 Task: Find an Airbnb in Richa, India for 6 guests from 6 Sep to 15 Sep with Wifi, TV, Free parking, Gym, Breakfast, and Self check-in, within a price range of ₹8000 to ₹12000.
Action: Mouse moved to (599, 149)
Screenshot: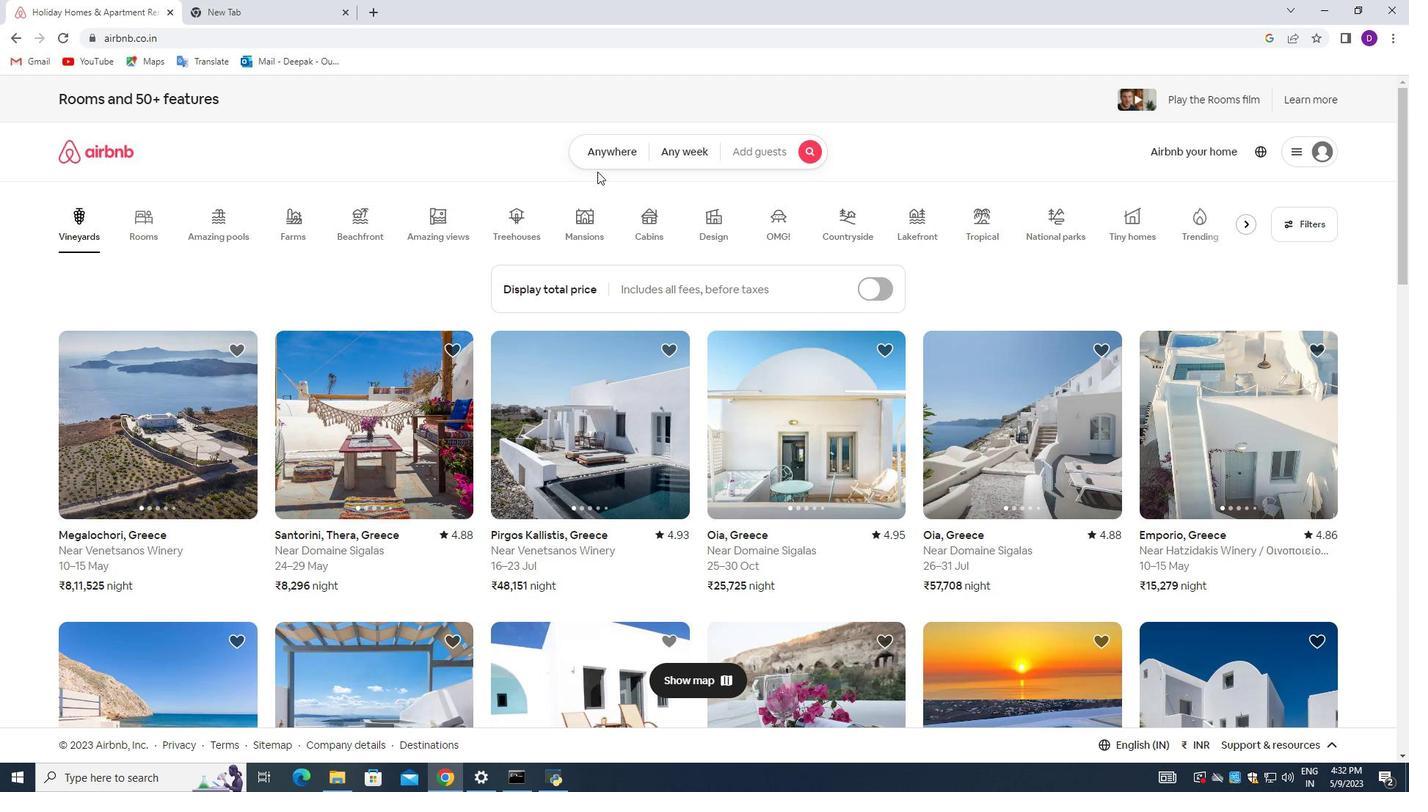 
Action: Mouse pressed left at (599, 149)
Screenshot: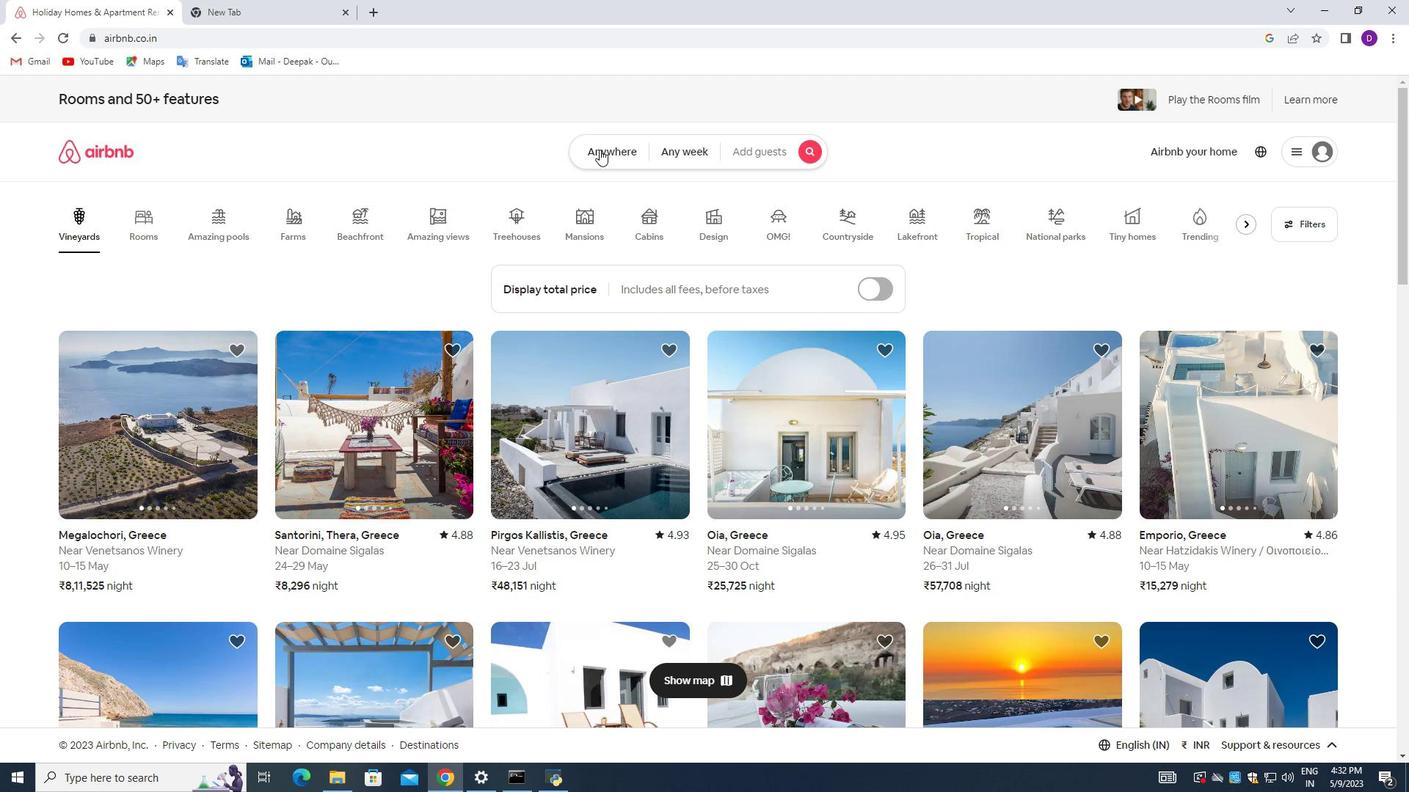 
Action: Mouse moved to (463, 209)
Screenshot: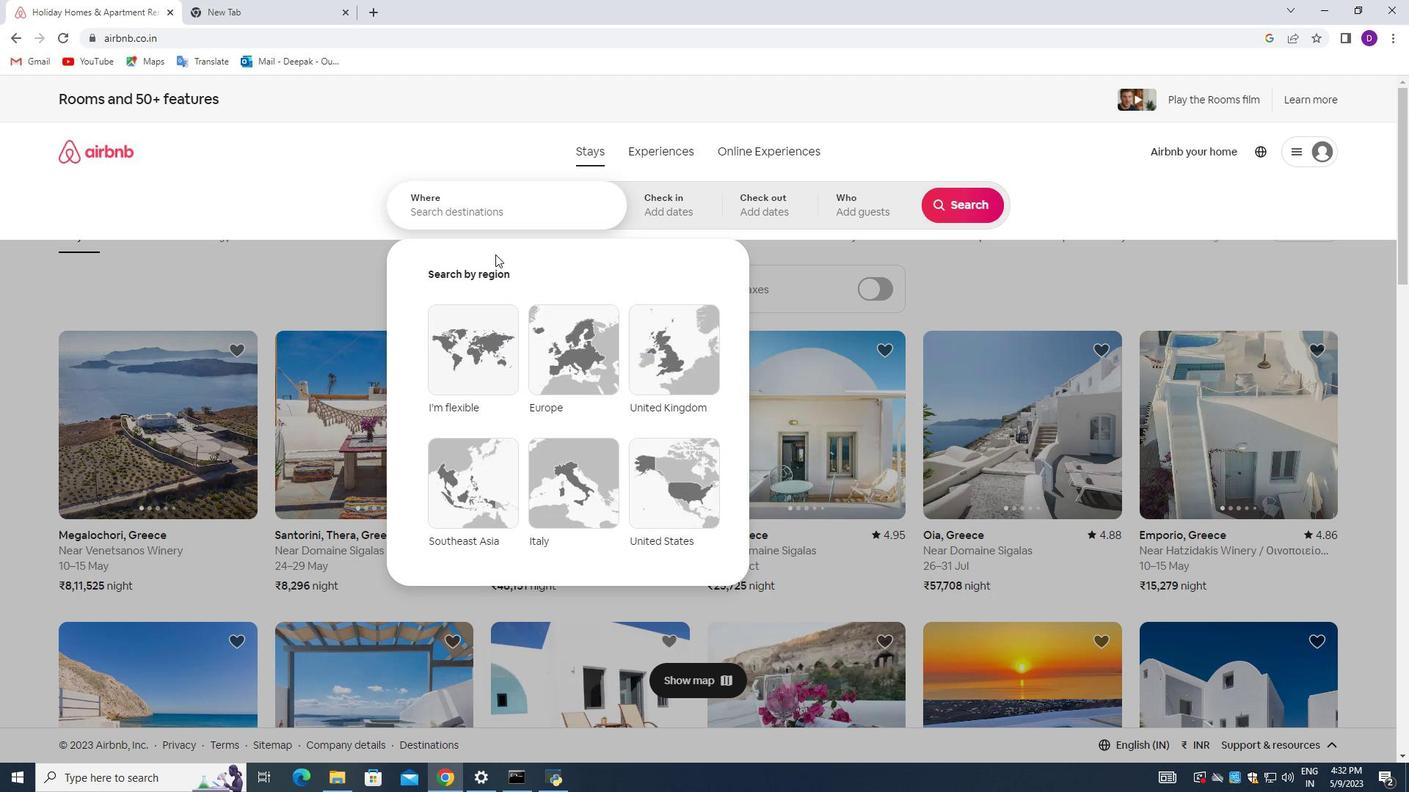 
Action: Mouse pressed left at (463, 209)
Screenshot: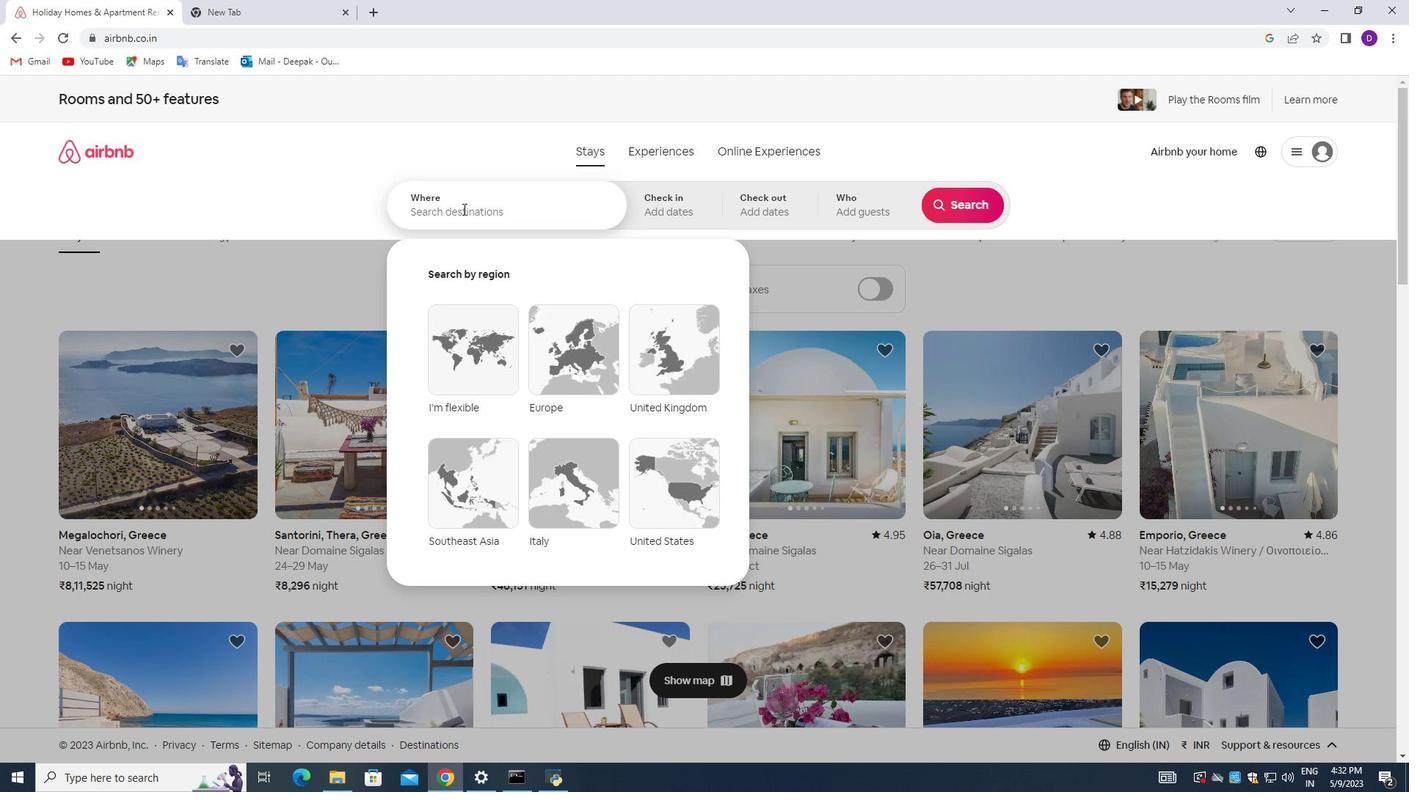 
Action: Key pressed <Key.shift>Richha,<Key.shift><Key.shift><Key.shift><Key.shift><Key.shift><Key.shift><Key.shift><Key.shift><Key.shift>India<Key.enter>
Screenshot: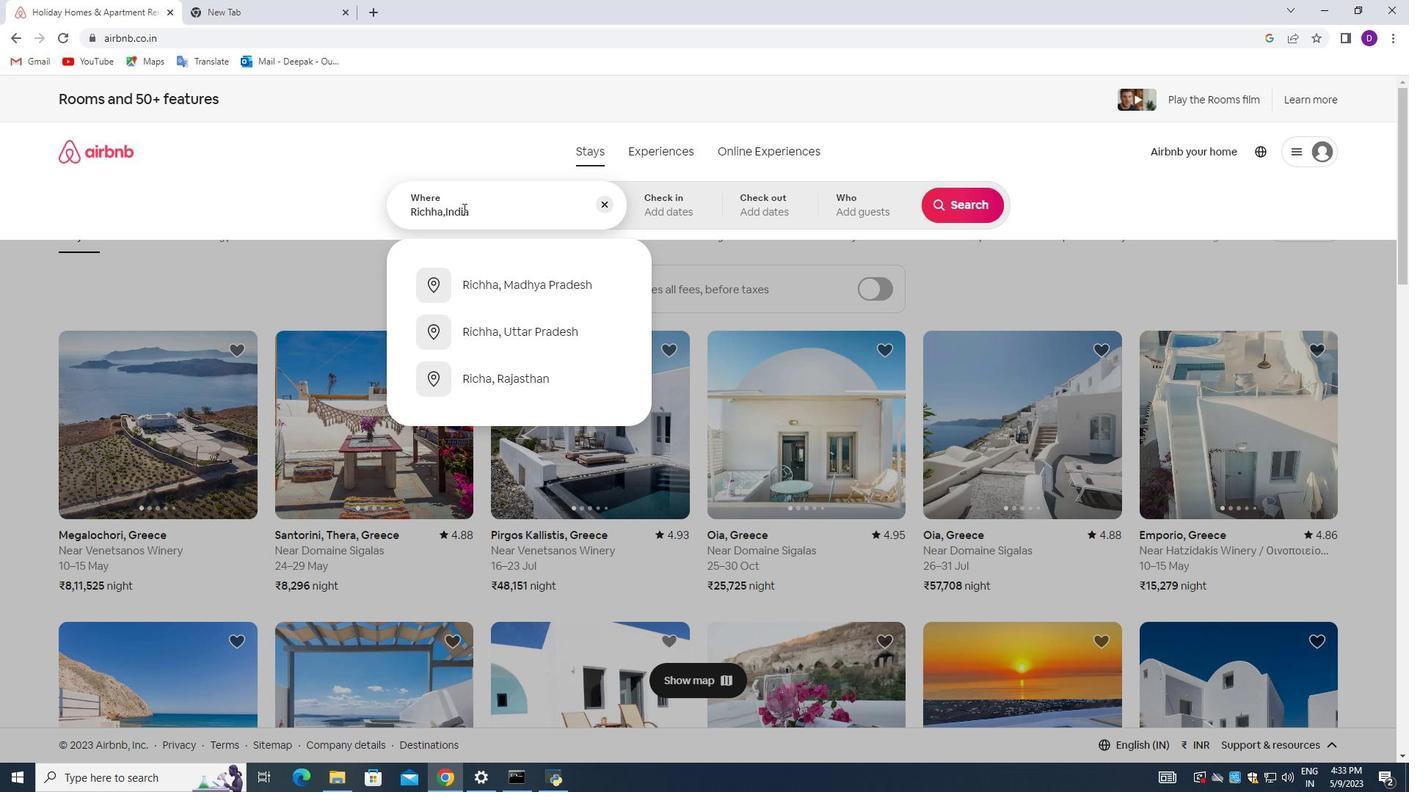 
Action: Mouse moved to (955, 322)
Screenshot: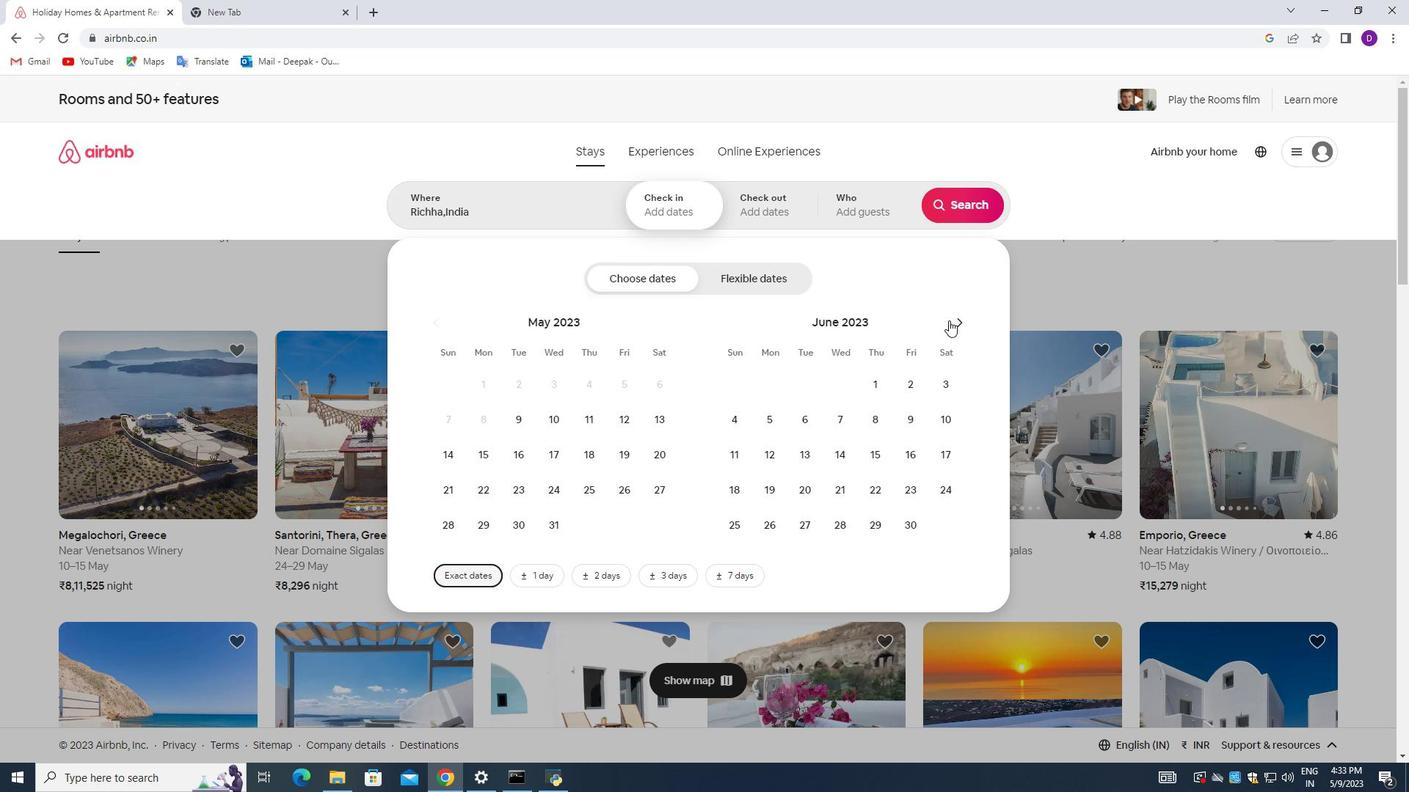 
Action: Mouse pressed left at (955, 322)
Screenshot: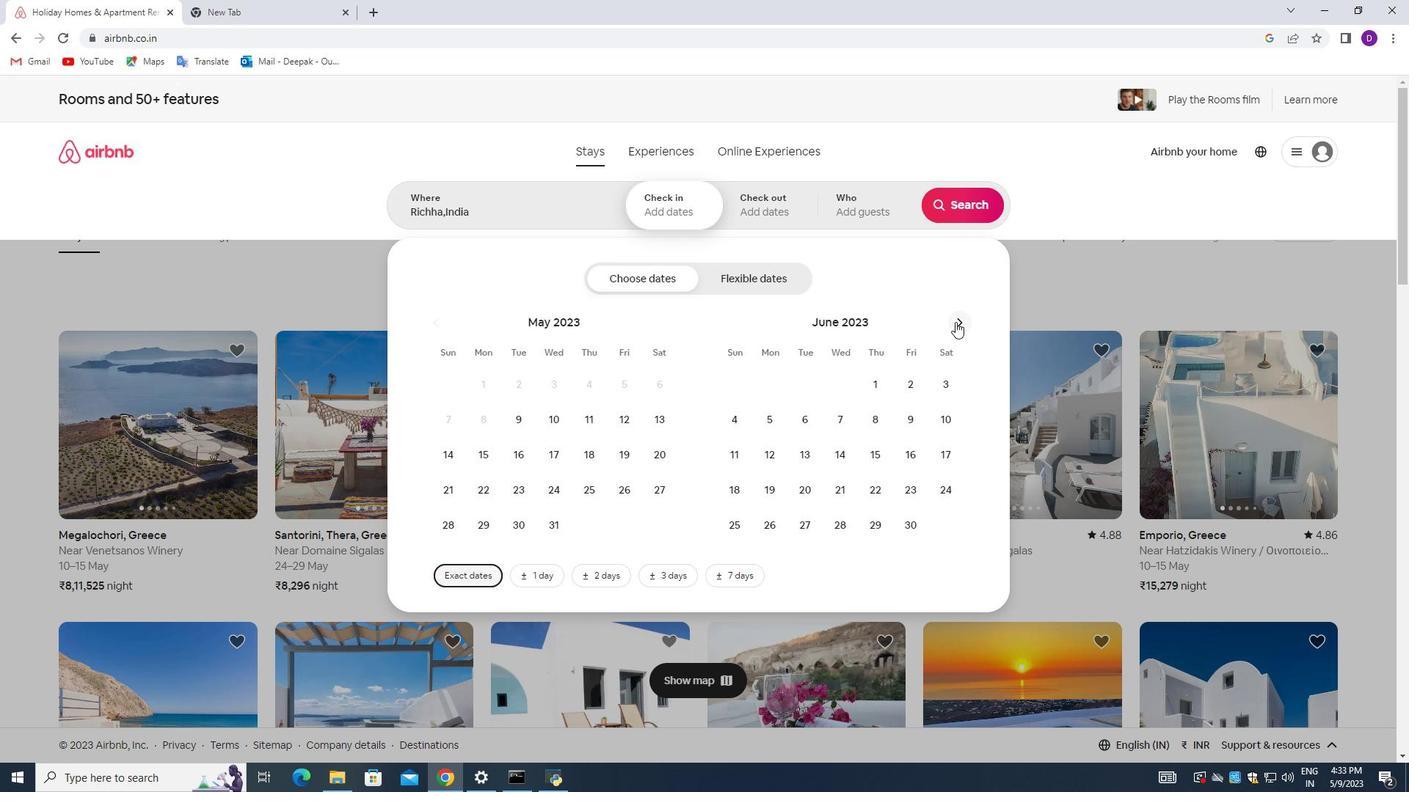 
Action: Mouse pressed left at (955, 322)
Screenshot: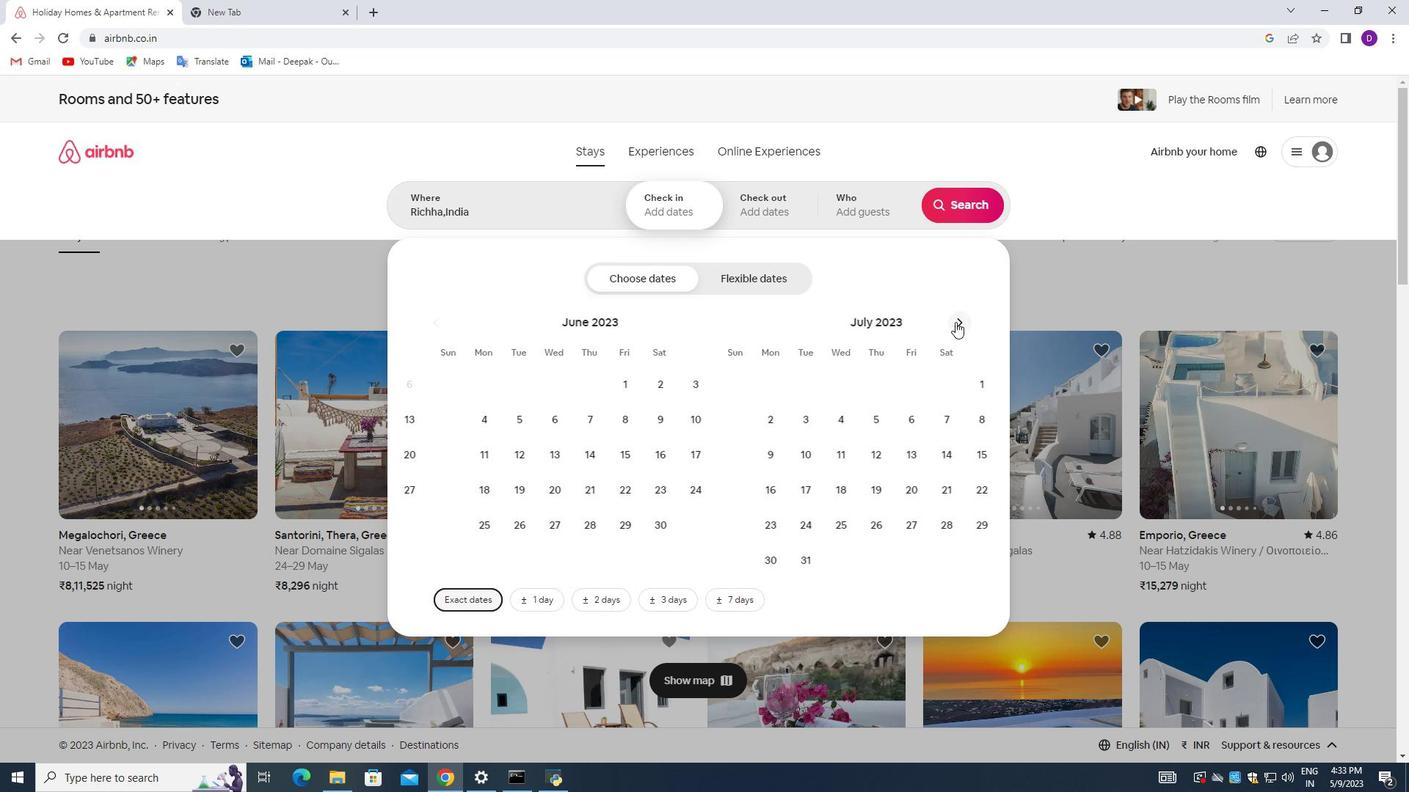 
Action: Mouse pressed left at (955, 322)
Screenshot: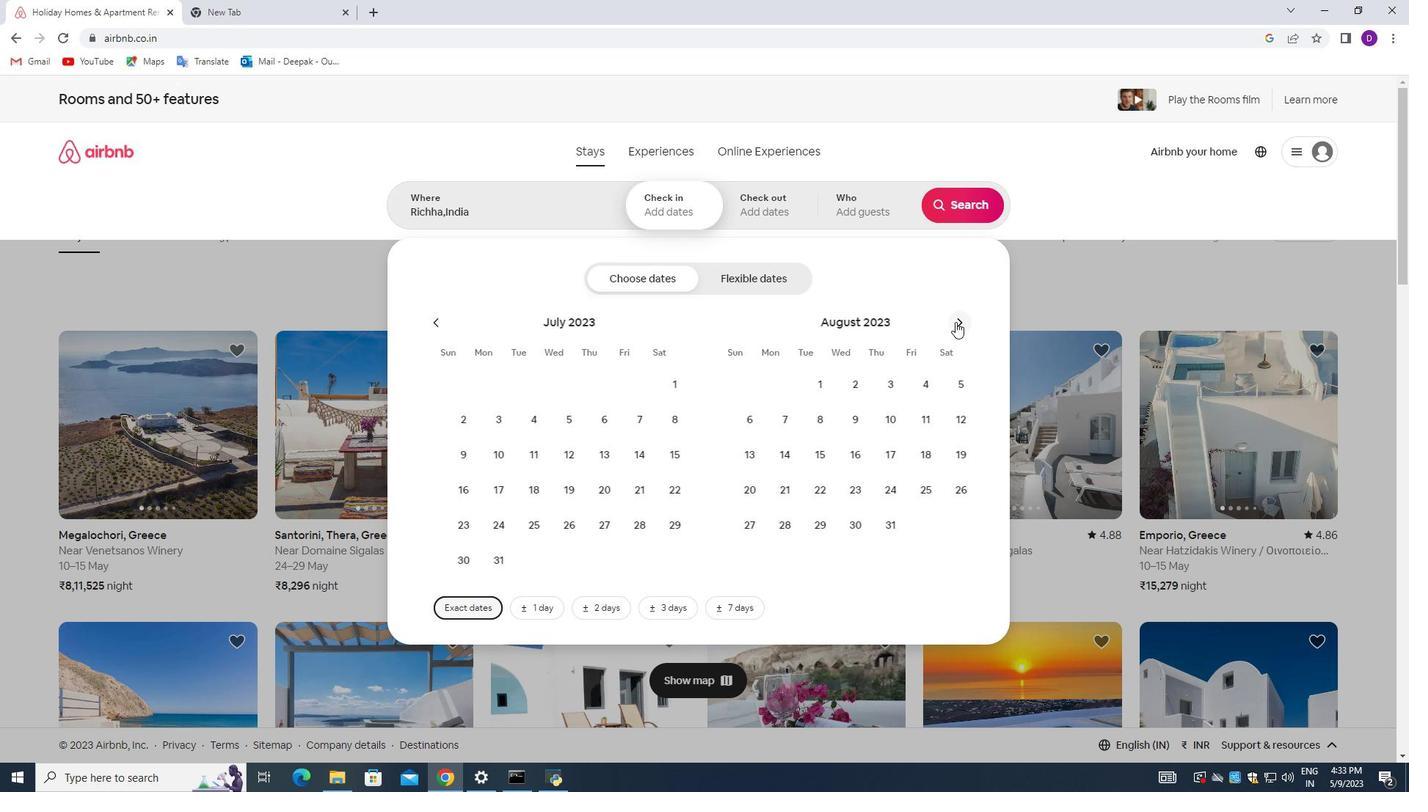 
Action: Mouse moved to (847, 424)
Screenshot: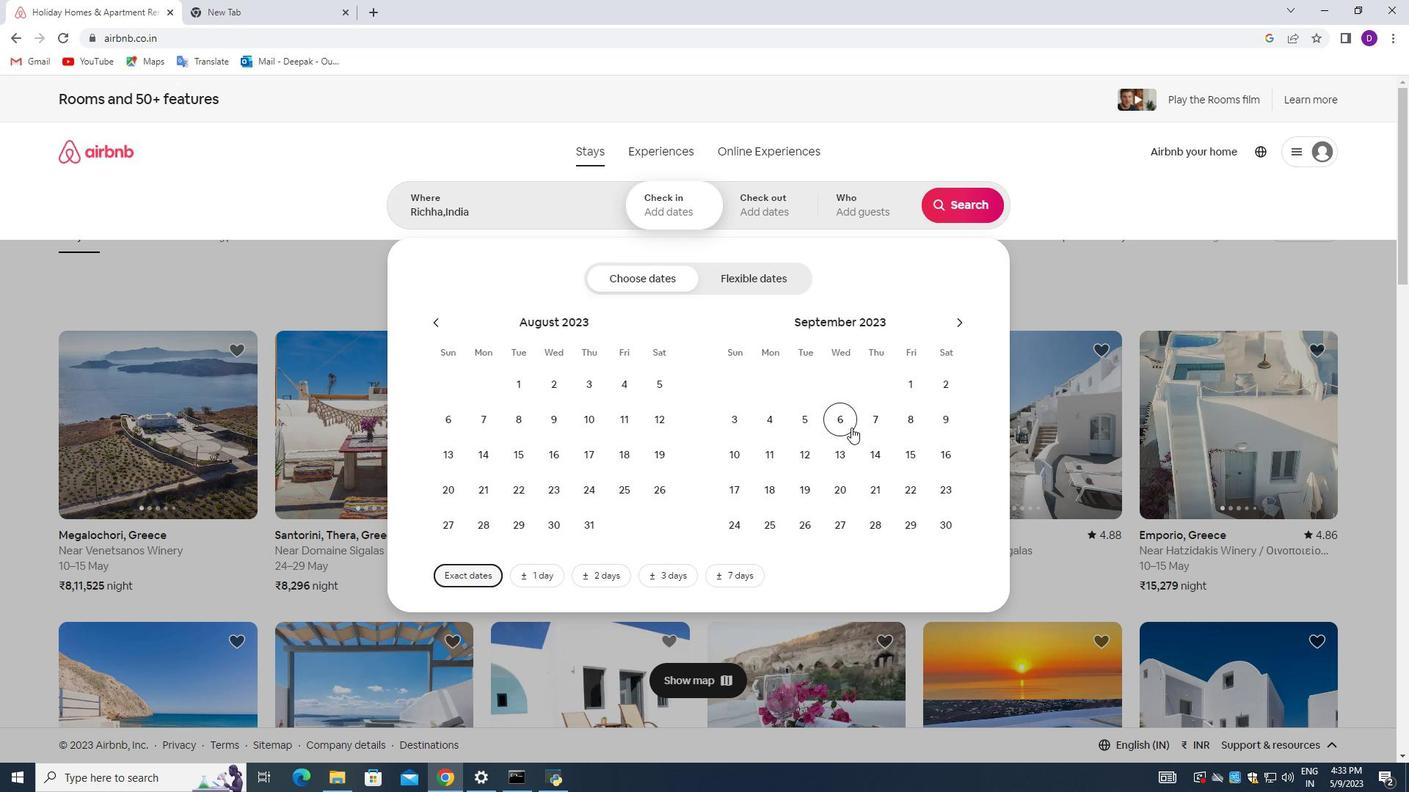 
Action: Mouse pressed left at (847, 424)
Screenshot: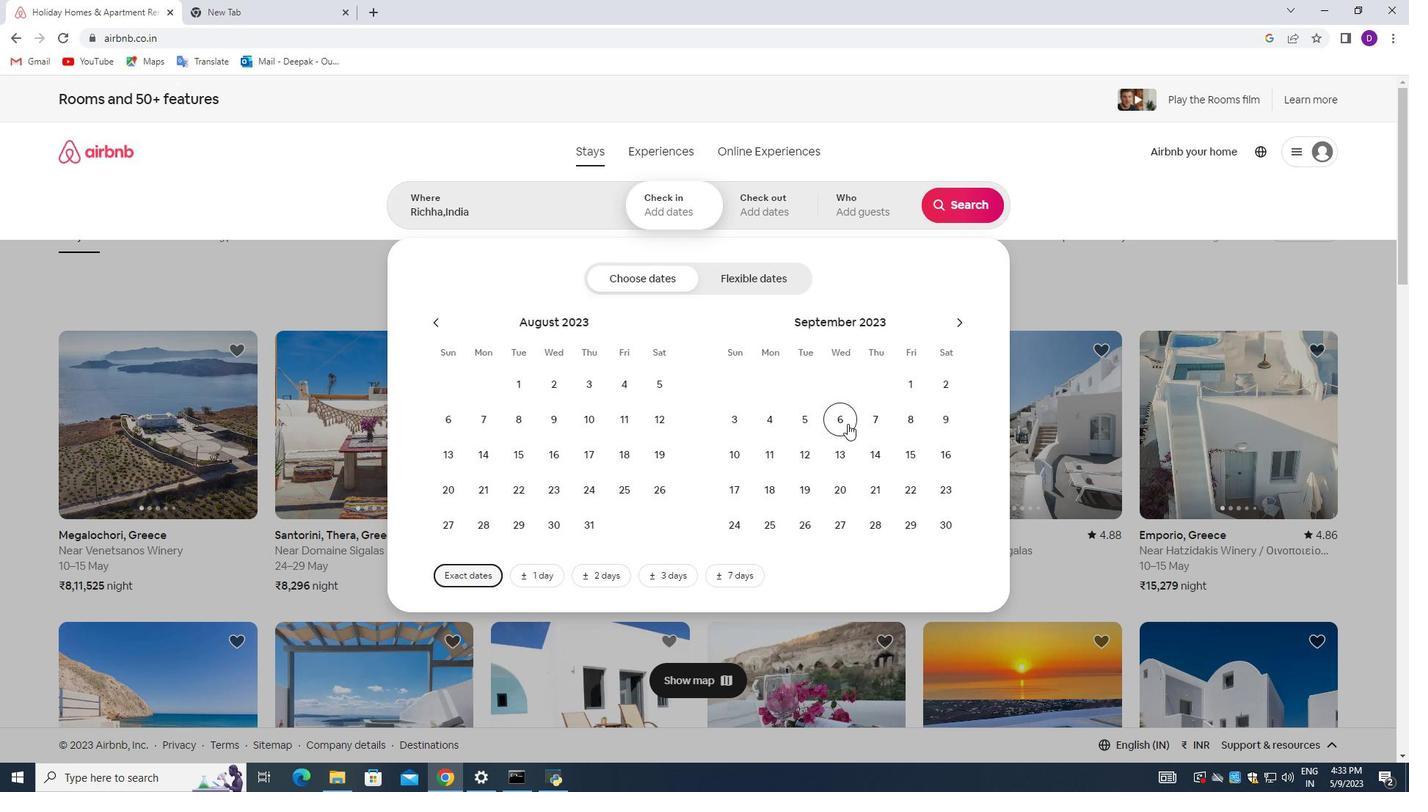 
Action: Mouse moved to (906, 458)
Screenshot: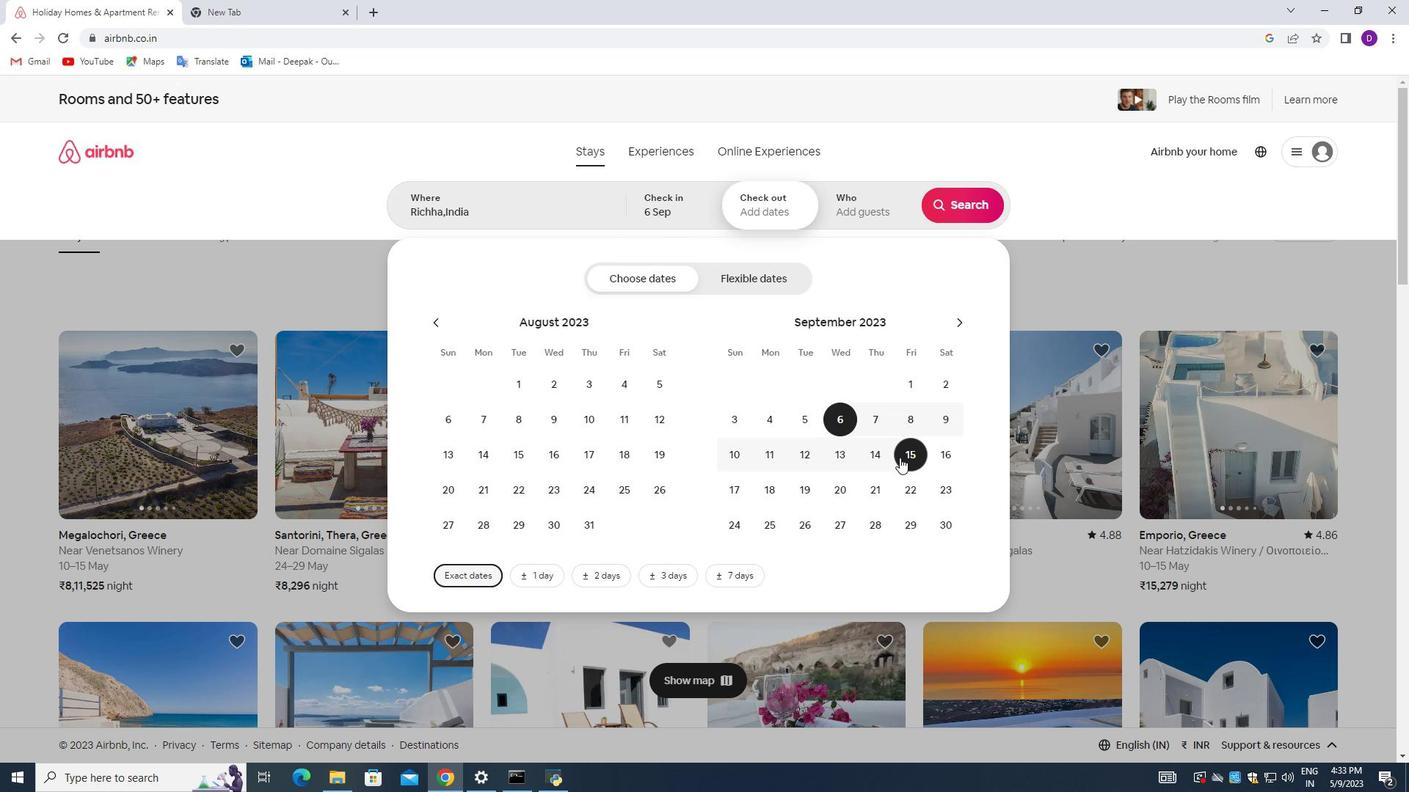 
Action: Mouse pressed left at (906, 458)
Screenshot: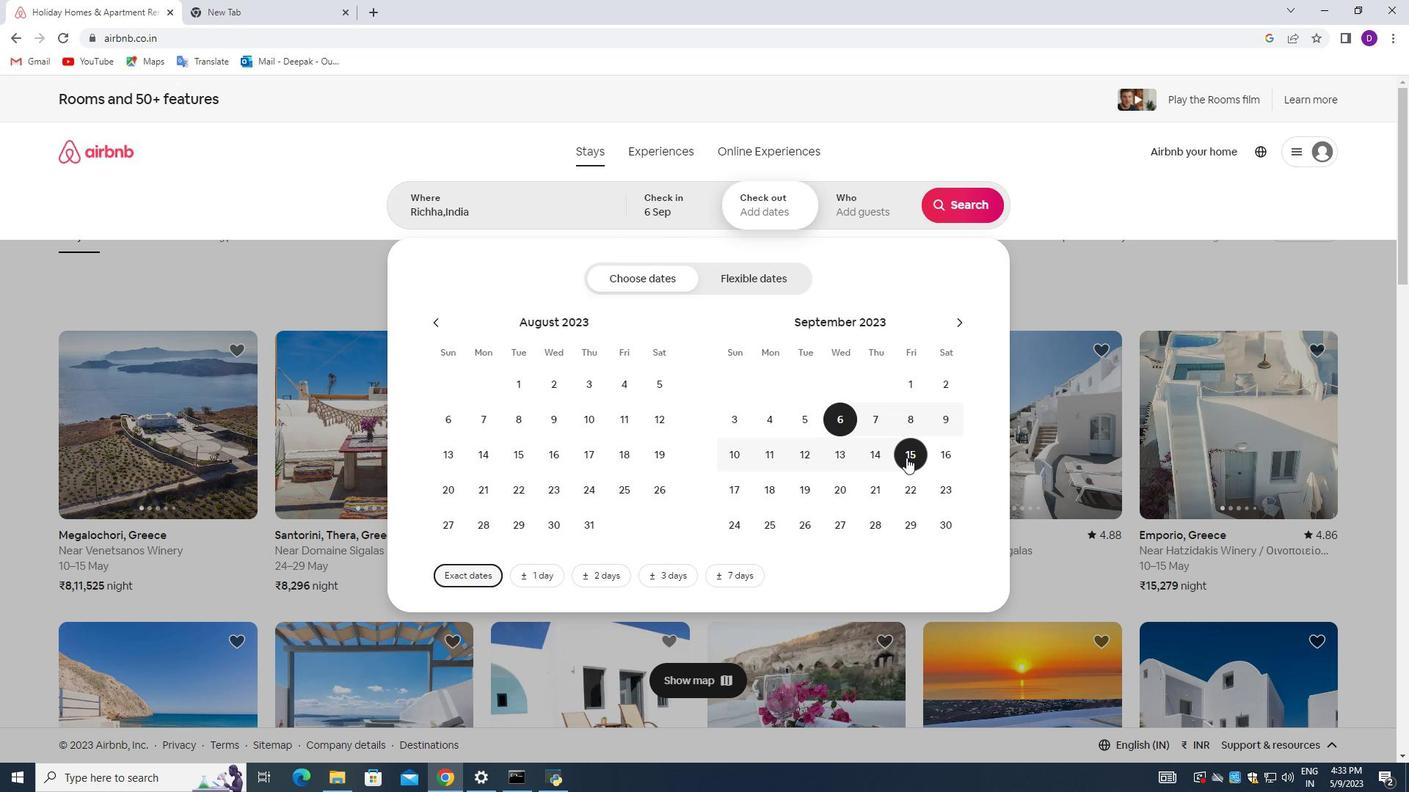 
Action: Mouse moved to (862, 210)
Screenshot: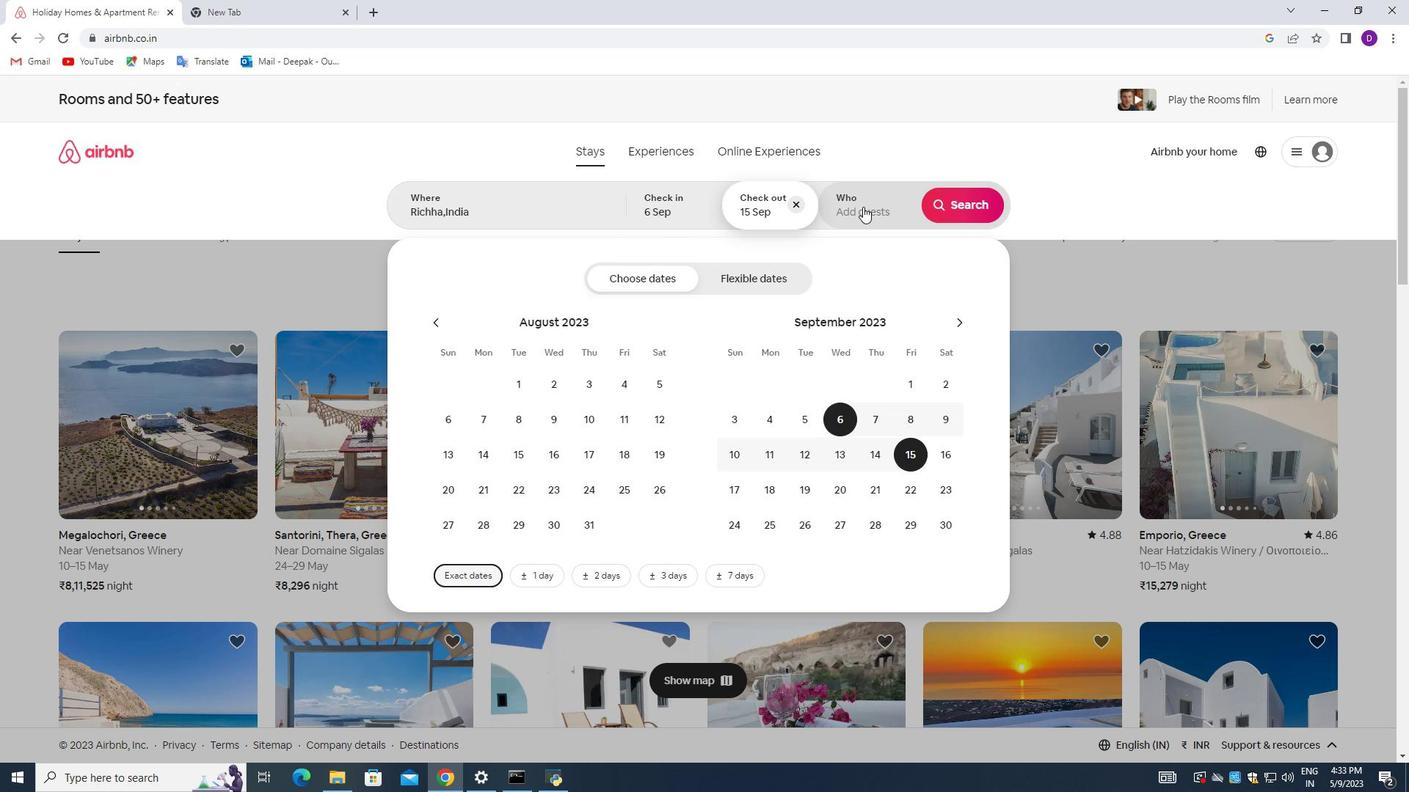 
Action: Mouse pressed left at (862, 210)
Screenshot: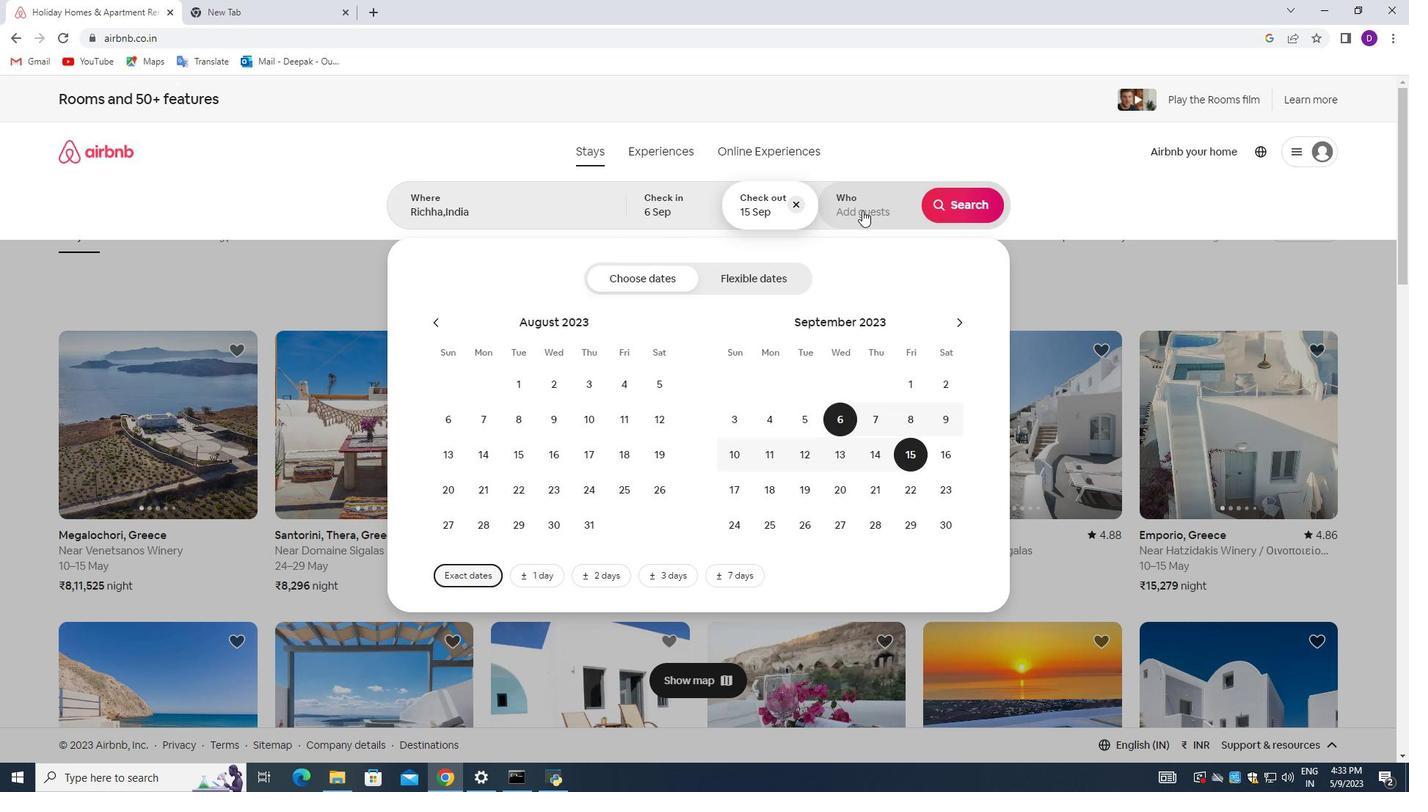 
Action: Mouse moved to (969, 288)
Screenshot: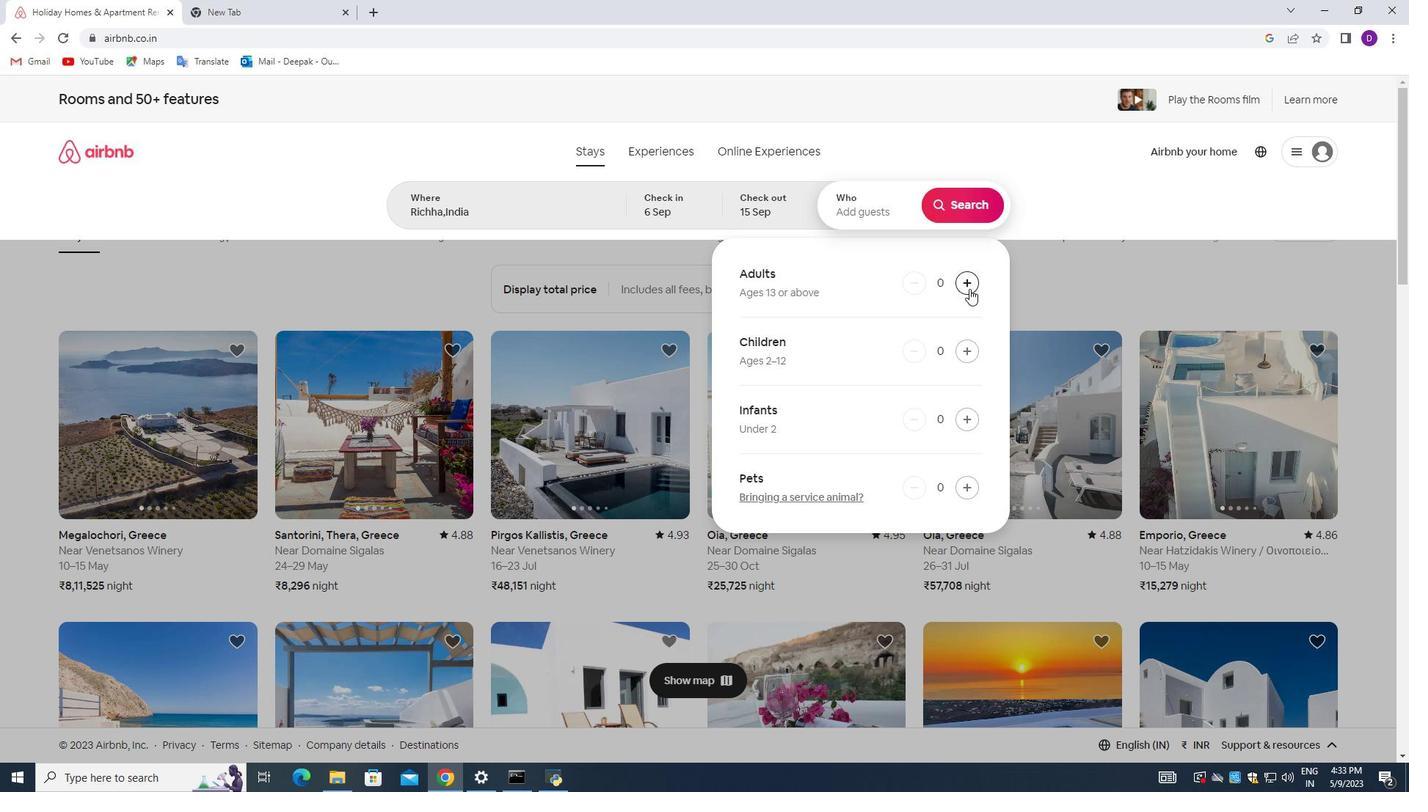 
Action: Mouse pressed left at (969, 288)
Screenshot: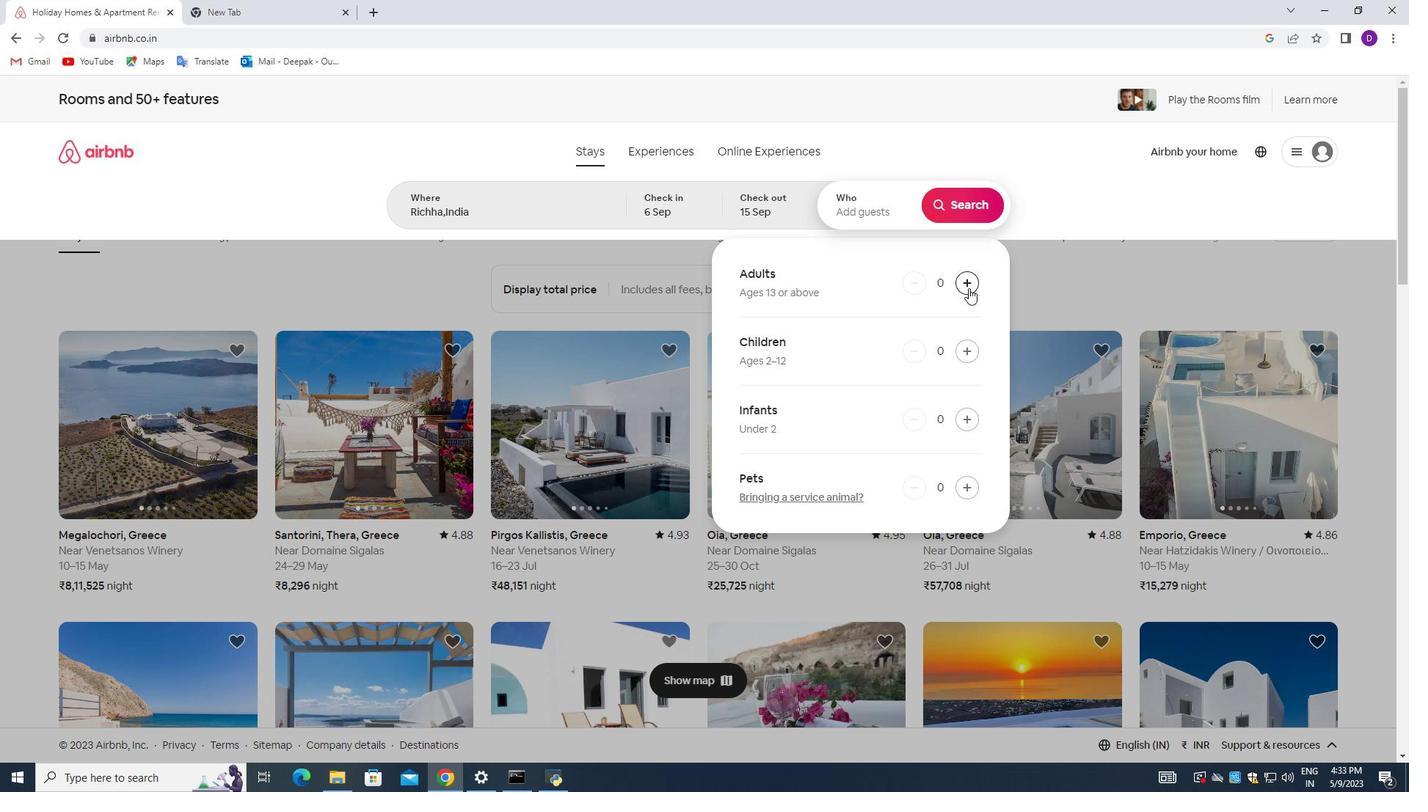 
Action: Mouse pressed left at (969, 288)
Screenshot: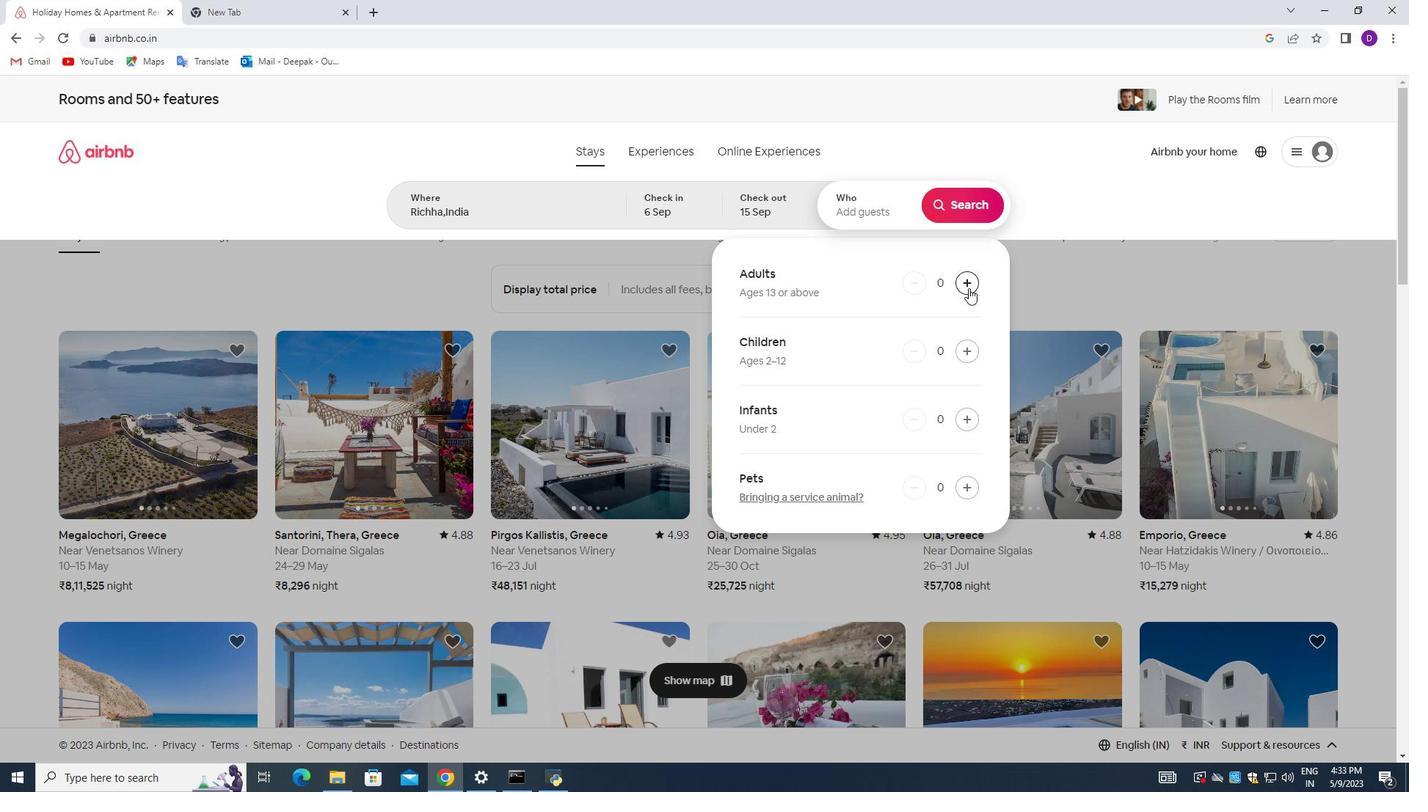 
Action: Mouse pressed left at (969, 288)
Screenshot: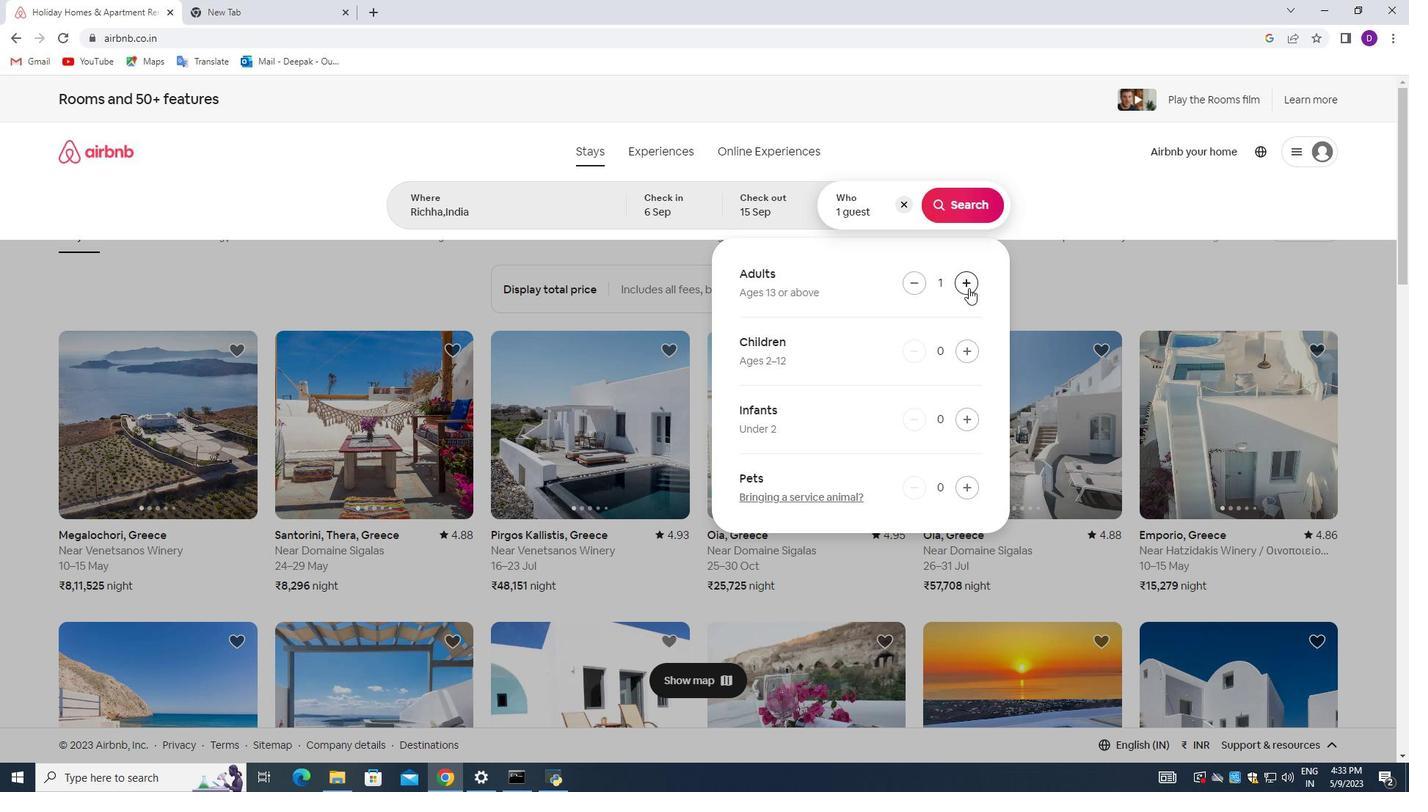
Action: Mouse pressed left at (969, 288)
Screenshot: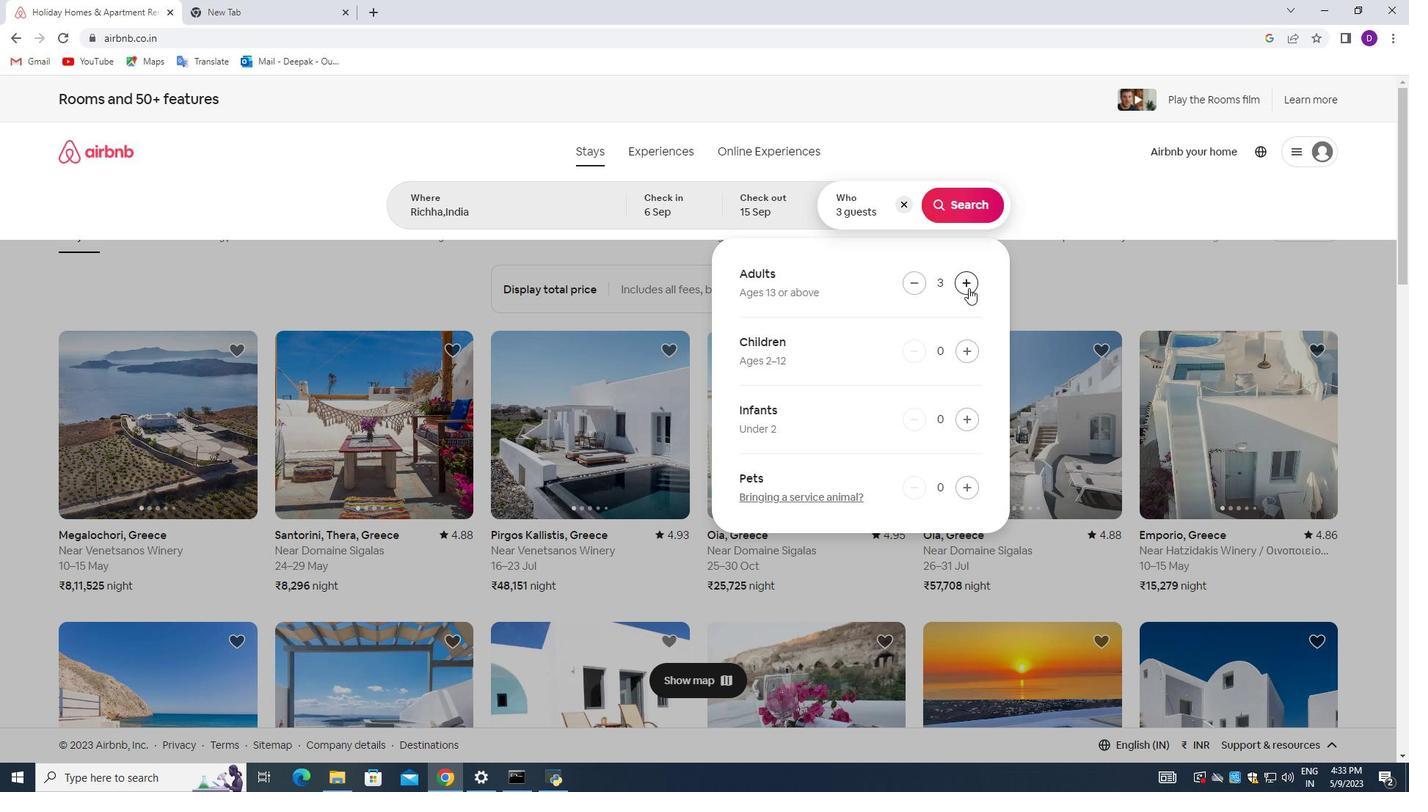 
Action: Mouse pressed left at (969, 288)
Screenshot: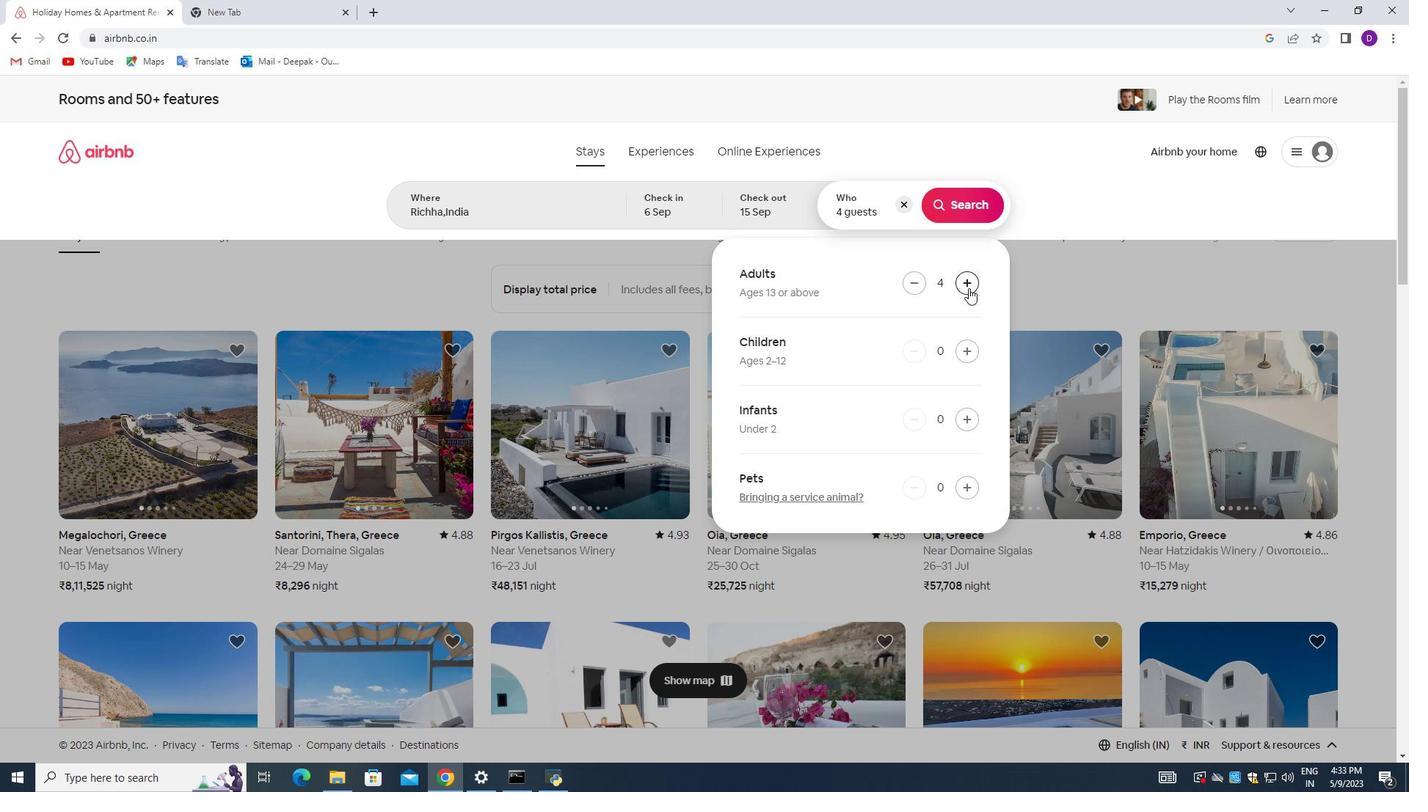 
Action: Mouse moved to (969, 288)
Screenshot: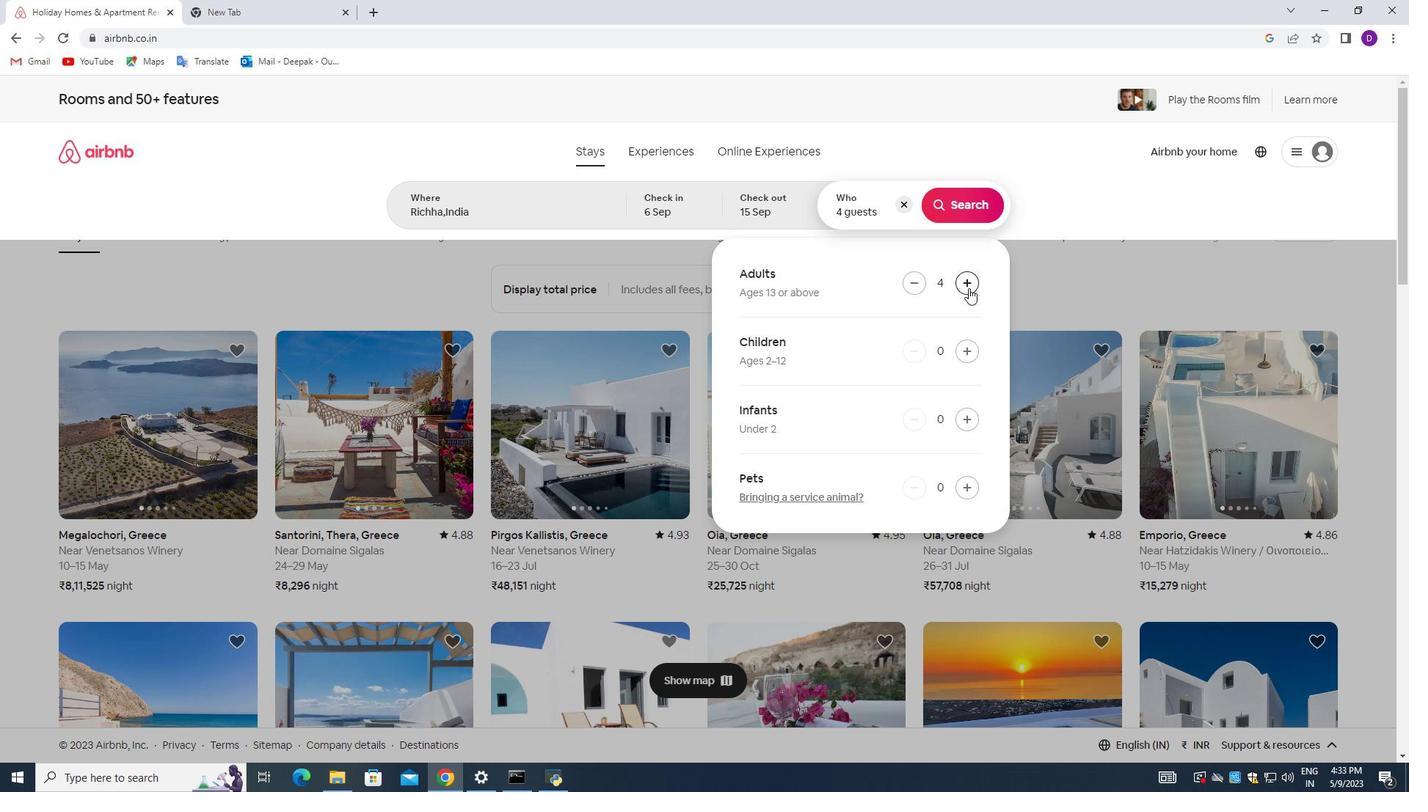 
Action: Mouse pressed left at (969, 288)
Screenshot: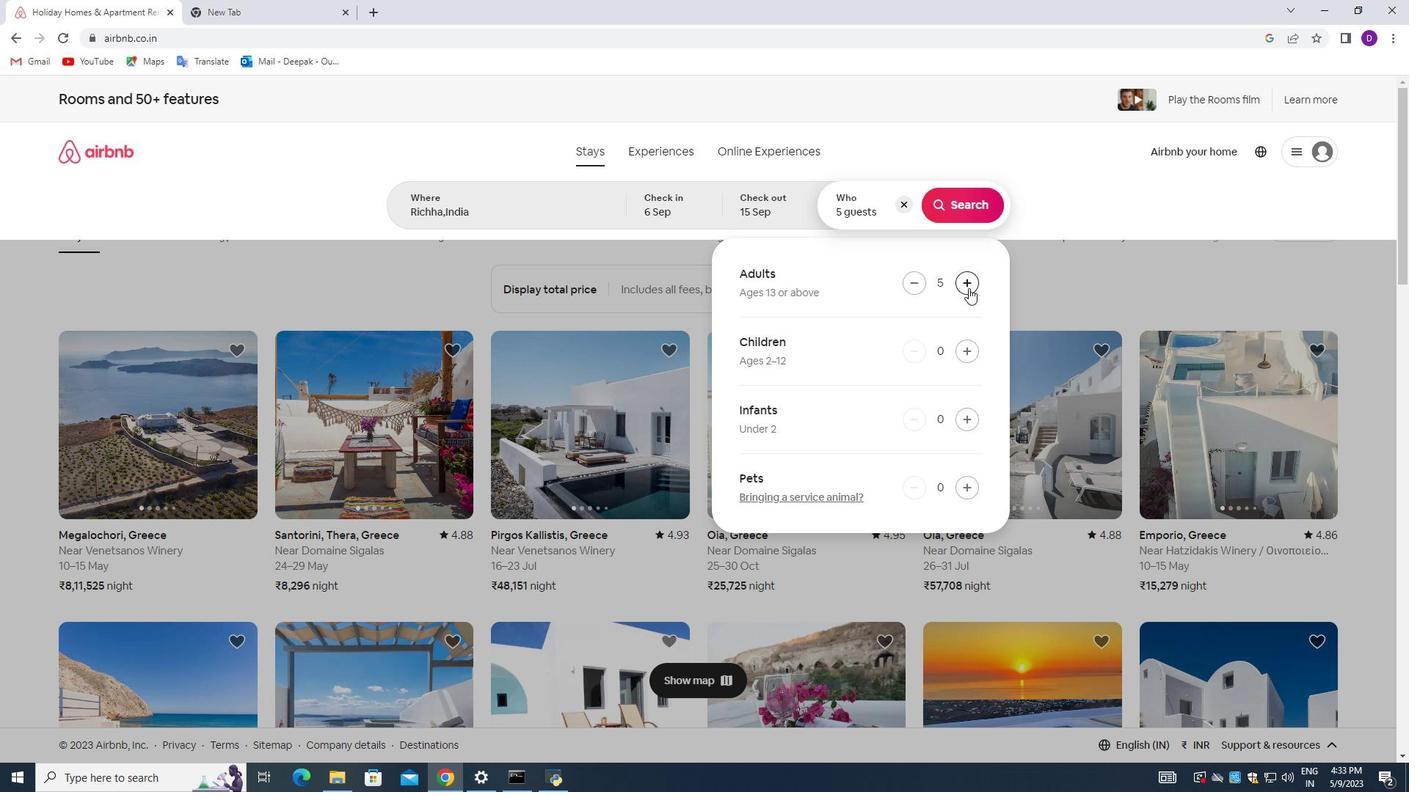 
Action: Mouse moved to (976, 201)
Screenshot: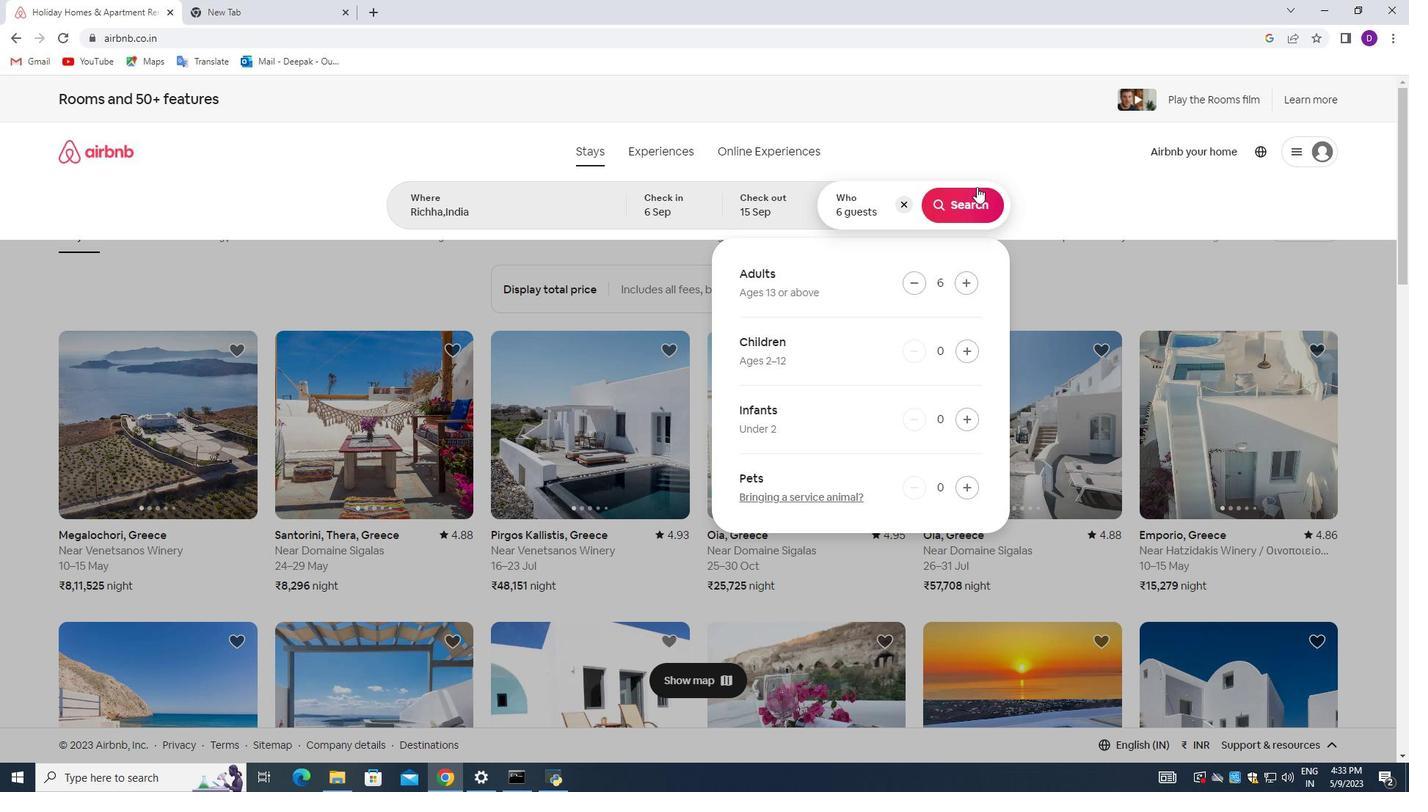 
Action: Mouse pressed left at (976, 201)
Screenshot: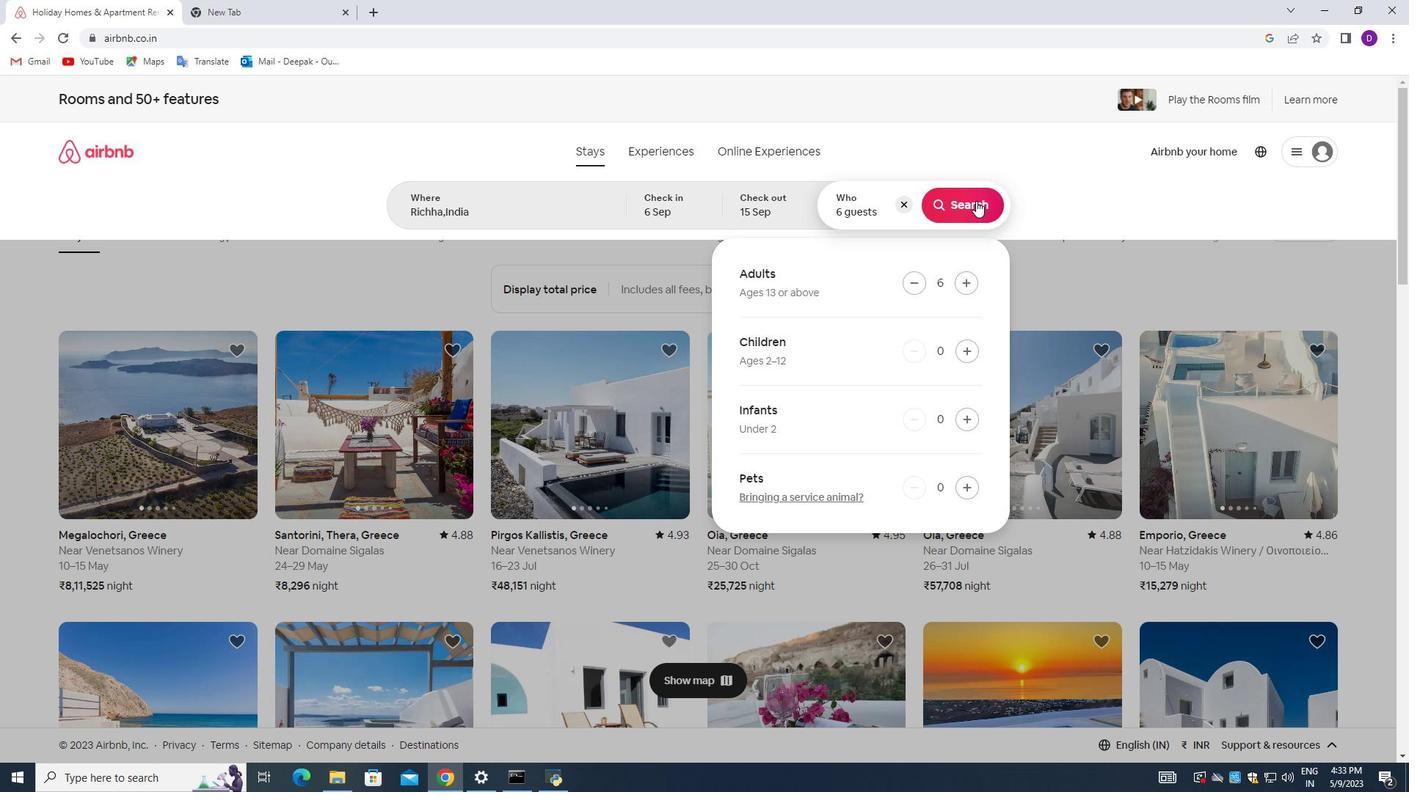 
Action: Mouse moved to (1352, 162)
Screenshot: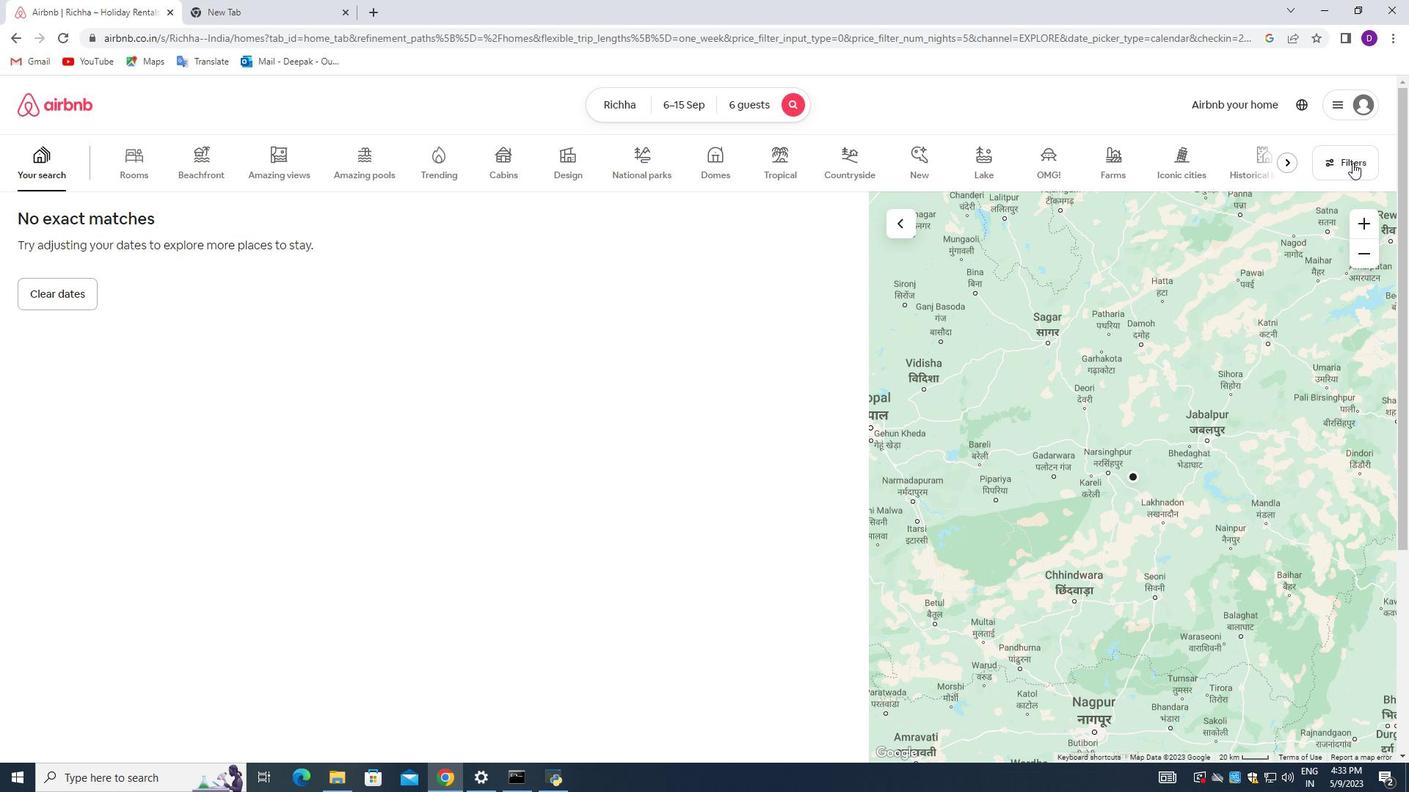 
Action: Mouse pressed left at (1352, 162)
Screenshot: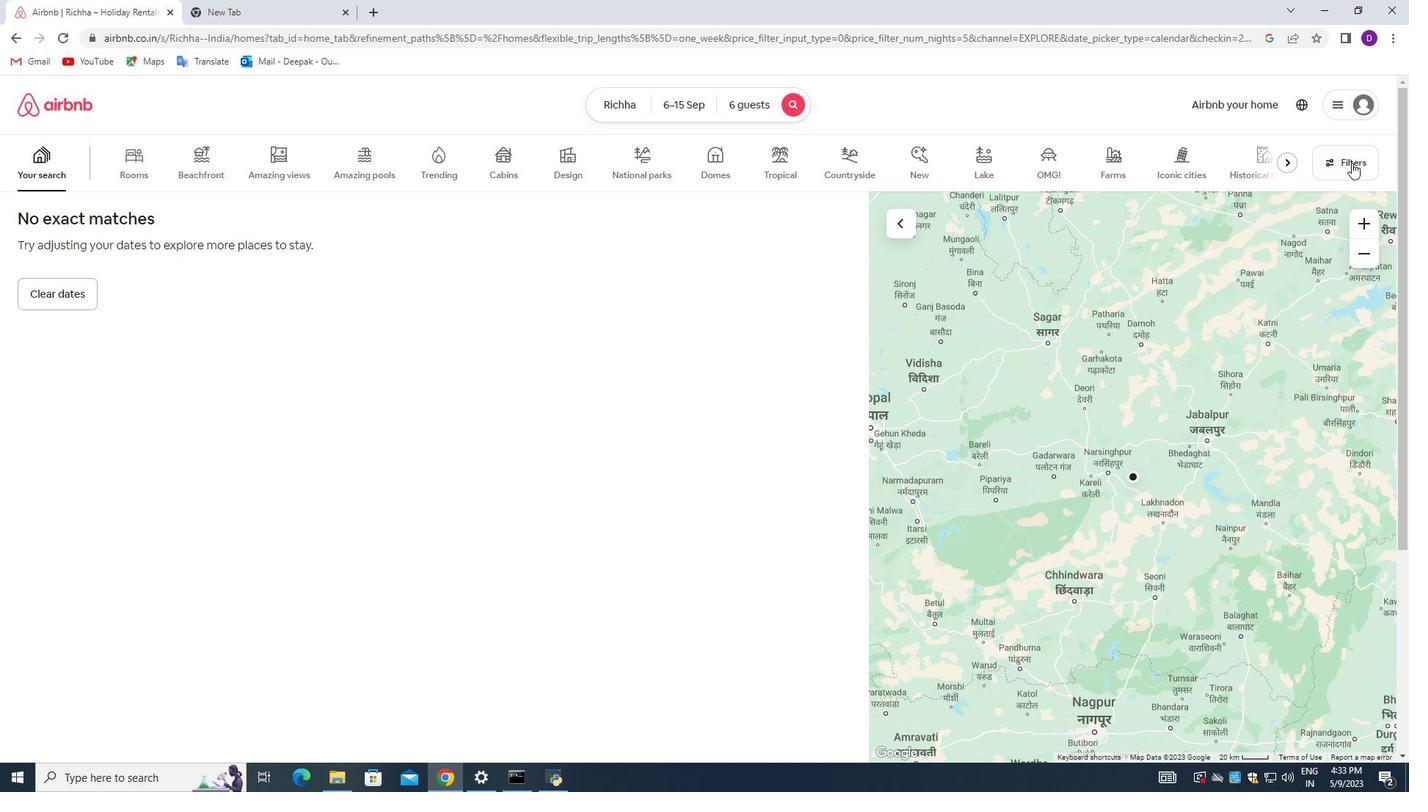 
Action: Mouse moved to (535, 520)
Screenshot: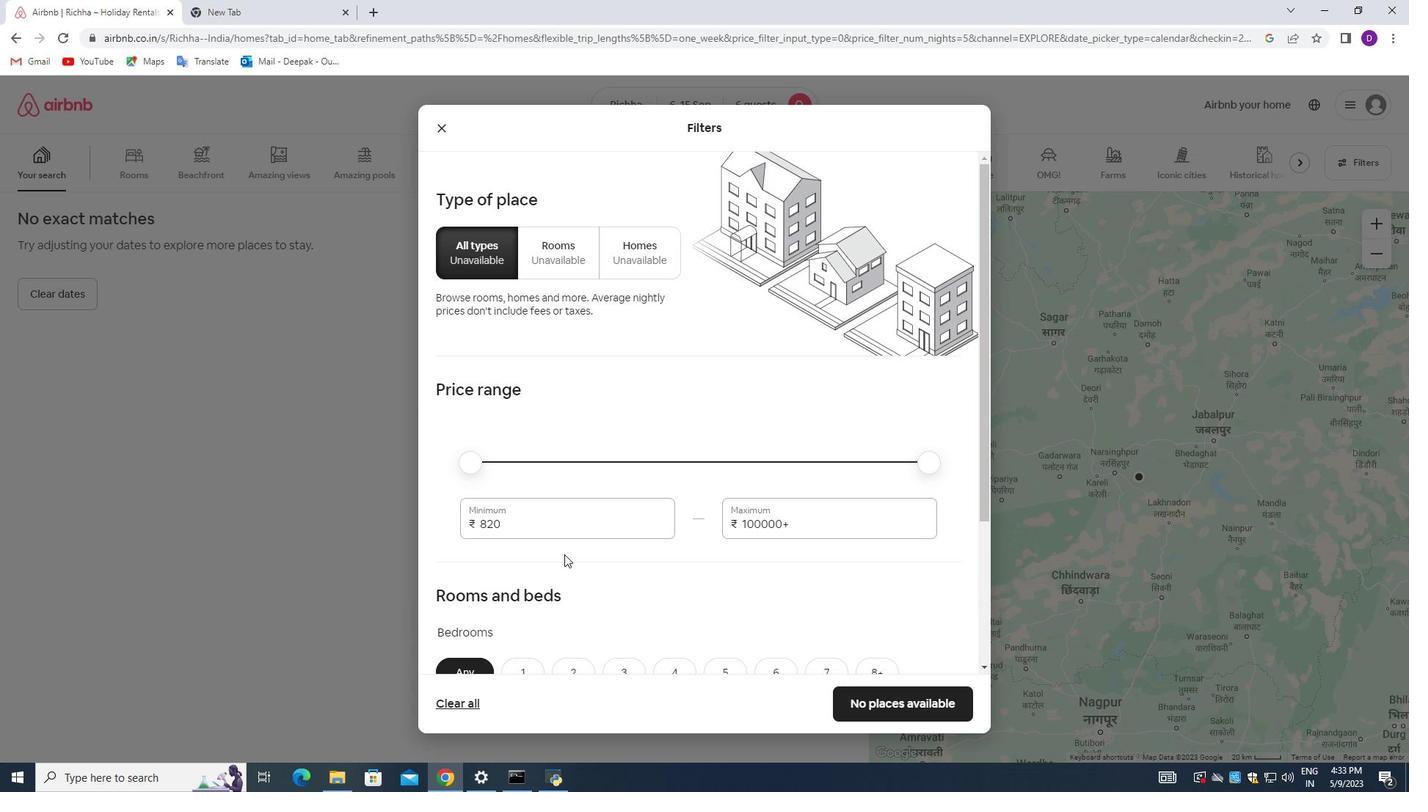 
Action: Mouse pressed left at (535, 520)
Screenshot: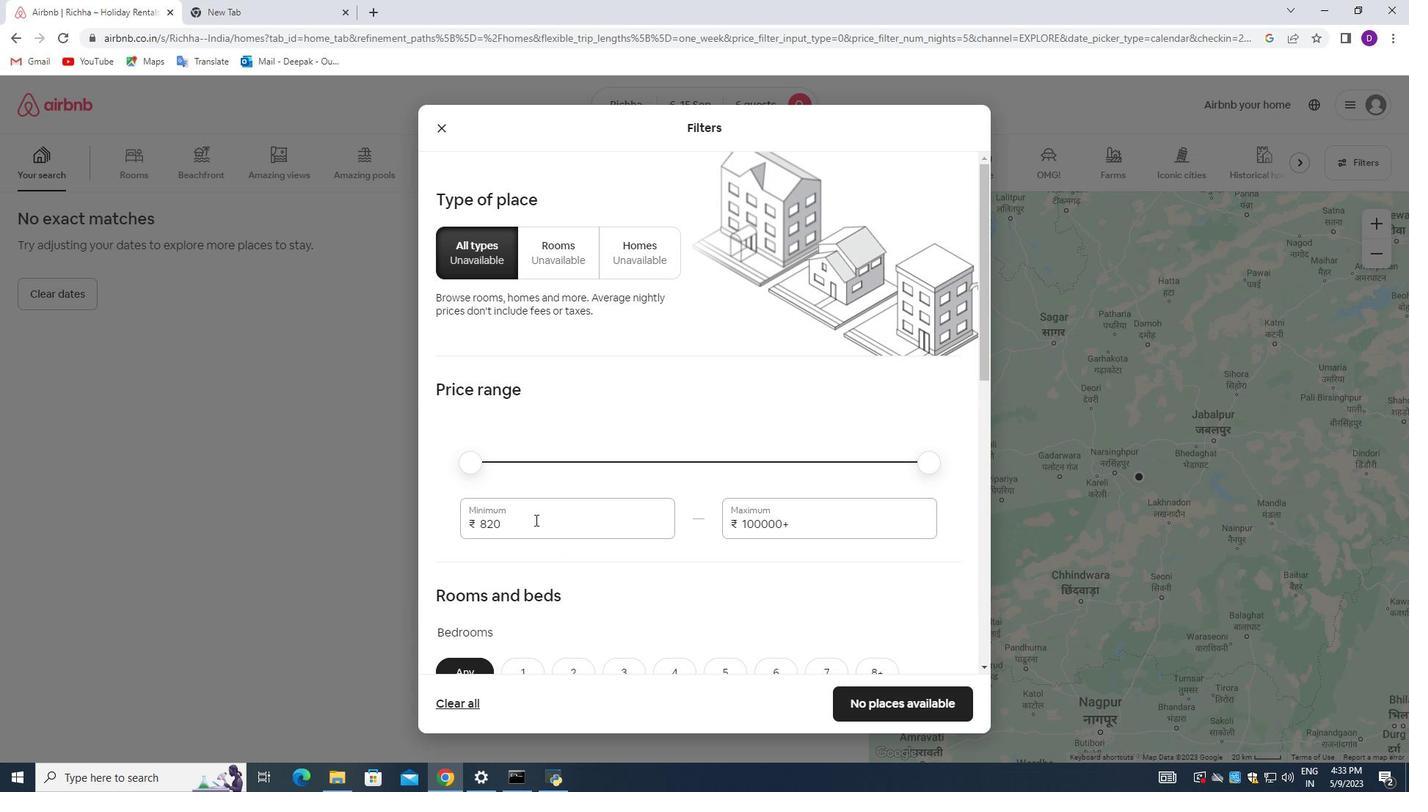 
Action: Mouse pressed left at (535, 520)
Screenshot: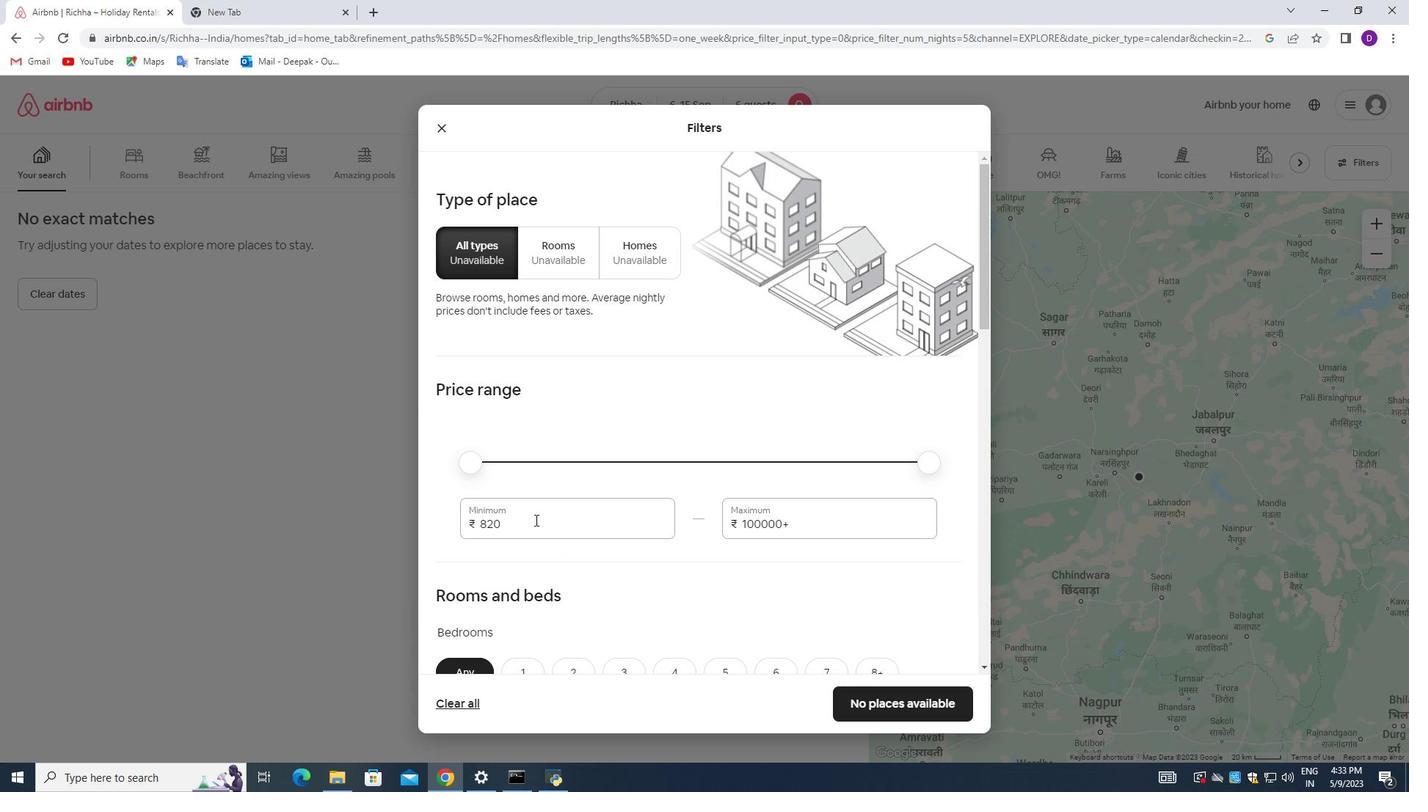 
Action: Key pressed <Key.backspace>8000<Key.tab>12000
Screenshot: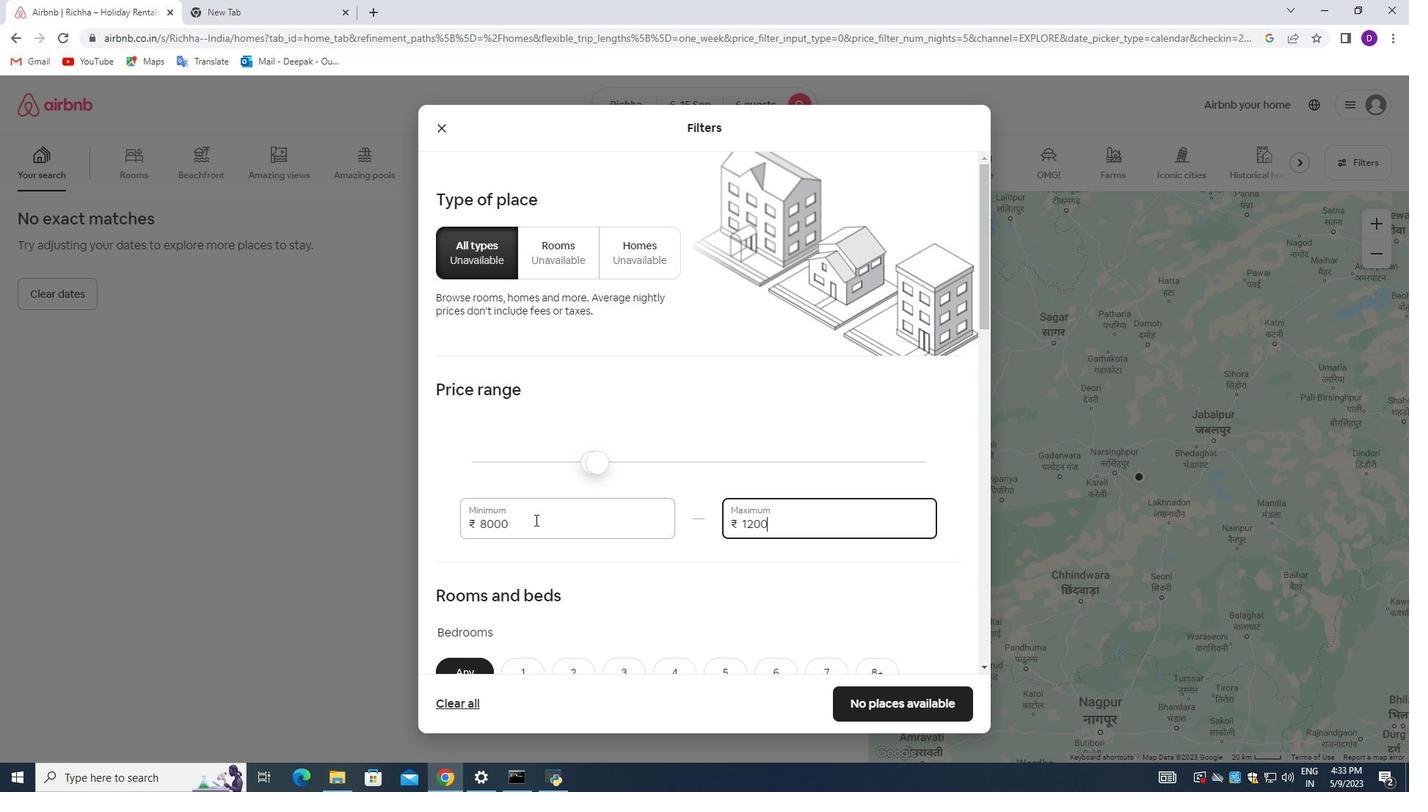 
Action: Mouse moved to (607, 541)
Screenshot: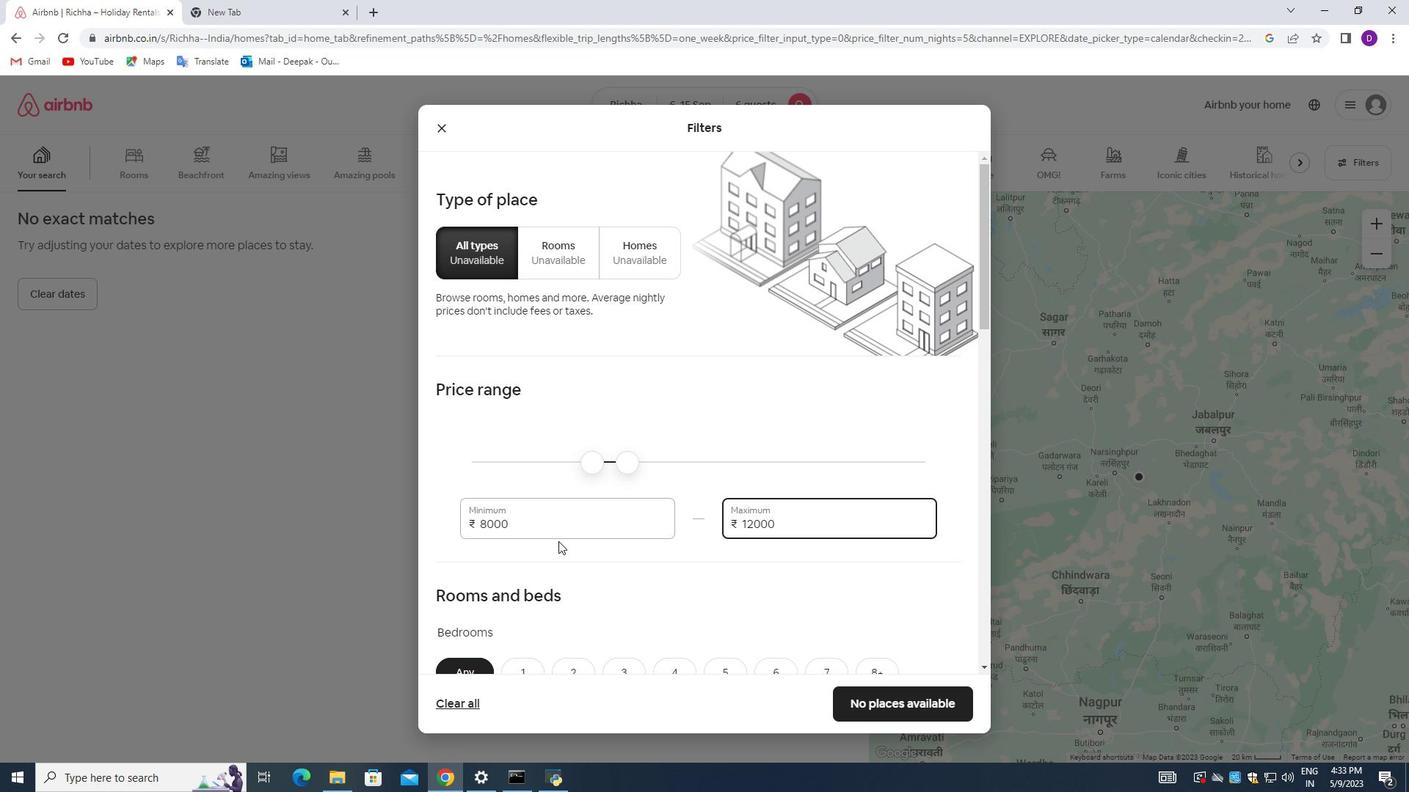 
Action: Mouse scrolled (607, 541) with delta (0, 0)
Screenshot: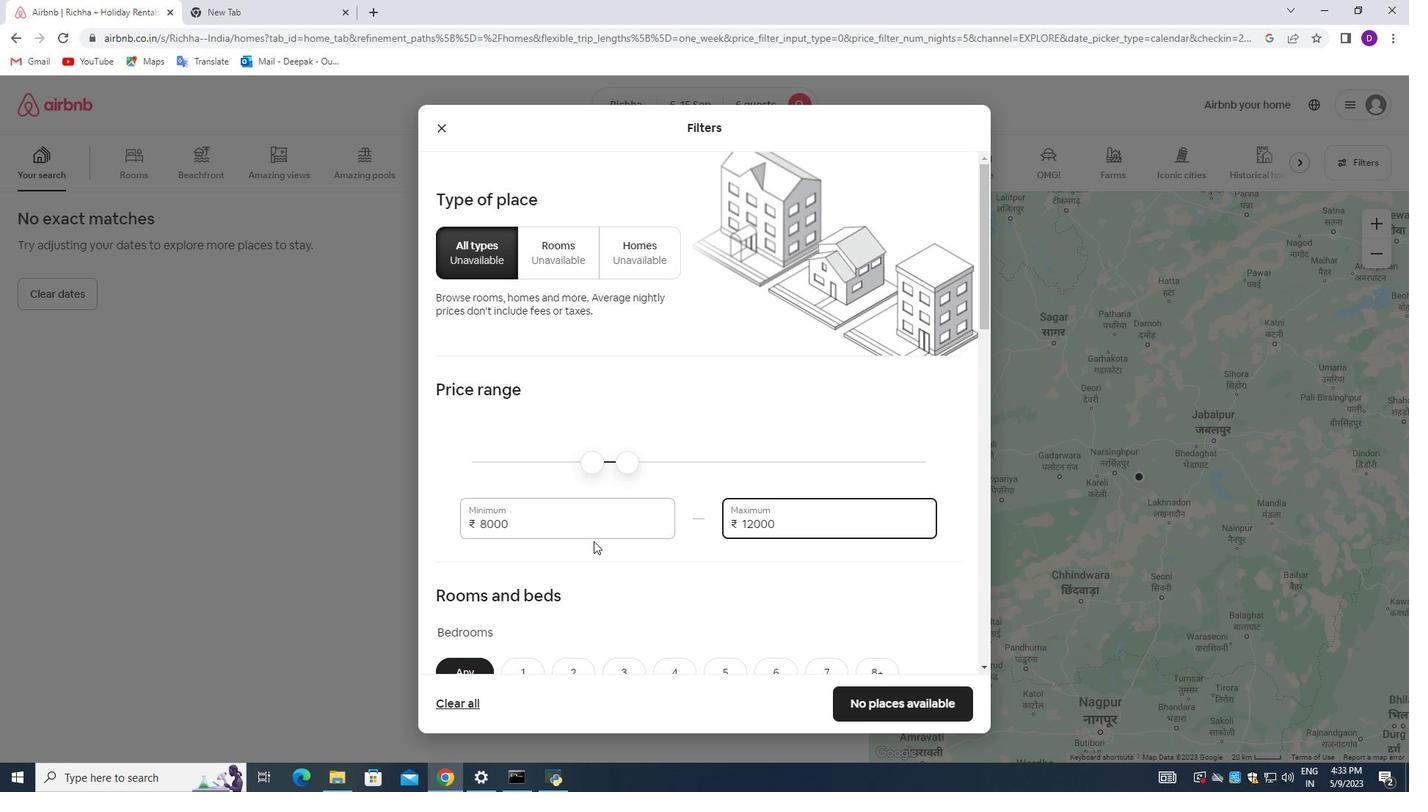 
Action: Mouse moved to (609, 541)
Screenshot: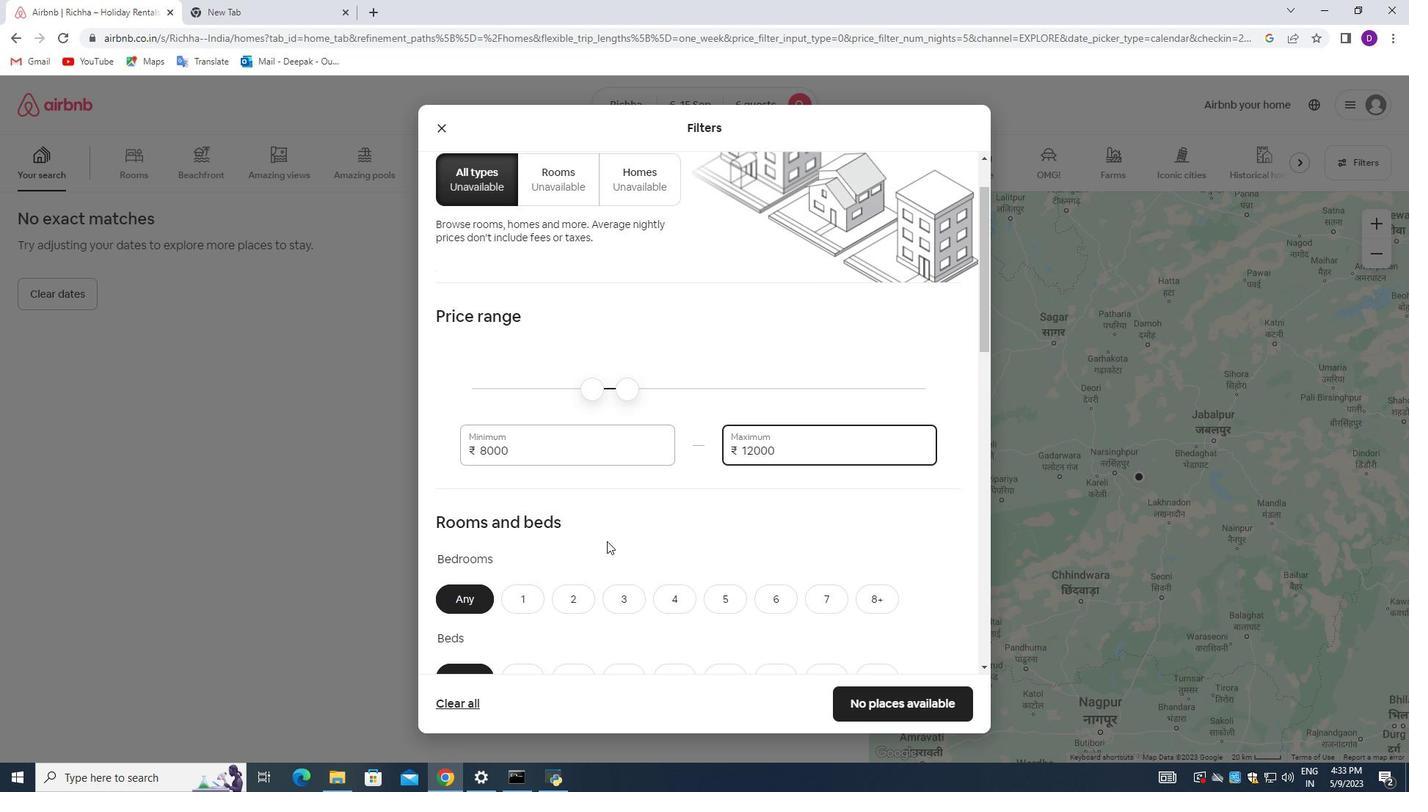 
Action: Mouse scrolled (609, 541) with delta (0, 0)
Screenshot: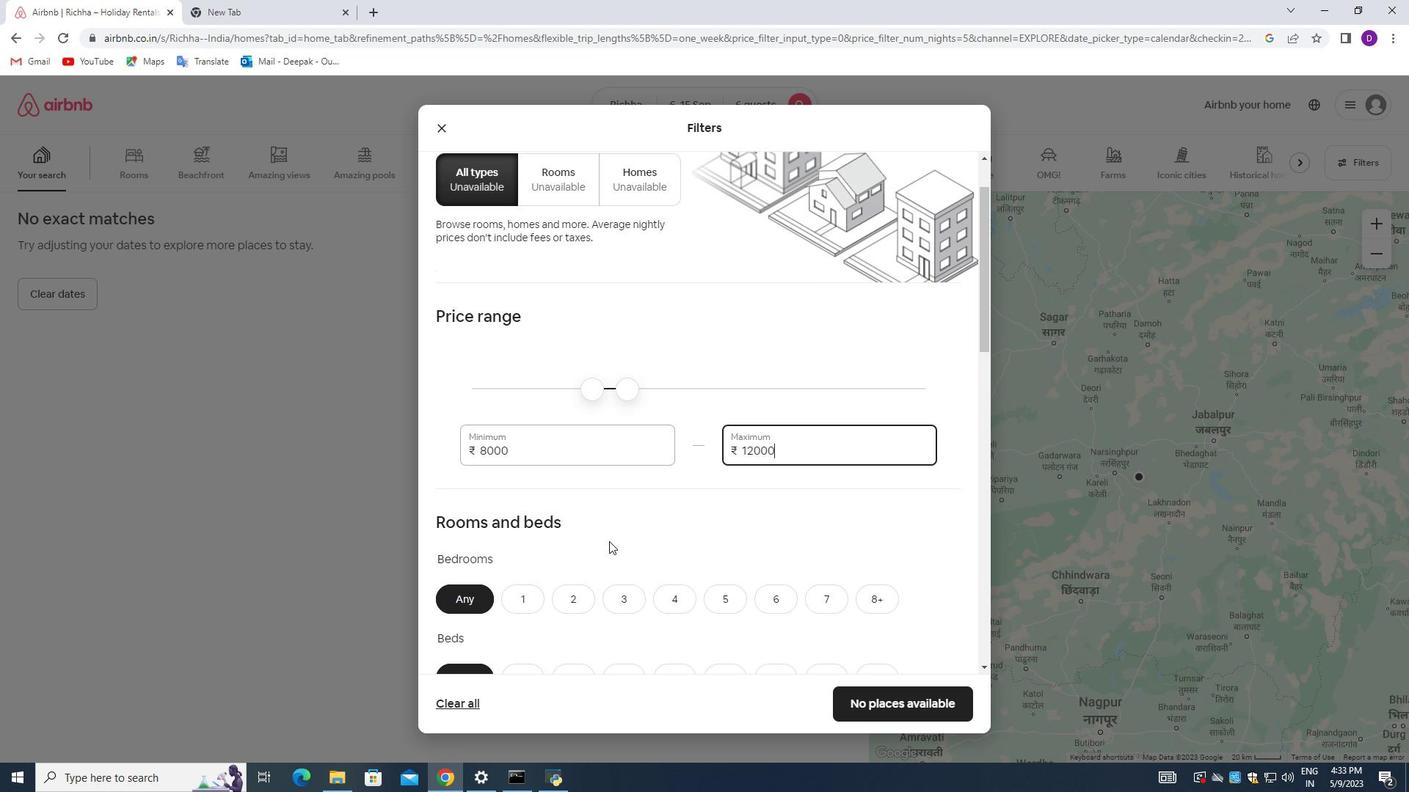 
Action: Mouse moved to (615, 541)
Screenshot: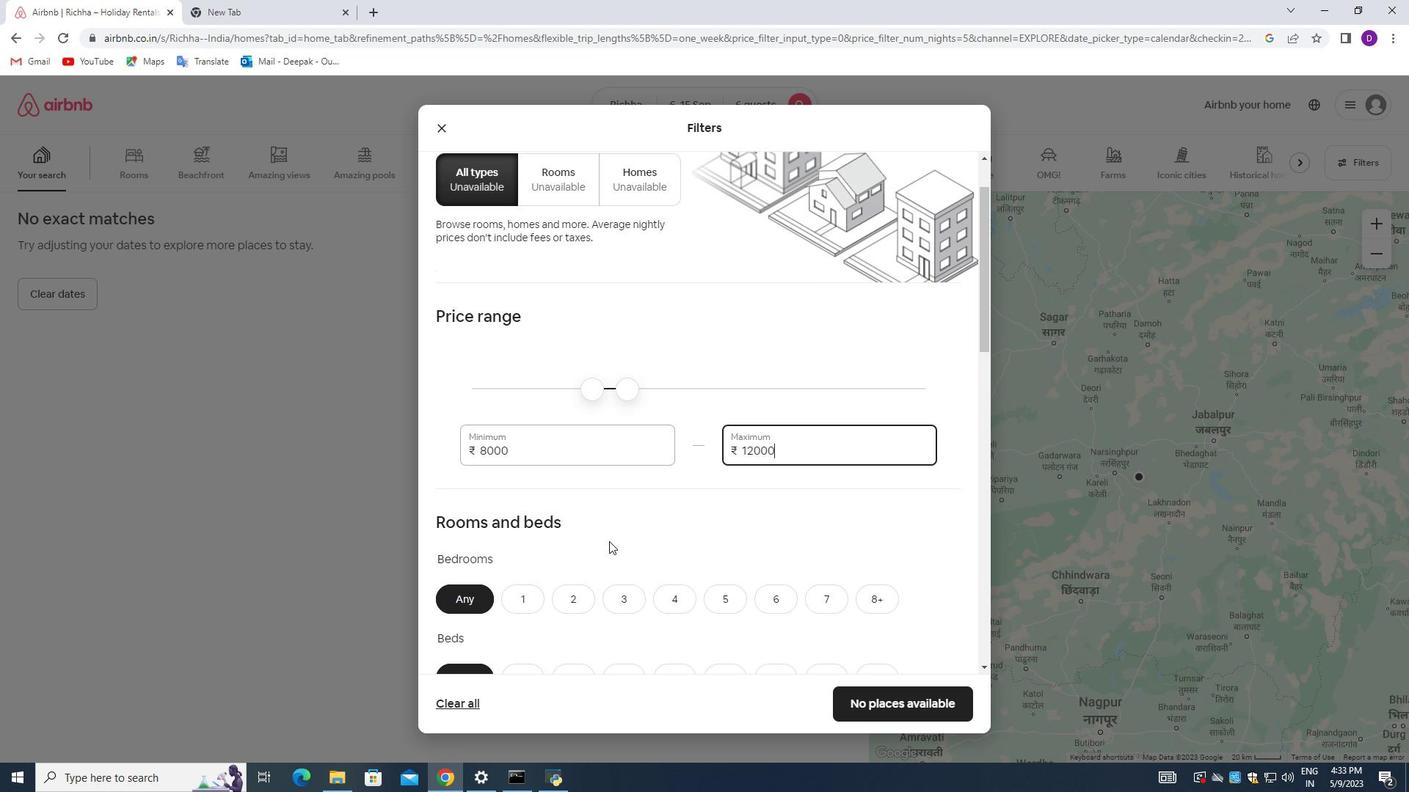 
Action: Mouse scrolled (615, 540) with delta (0, 0)
Screenshot: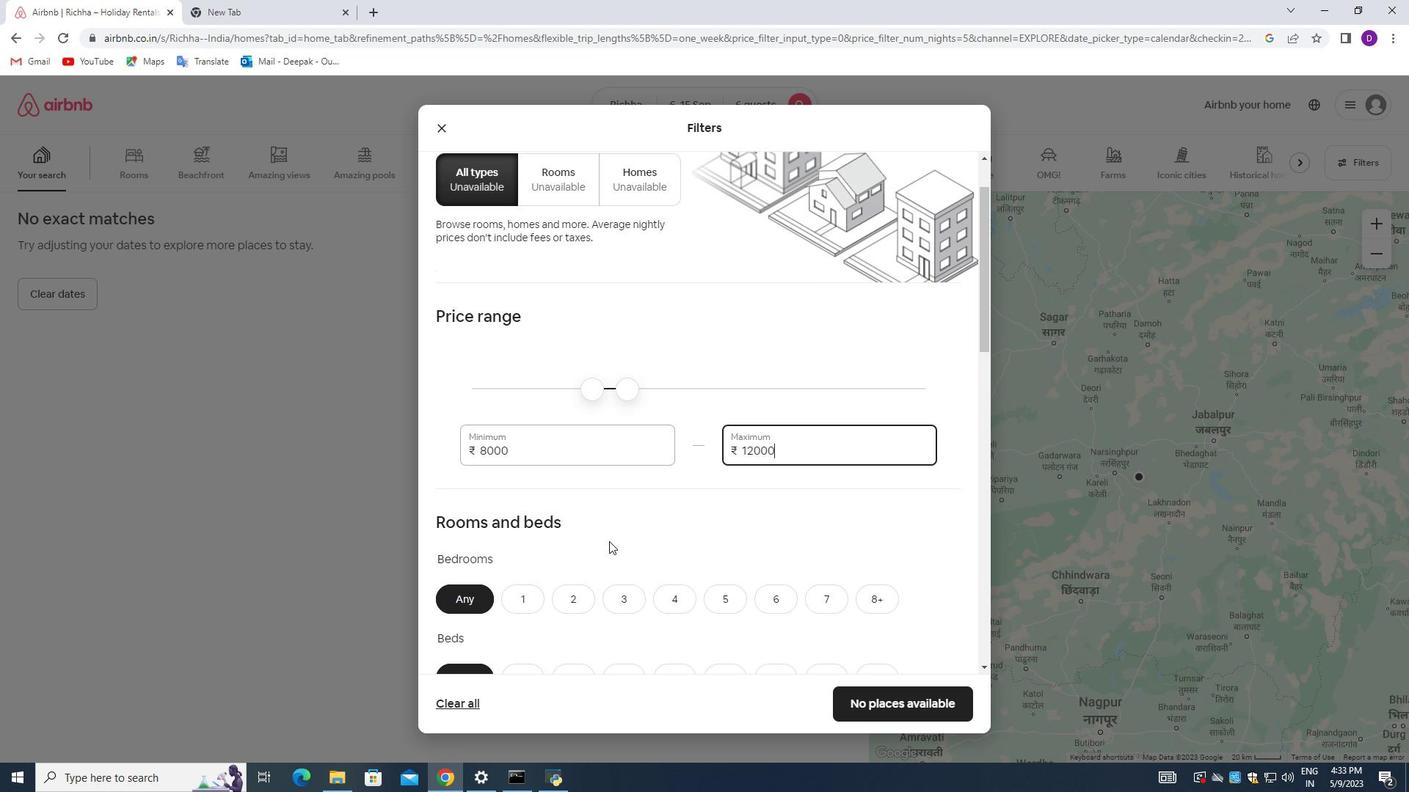 
Action: Mouse moved to (781, 450)
Screenshot: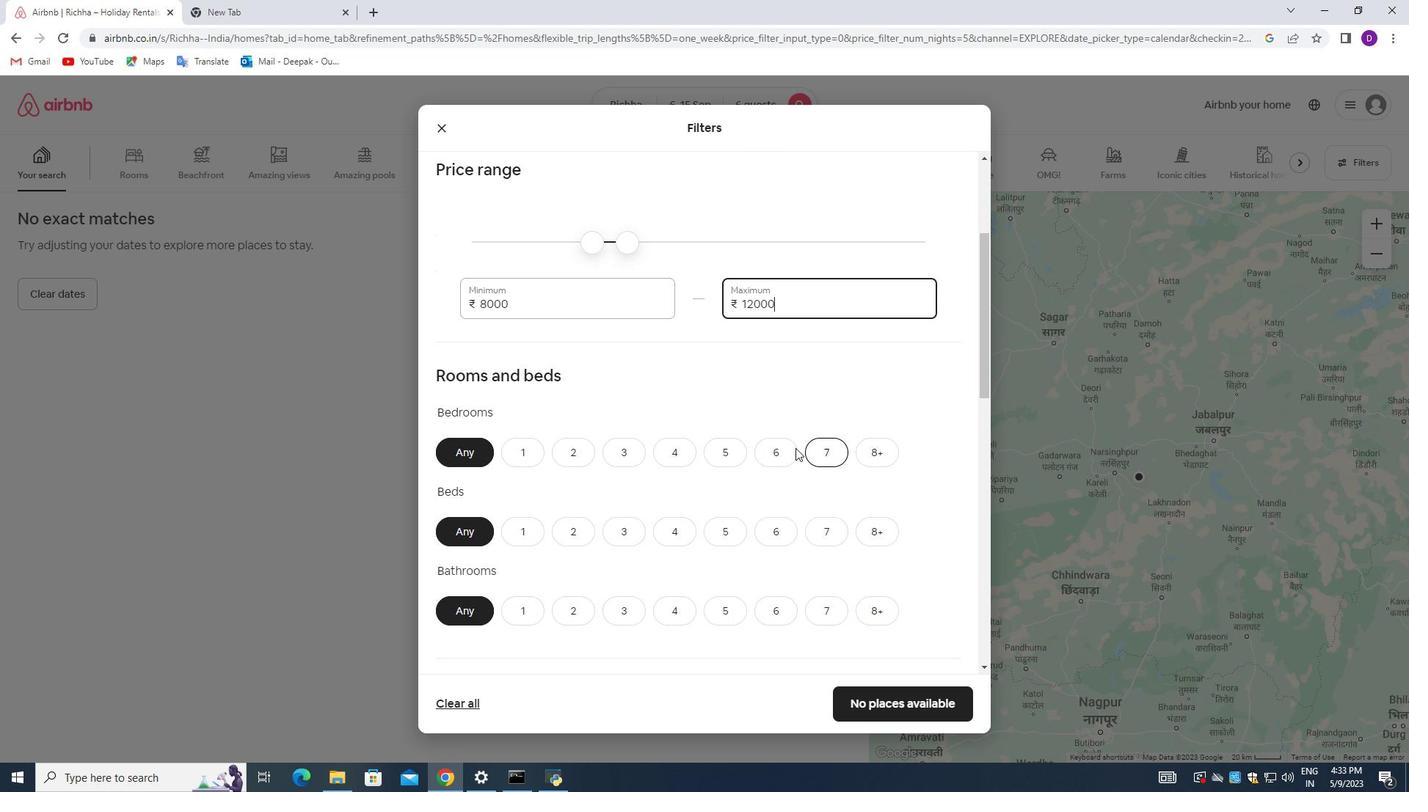 
Action: Mouse pressed left at (781, 450)
Screenshot: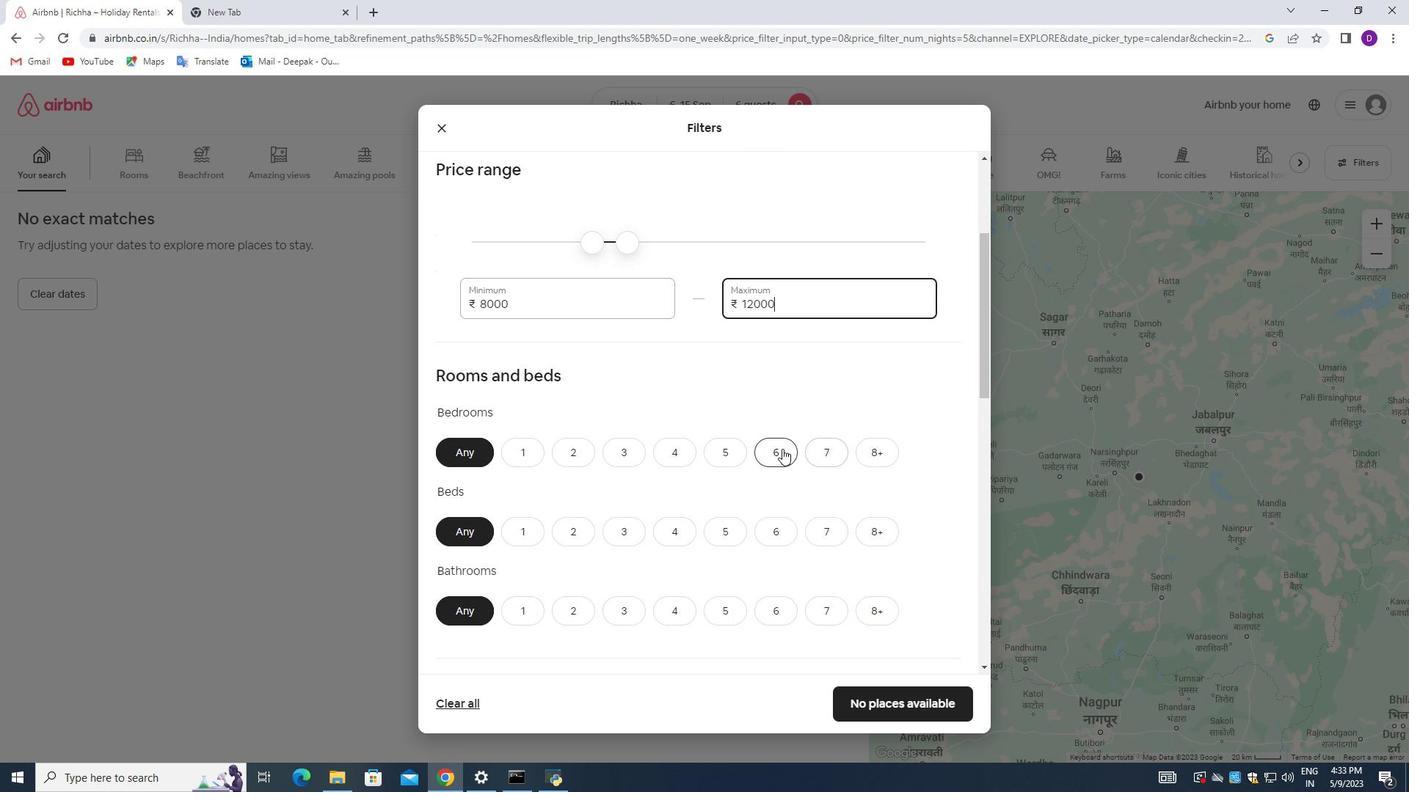 
Action: Mouse moved to (770, 536)
Screenshot: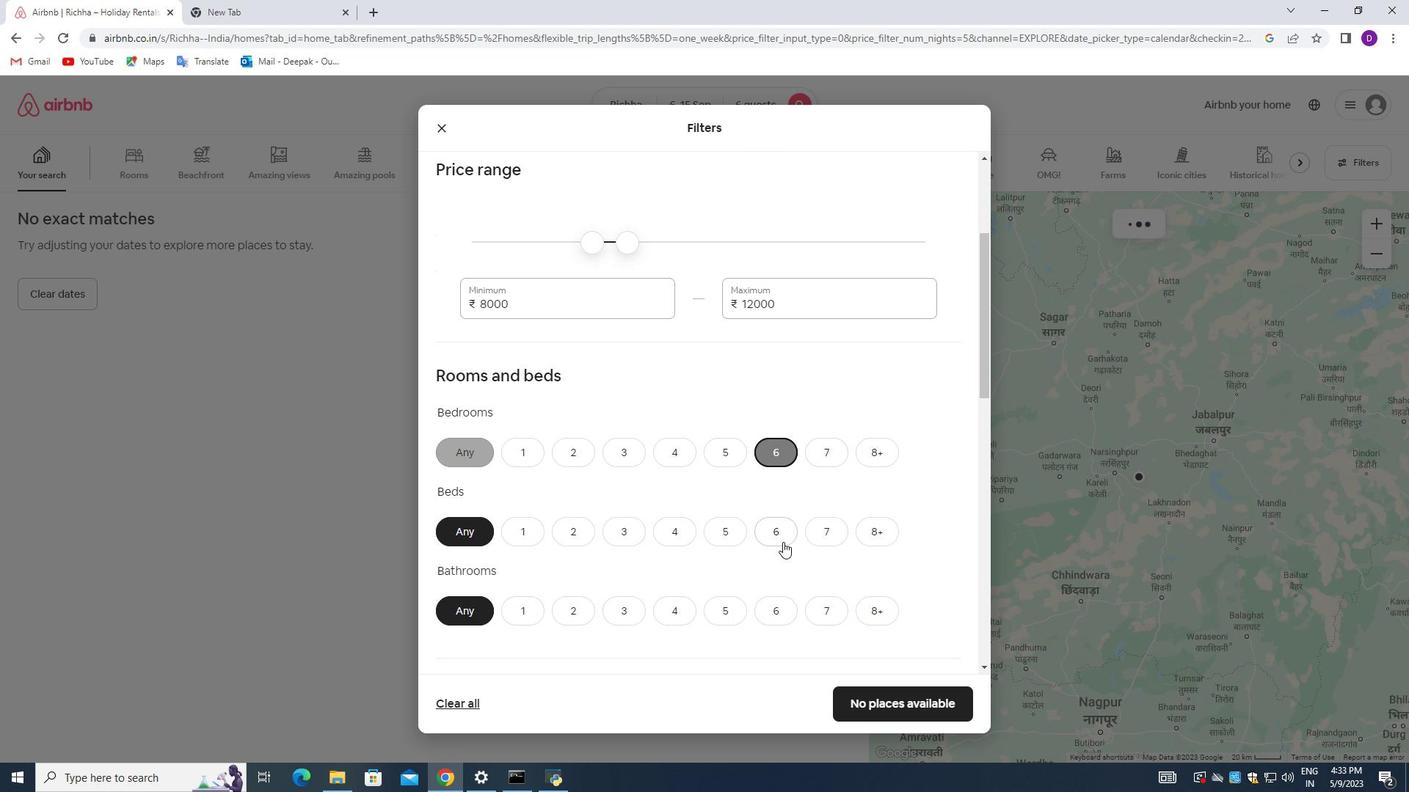 
Action: Mouse pressed left at (770, 536)
Screenshot: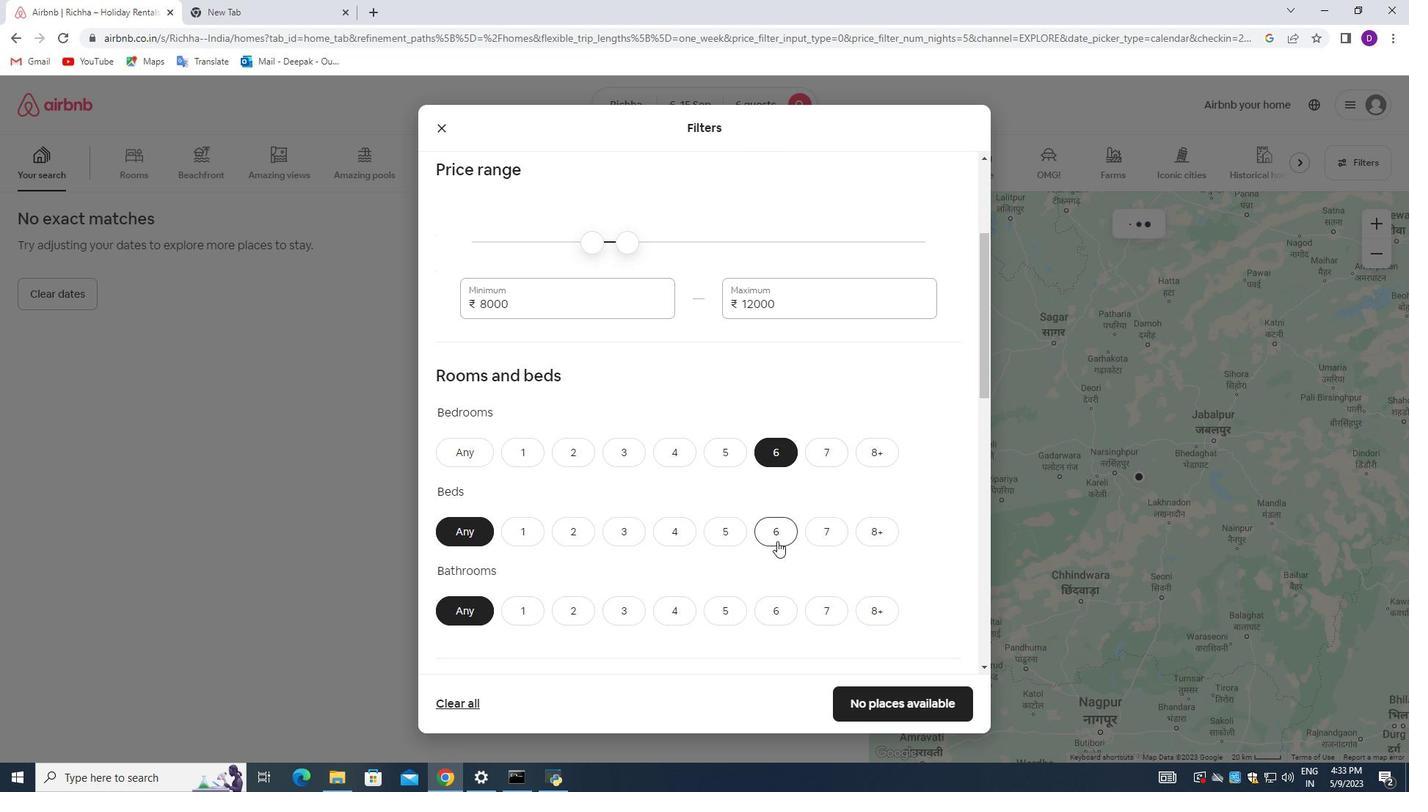 
Action: Mouse moved to (770, 611)
Screenshot: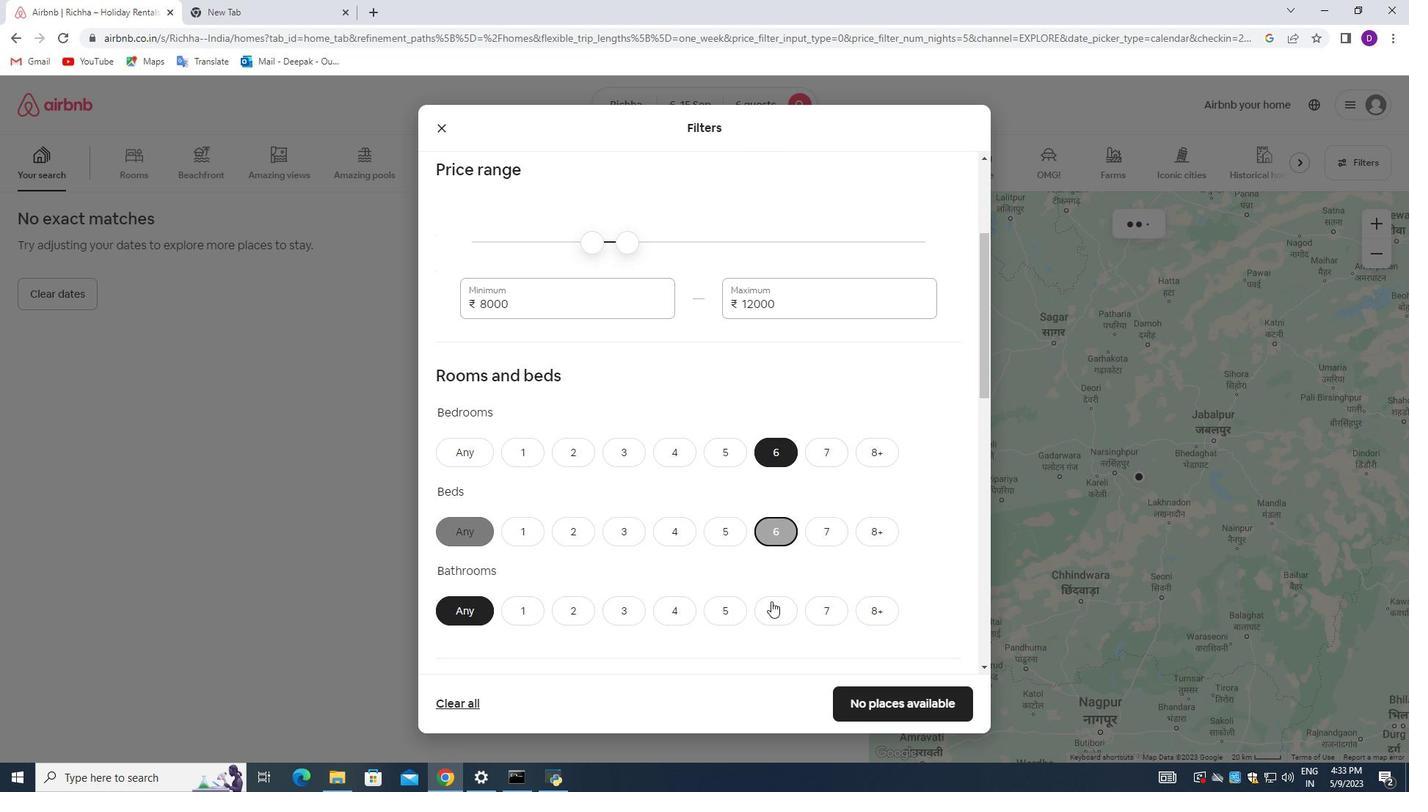 
Action: Mouse pressed left at (770, 611)
Screenshot: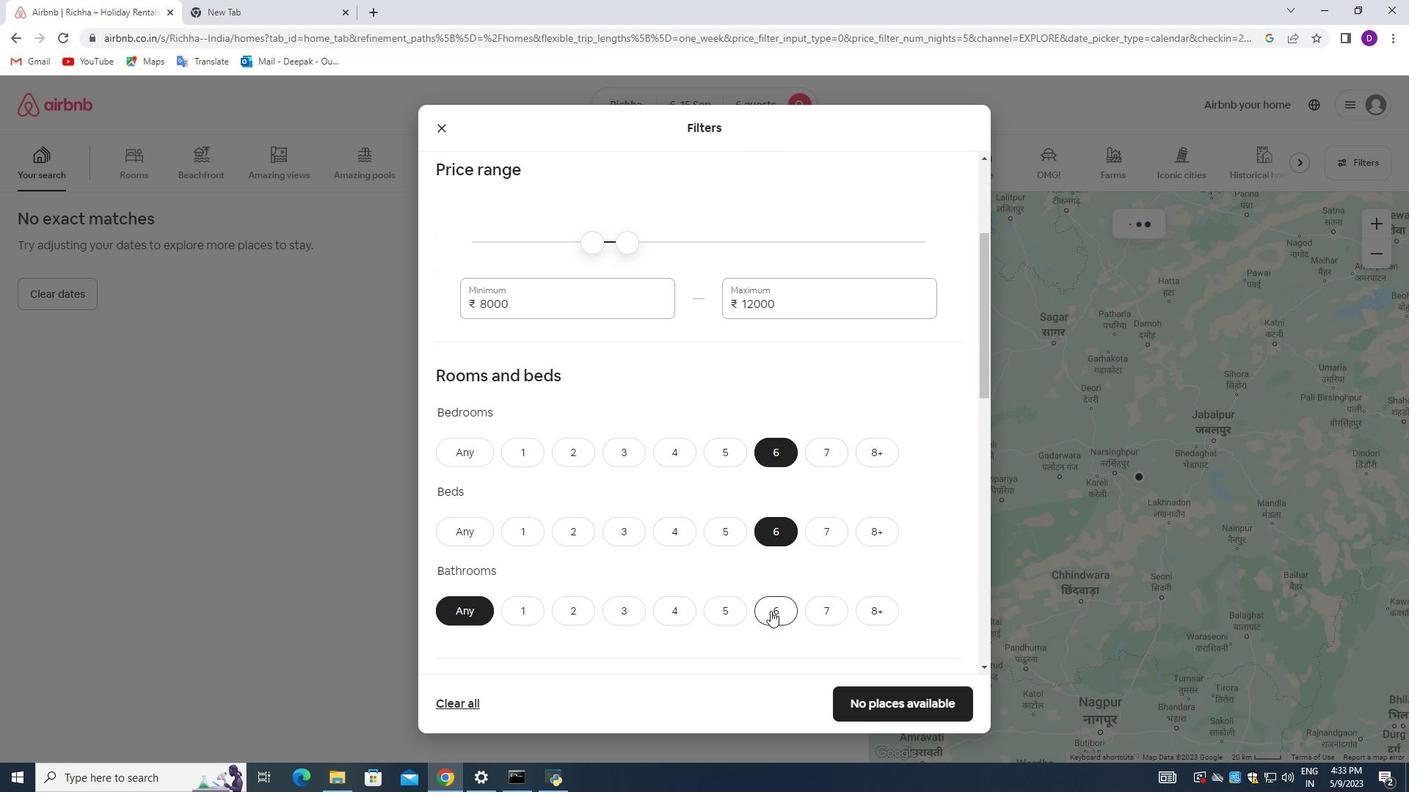 
Action: Mouse moved to (613, 539)
Screenshot: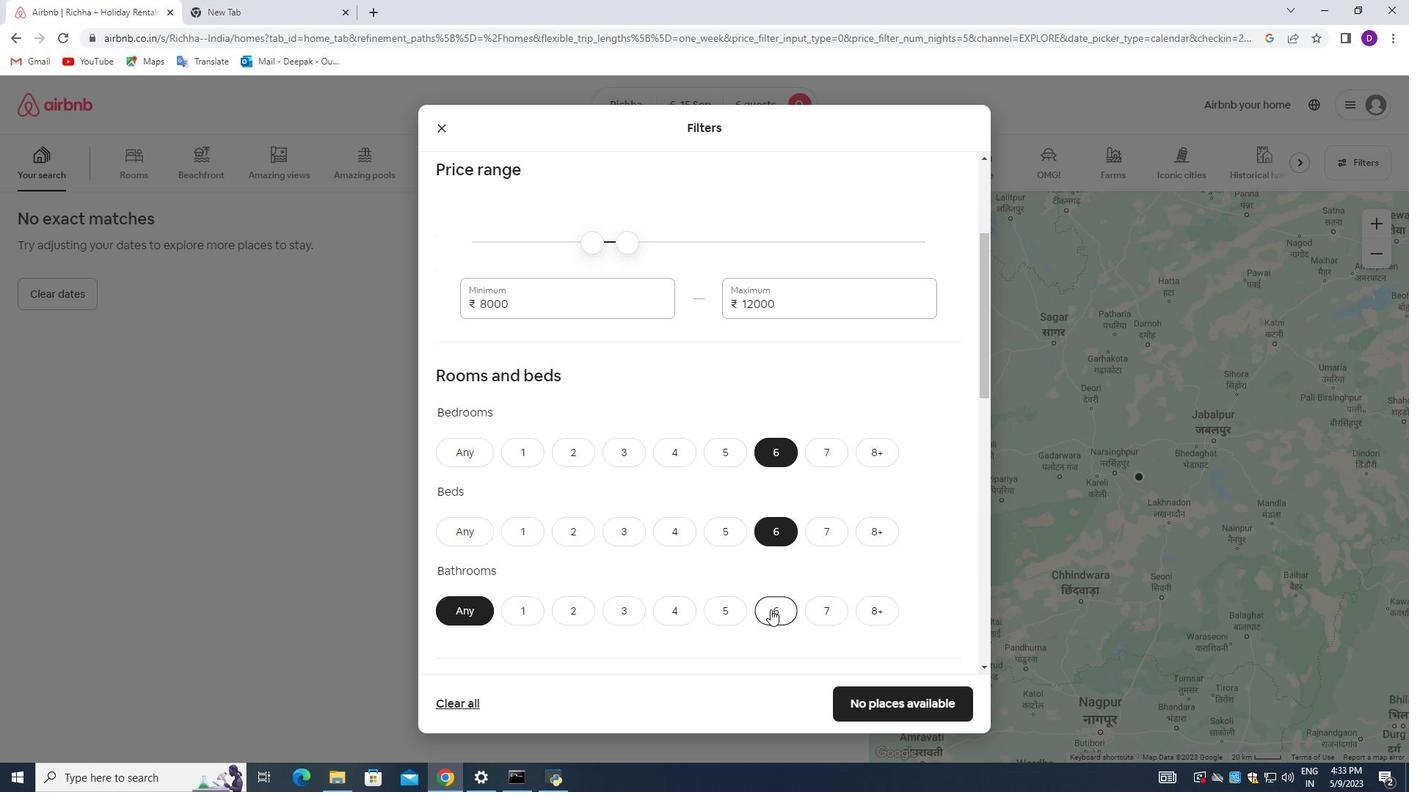 
Action: Mouse scrolled (613, 538) with delta (0, 0)
Screenshot: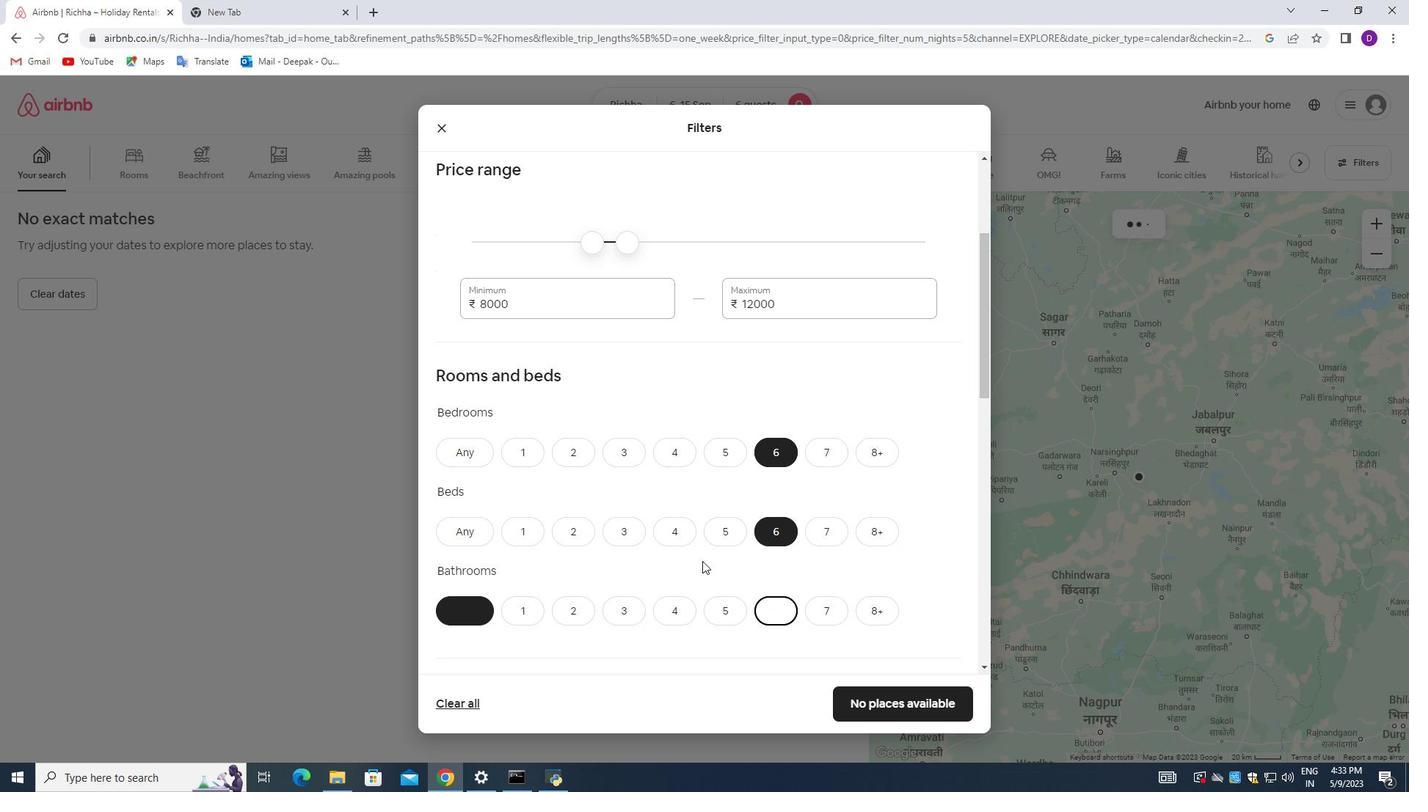
Action: Mouse scrolled (613, 538) with delta (0, 0)
Screenshot: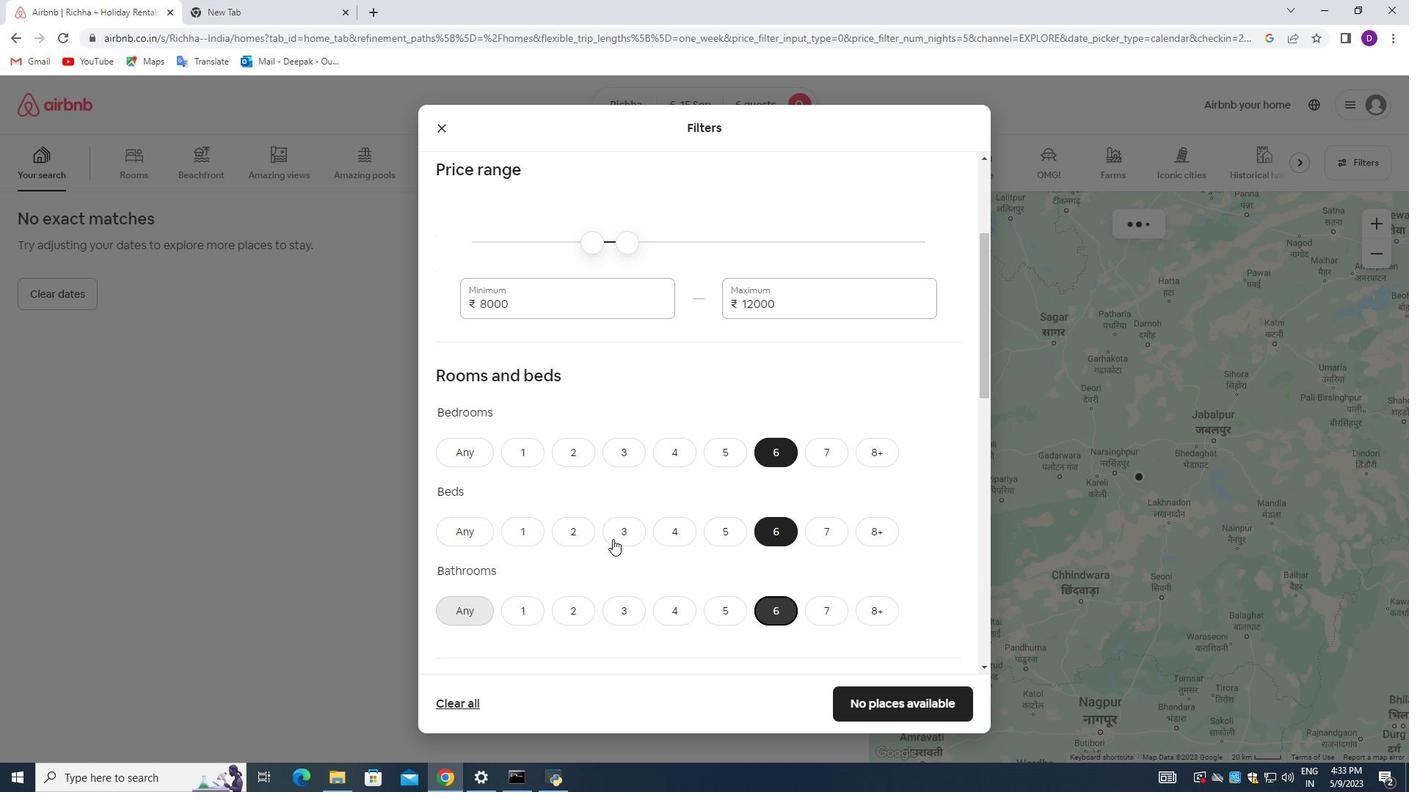 
Action: Mouse scrolled (613, 538) with delta (0, 0)
Screenshot: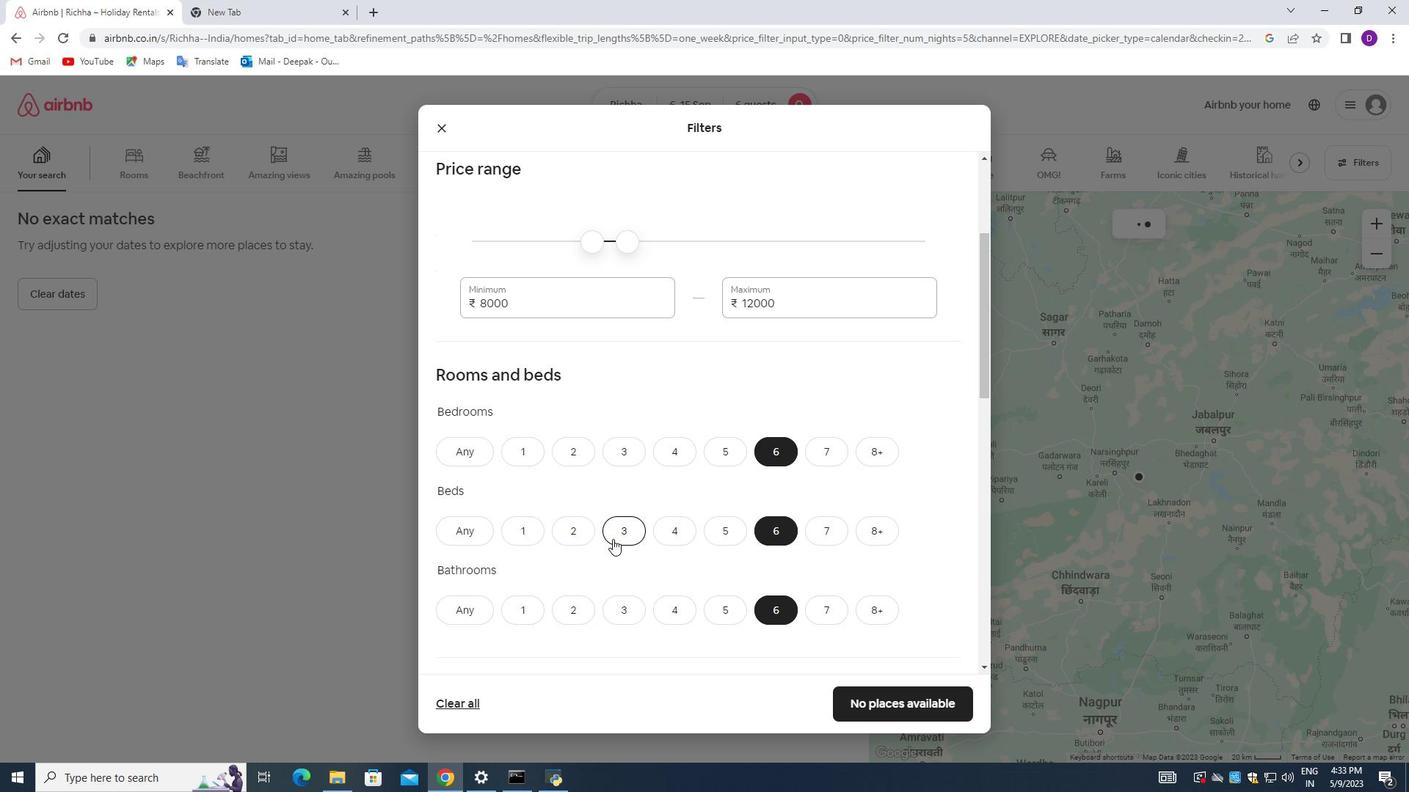 
Action: Mouse scrolled (613, 538) with delta (0, 0)
Screenshot: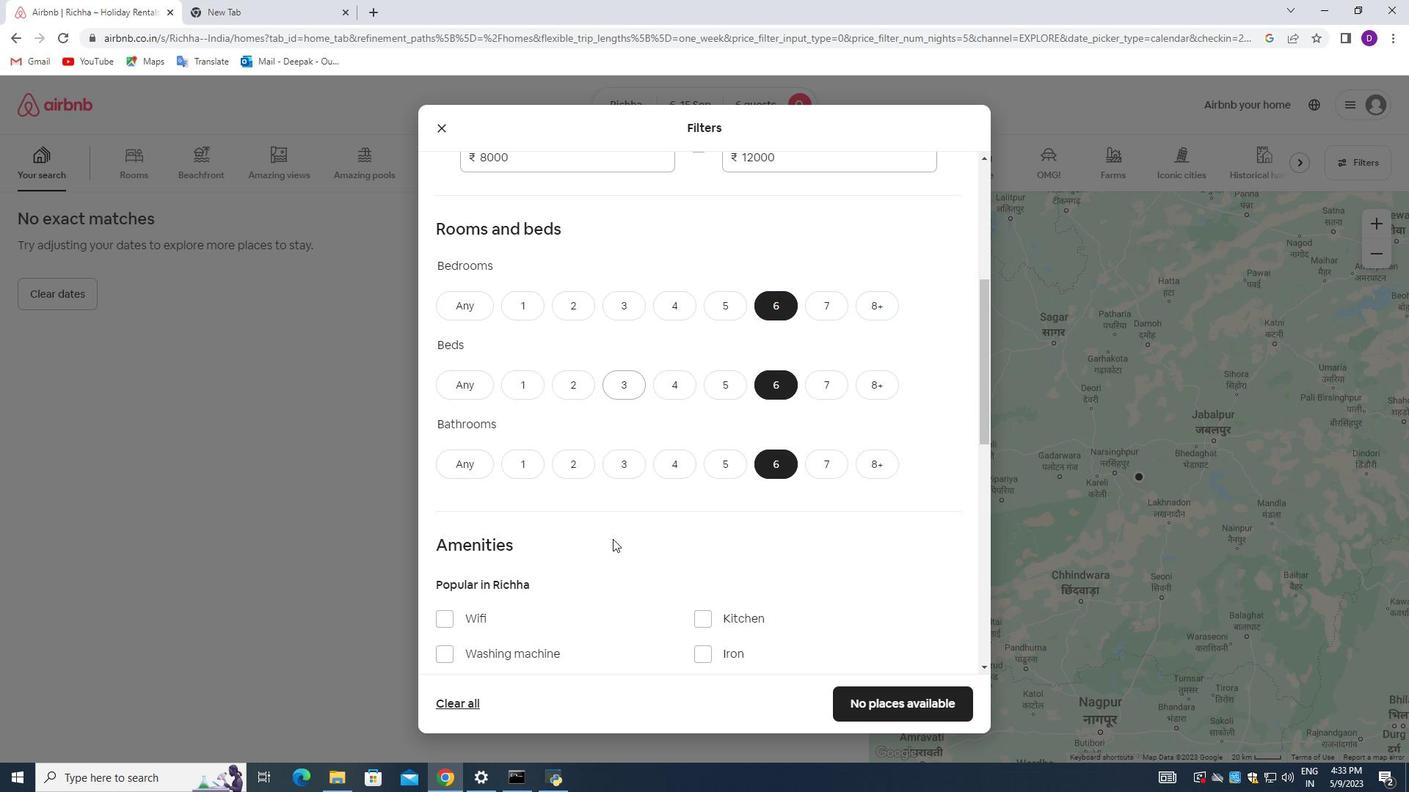 
Action: Mouse moved to (434, 474)
Screenshot: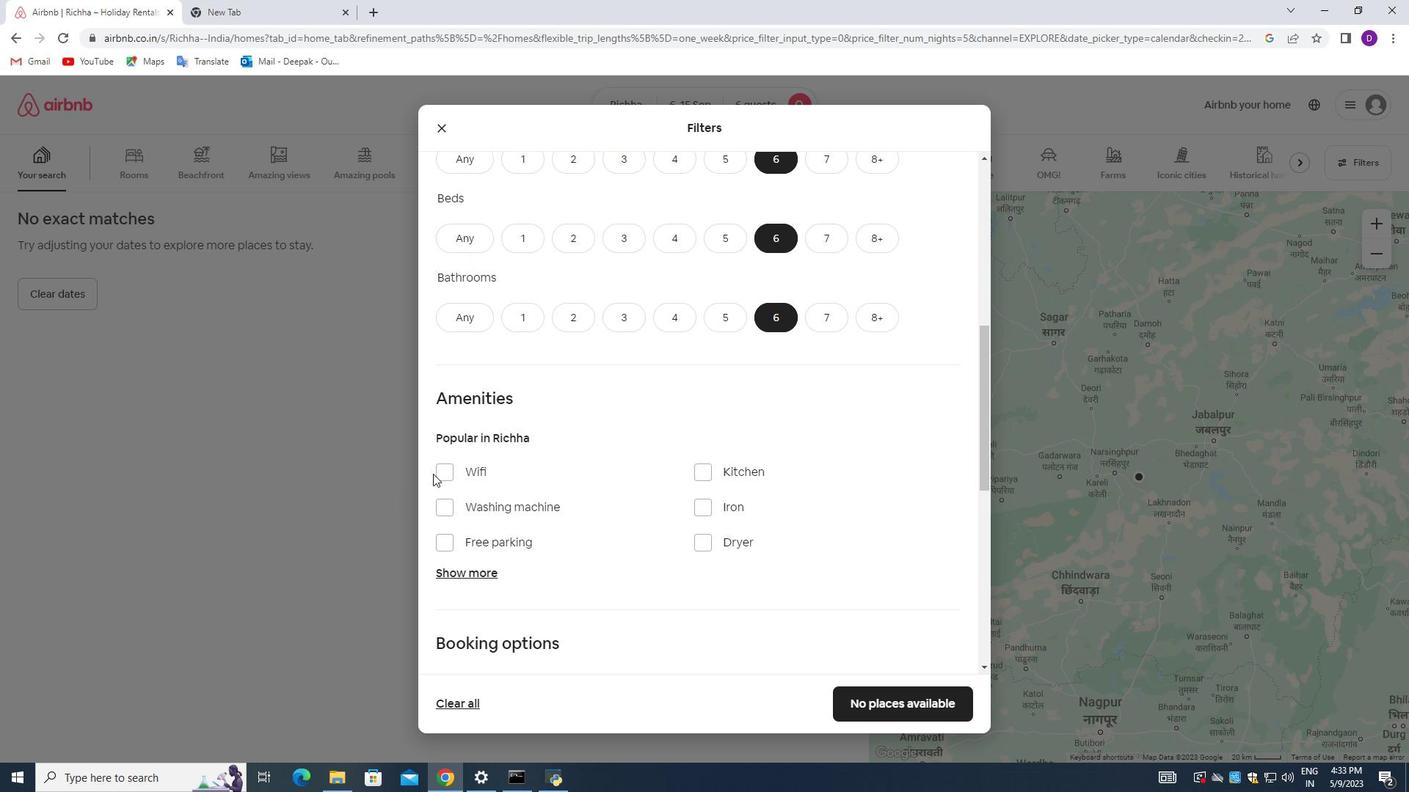 
Action: Mouse pressed left at (434, 474)
Screenshot: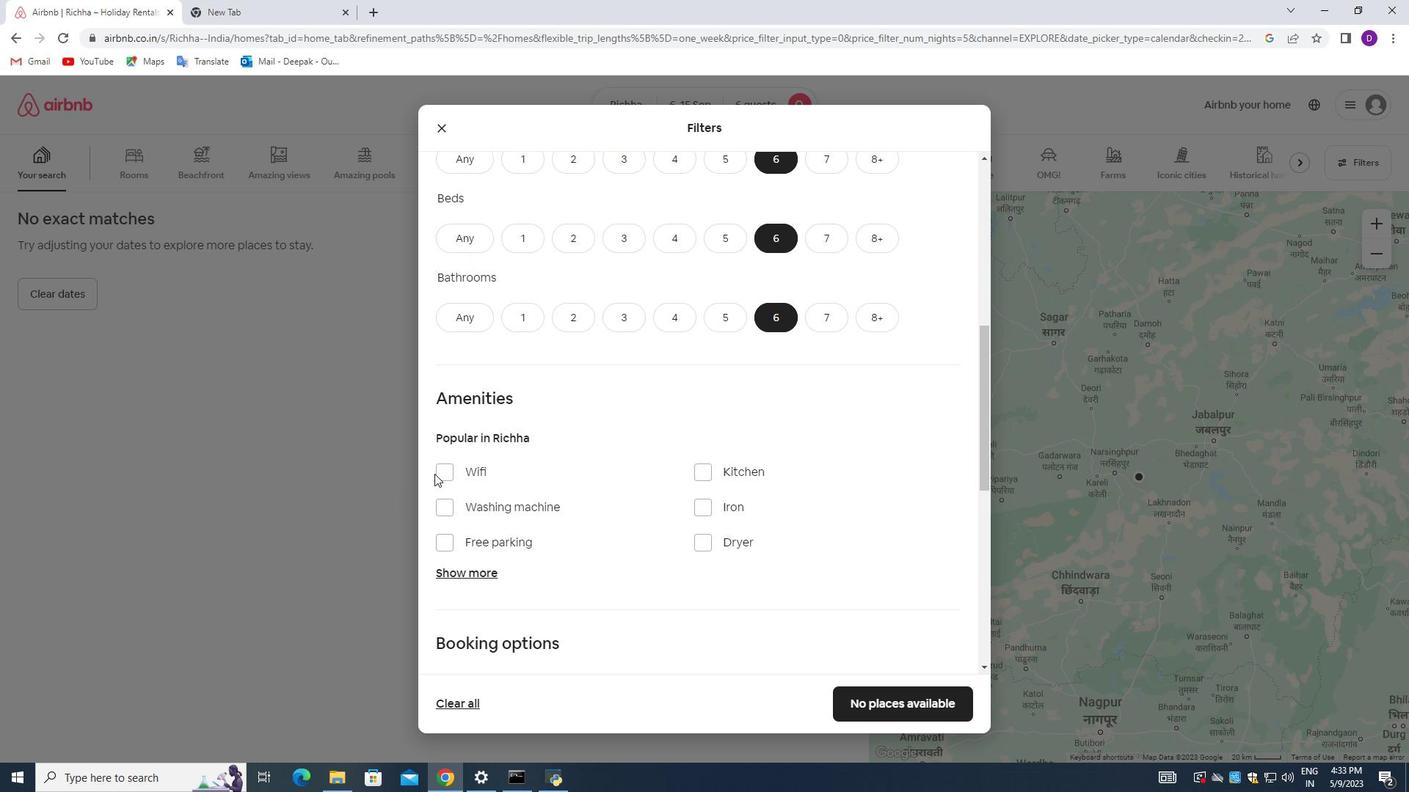 
Action: Mouse moved to (444, 477)
Screenshot: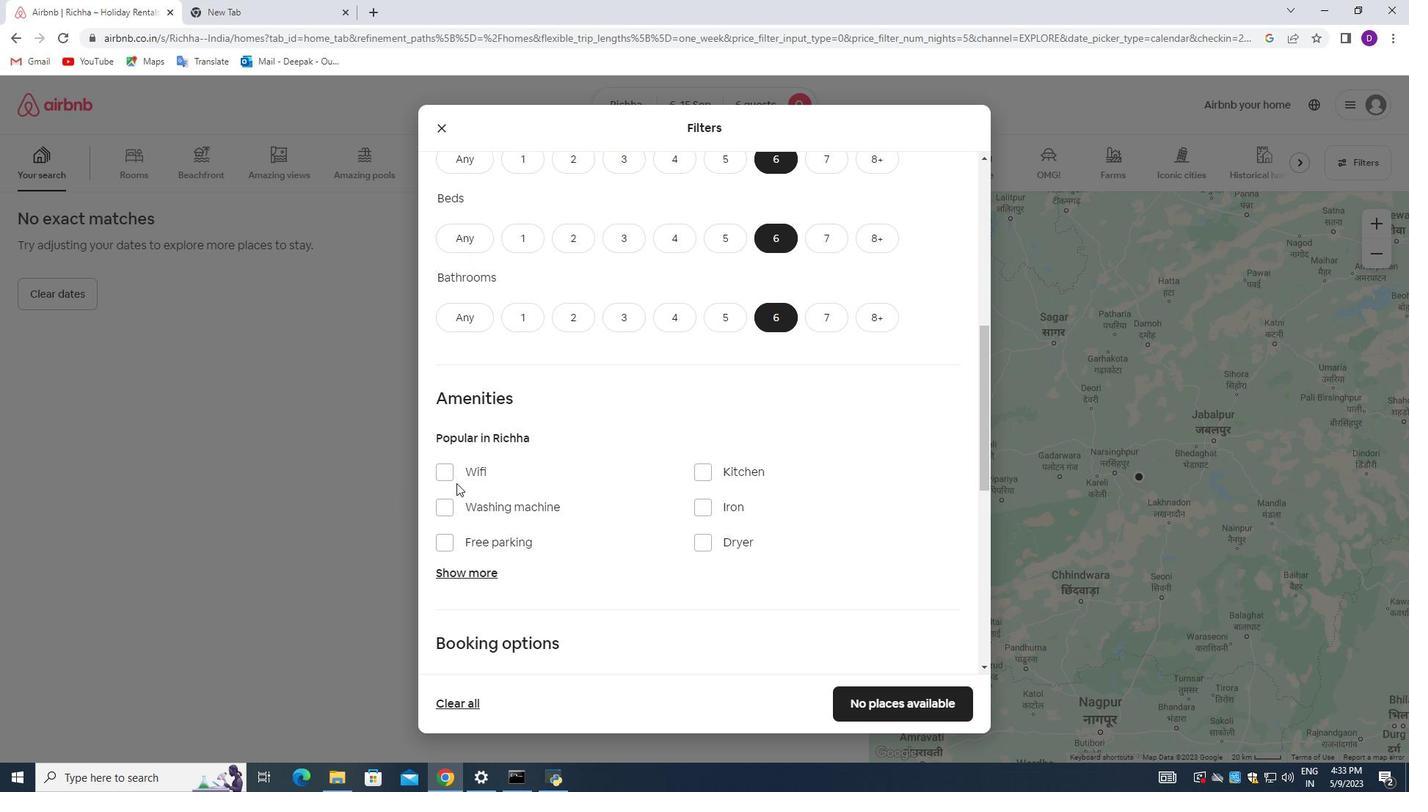 
Action: Mouse pressed left at (444, 477)
Screenshot: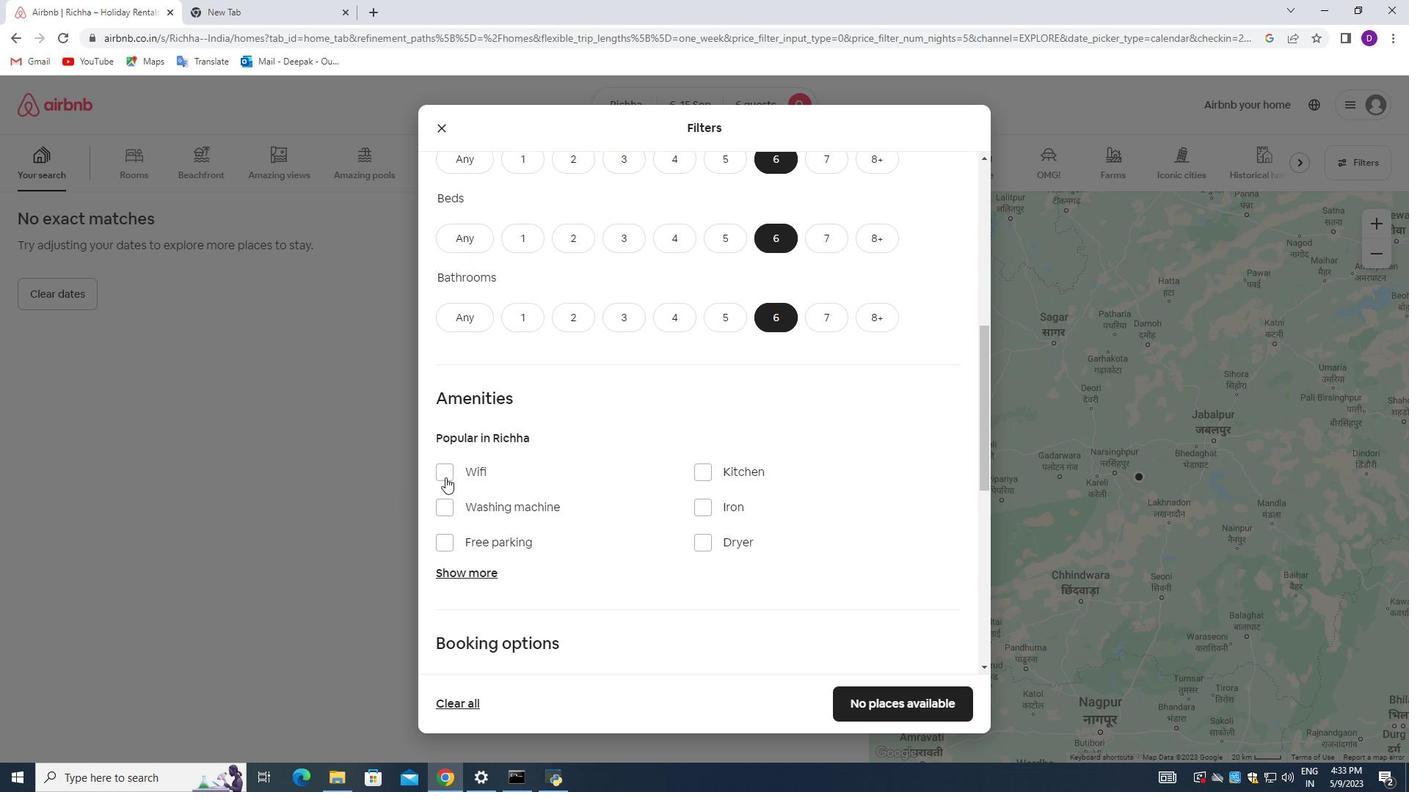 
Action: Mouse moved to (481, 574)
Screenshot: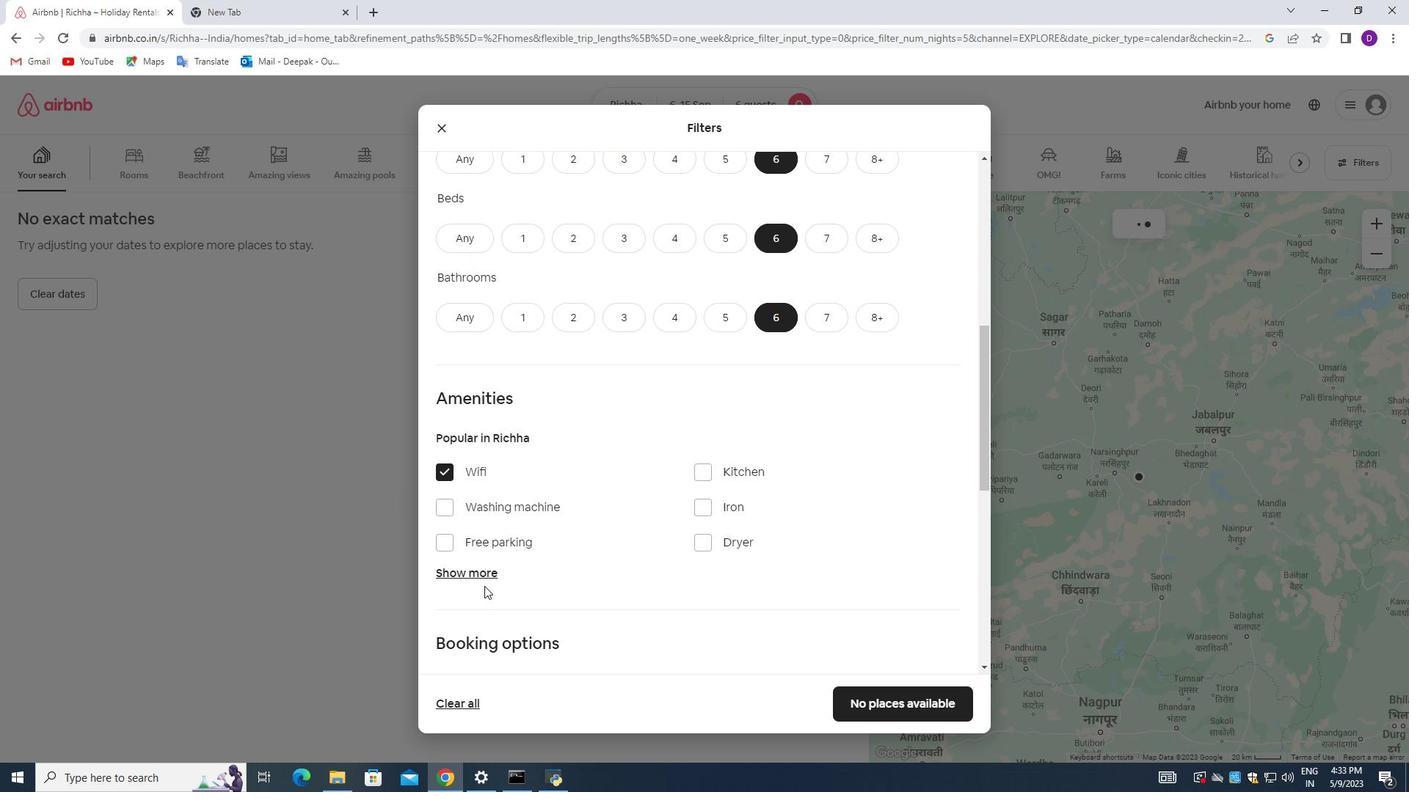 
Action: Mouse pressed left at (481, 574)
Screenshot: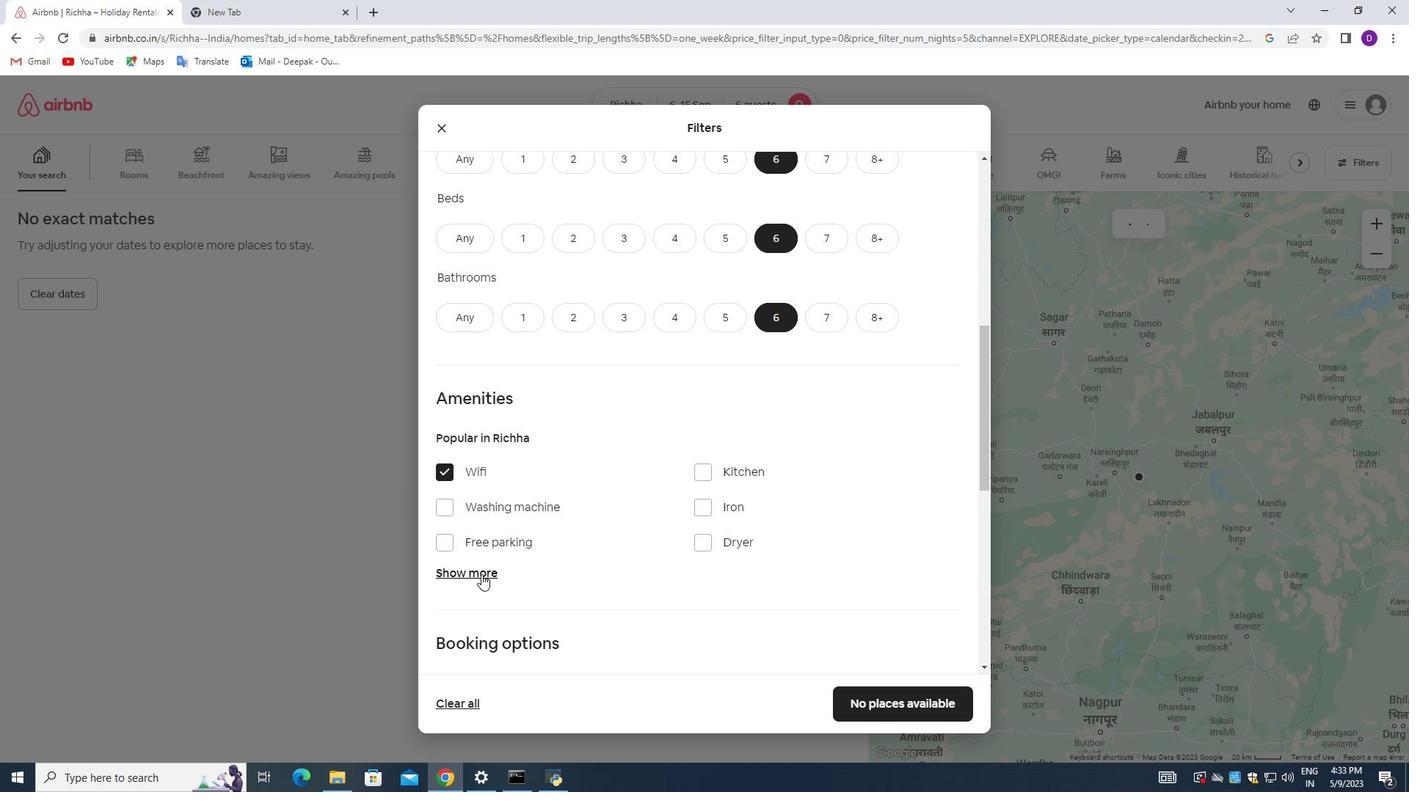 
Action: Mouse moved to (668, 610)
Screenshot: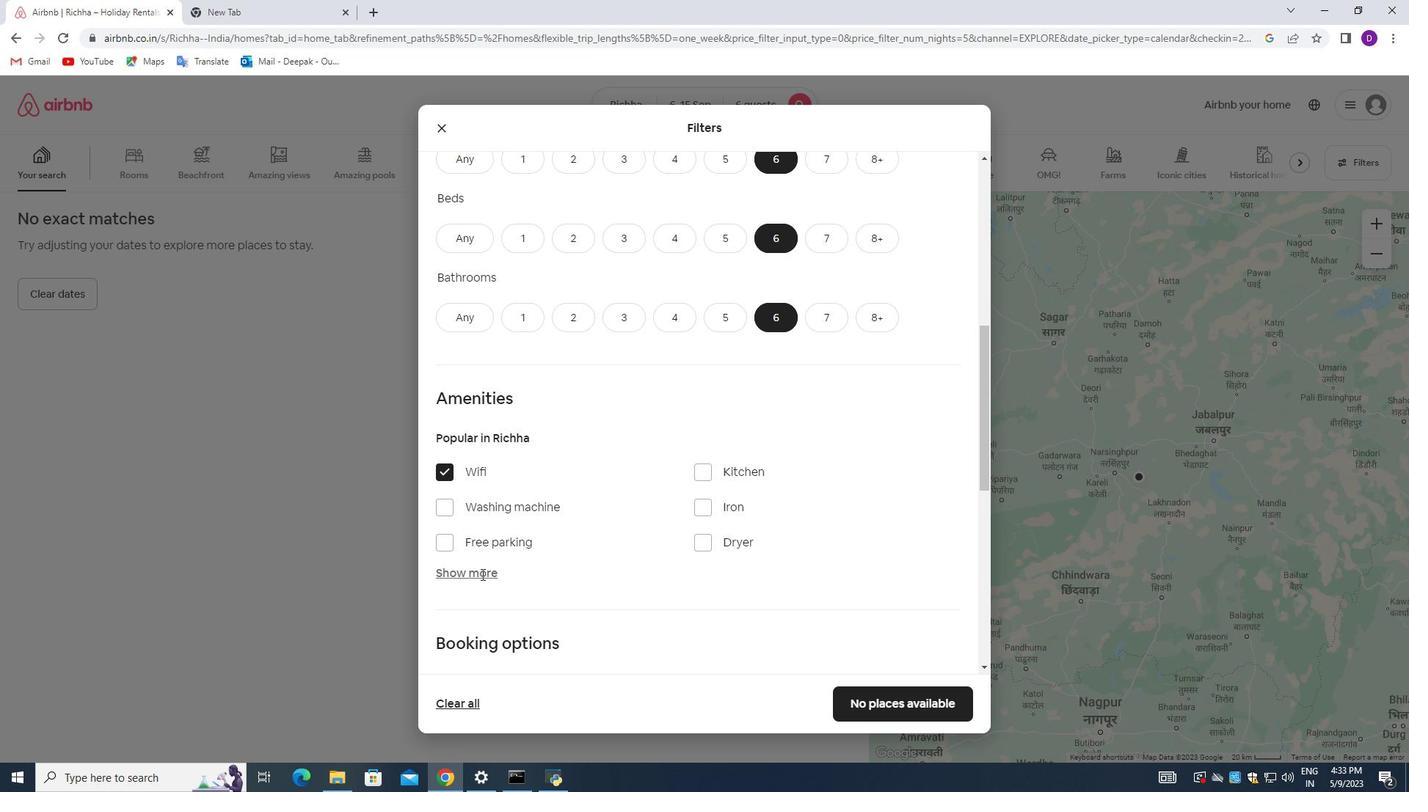 
Action: Mouse scrolled (668, 609) with delta (0, 0)
Screenshot: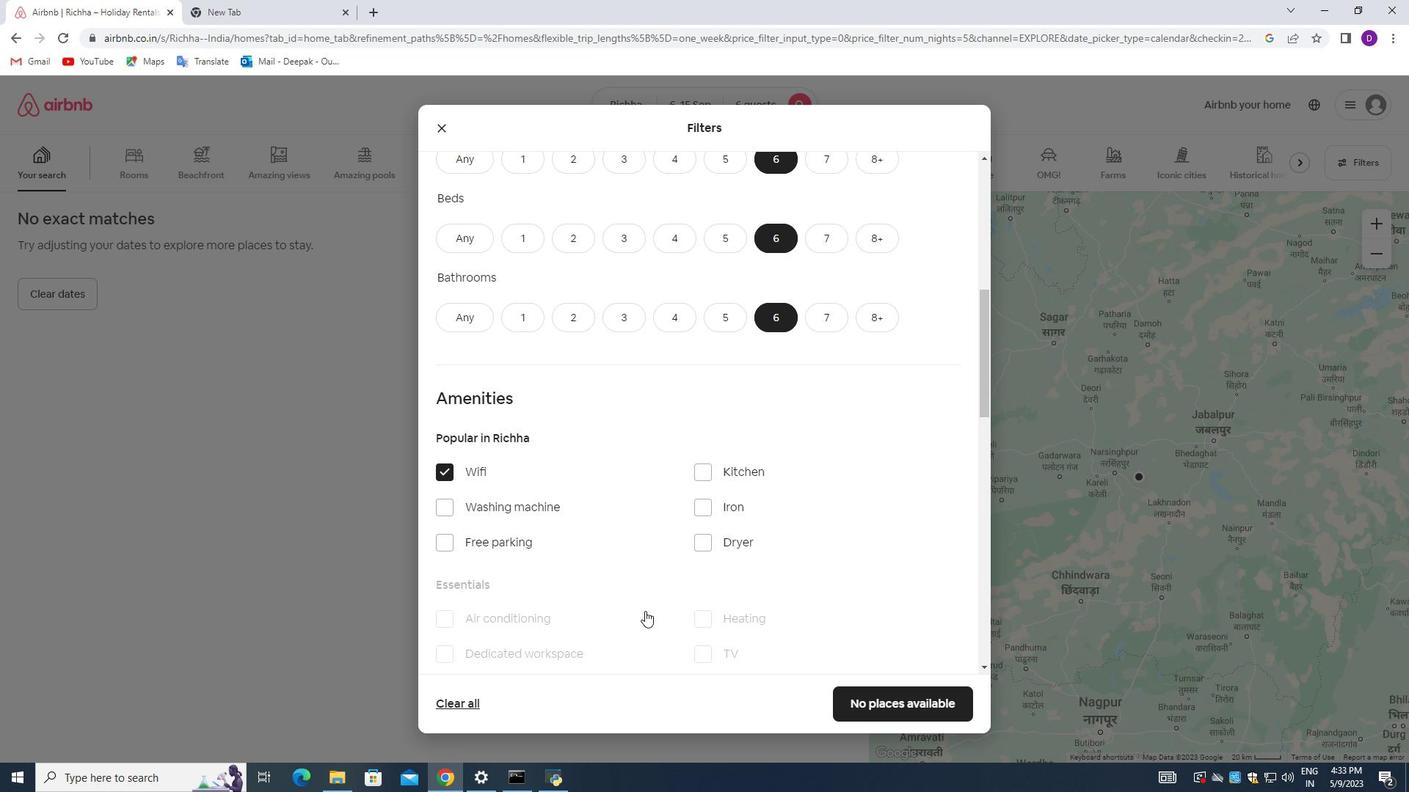 
Action: Mouse scrolled (668, 609) with delta (0, 0)
Screenshot: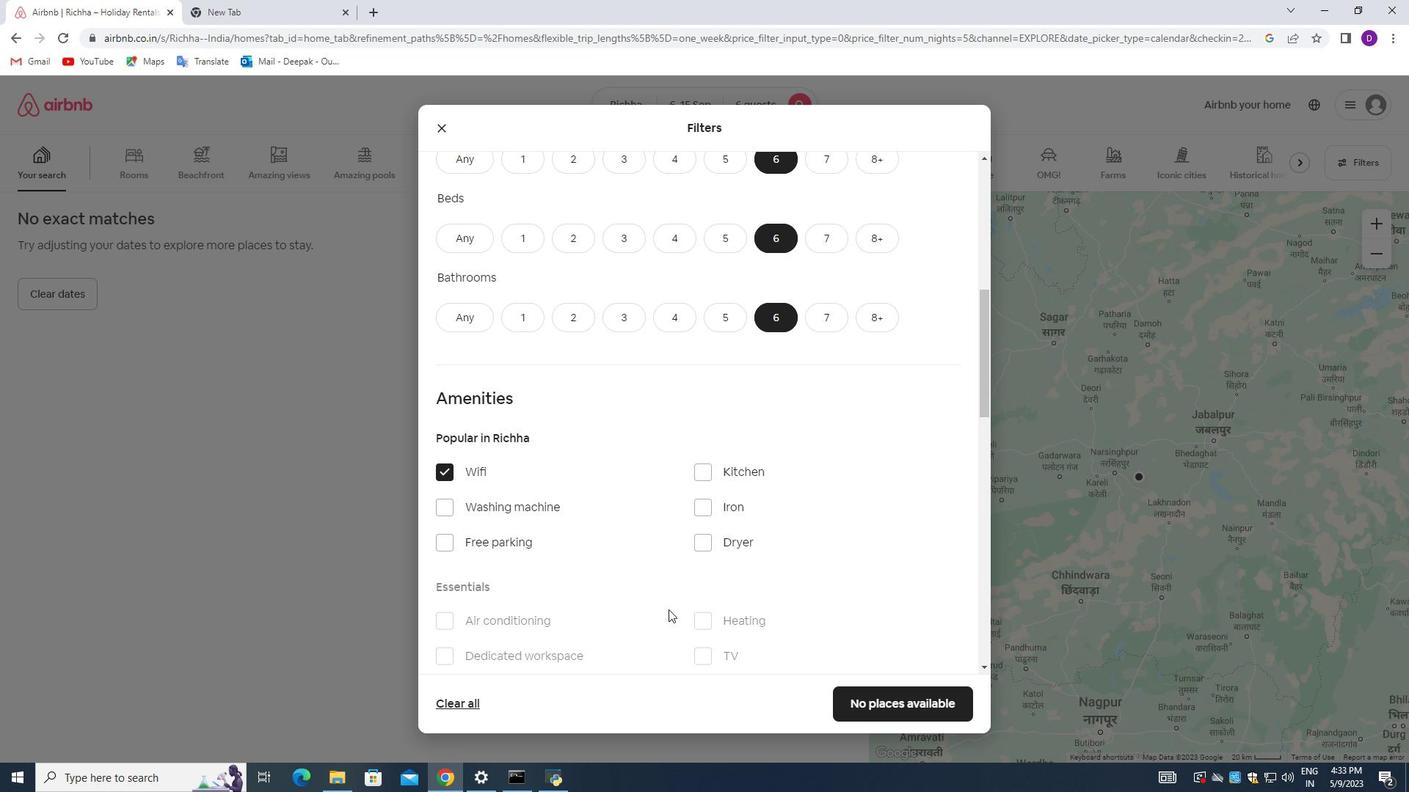 
Action: Mouse moved to (697, 516)
Screenshot: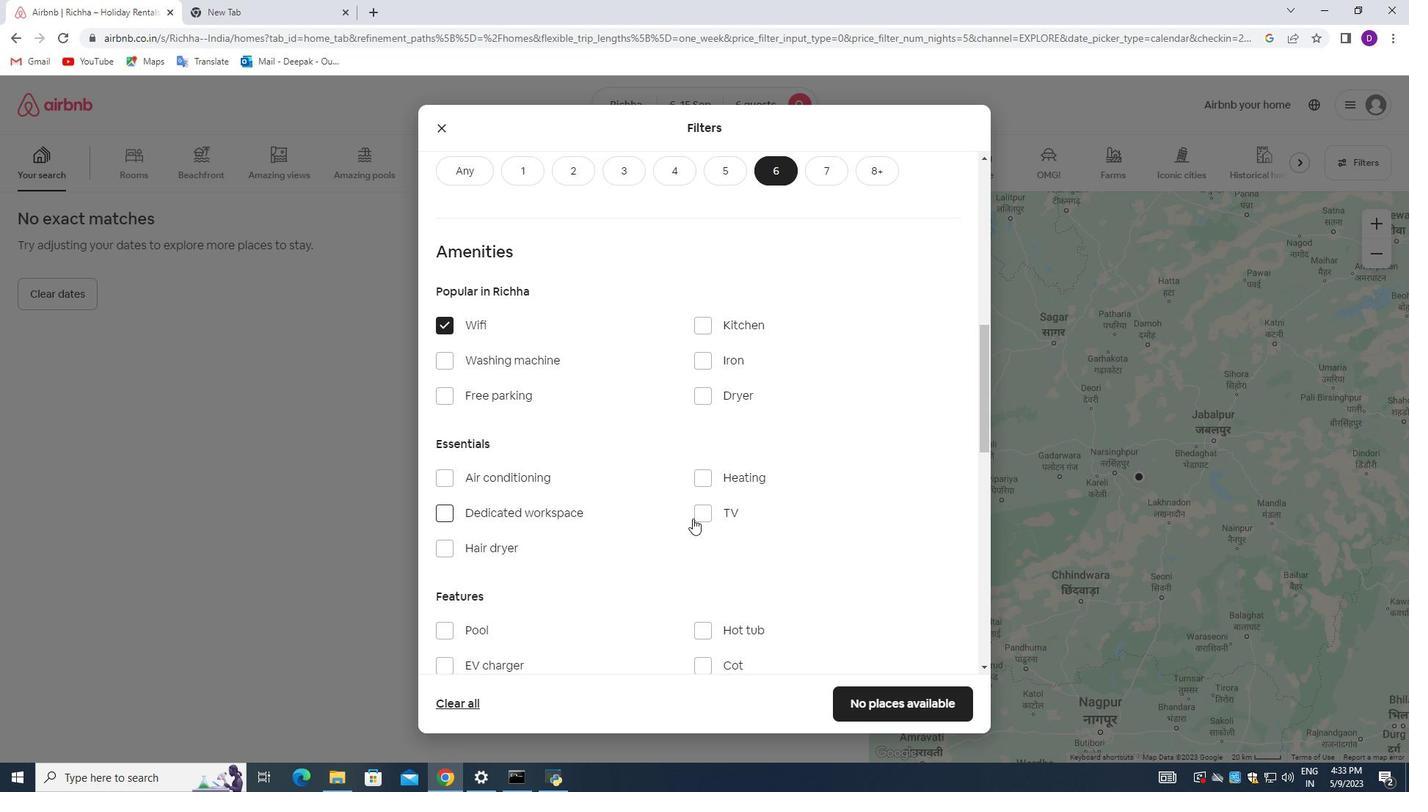 
Action: Mouse pressed left at (697, 516)
Screenshot: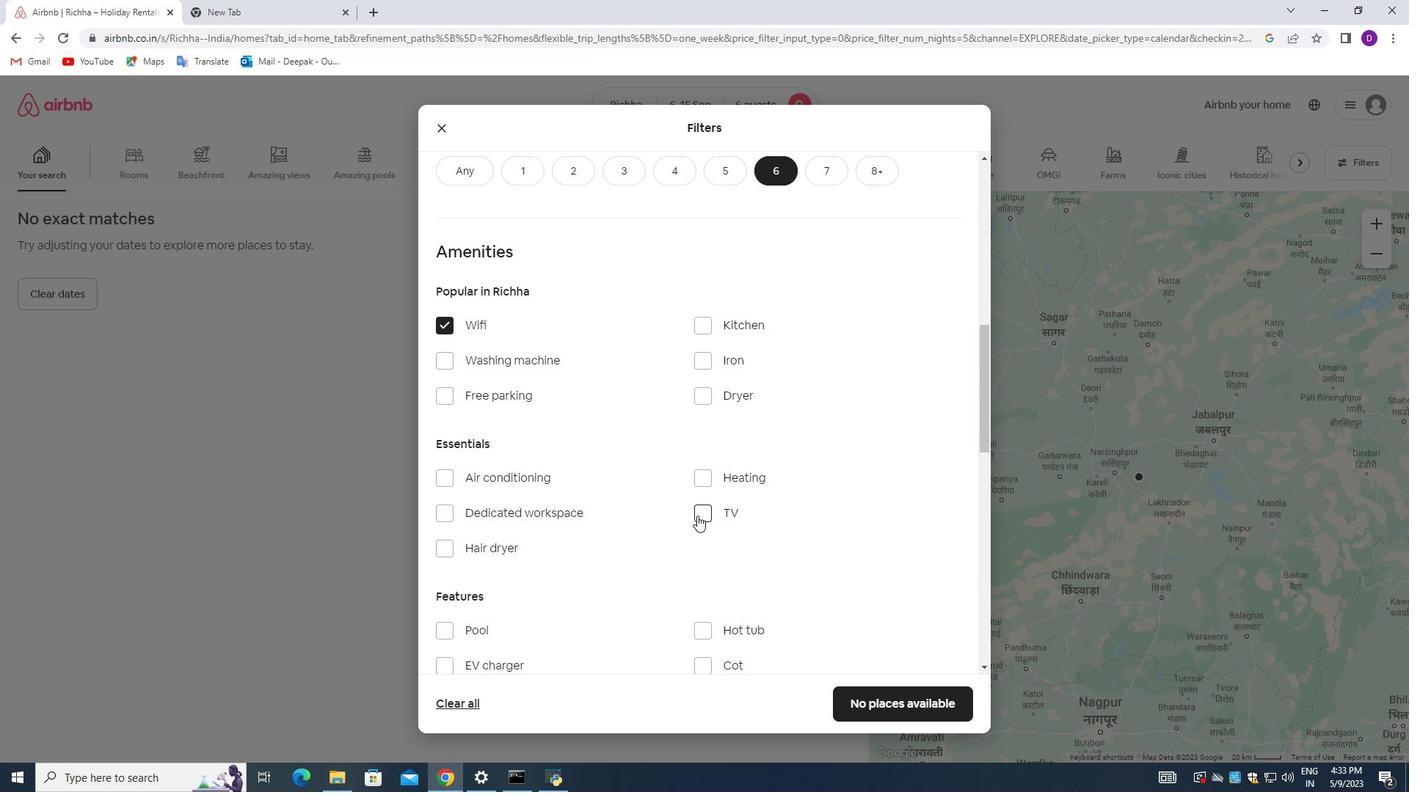 
Action: Mouse moved to (695, 516)
Screenshot: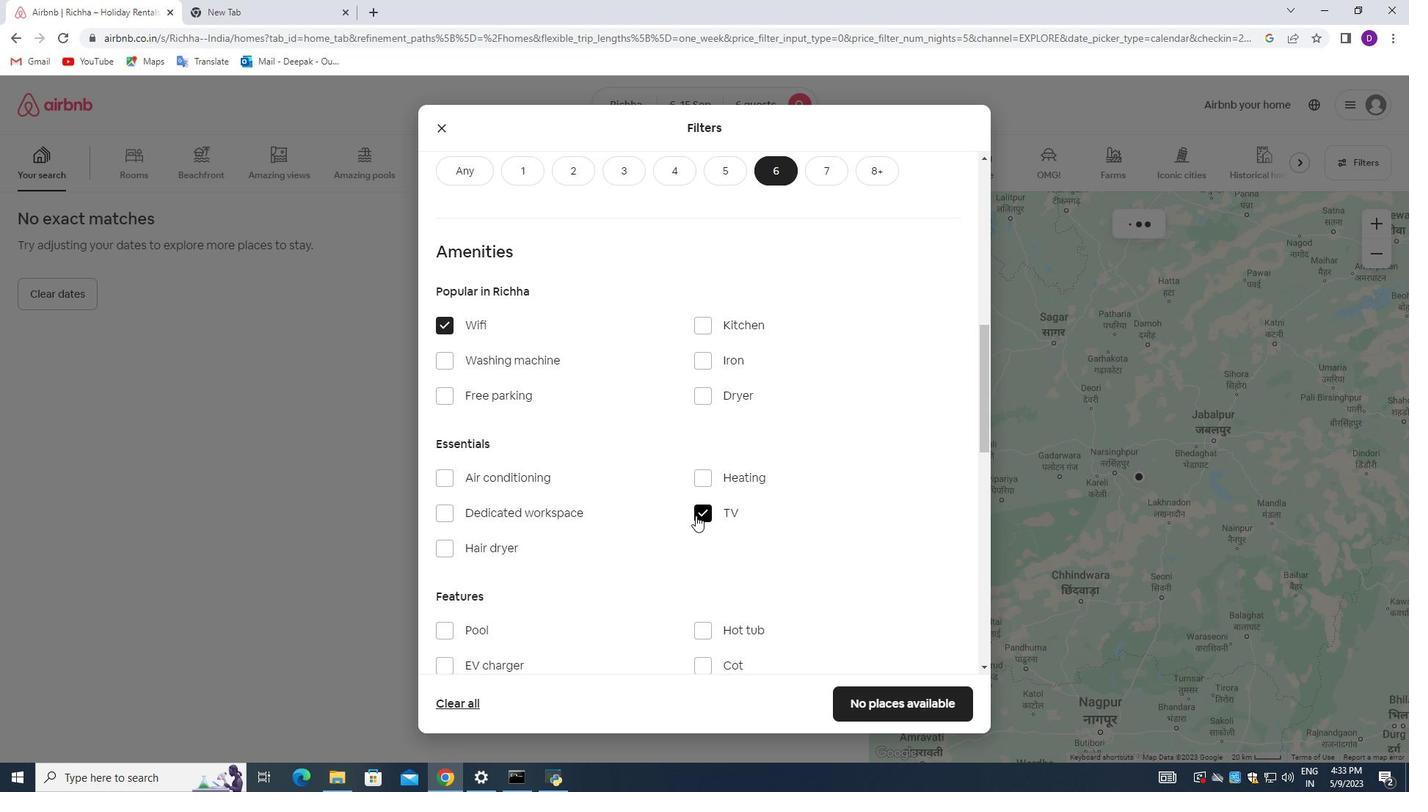 
Action: Mouse scrolled (695, 516) with delta (0, 0)
Screenshot: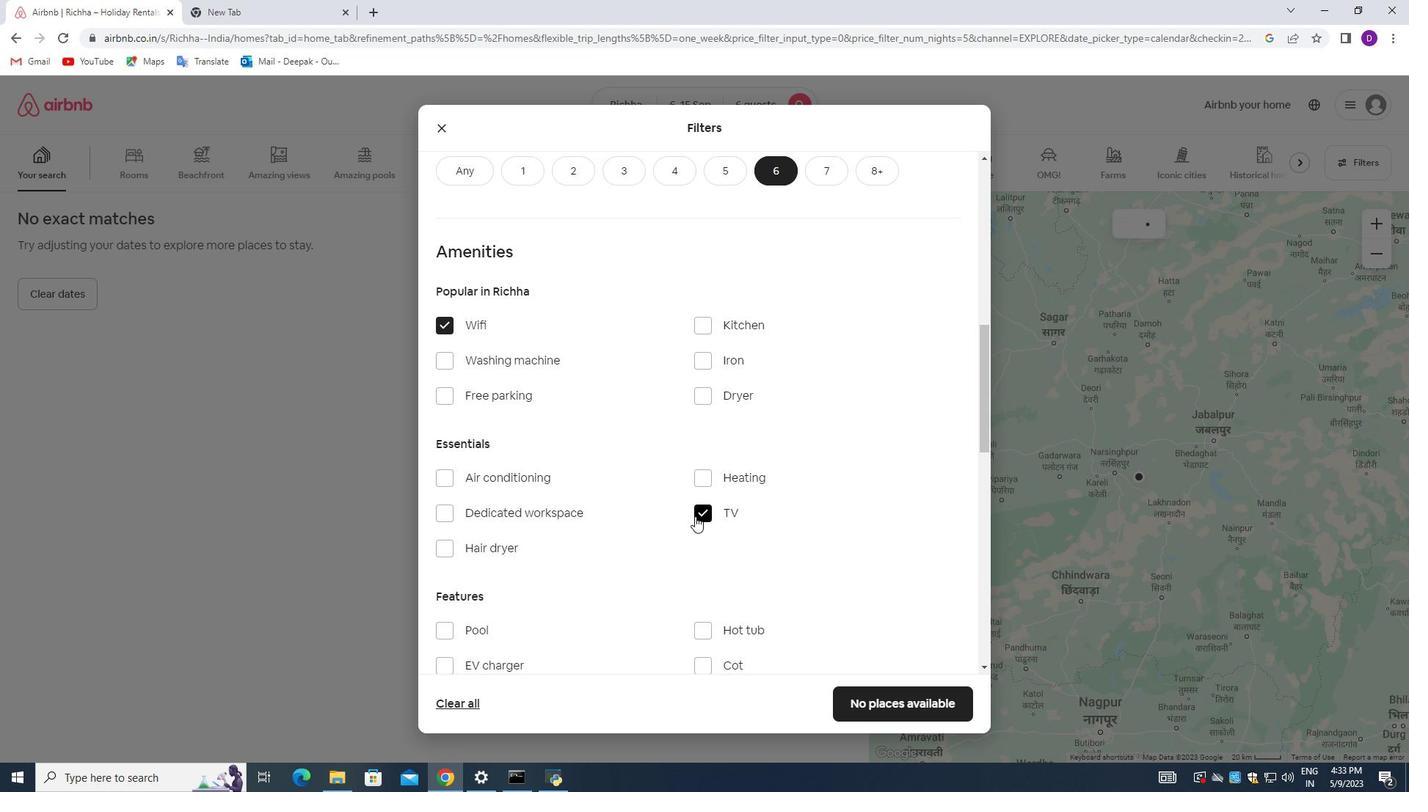 
Action: Mouse scrolled (695, 516) with delta (0, 0)
Screenshot: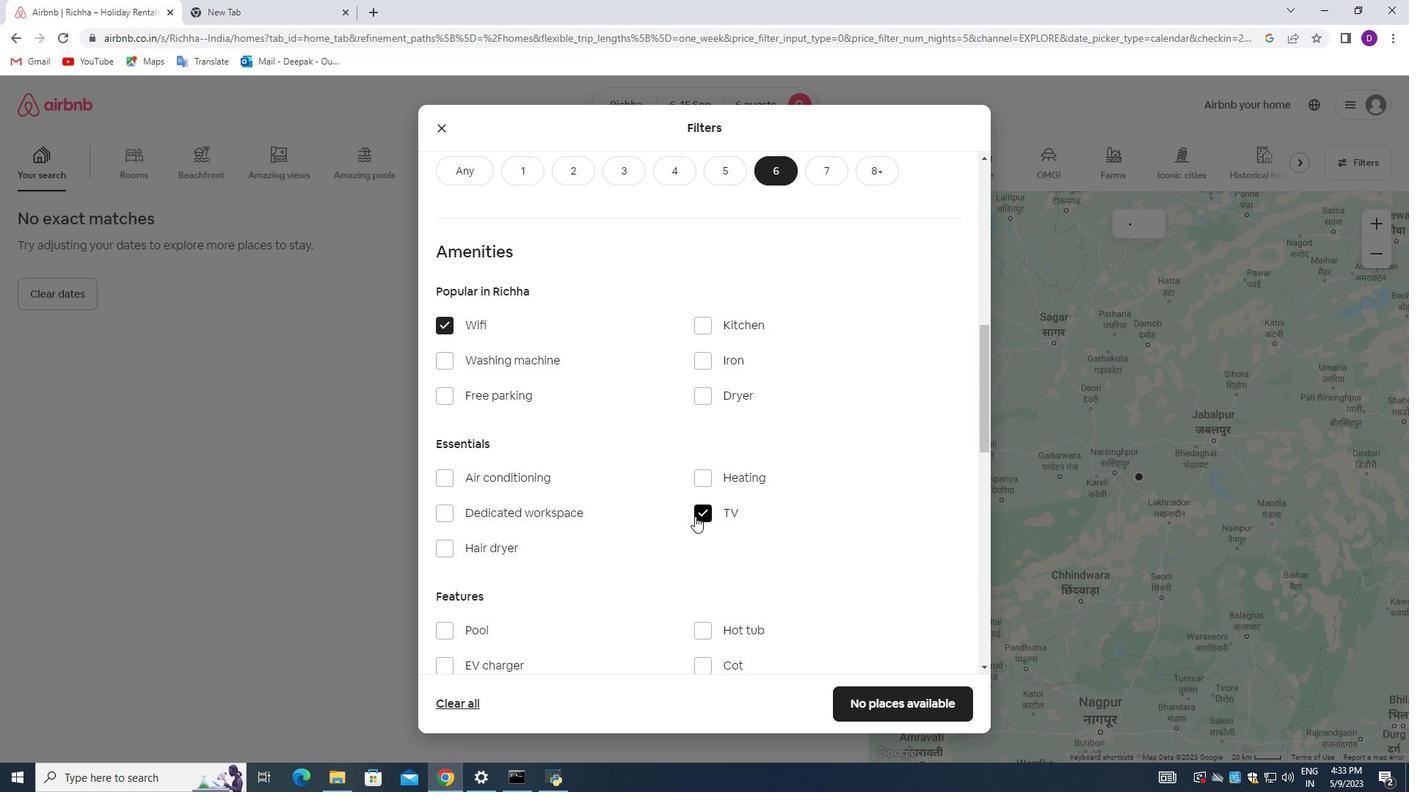 
Action: Mouse moved to (557, 563)
Screenshot: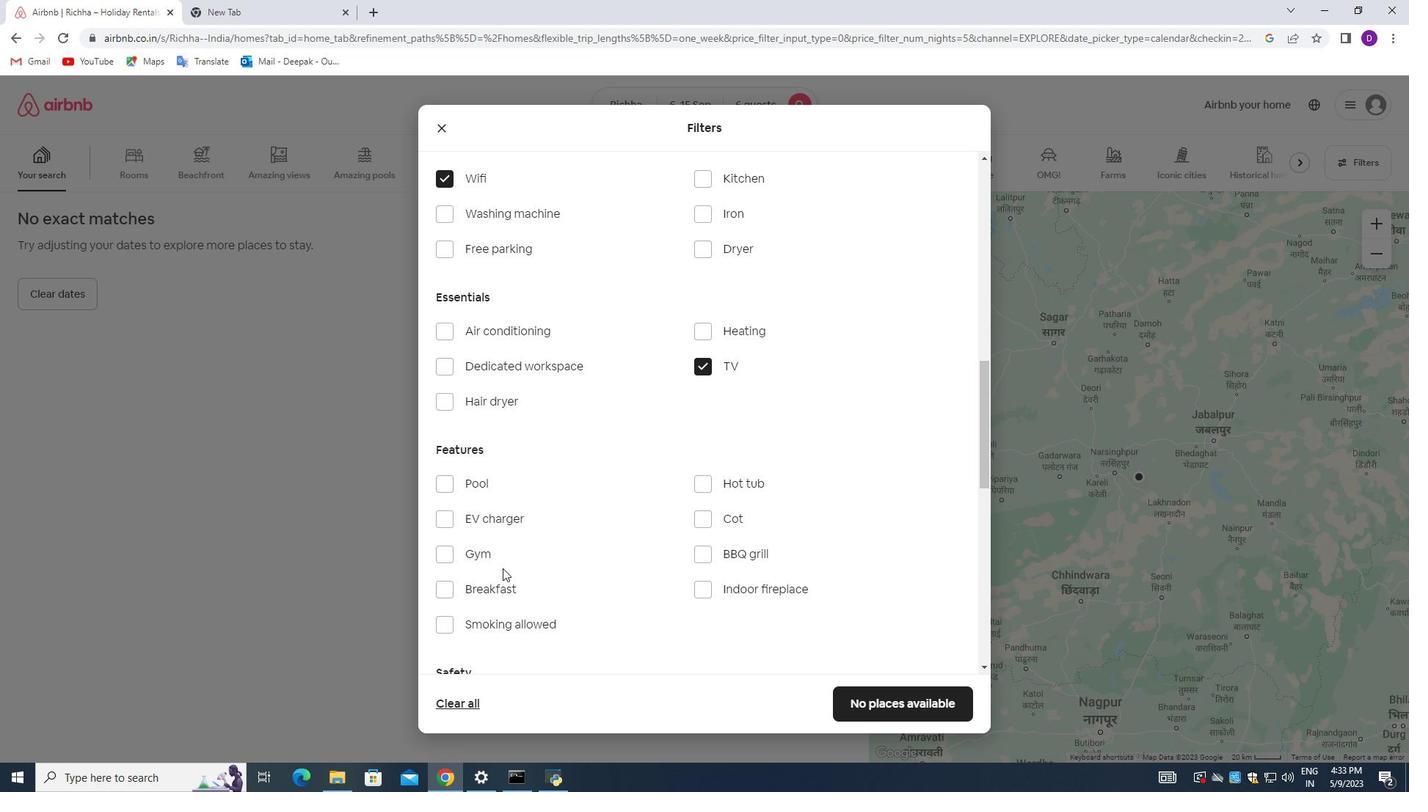 
Action: Mouse scrolled (557, 564) with delta (0, 0)
Screenshot: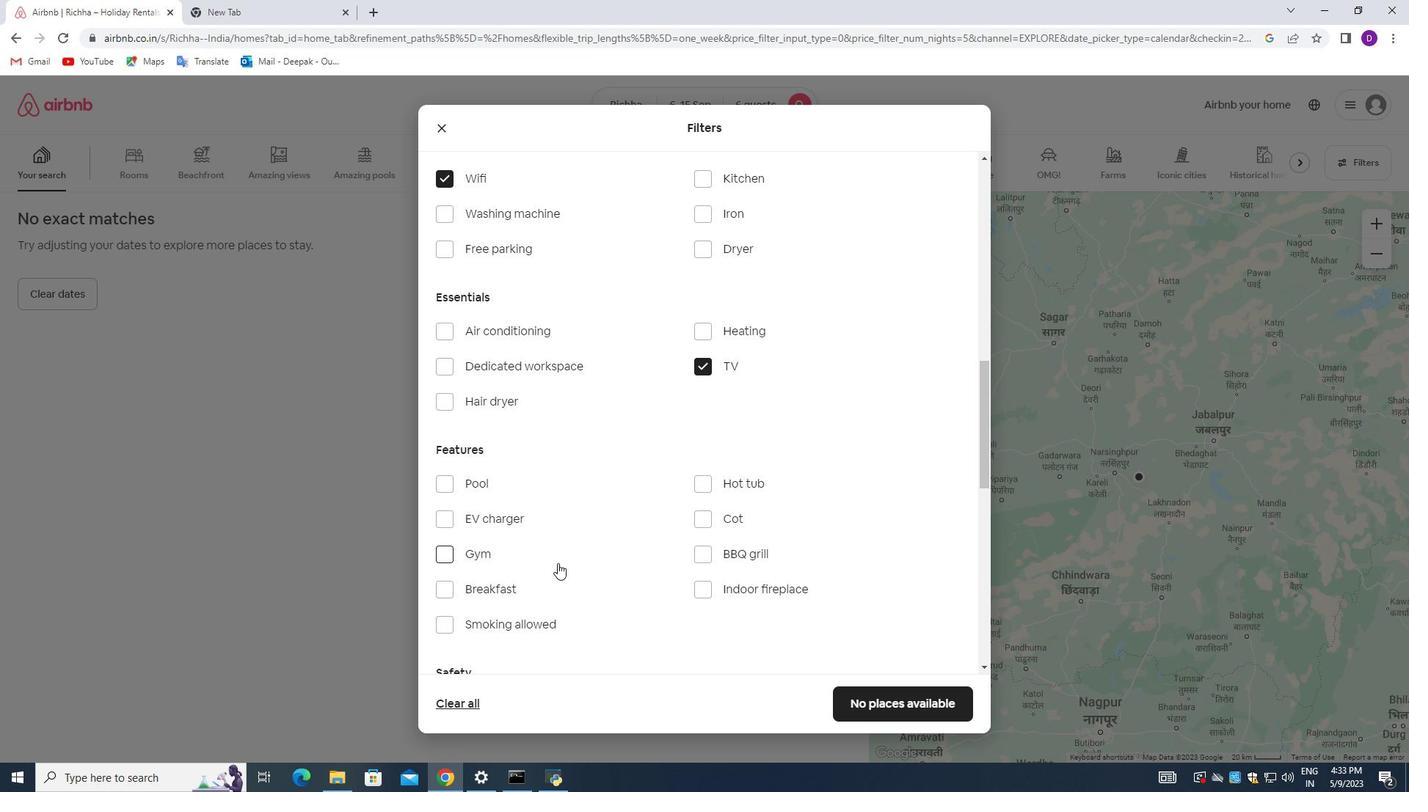 
Action: Mouse moved to (447, 327)
Screenshot: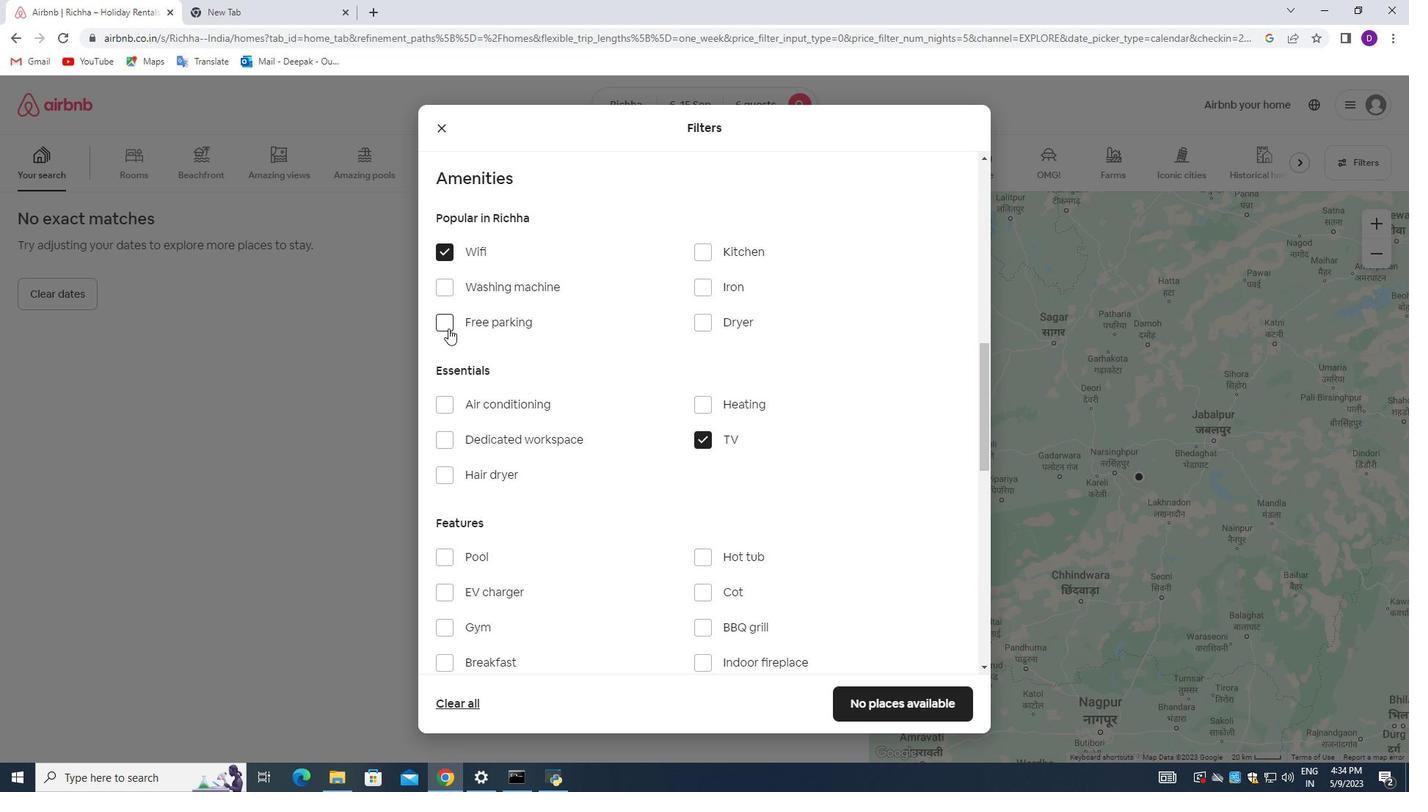 
Action: Mouse pressed left at (447, 327)
Screenshot: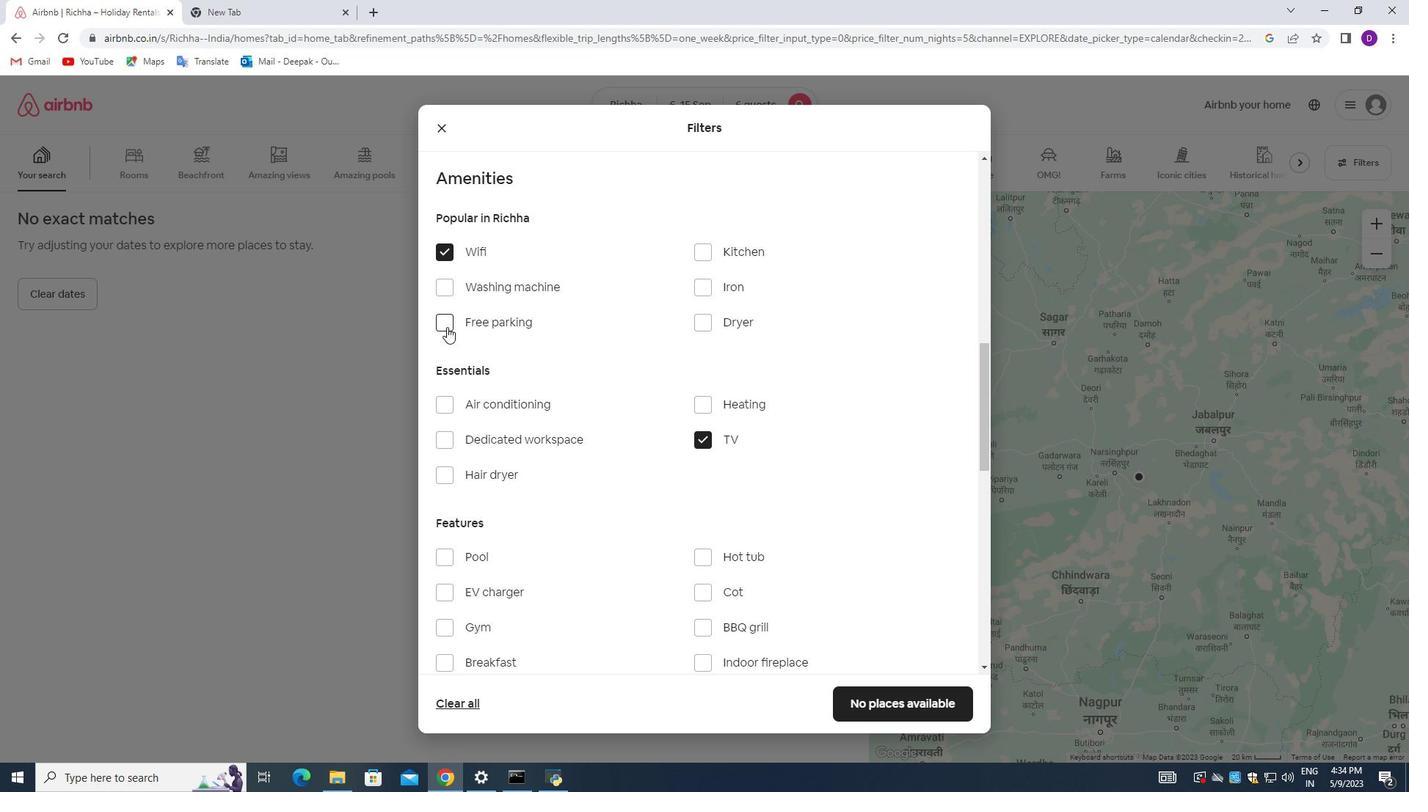 
Action: Mouse moved to (448, 325)
Screenshot: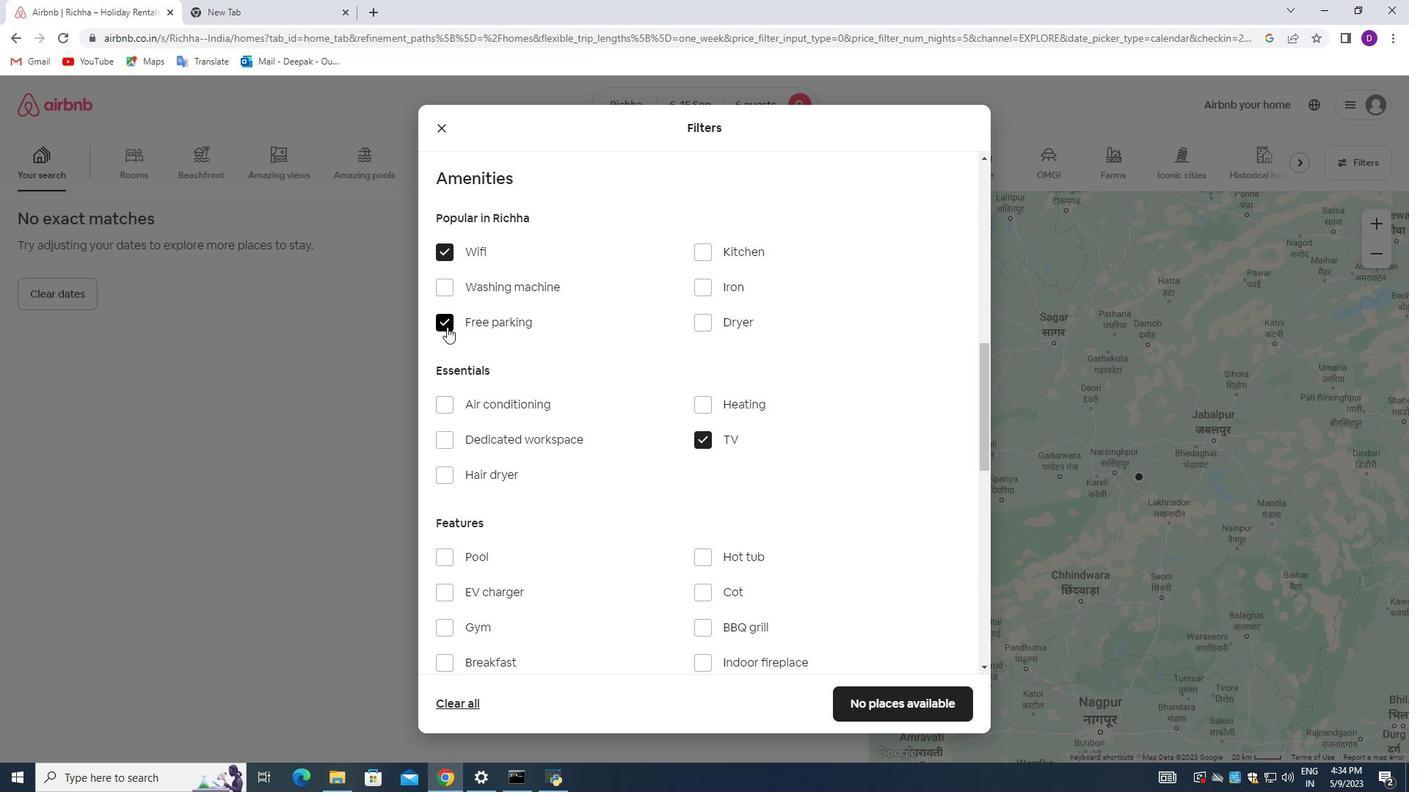 
Action: Mouse scrolled (448, 325) with delta (0, 0)
Screenshot: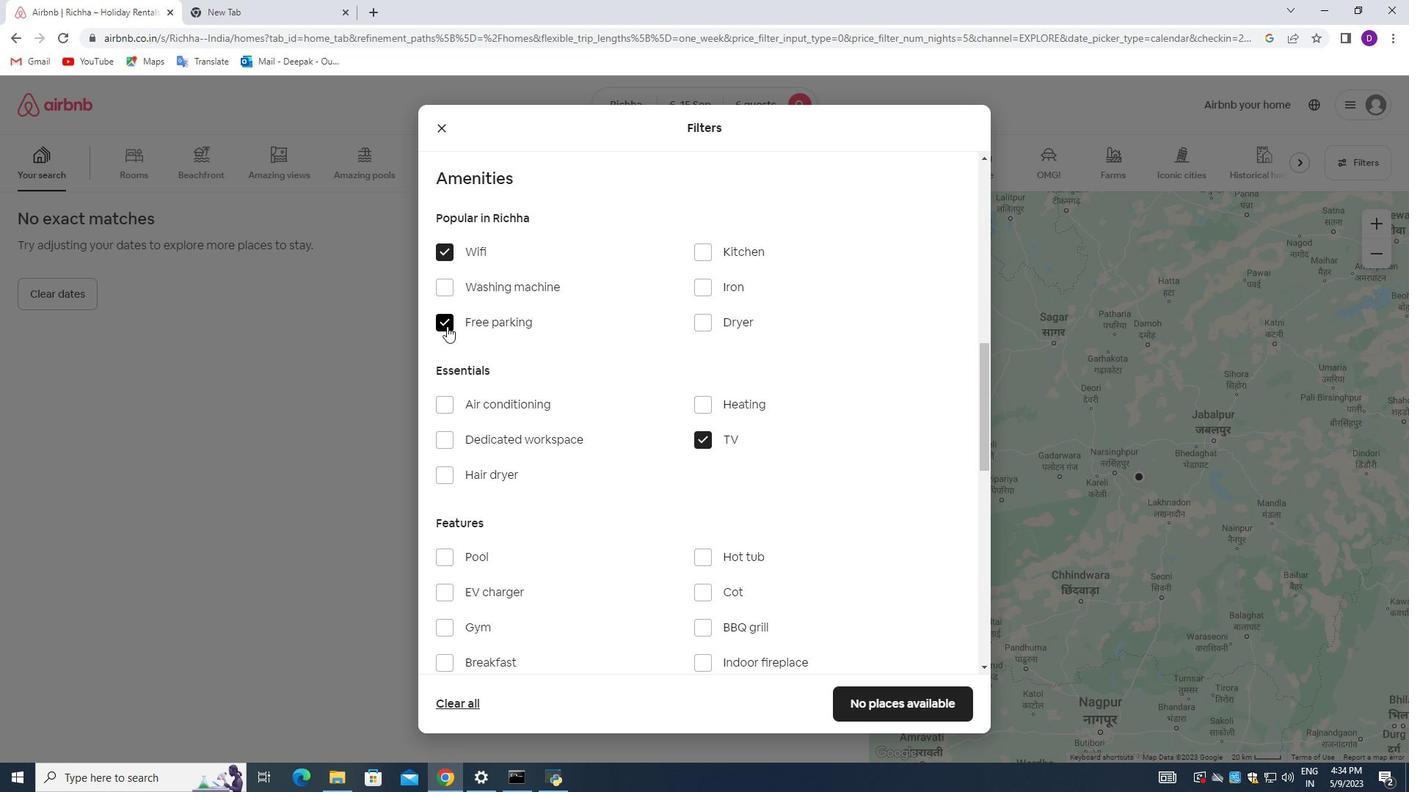 
Action: Mouse moved to (451, 325)
Screenshot: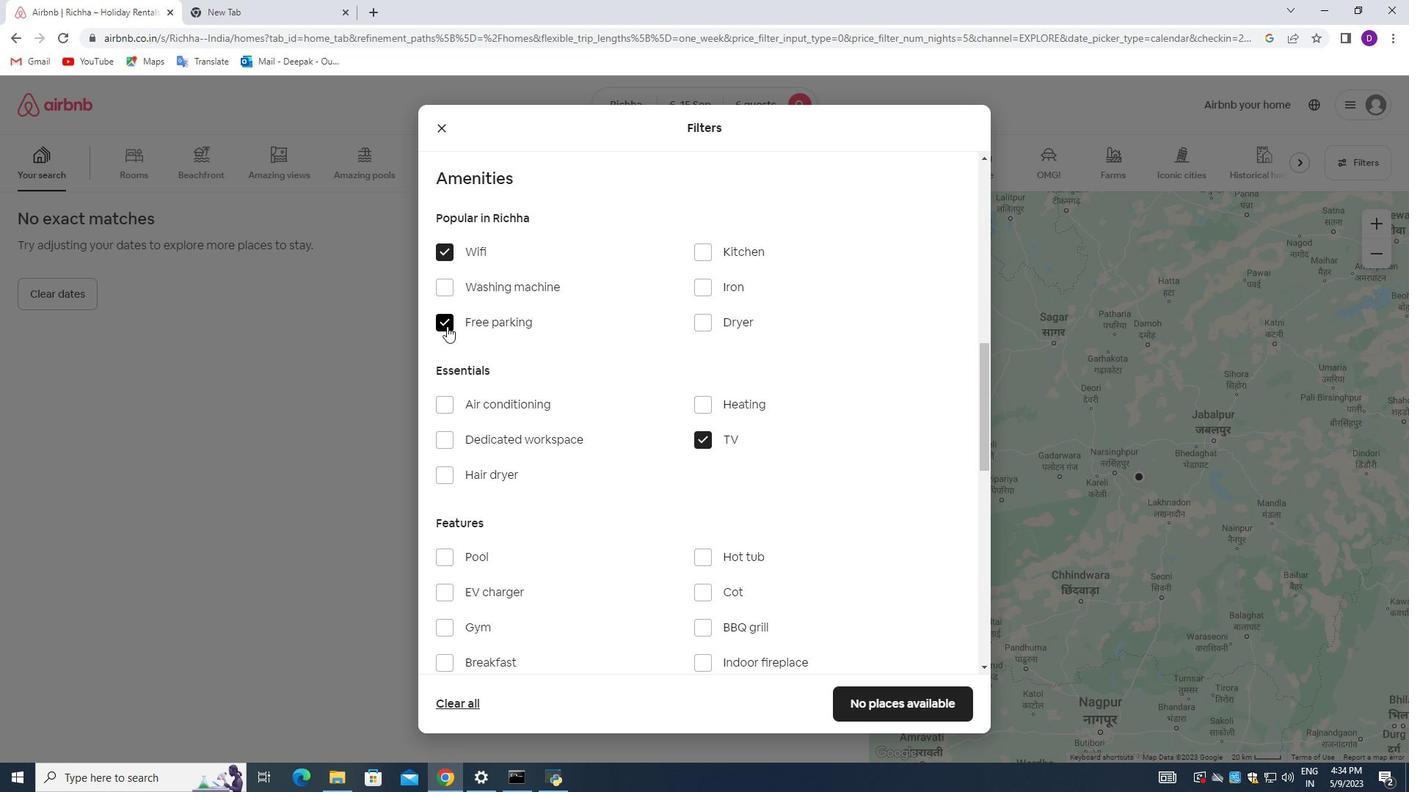 
Action: Mouse scrolled (451, 325) with delta (0, 0)
Screenshot: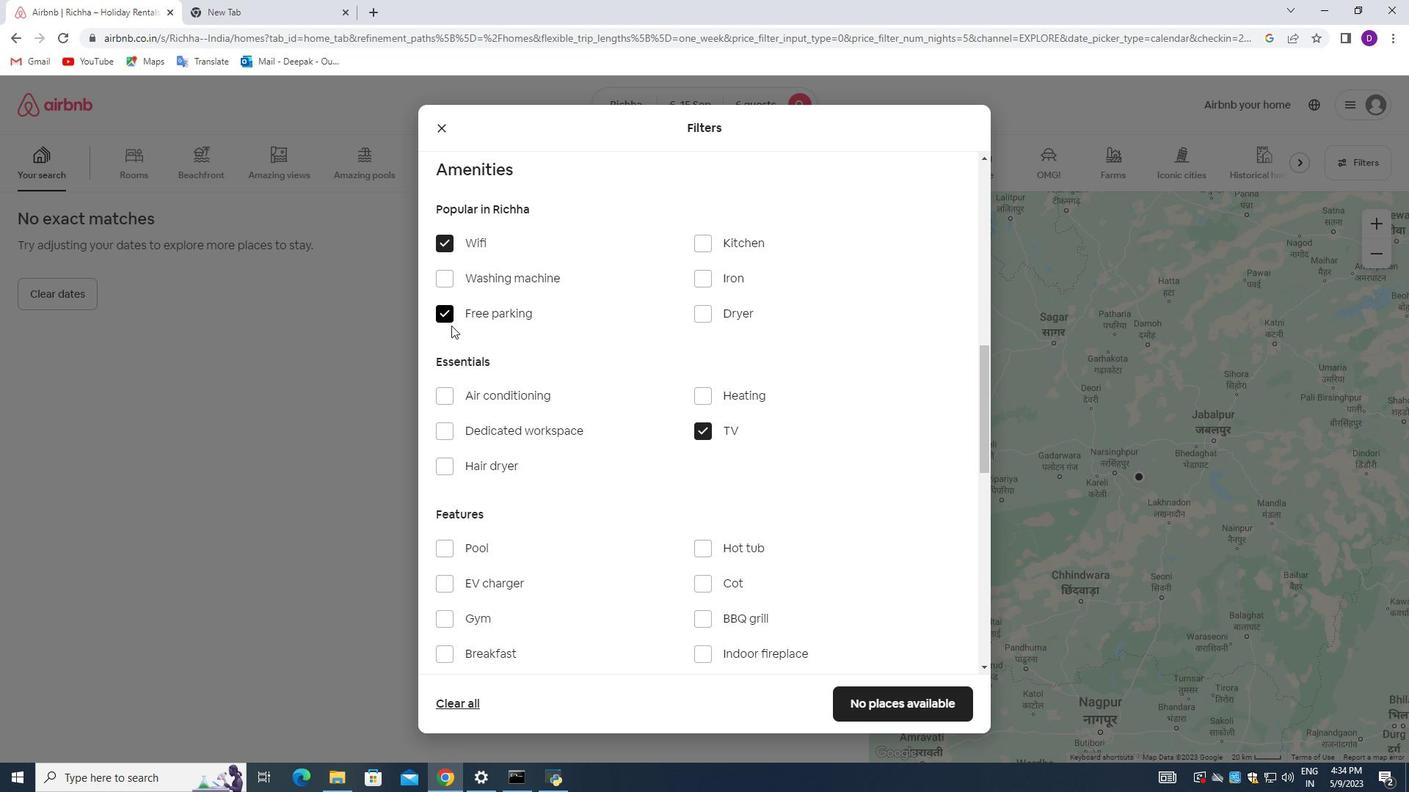 
Action: Mouse moved to (458, 483)
Screenshot: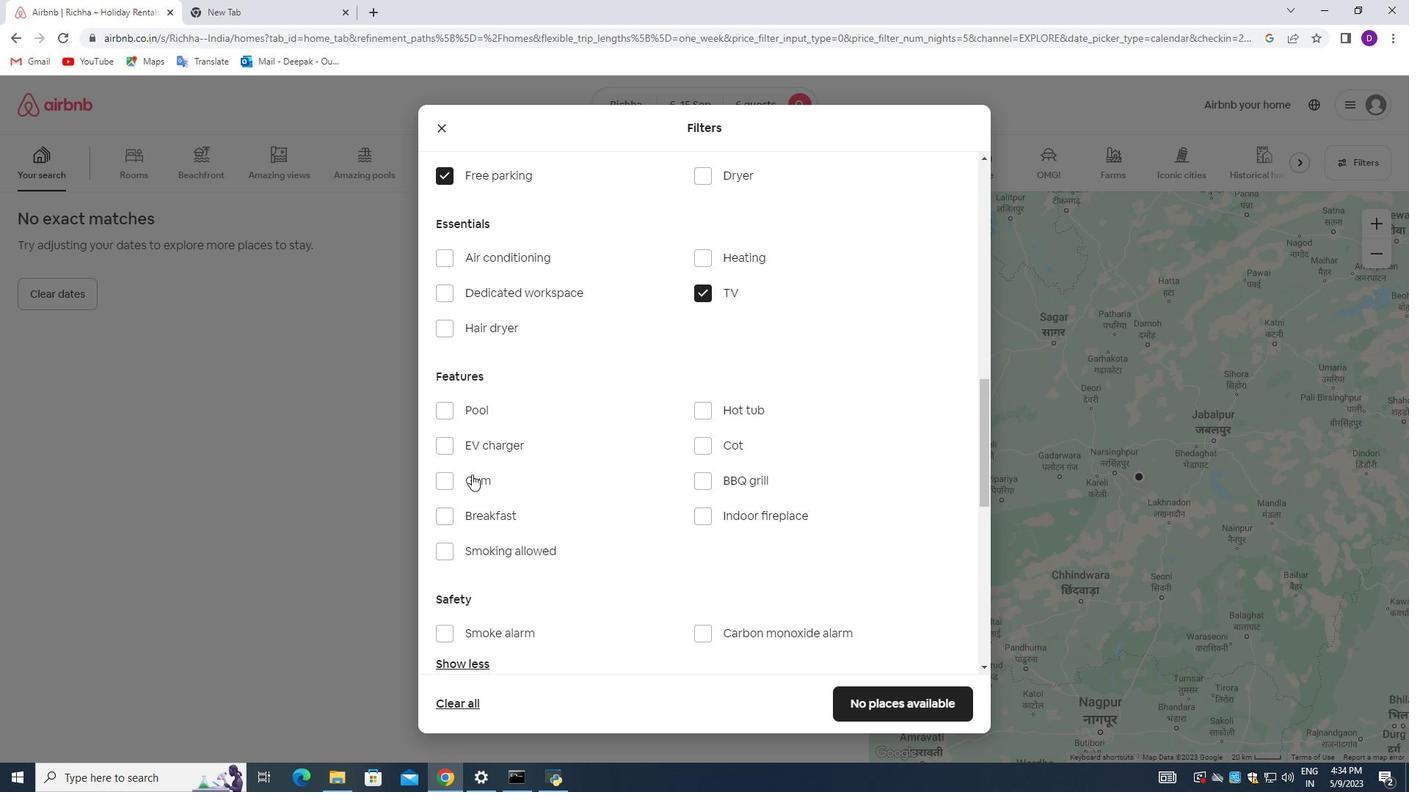 
Action: Mouse pressed left at (458, 483)
Screenshot: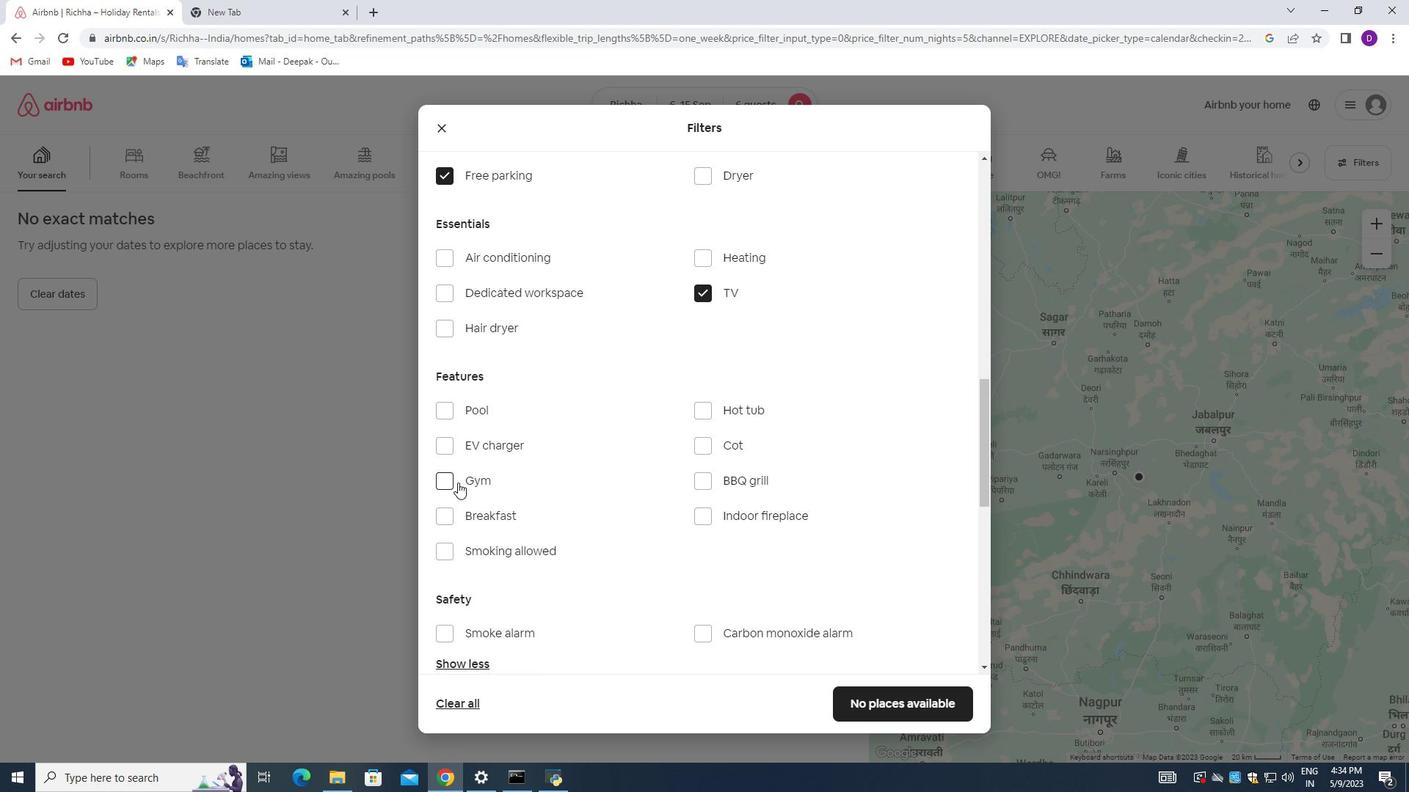 
Action: Mouse moved to (451, 519)
Screenshot: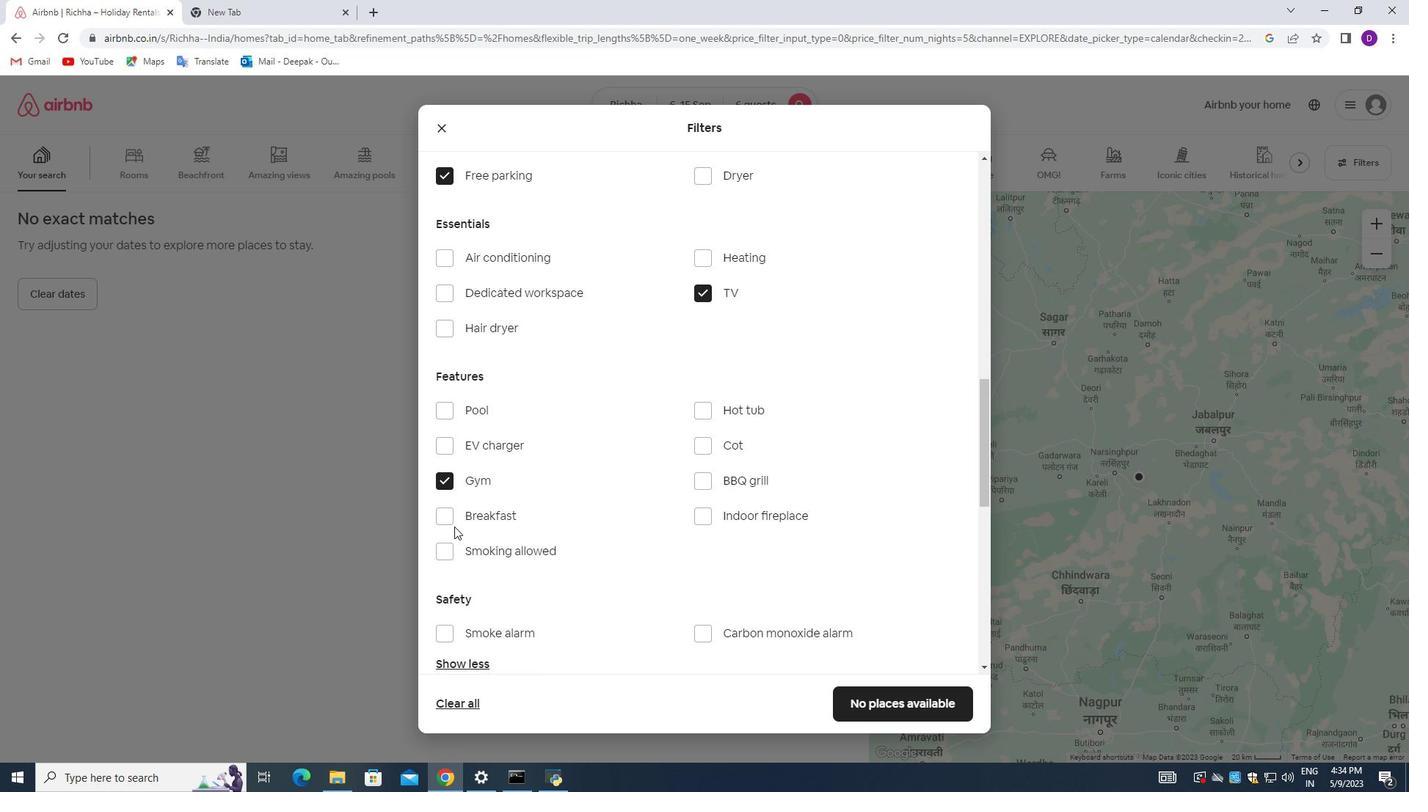 
Action: Mouse pressed left at (451, 519)
Screenshot: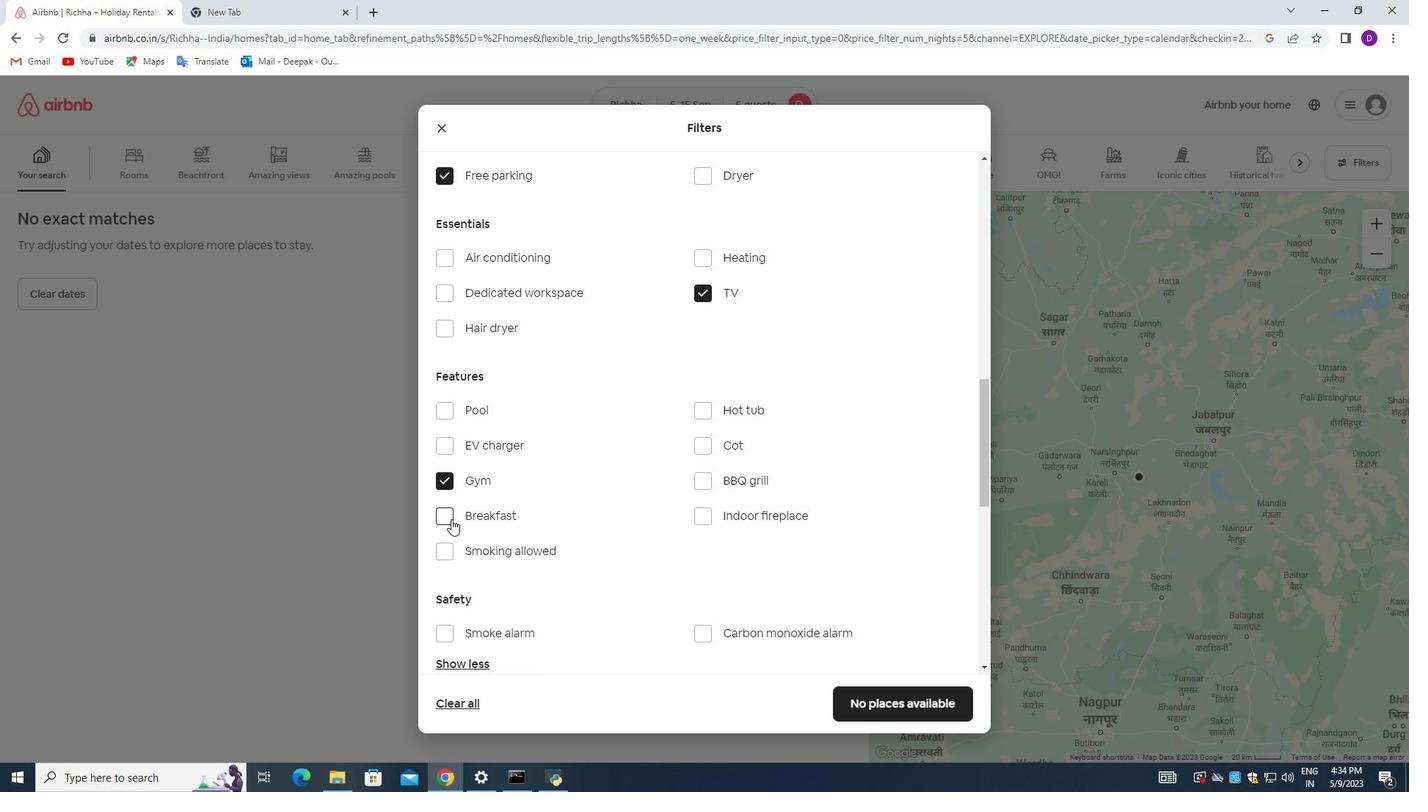 
Action: Mouse moved to (594, 547)
Screenshot: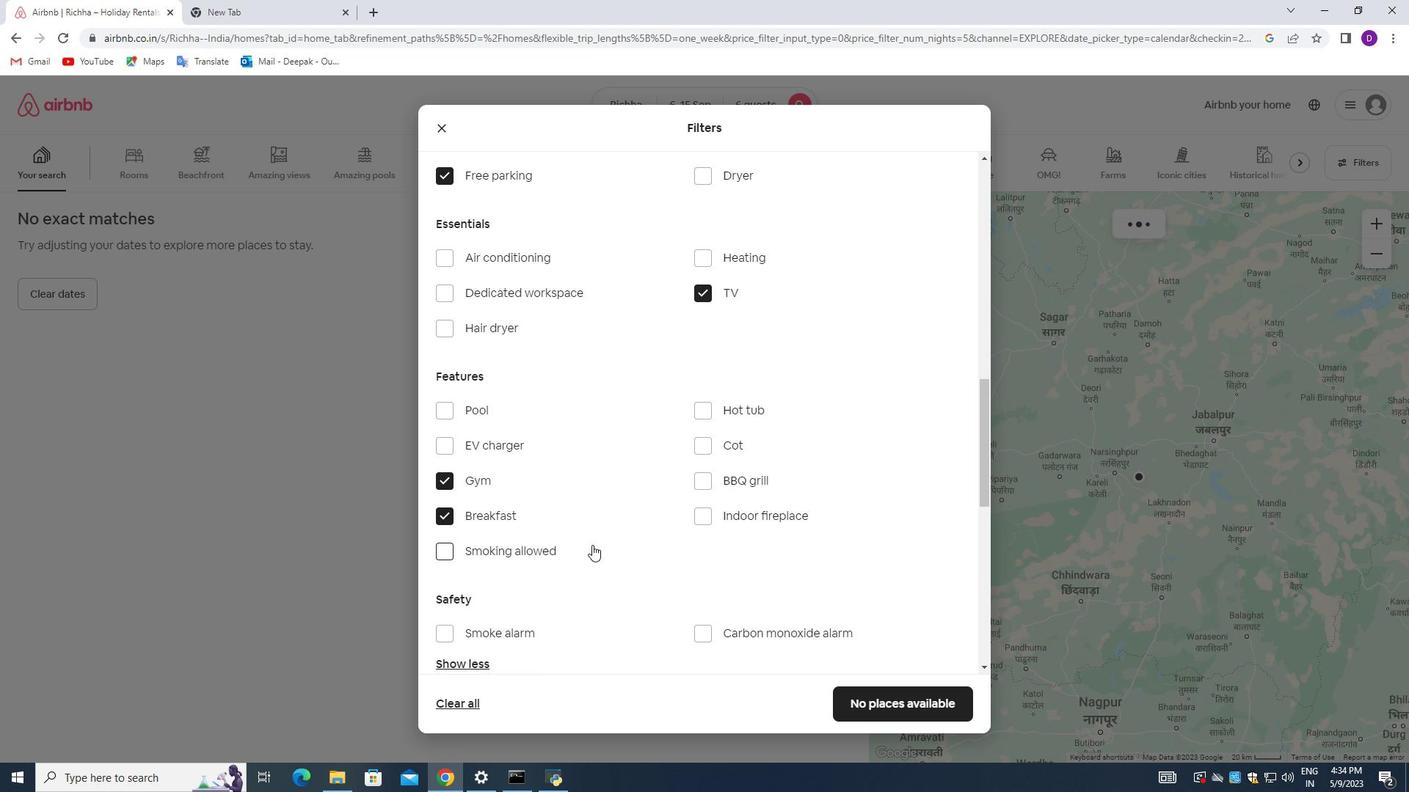 
Action: Mouse scrolled (594, 546) with delta (0, 0)
Screenshot: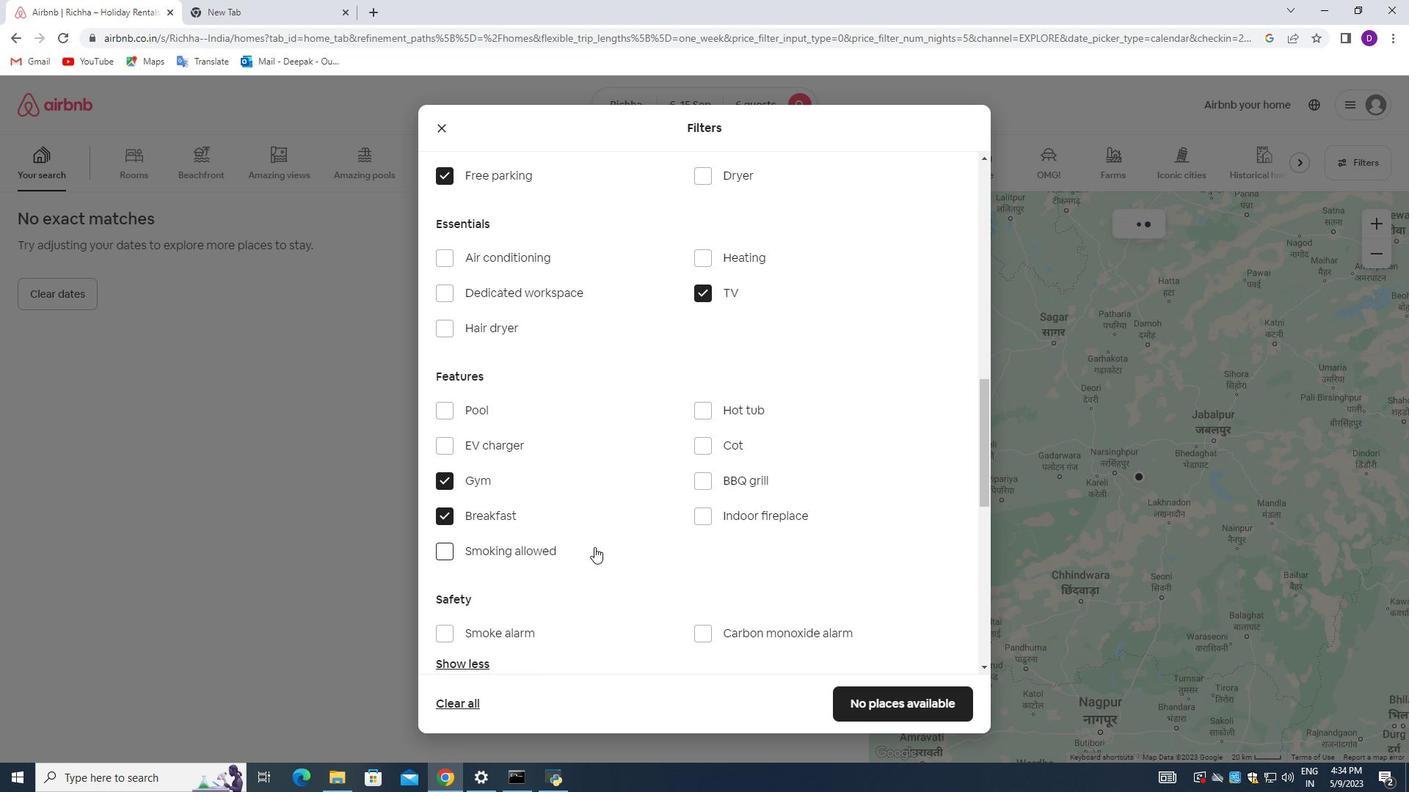 
Action: Mouse scrolled (594, 546) with delta (0, 0)
Screenshot: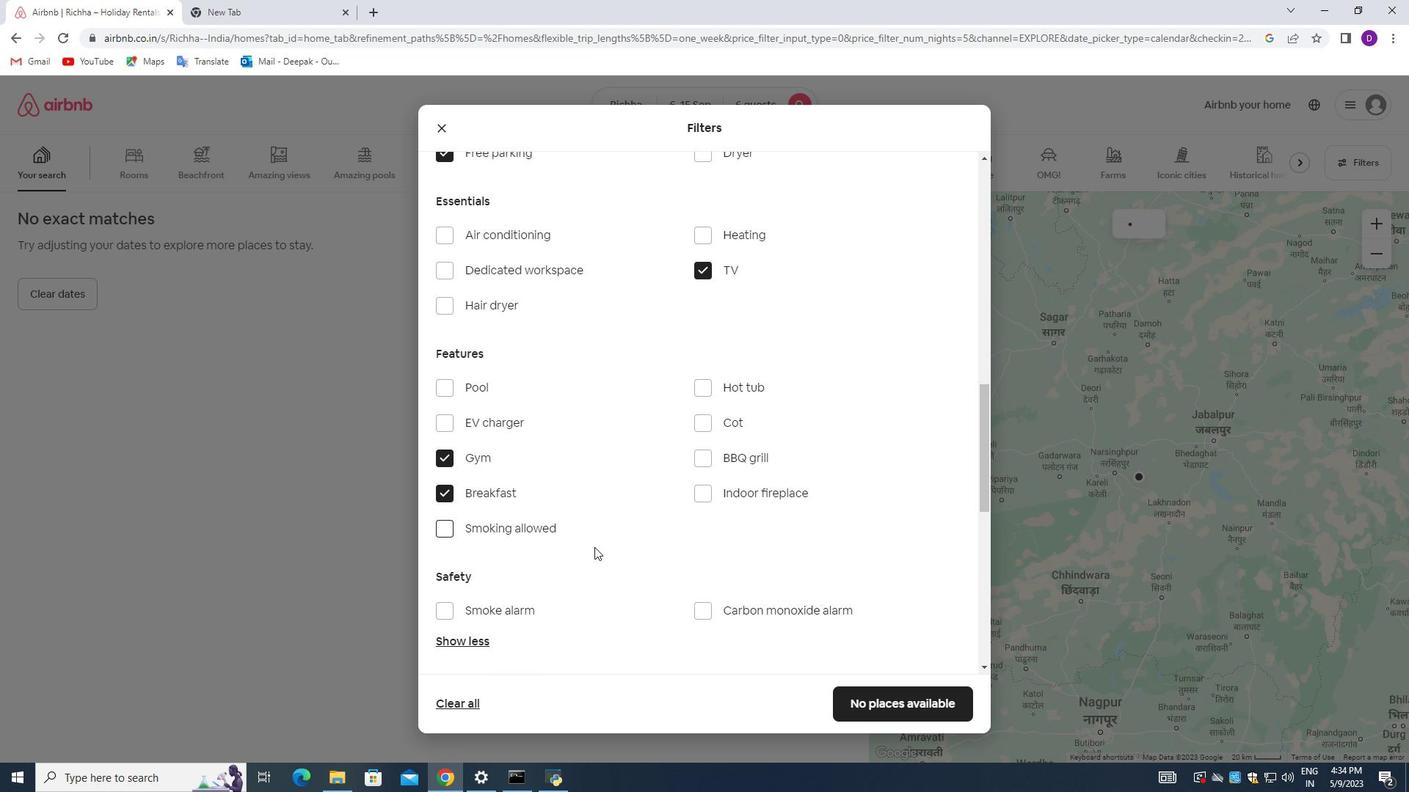 
Action: Mouse scrolled (594, 546) with delta (0, 0)
Screenshot: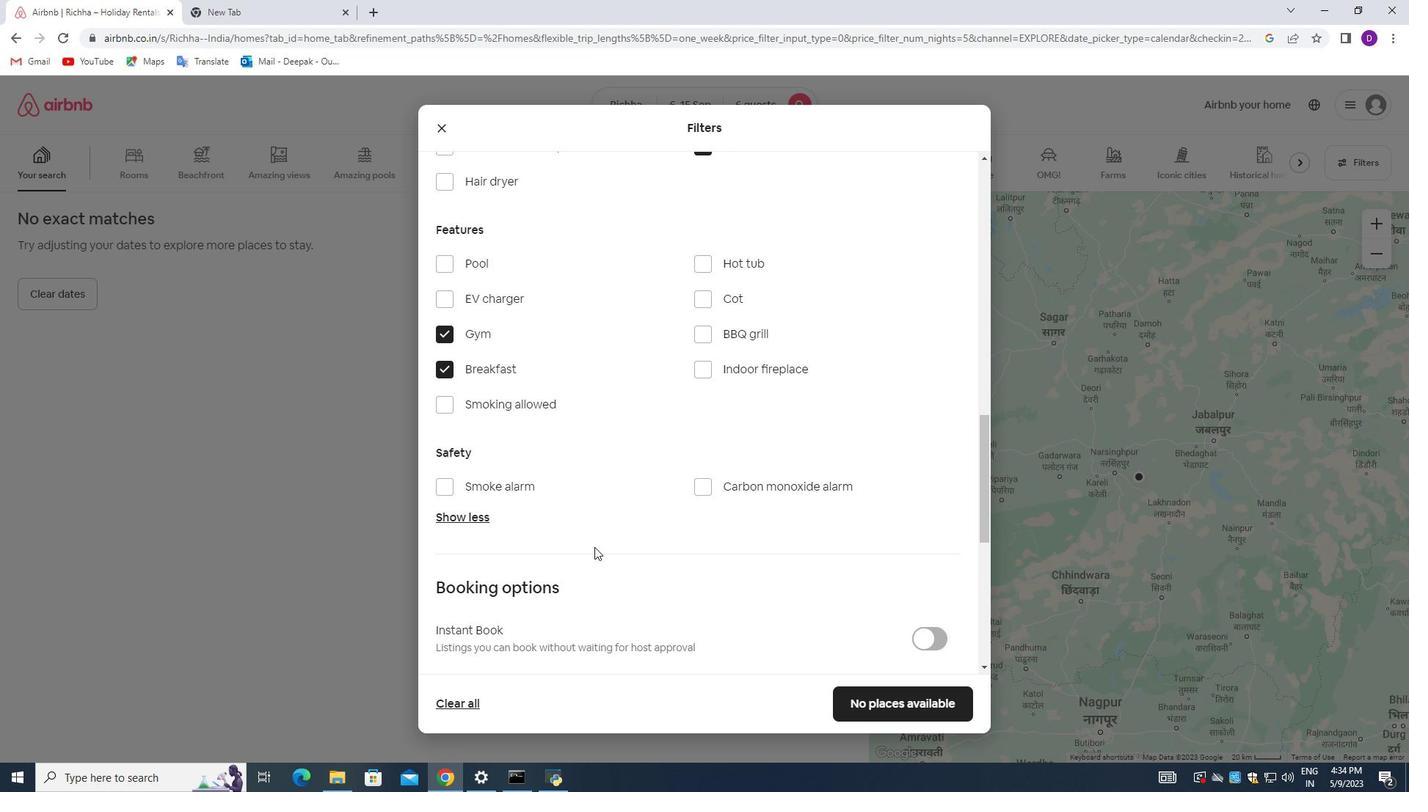 
Action: Mouse scrolled (594, 546) with delta (0, 0)
Screenshot: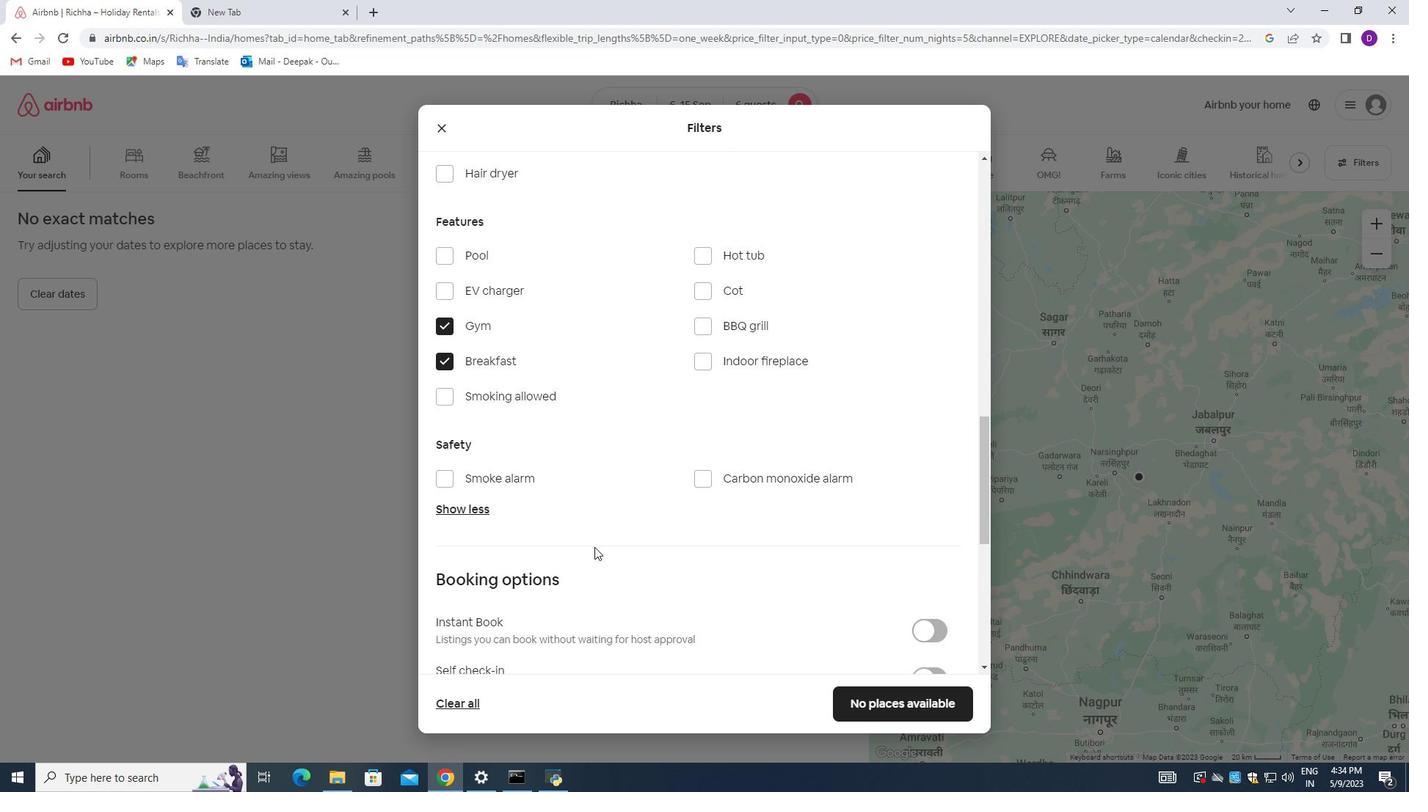 
Action: Mouse scrolled (594, 546) with delta (0, 0)
Screenshot: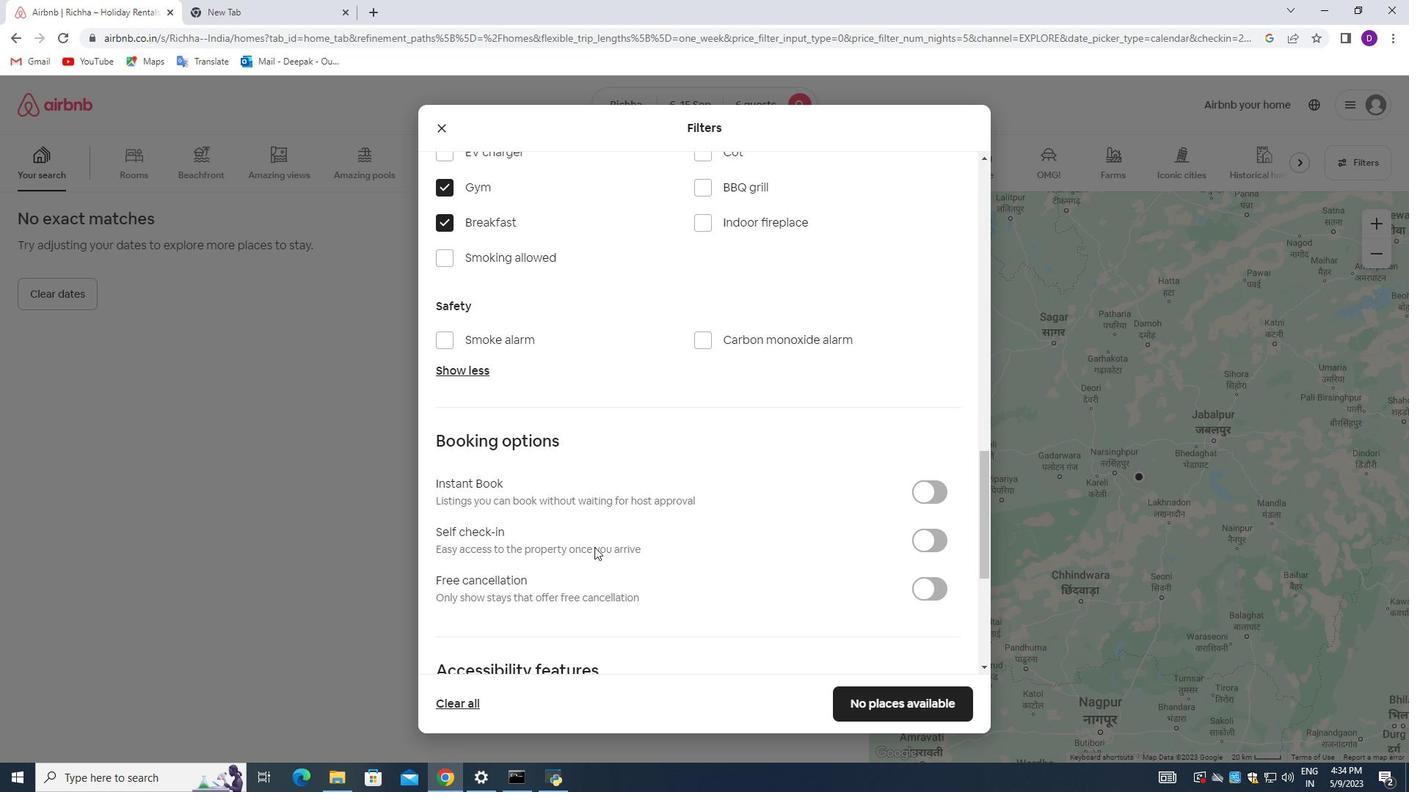
Action: Mouse scrolled (594, 546) with delta (0, 0)
Screenshot: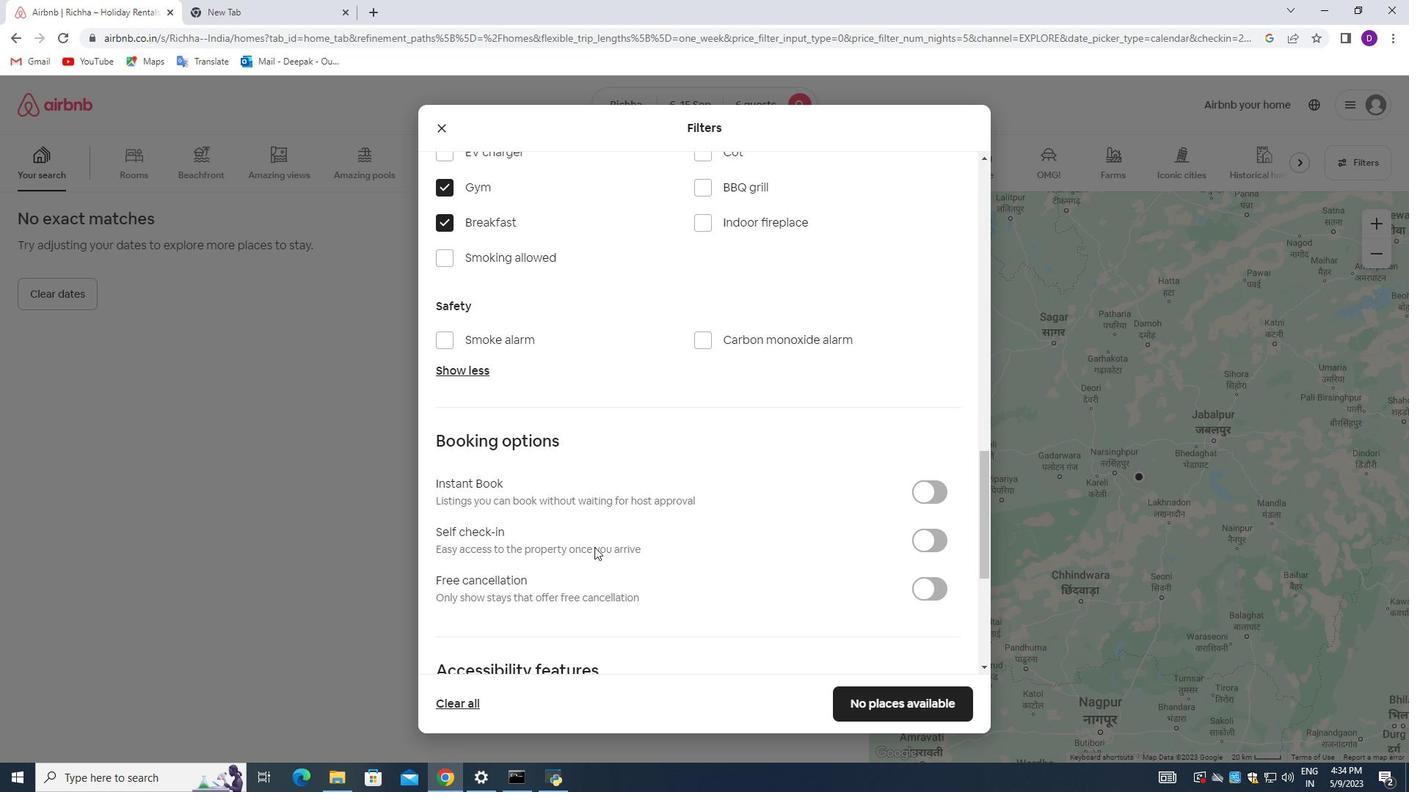 
Action: Mouse scrolled (594, 546) with delta (0, 0)
Screenshot: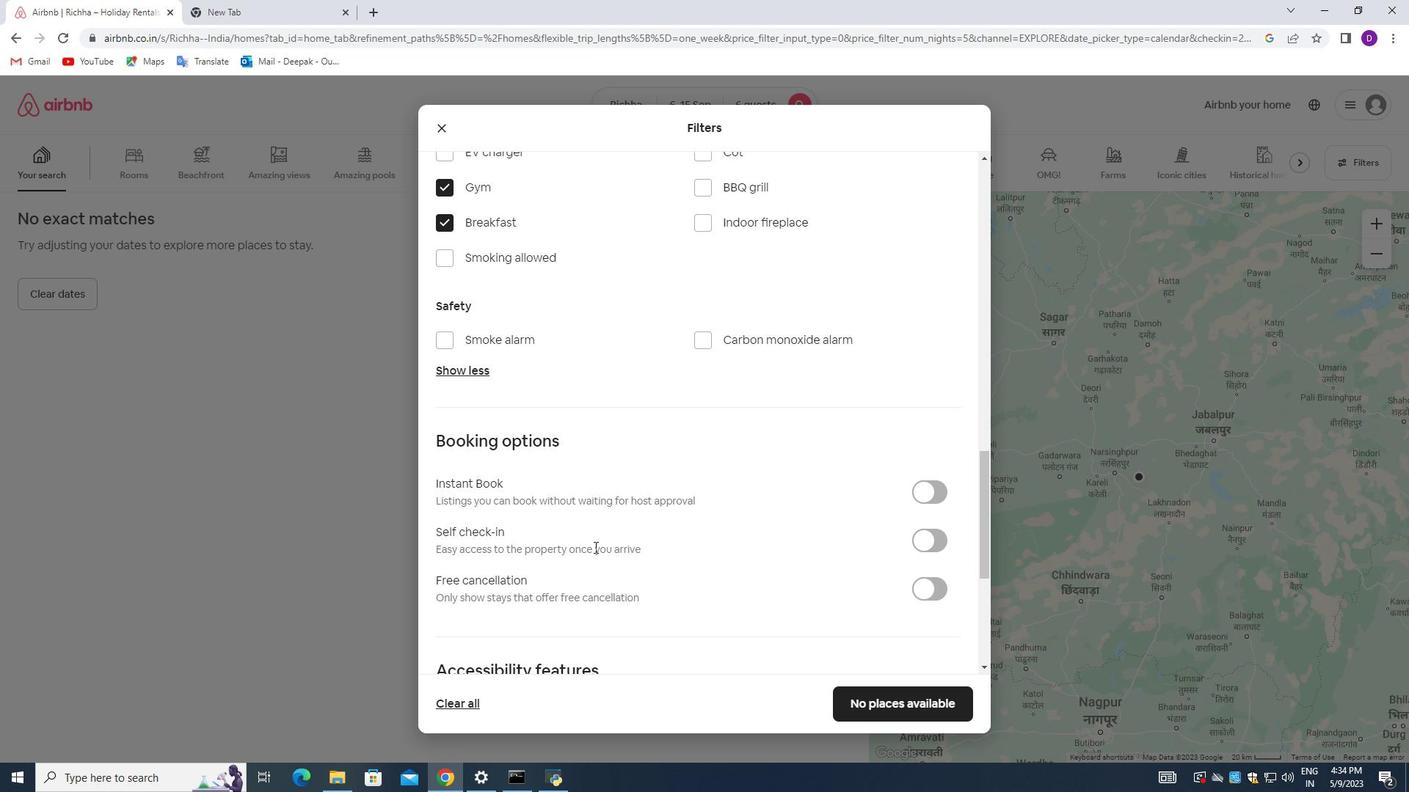 
Action: Mouse scrolled (594, 546) with delta (0, 0)
Screenshot: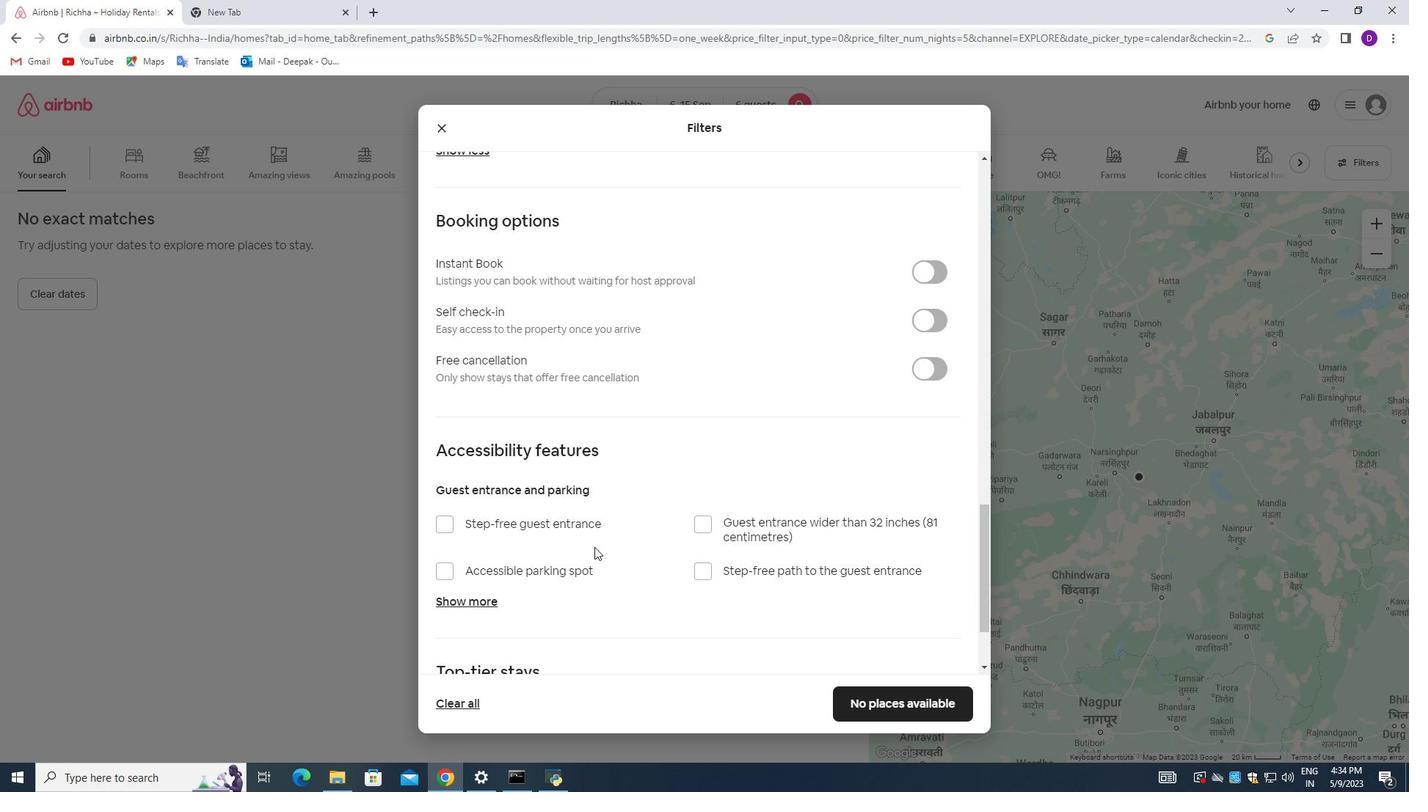 
Action: Mouse moved to (714, 520)
Screenshot: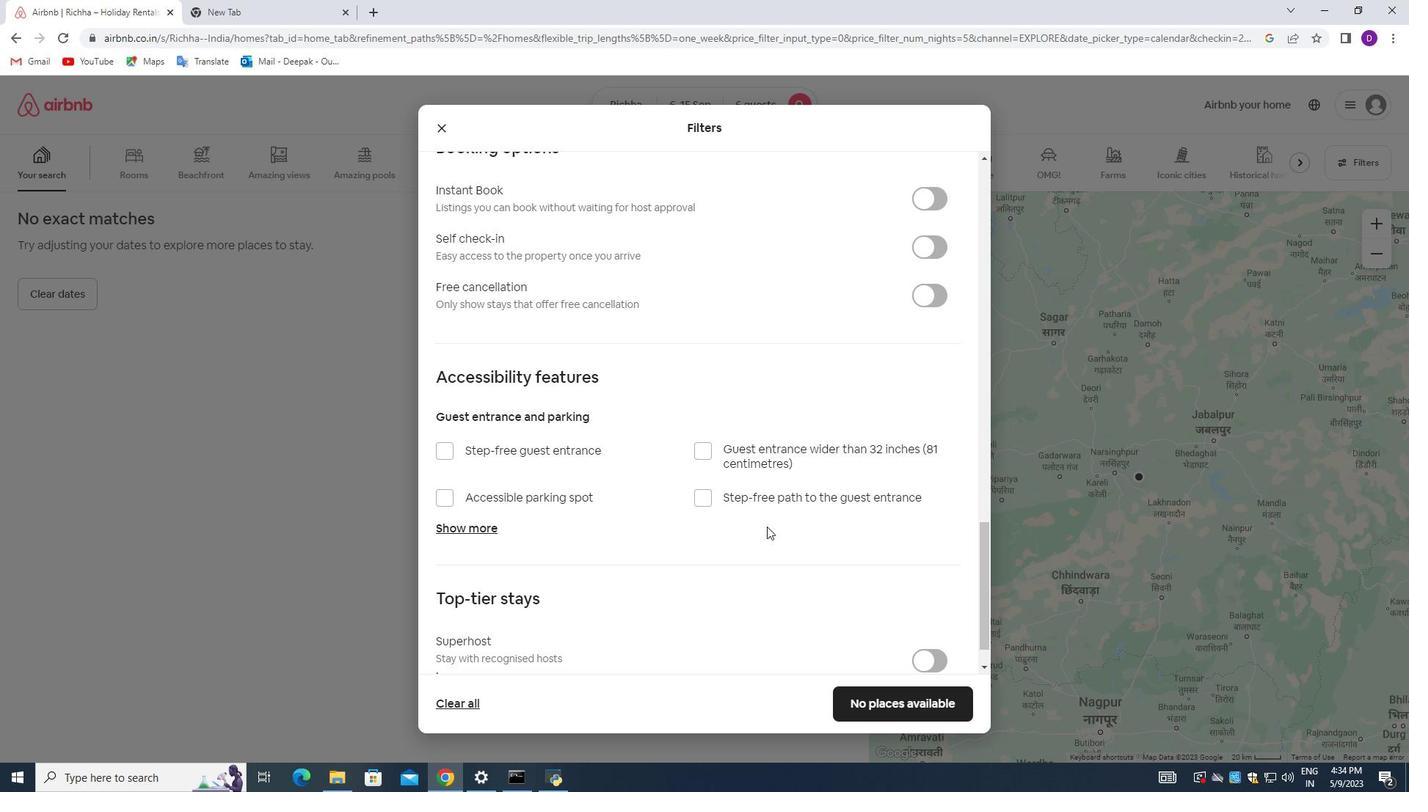 
Action: Mouse scrolled (714, 519) with delta (0, 0)
Screenshot: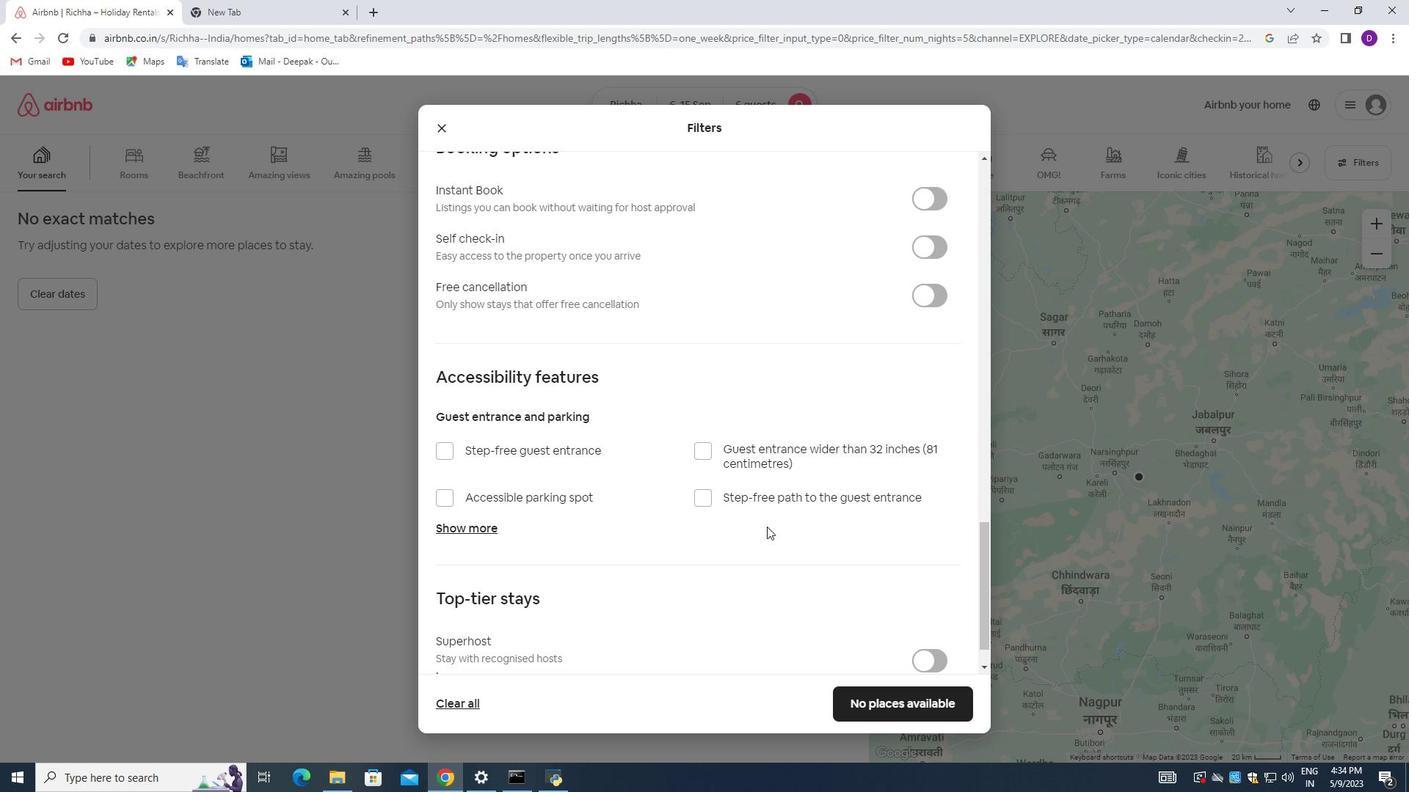 
Action: Mouse scrolled (714, 519) with delta (0, 0)
Screenshot: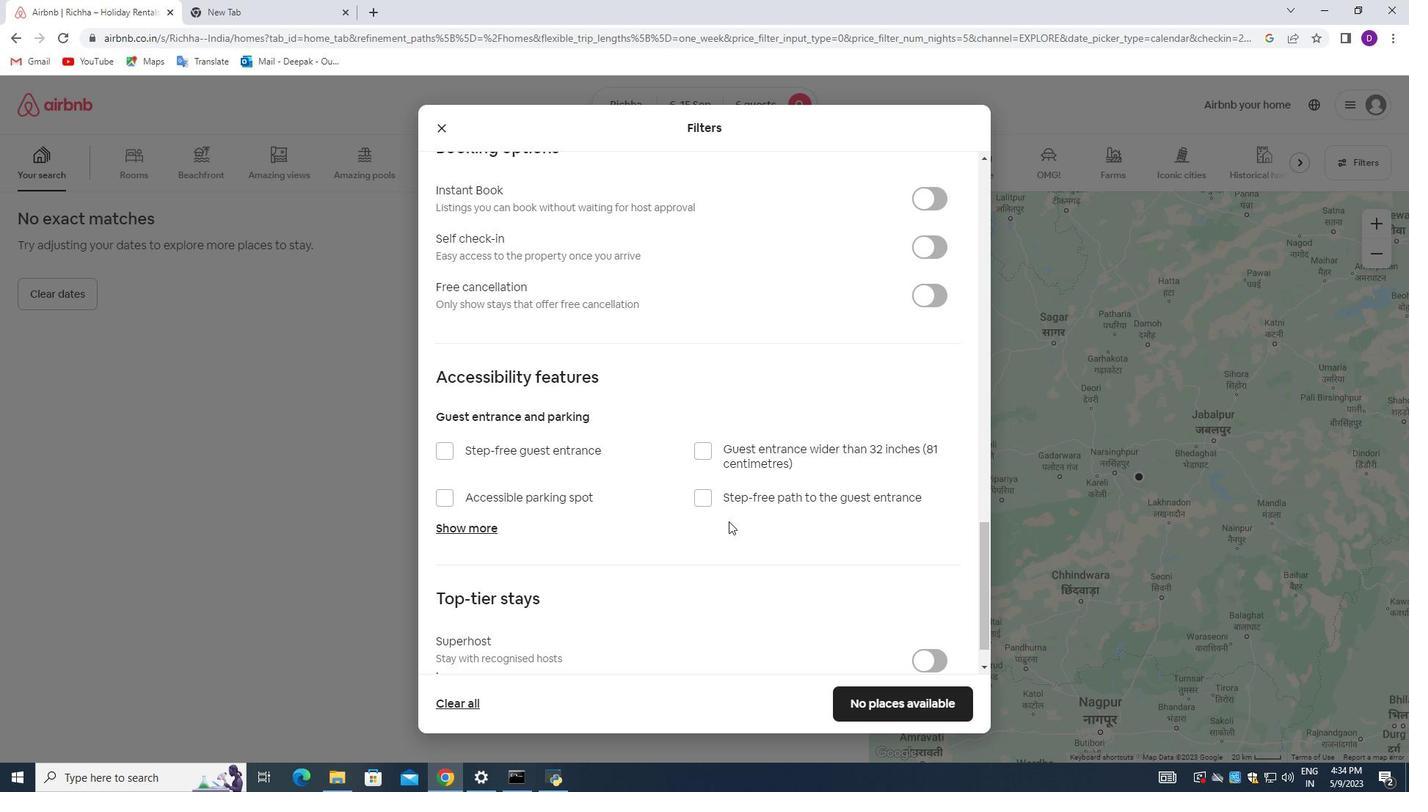
Action: Mouse scrolled (714, 519) with delta (0, 0)
Screenshot: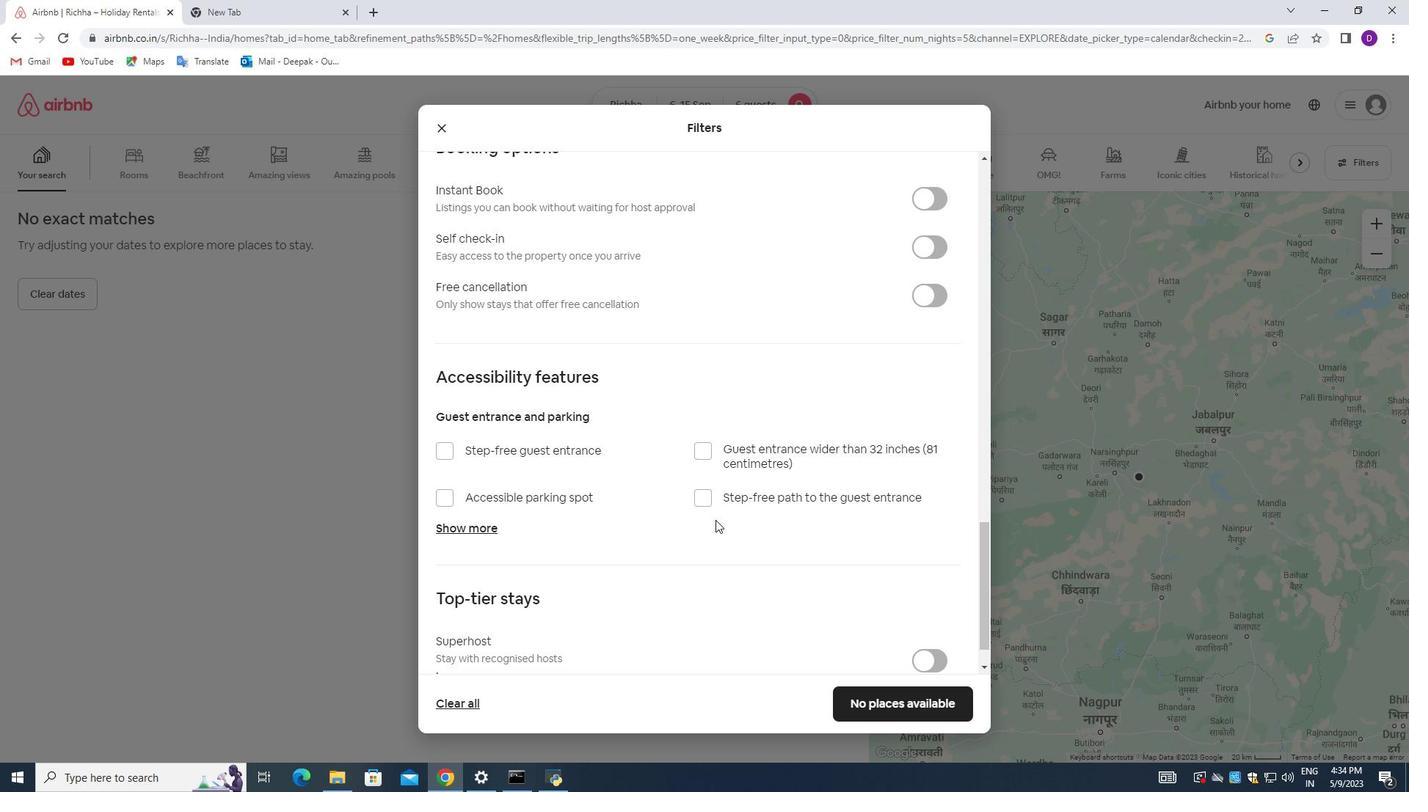 
Action: Mouse moved to (676, 562)
Screenshot: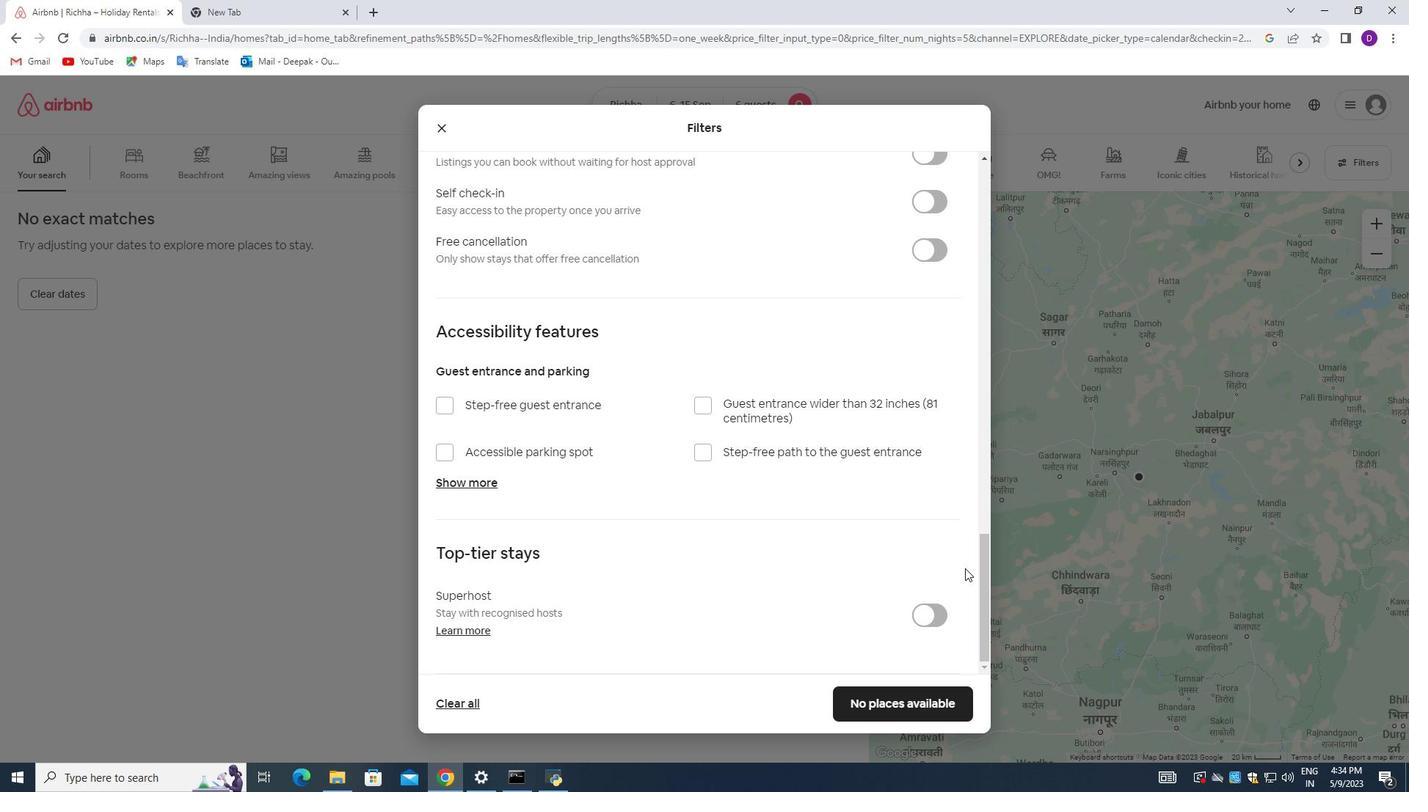 
Action: Mouse scrolled (676, 561) with delta (0, 0)
Screenshot: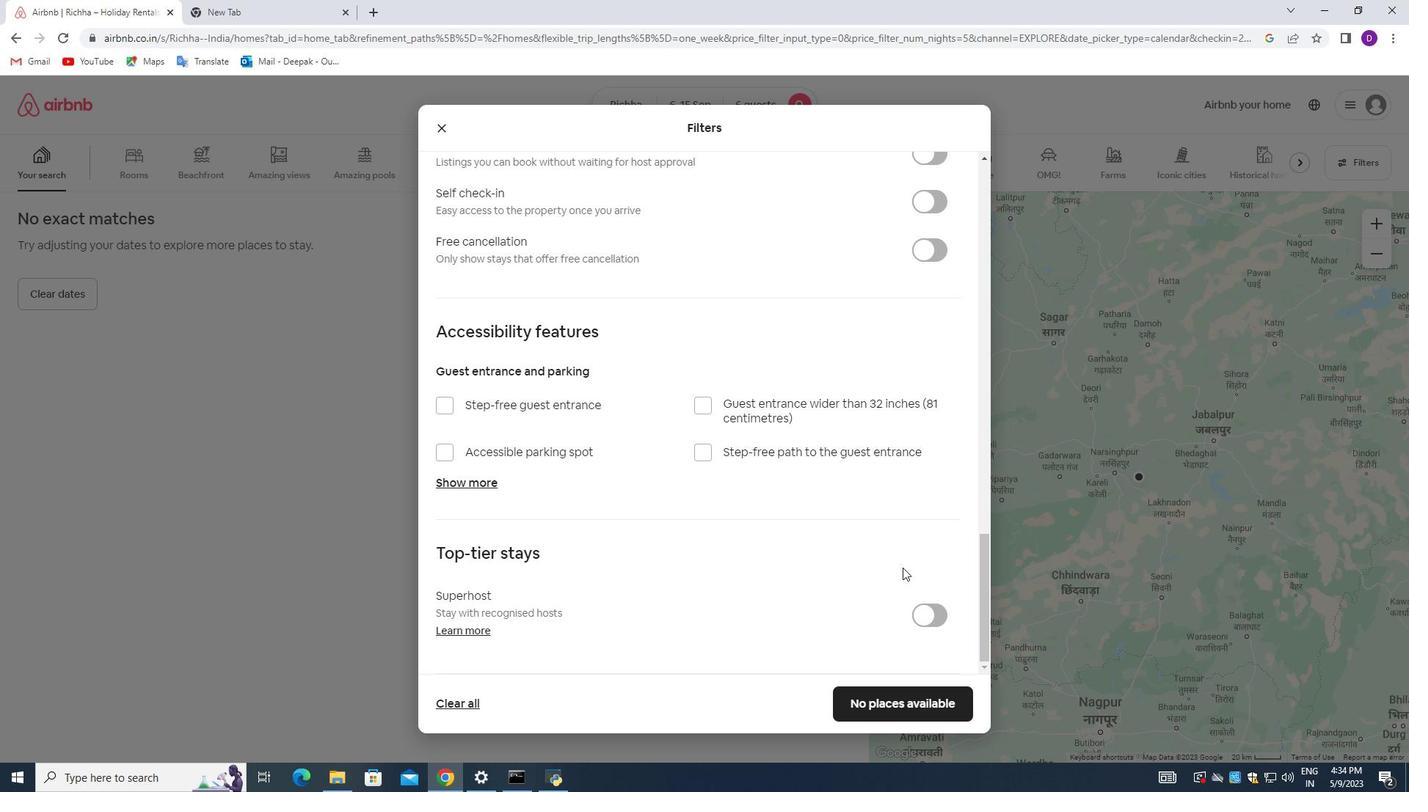 
Action: Mouse scrolled (676, 563) with delta (0, 0)
Screenshot: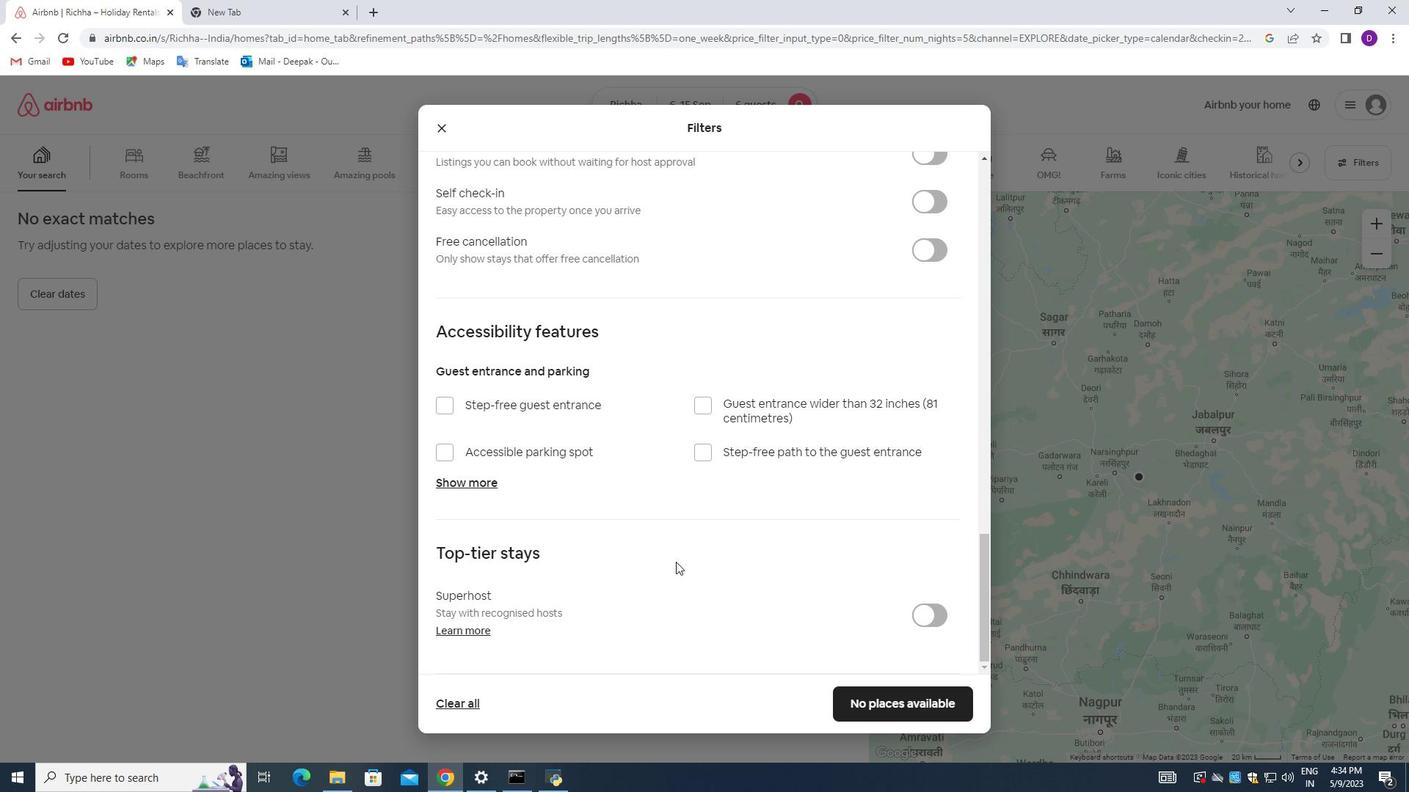 
Action: Mouse scrolled (676, 563) with delta (0, 0)
Screenshot: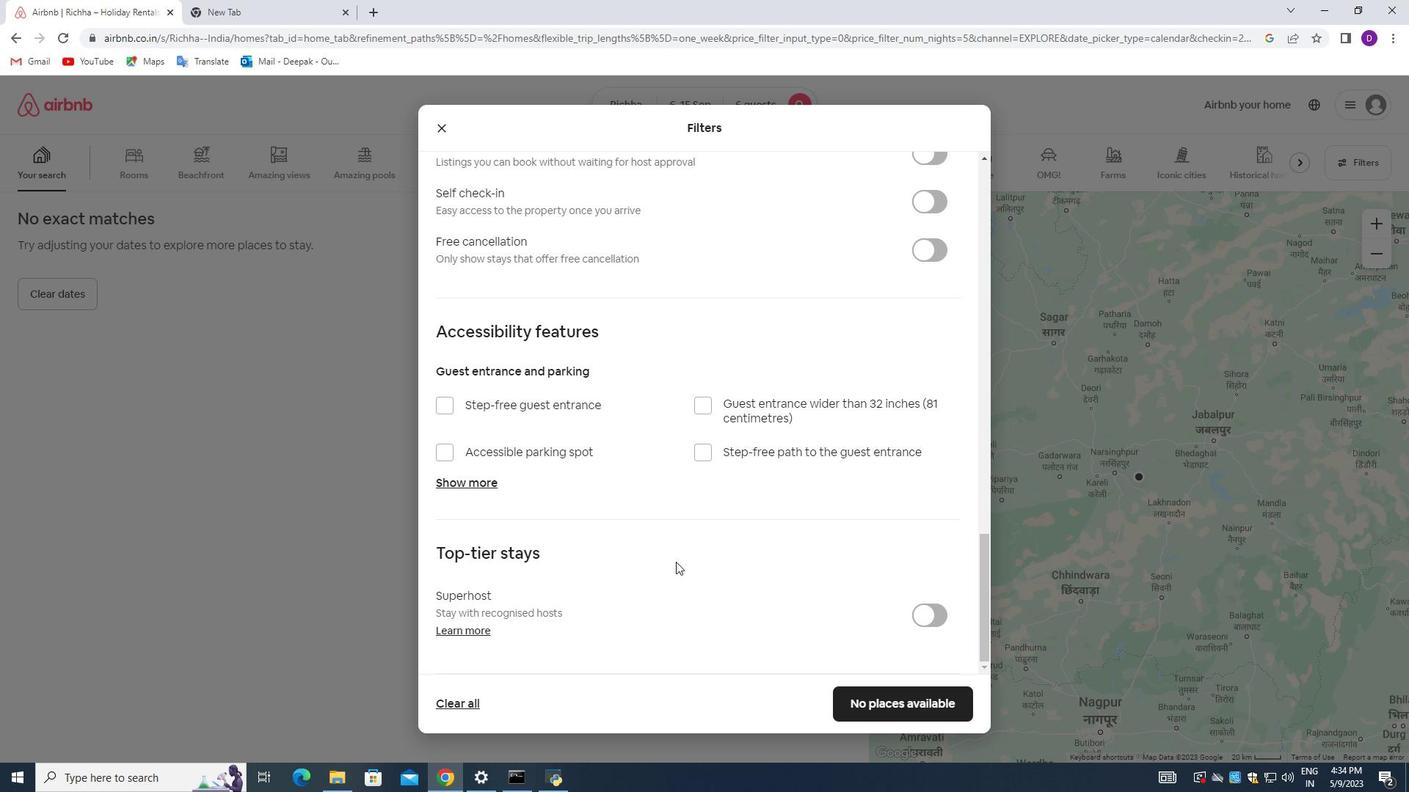 
Action: Mouse moved to (916, 356)
Screenshot: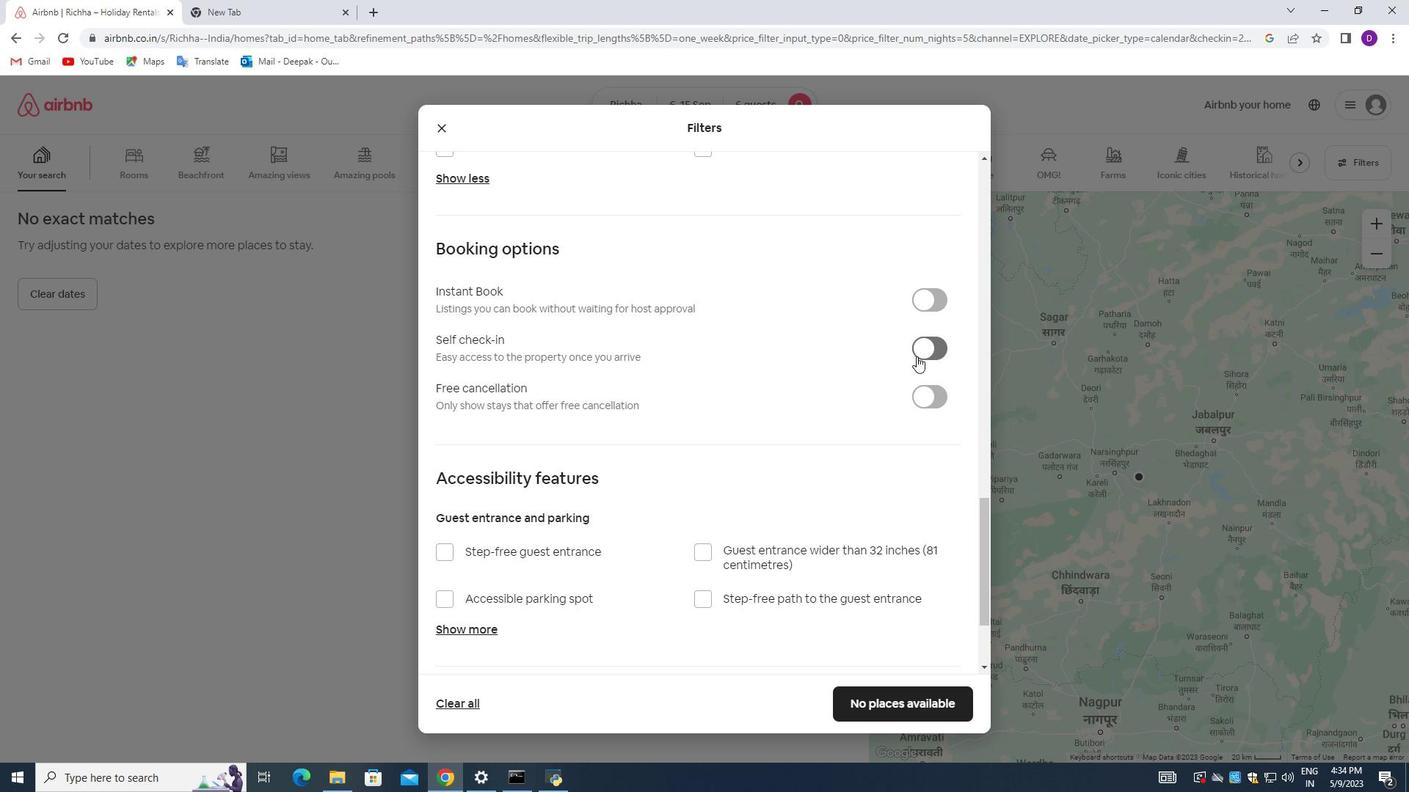 
Action: Mouse pressed left at (916, 356)
Screenshot: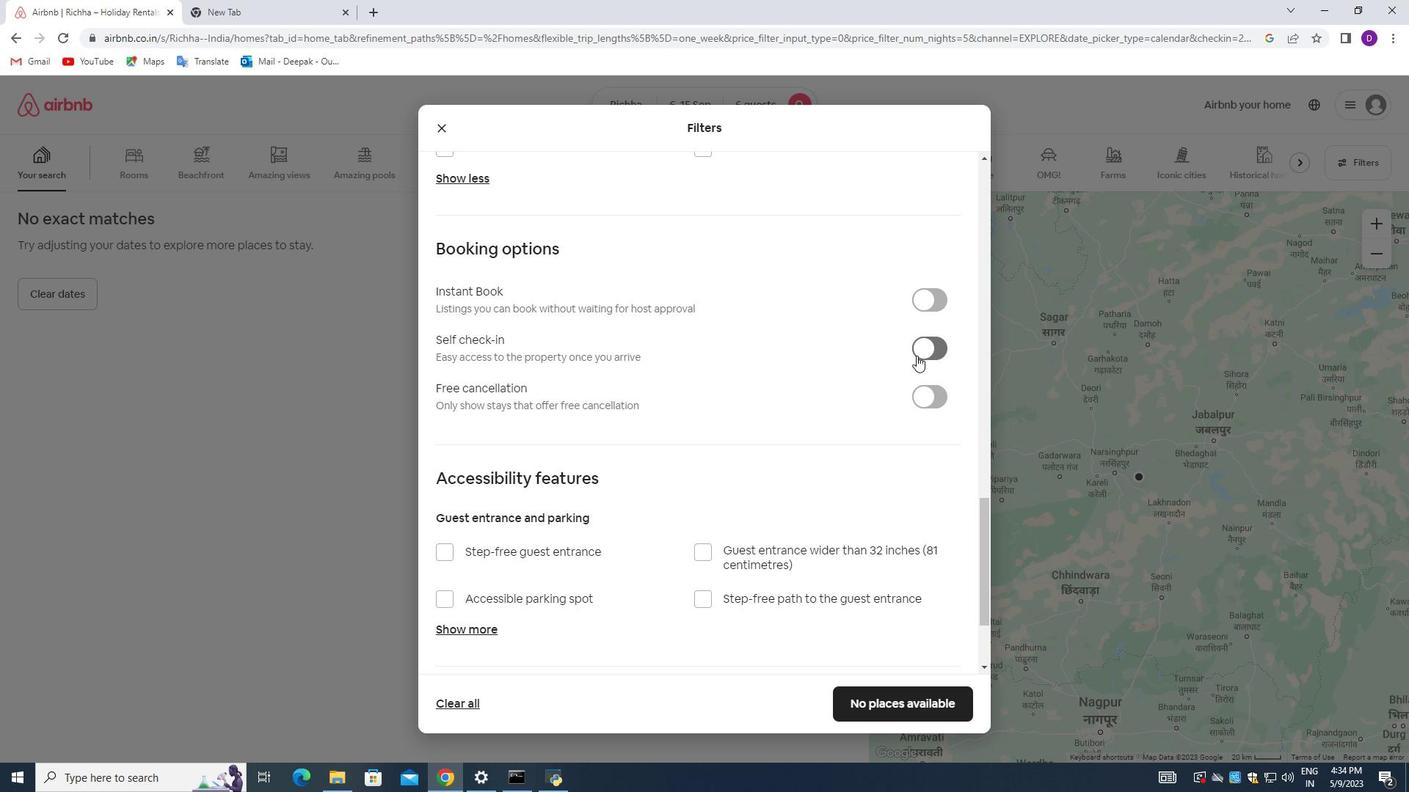 
Action: Mouse moved to (784, 466)
Screenshot: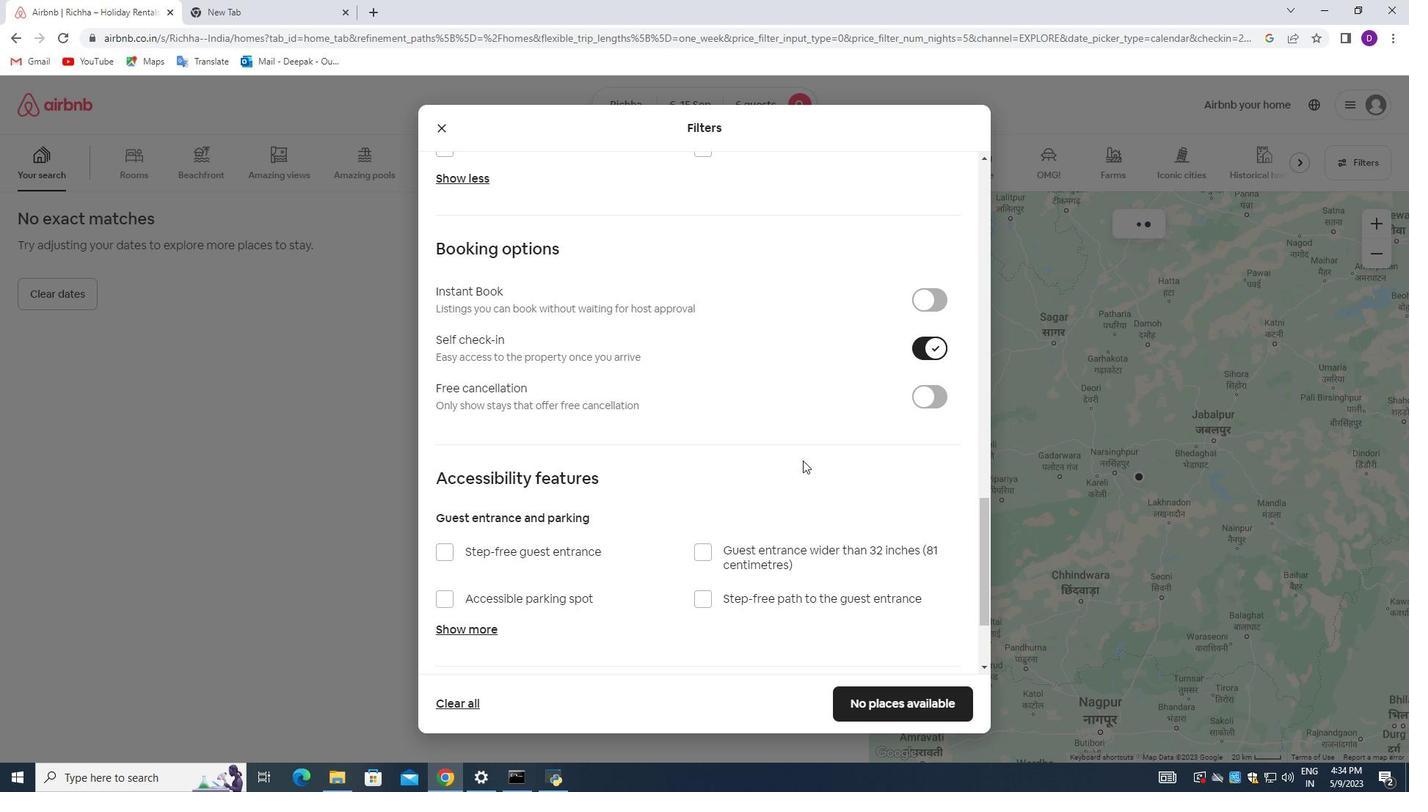 
Action: Mouse scrolled (784, 466) with delta (0, 0)
Screenshot: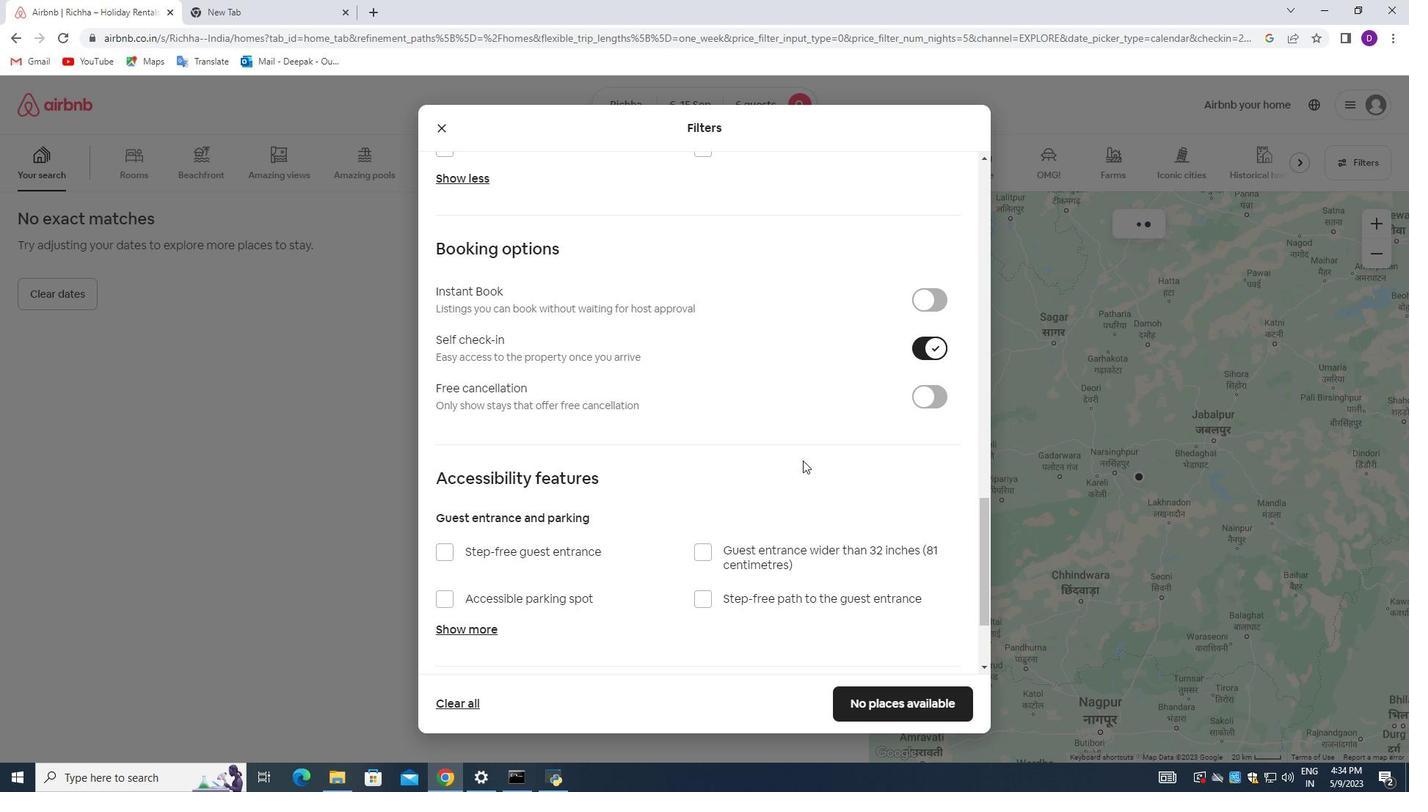 
Action: Mouse moved to (783, 467)
Screenshot: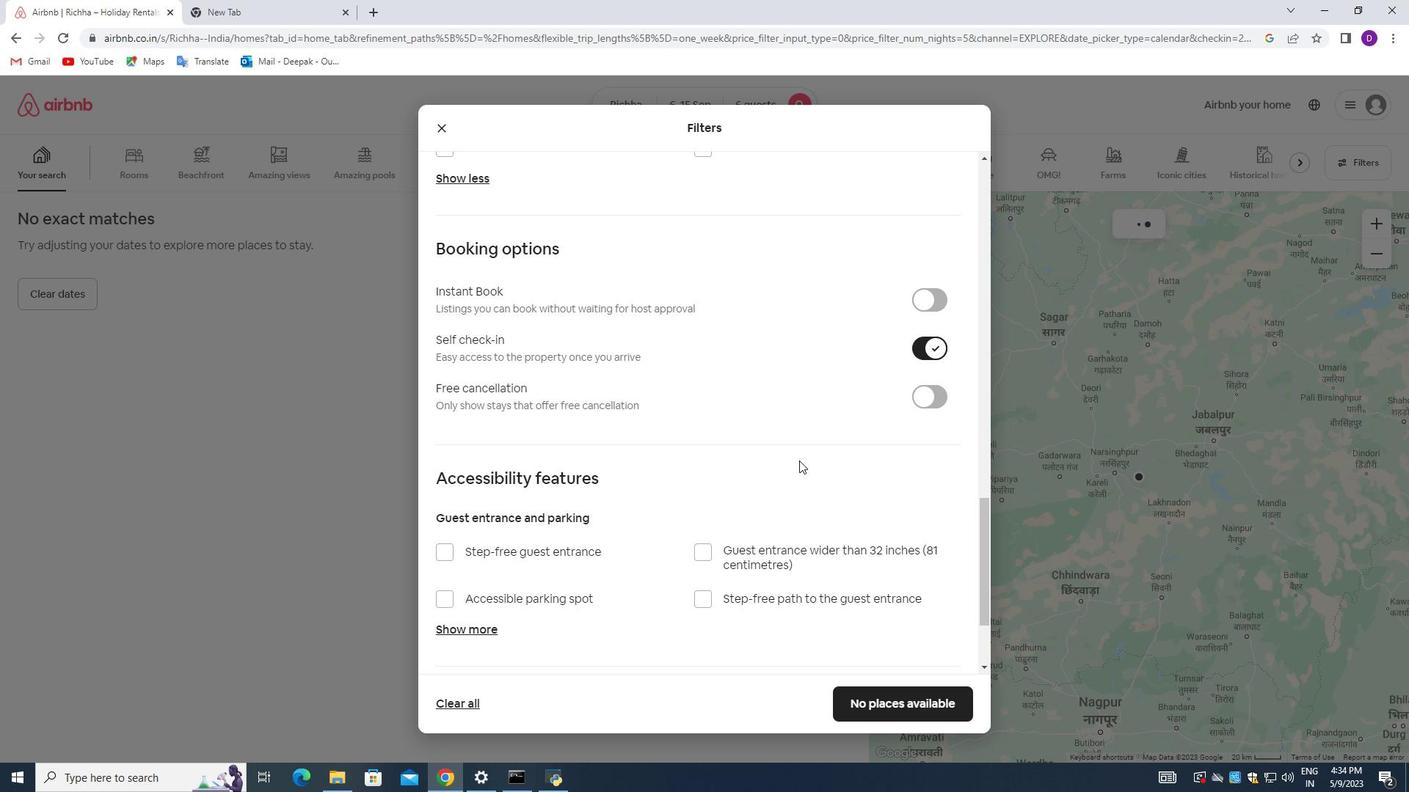 
Action: Mouse scrolled (783, 466) with delta (0, 0)
Screenshot: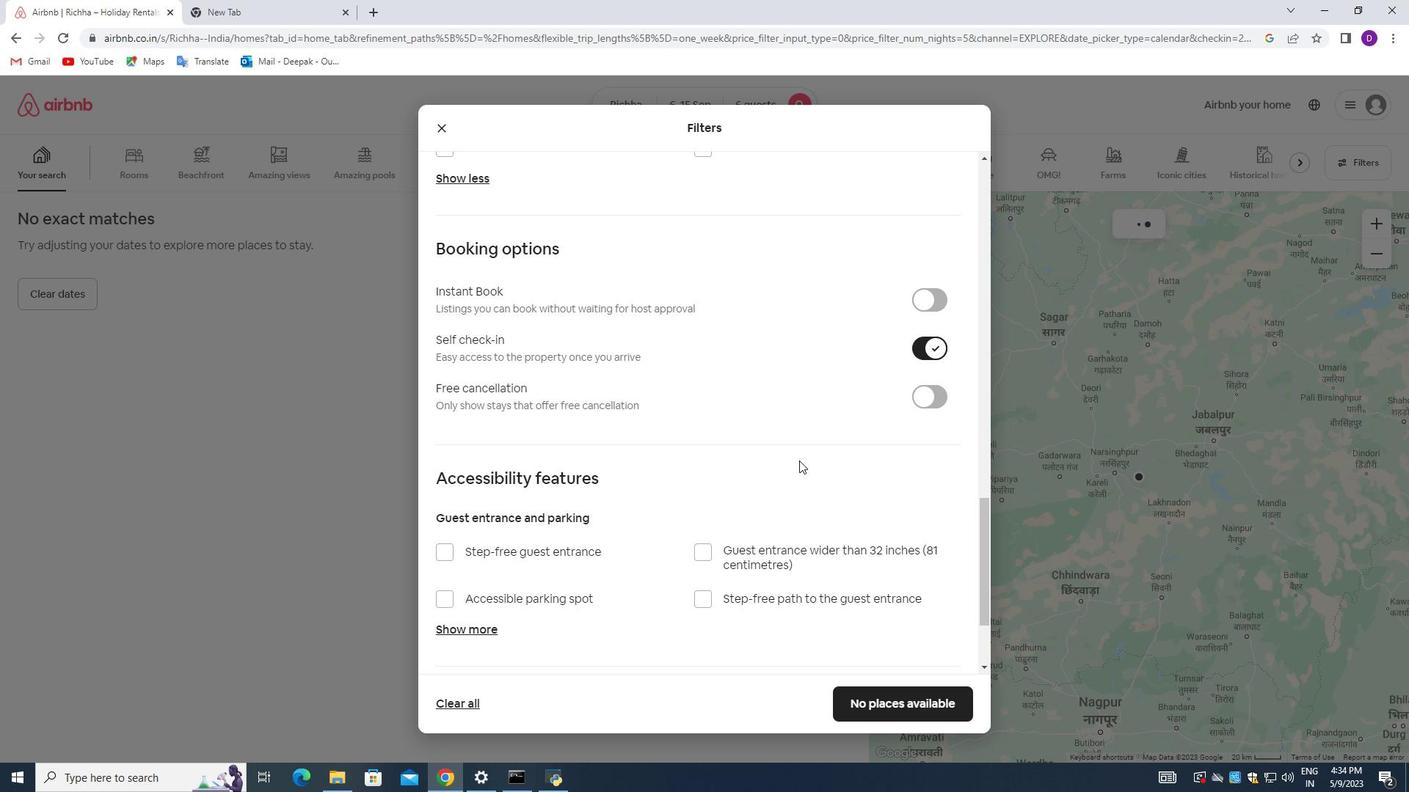 
Action: Mouse moved to (782, 467)
Screenshot: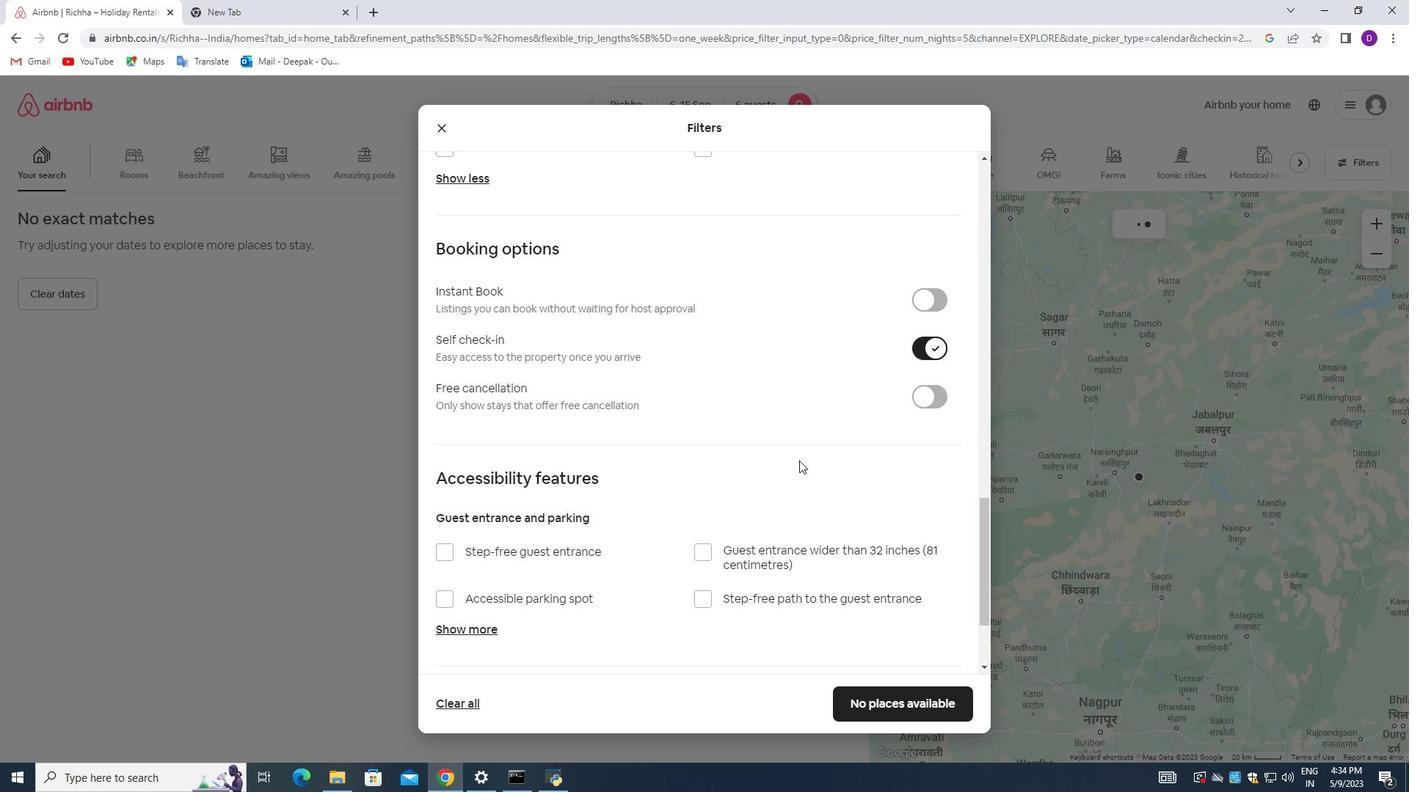 
Action: Mouse scrolled (782, 466) with delta (0, 0)
Screenshot: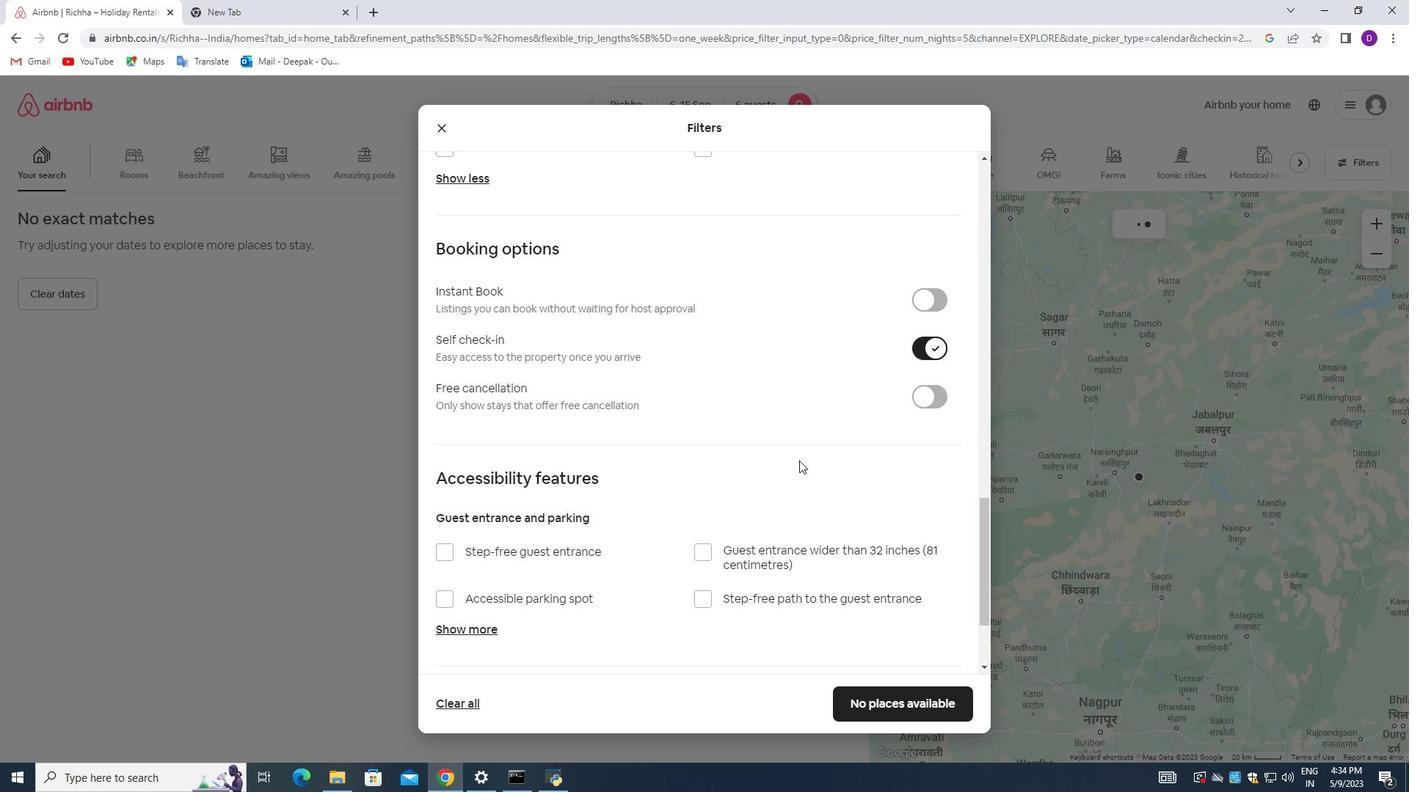 
Action: Mouse scrolled (782, 466) with delta (0, 0)
Screenshot: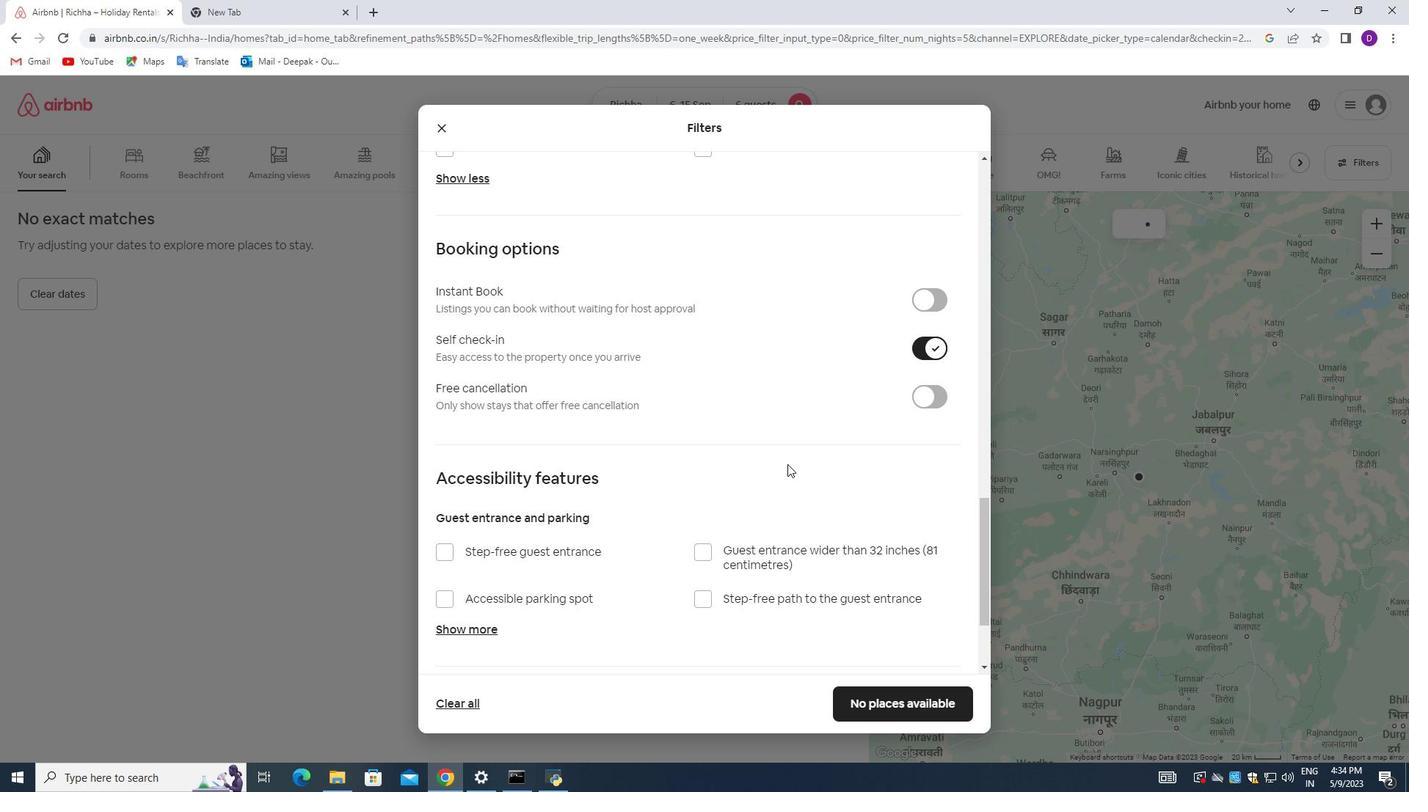 
Action: Mouse scrolled (782, 466) with delta (0, 0)
Screenshot: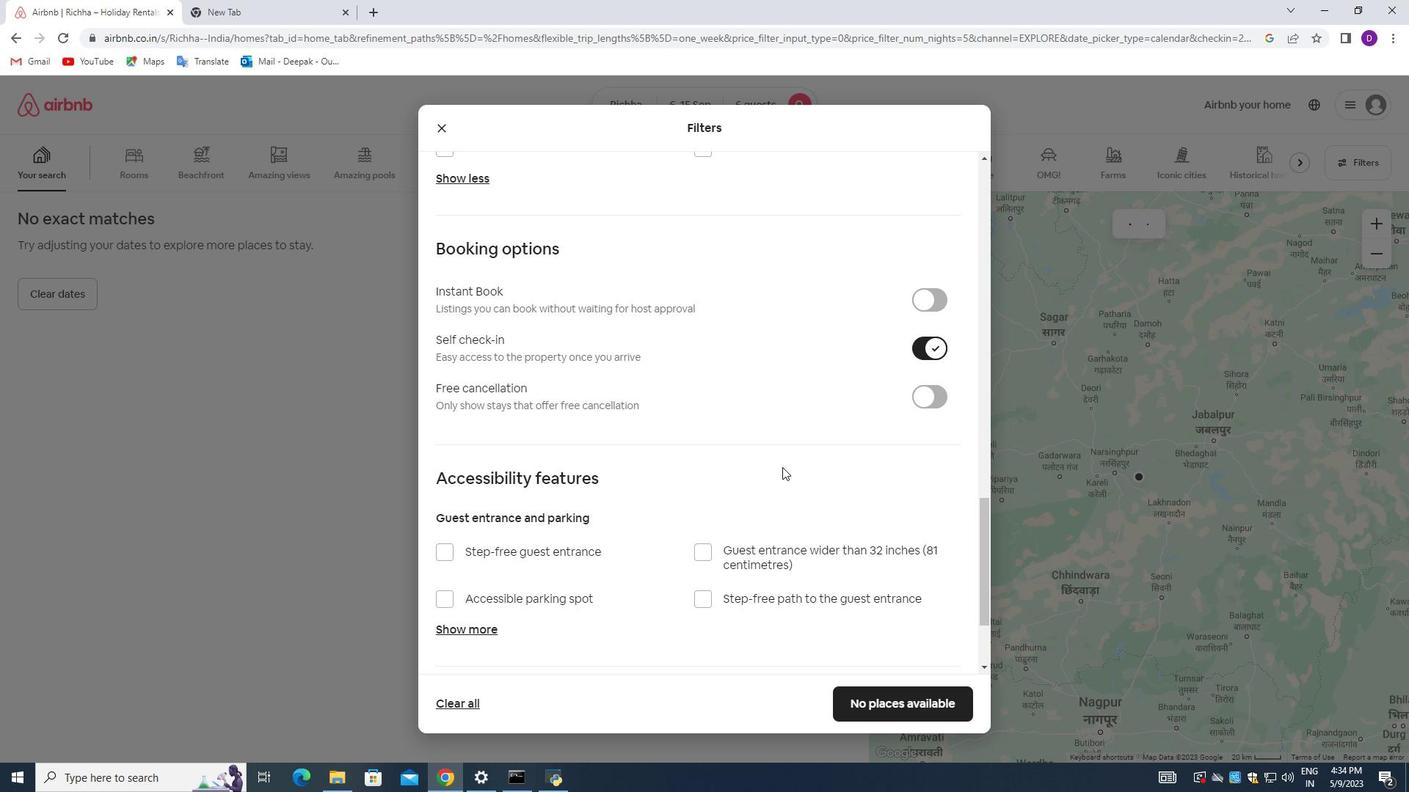 
Action: Mouse moved to (782, 467)
Screenshot: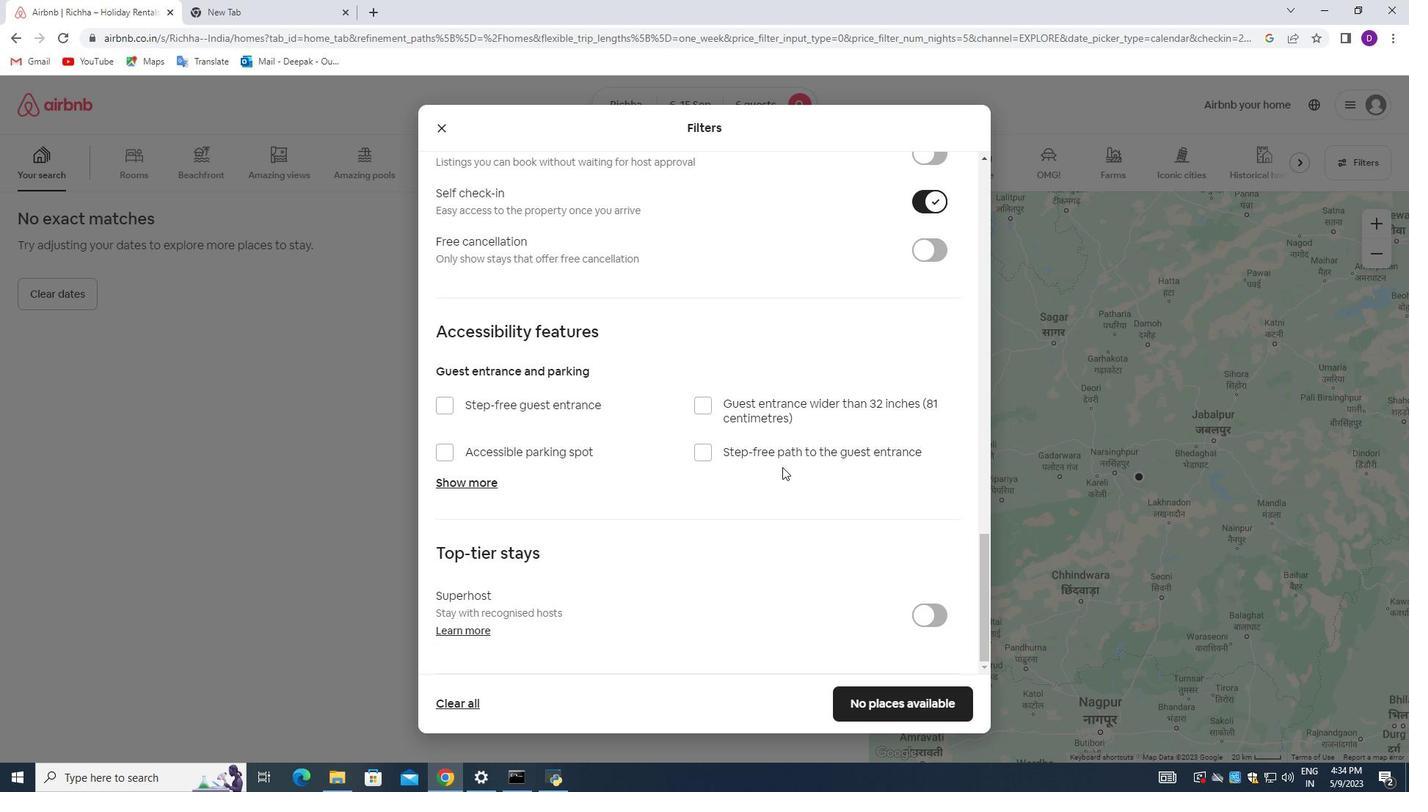 
Action: Mouse scrolled (782, 466) with delta (0, 0)
Screenshot: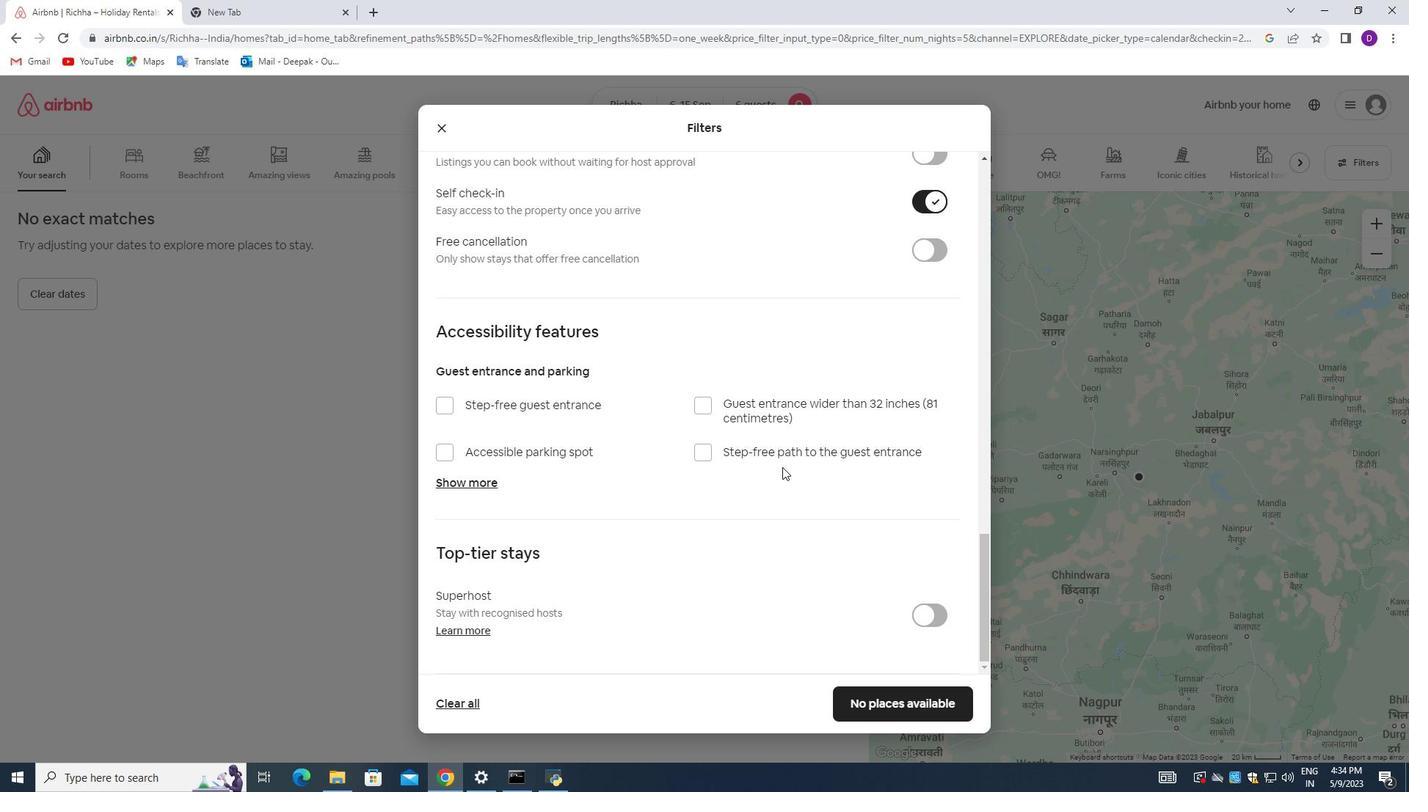 
Action: Mouse scrolled (782, 466) with delta (0, 0)
Screenshot: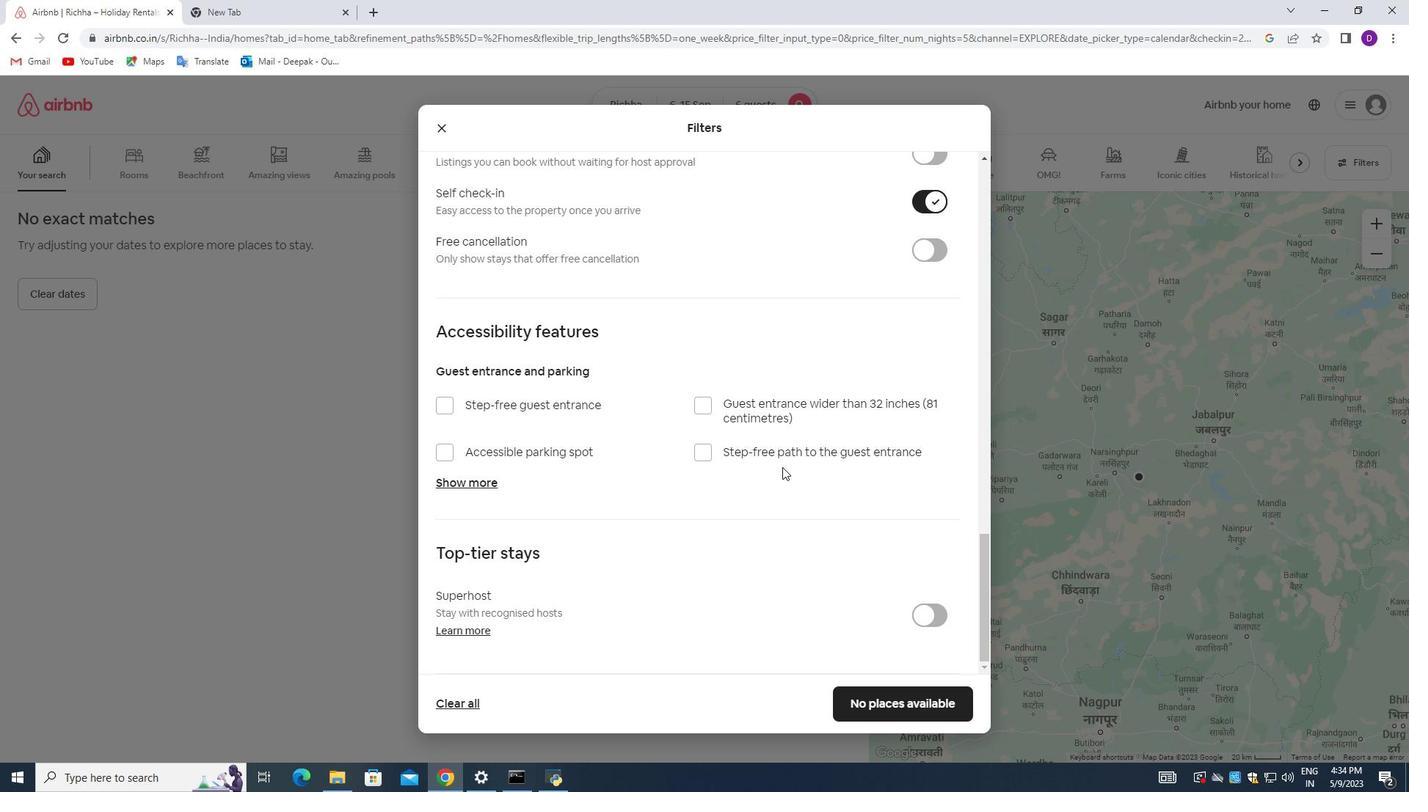 
Action: Mouse moved to (666, 491)
Screenshot: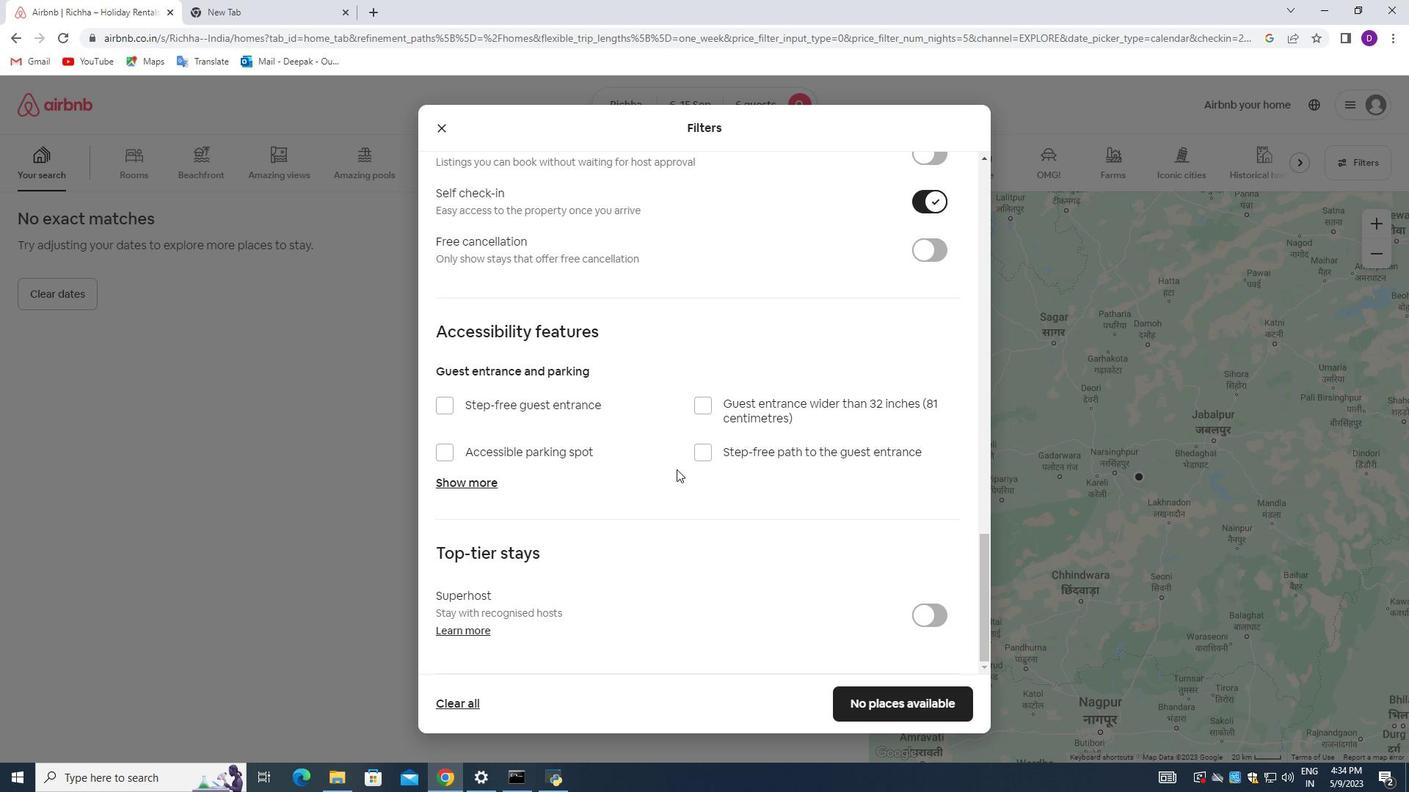 
Action: Mouse scrolled (666, 491) with delta (0, 0)
Screenshot: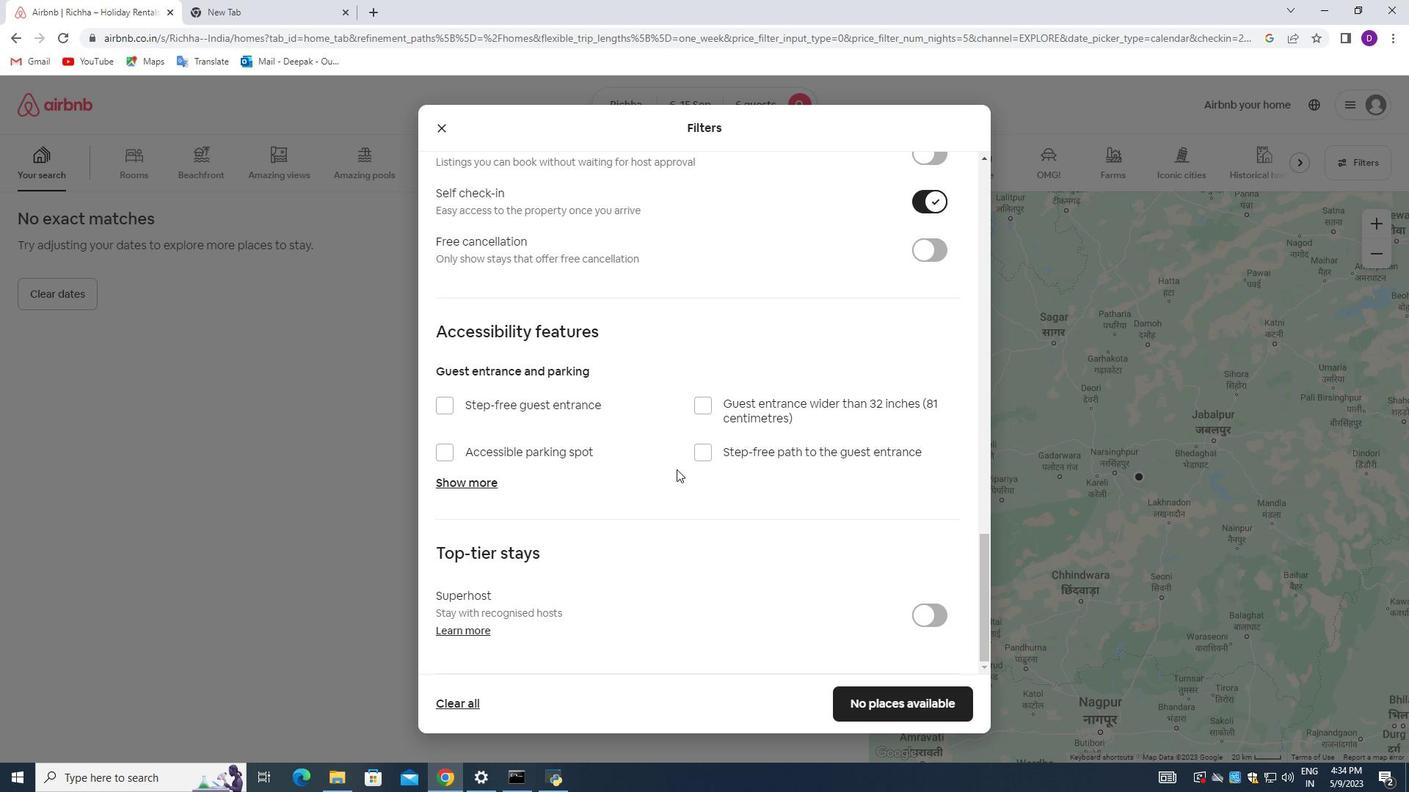 
Action: Mouse moved to (666, 492)
Screenshot: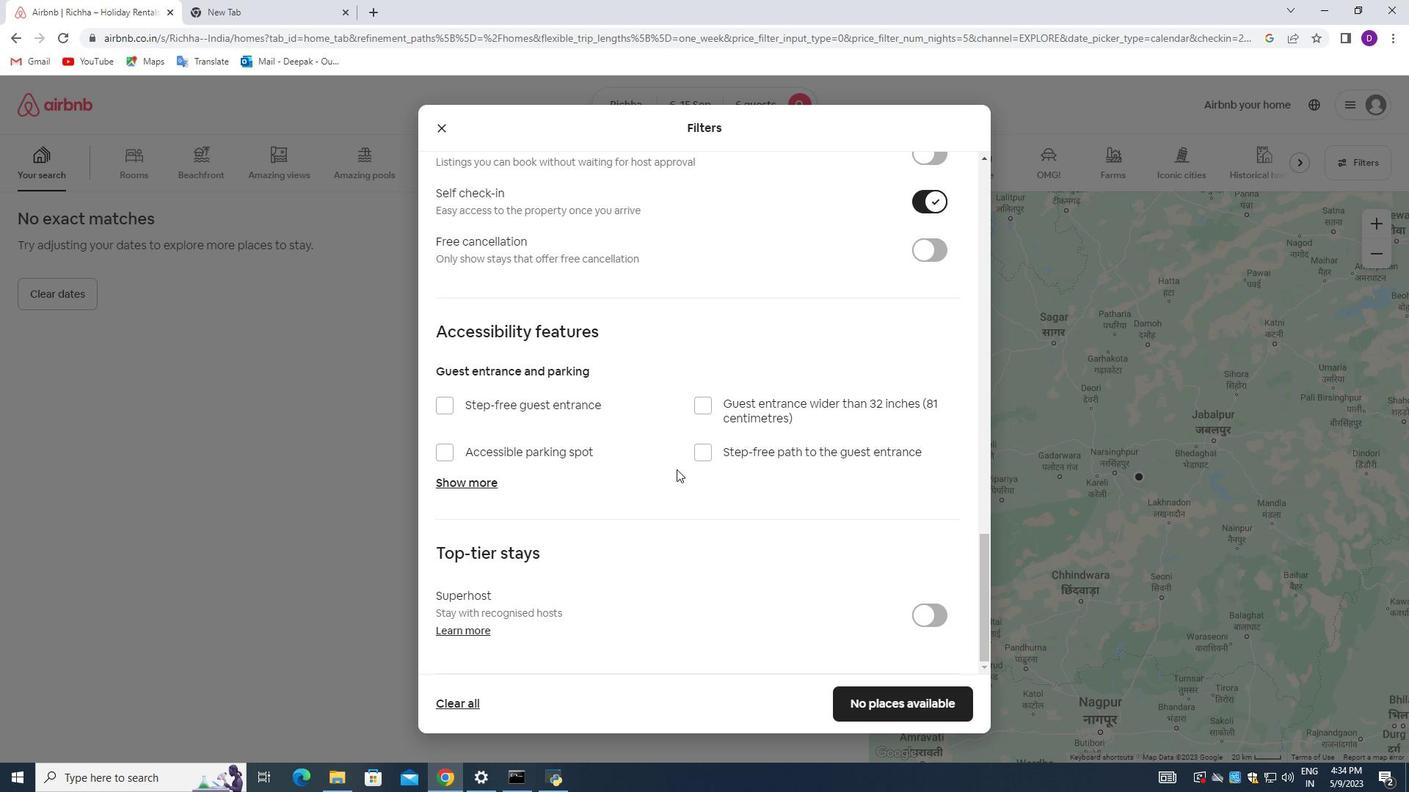 
Action: Mouse scrolled (666, 491) with delta (0, 0)
Screenshot: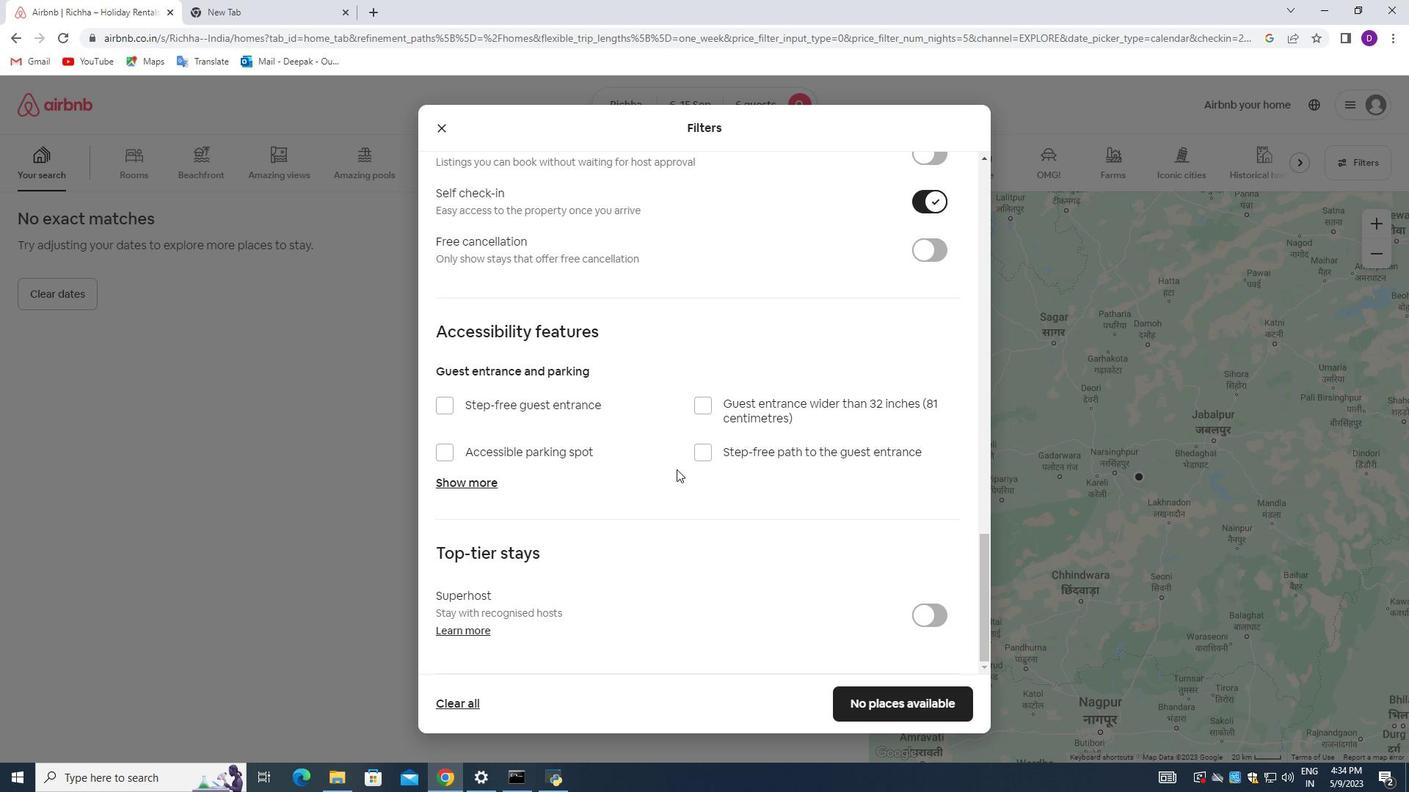 
Action: Mouse scrolled (666, 491) with delta (0, 0)
Screenshot: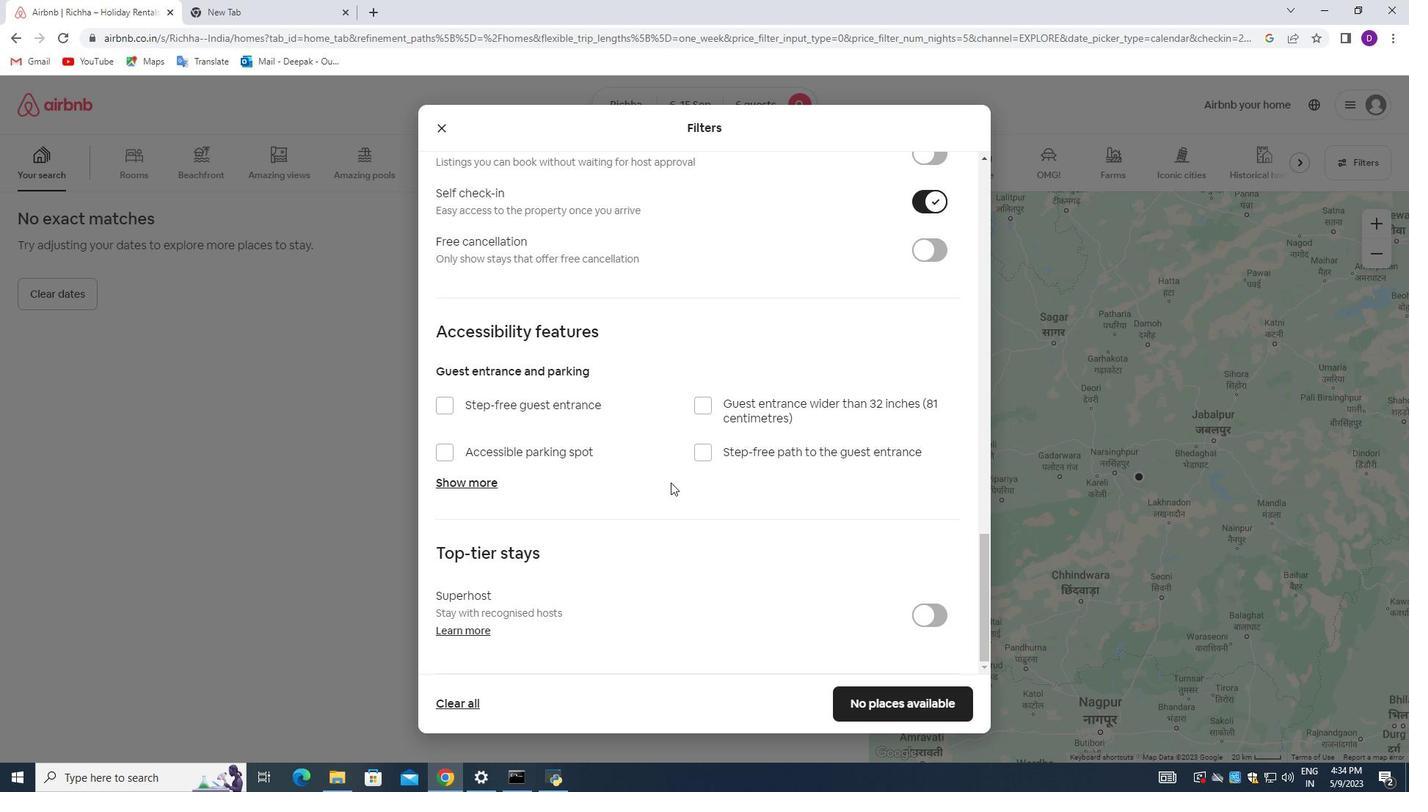 
Action: Mouse scrolled (666, 491) with delta (0, 0)
Screenshot: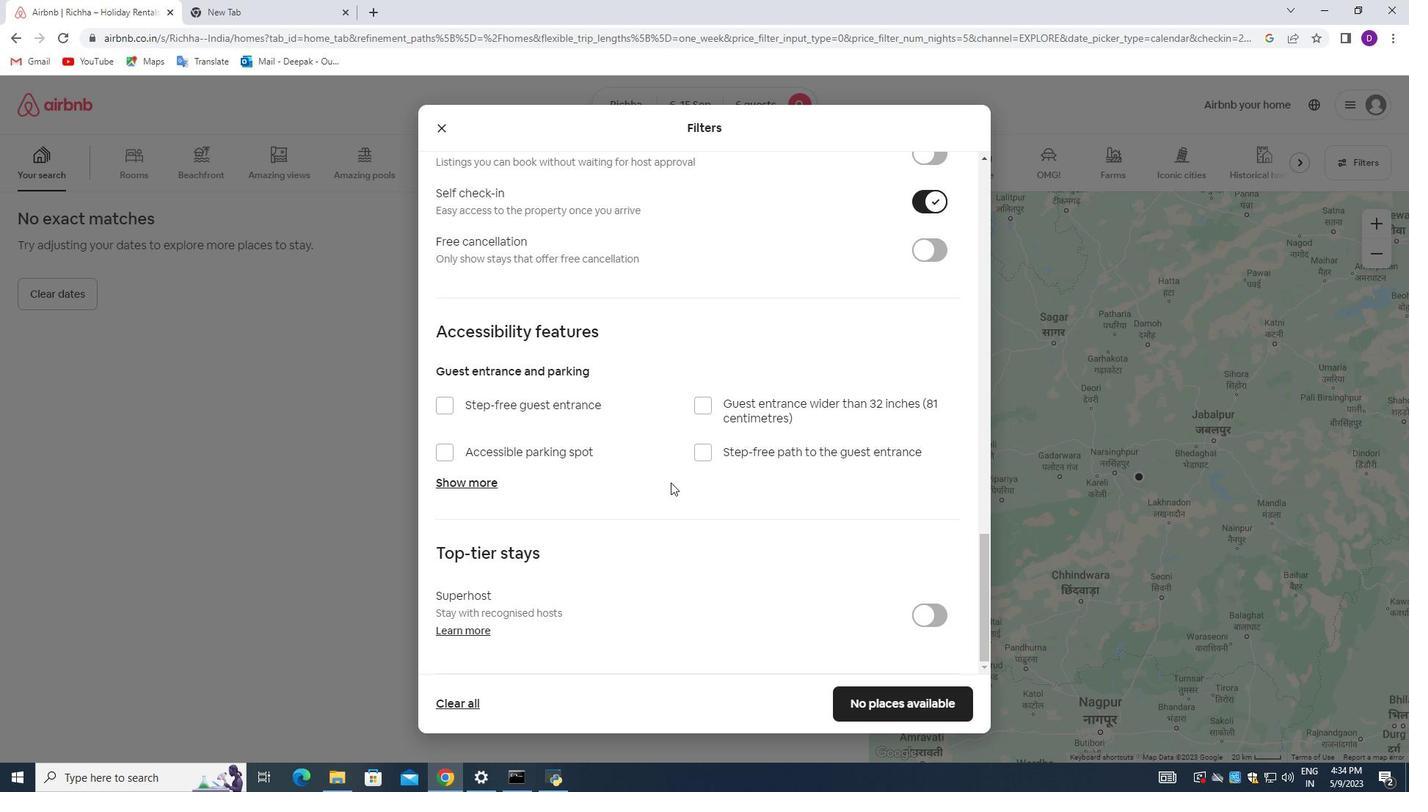 
Action: Mouse scrolled (666, 491) with delta (0, 0)
Screenshot: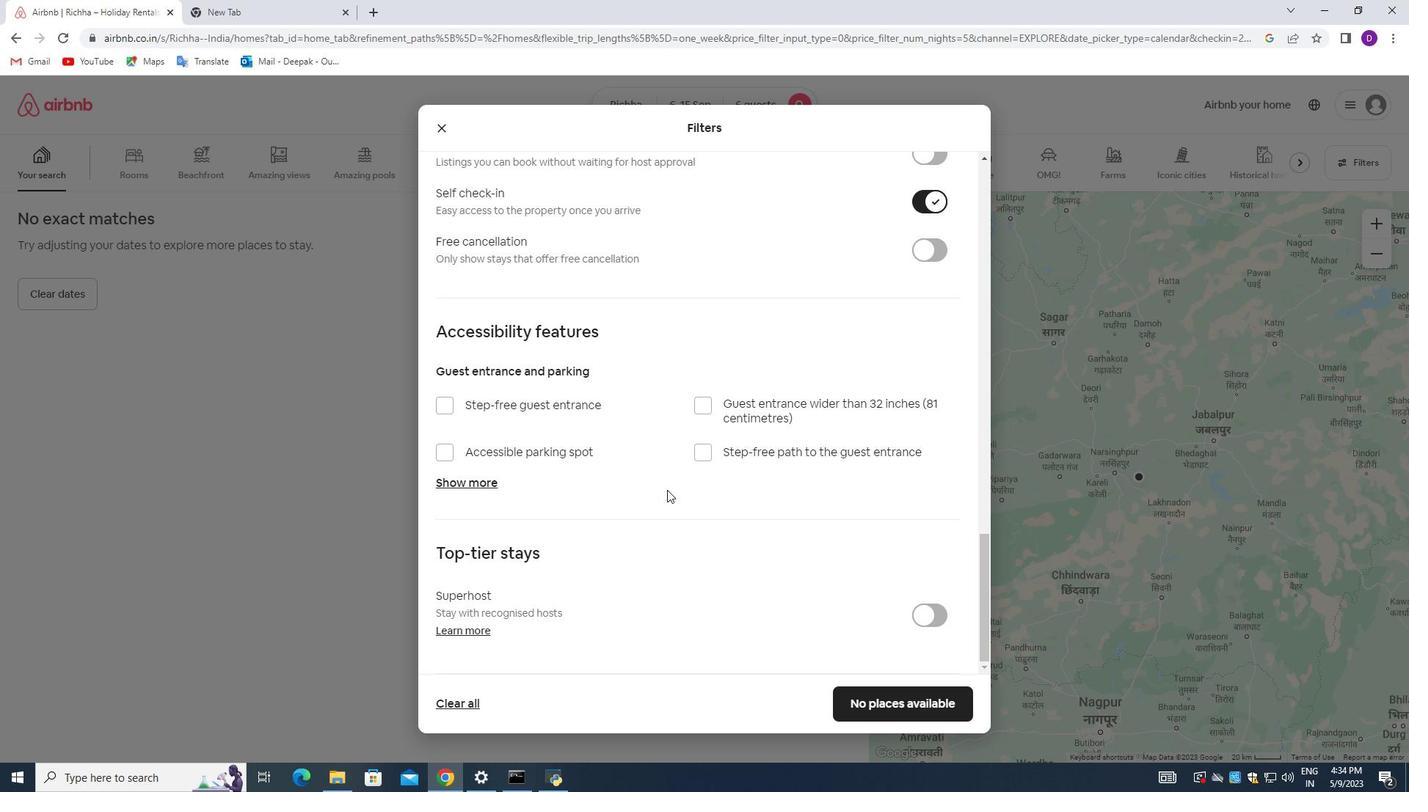 
Action: Mouse moved to (718, 492)
Screenshot: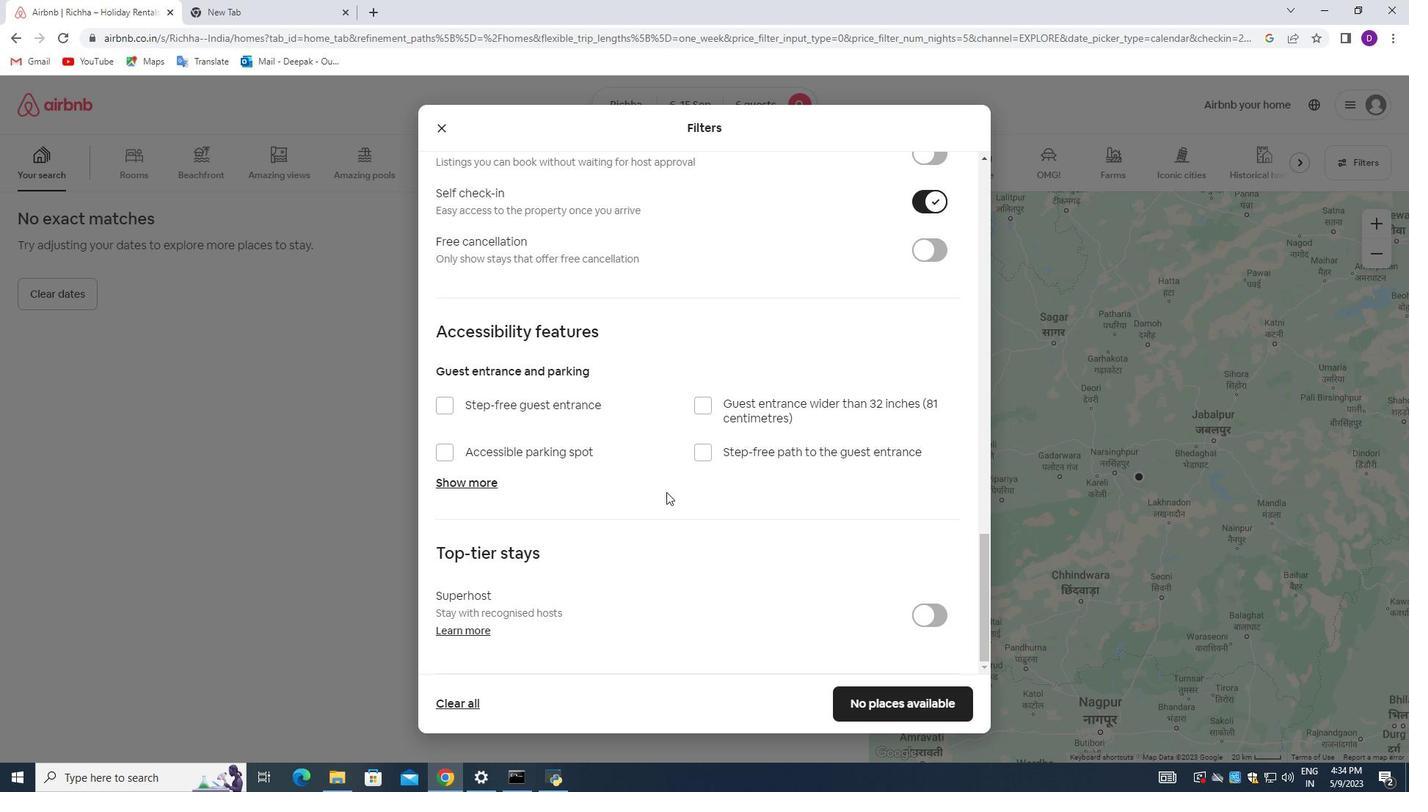 
Action: Mouse scrolled (712, 494) with delta (0, 0)
Screenshot: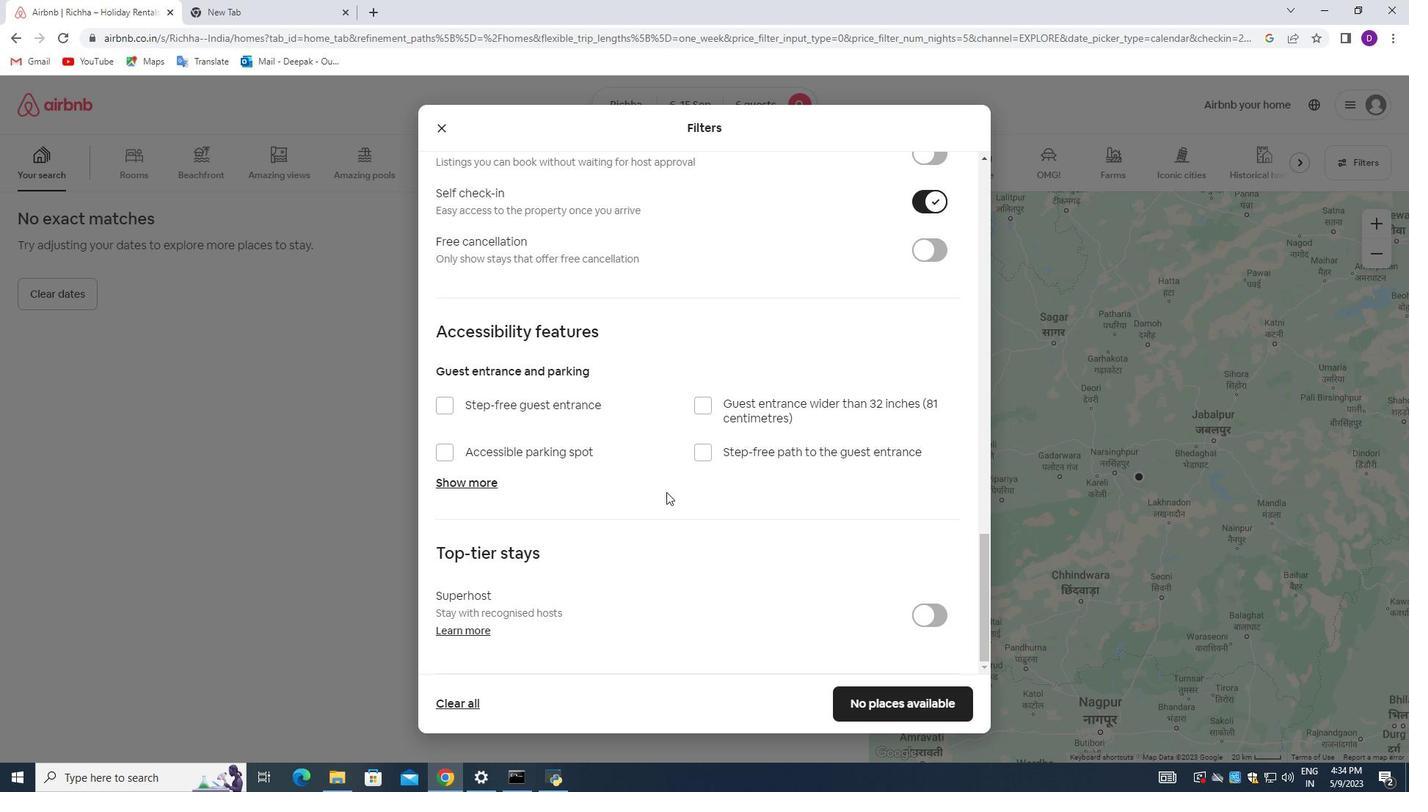 
Action: Mouse moved to (731, 490)
Screenshot: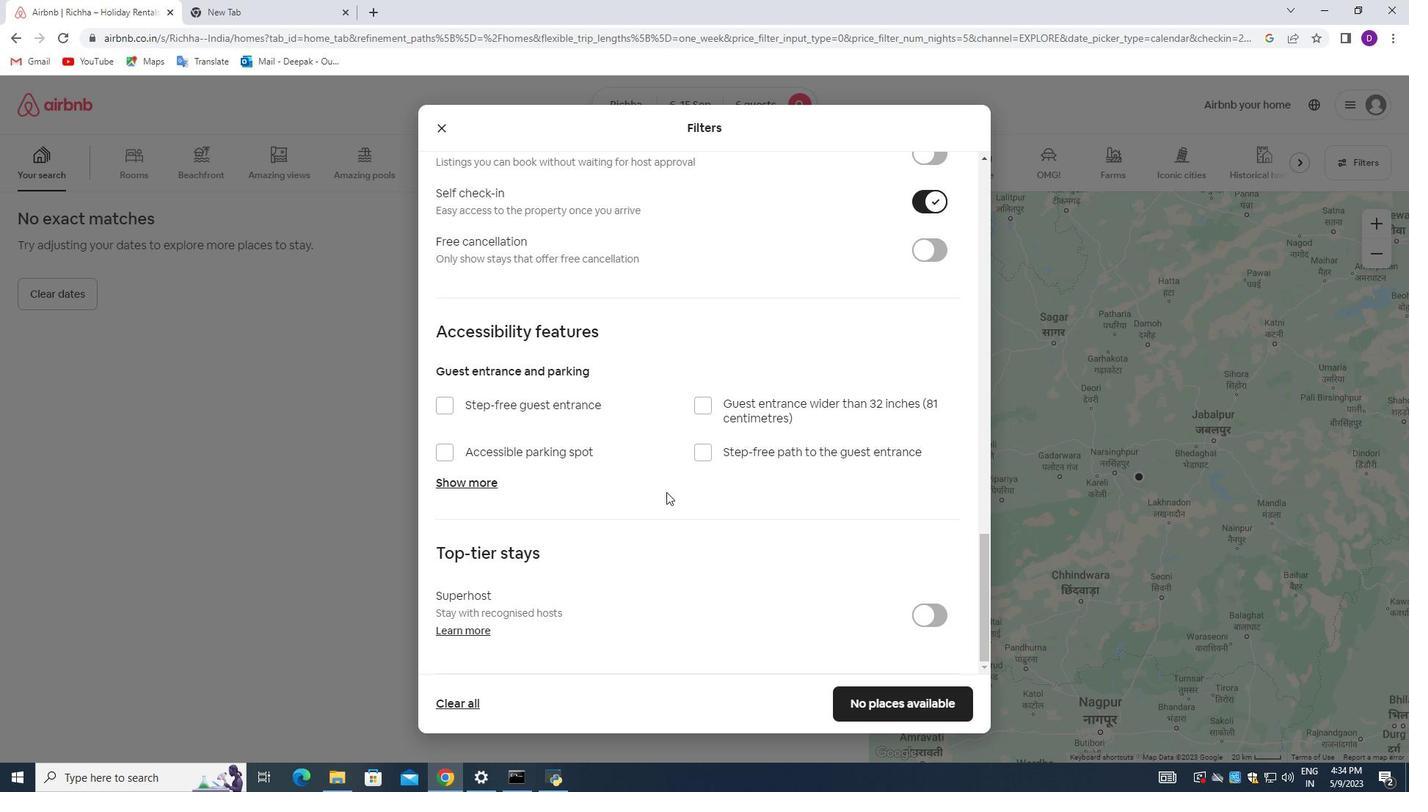 
Action: Mouse scrolled (731, 491) with delta (0, 0)
Screenshot: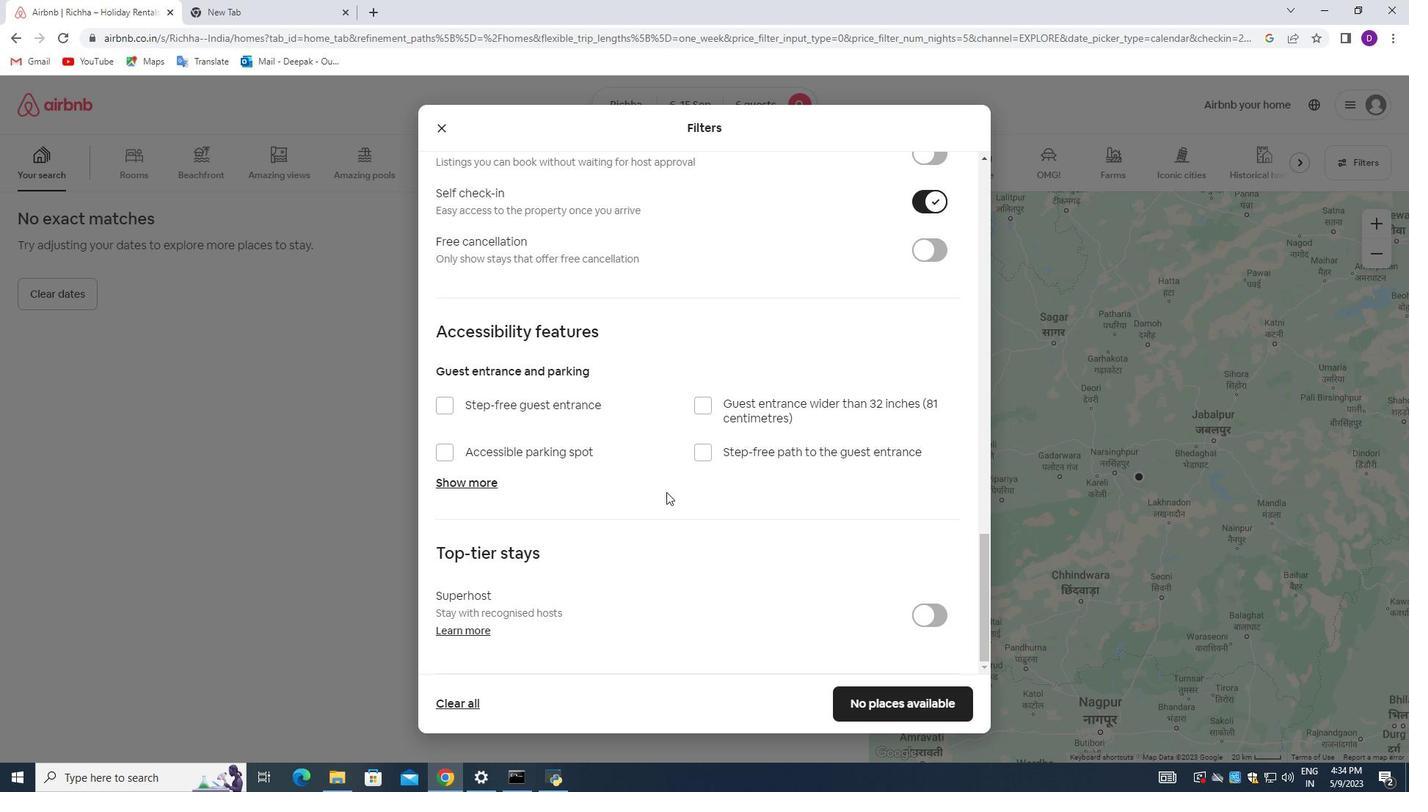 
Action: Mouse moved to (739, 487)
Screenshot: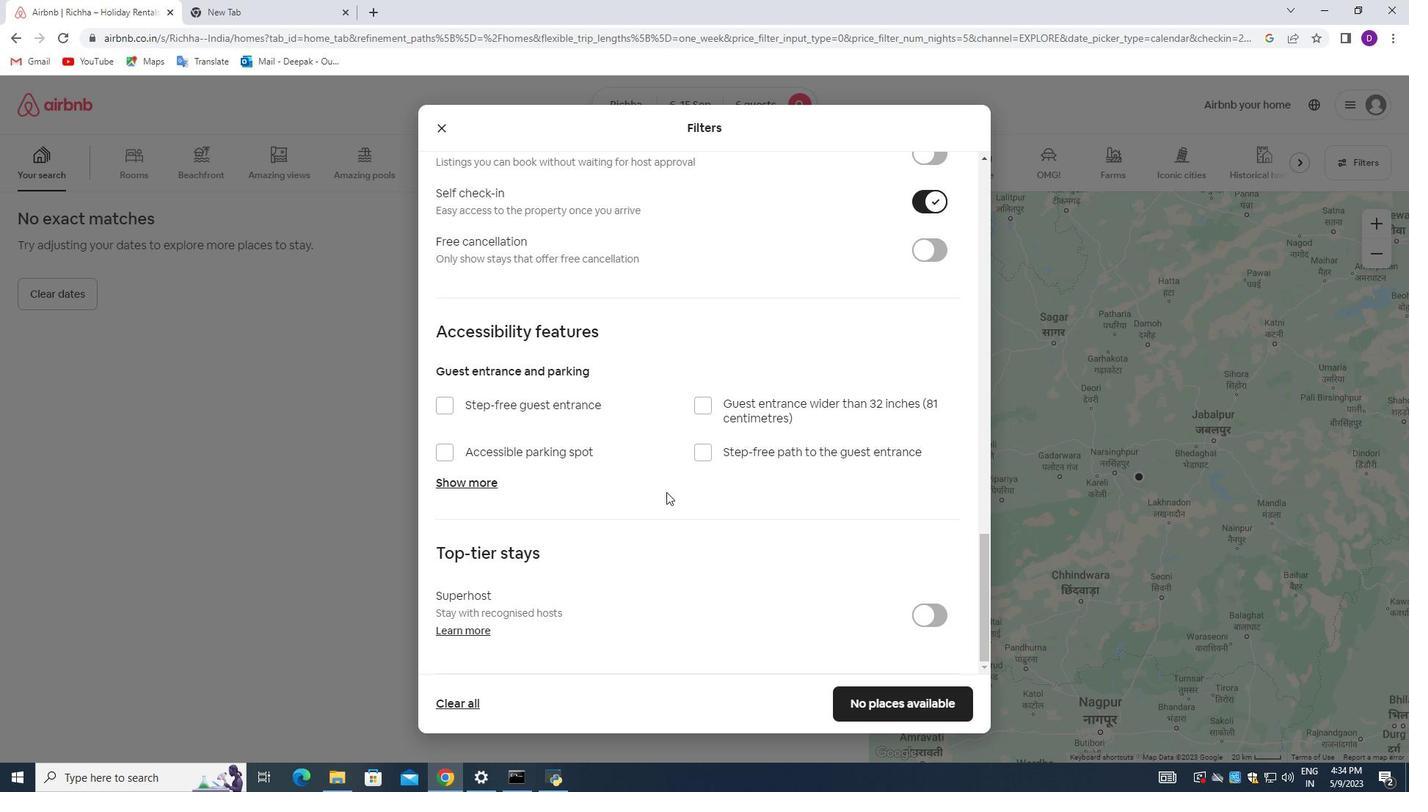 
Action: Mouse scrolled (739, 488) with delta (0, 0)
Screenshot: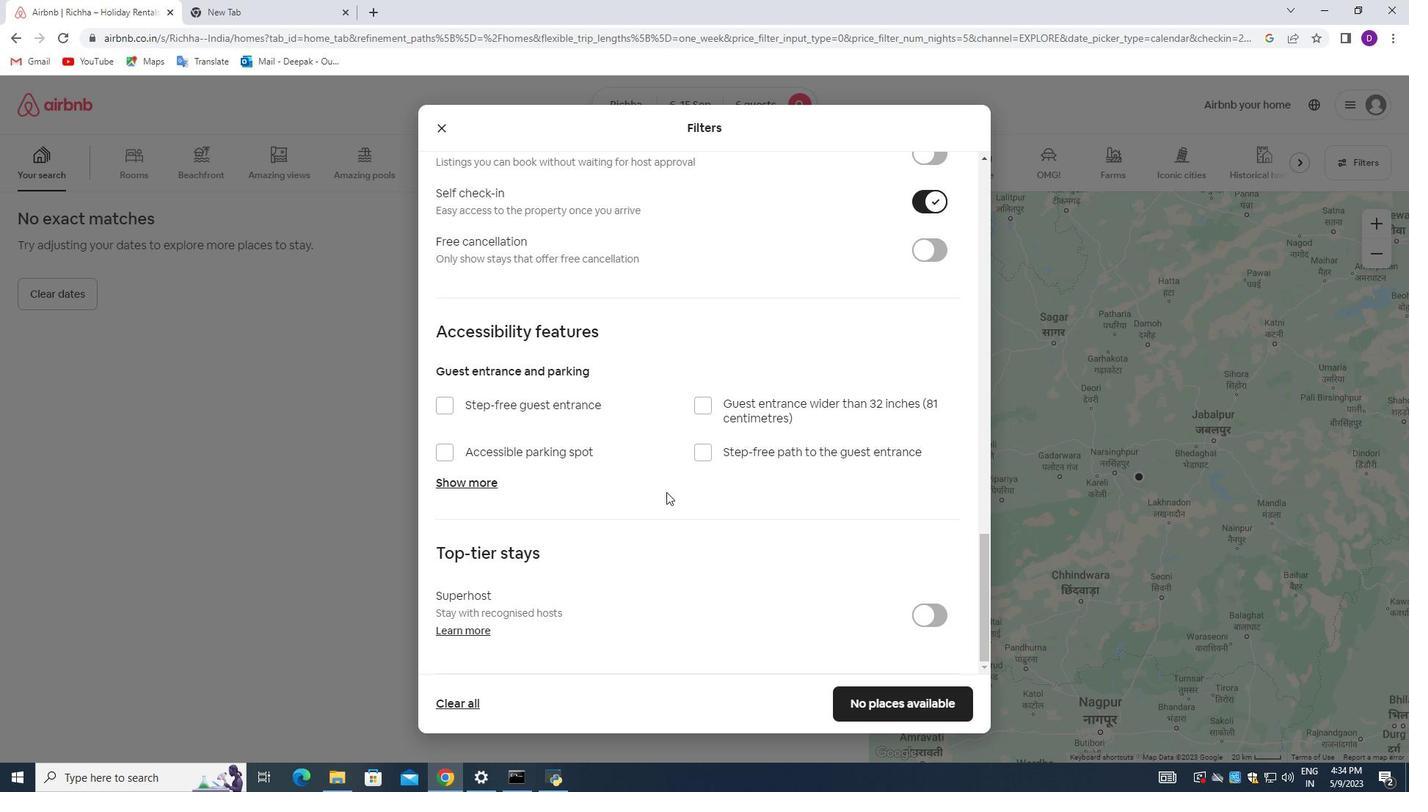 
Action: Mouse scrolled (739, 486) with delta (0, 0)
Screenshot: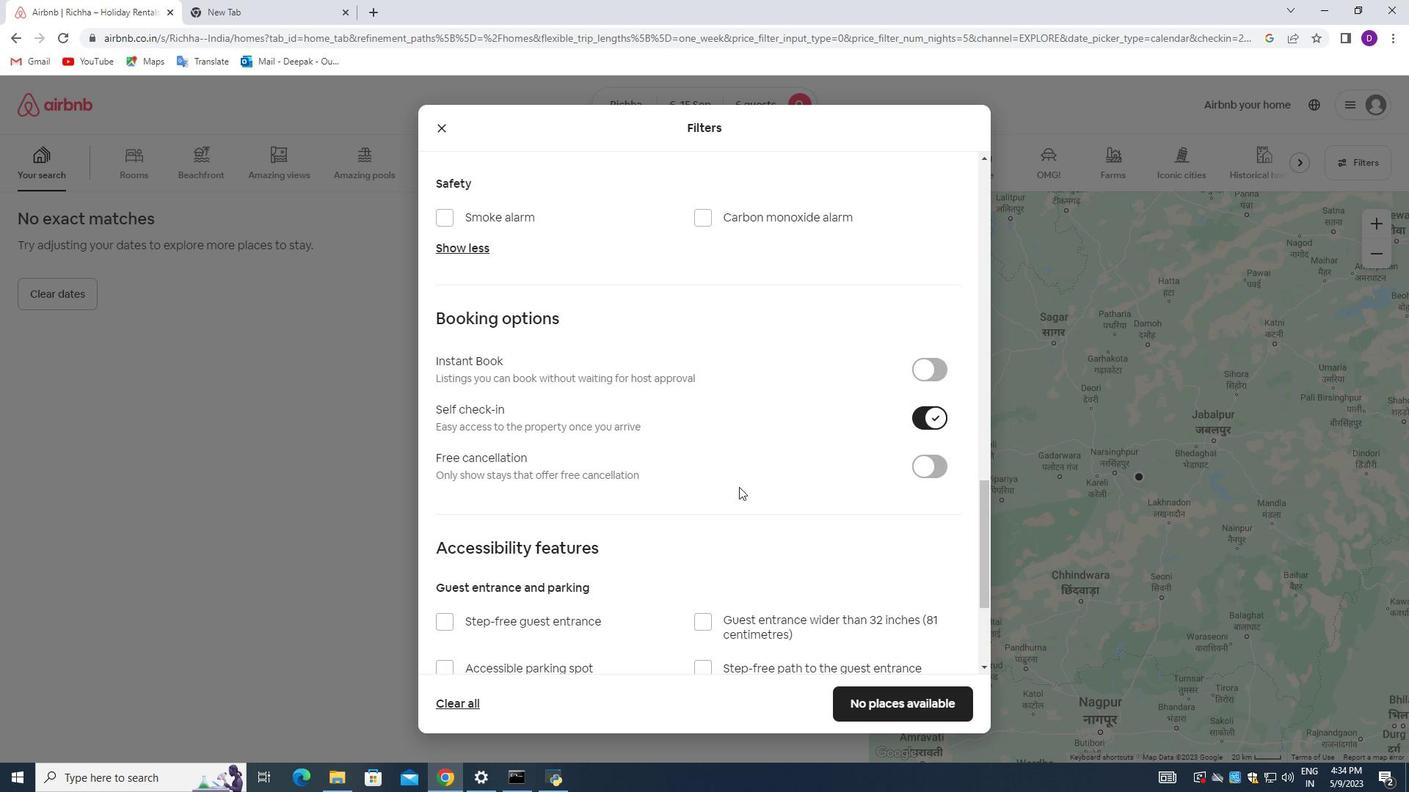 
Action: Mouse scrolled (739, 486) with delta (0, 0)
Screenshot: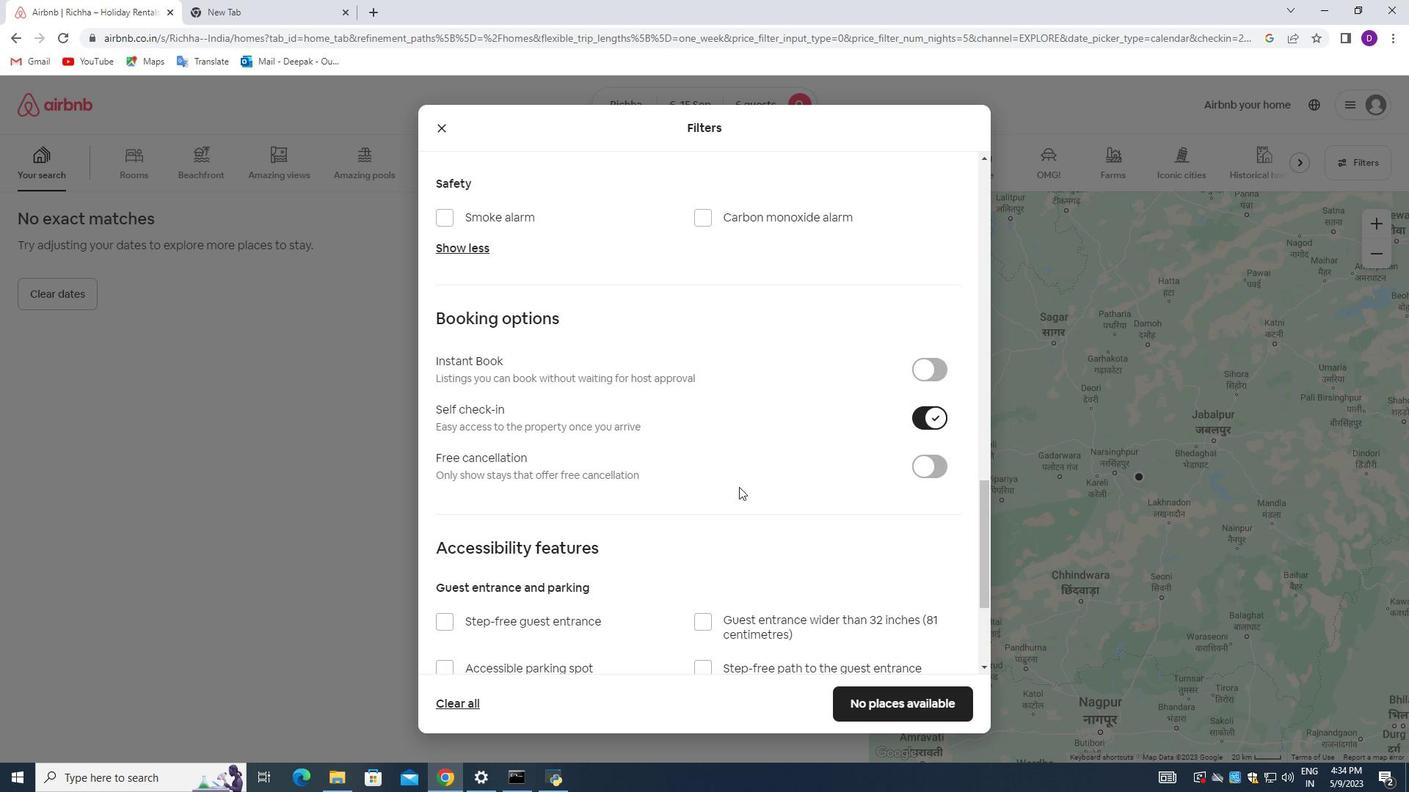 
Action: Mouse scrolled (739, 486) with delta (0, 0)
Screenshot: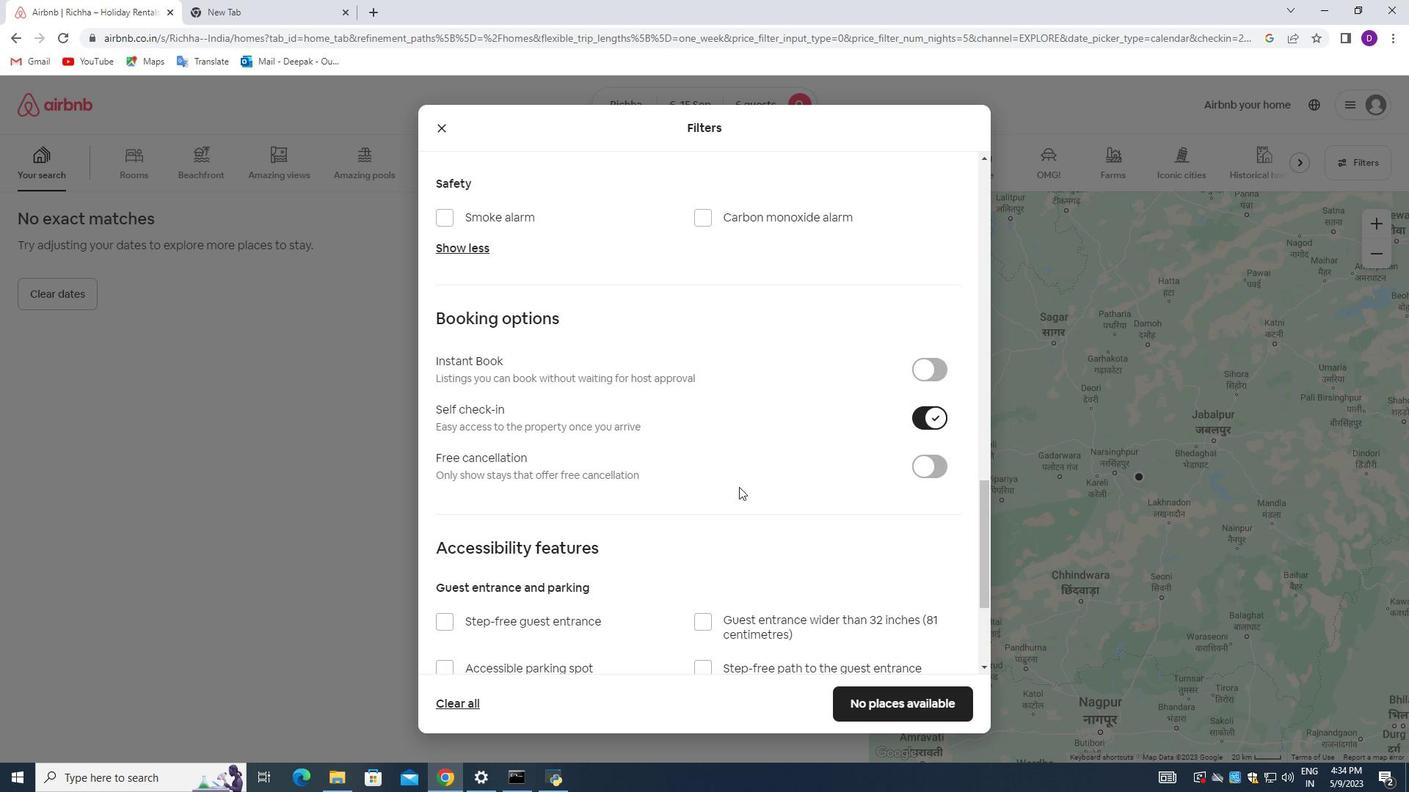 
Action: Mouse scrolled (739, 486) with delta (0, 0)
Screenshot: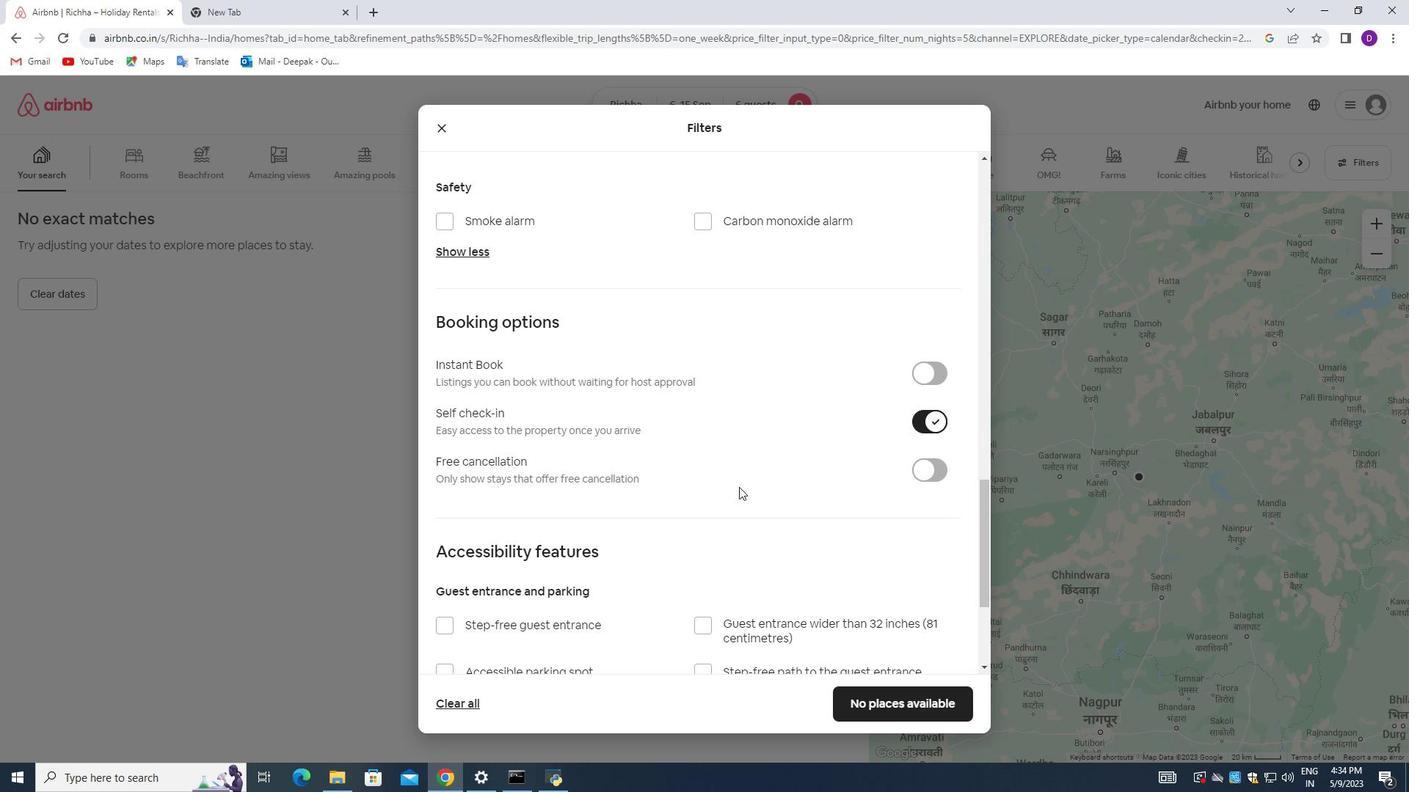 
Action: Mouse scrolled (739, 486) with delta (0, 0)
Screenshot: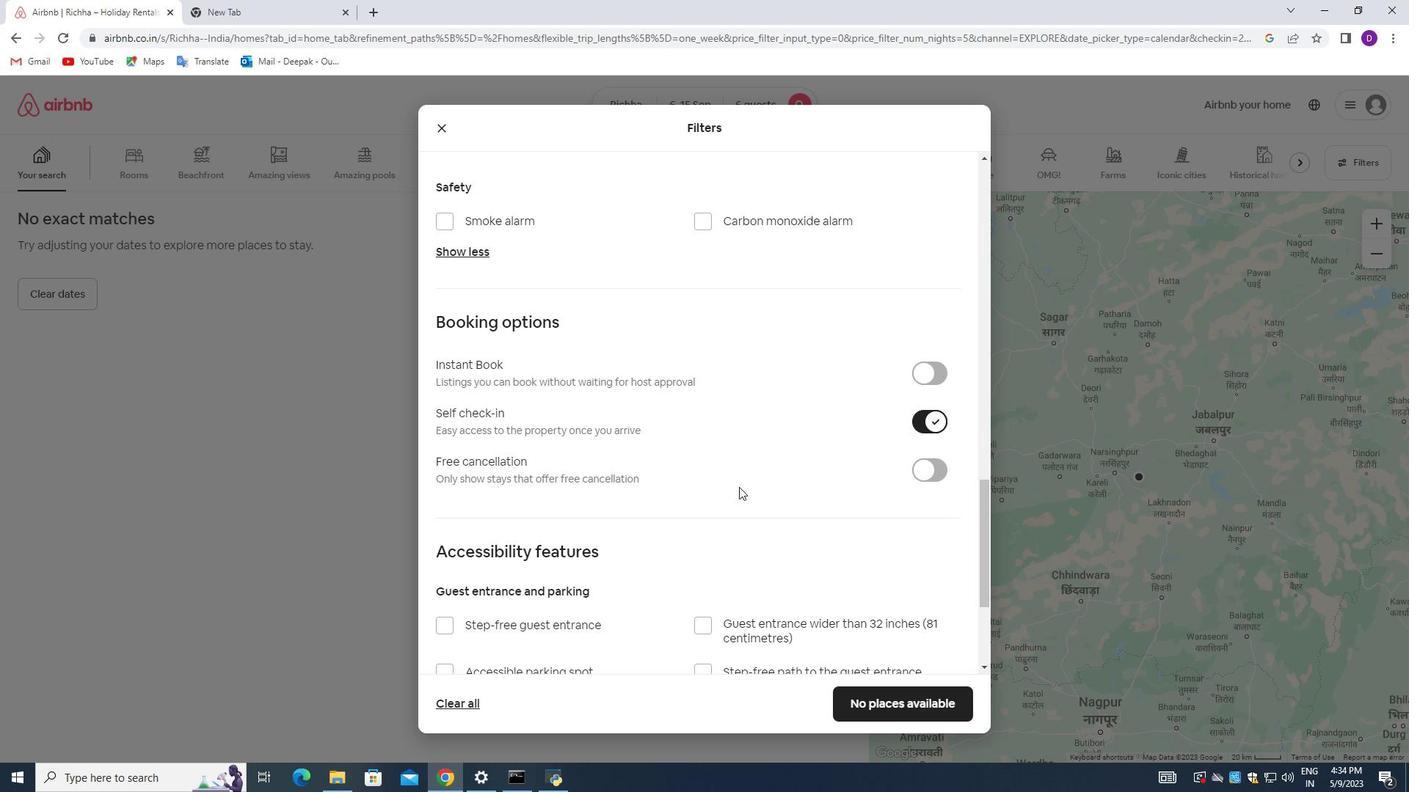 
Action: Mouse scrolled (739, 486) with delta (0, 0)
Screenshot: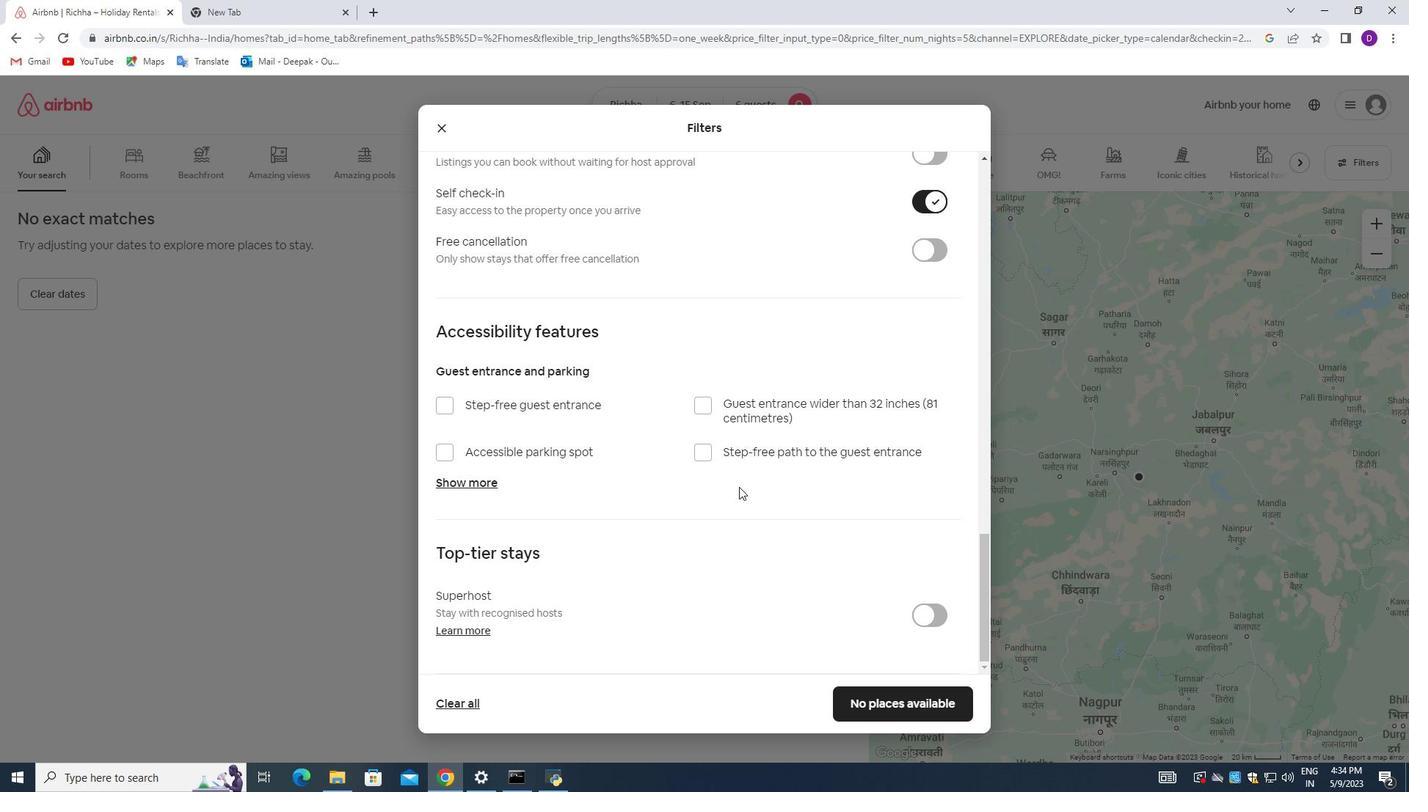 
Action: Mouse scrolled (739, 486) with delta (0, 0)
Screenshot: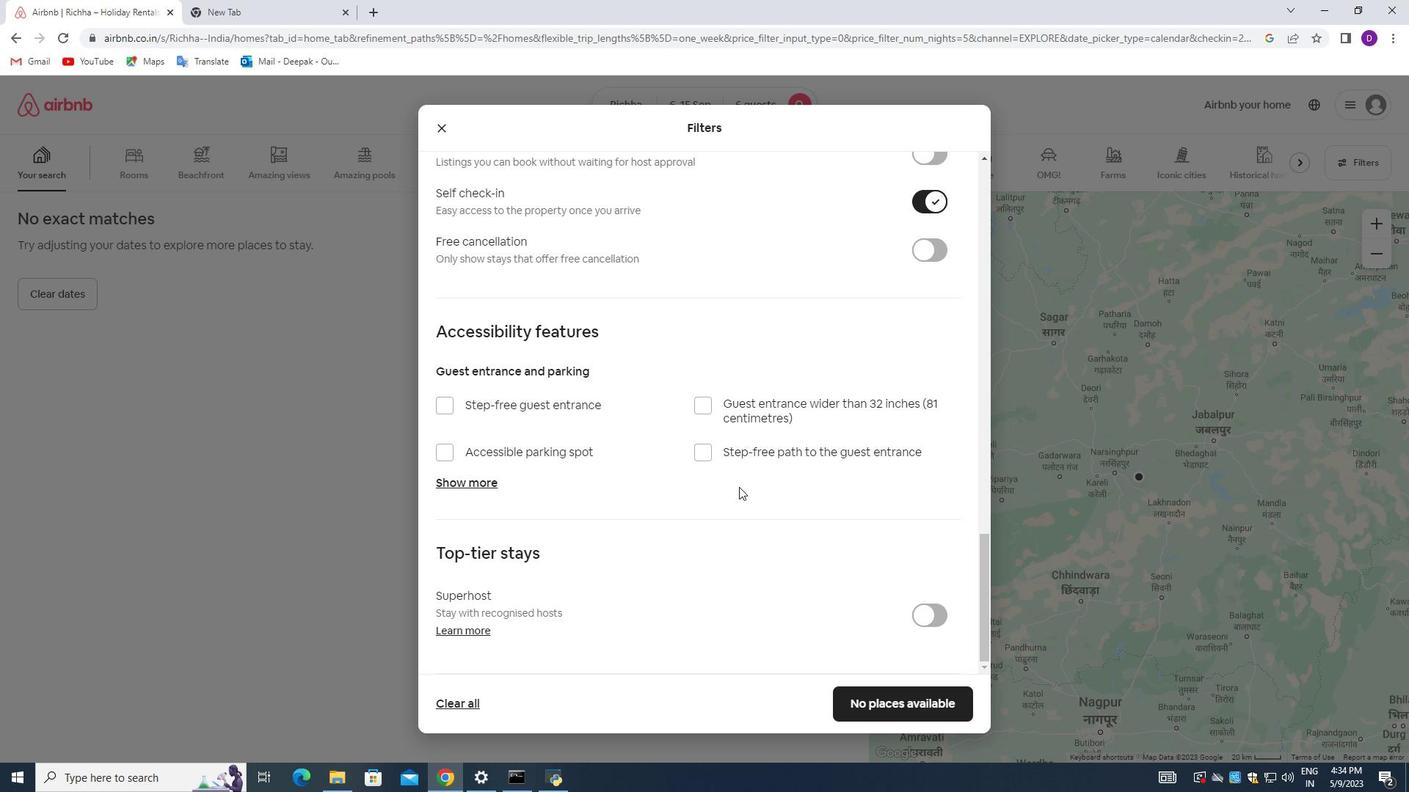 
Action: Mouse scrolled (739, 486) with delta (0, 0)
Screenshot: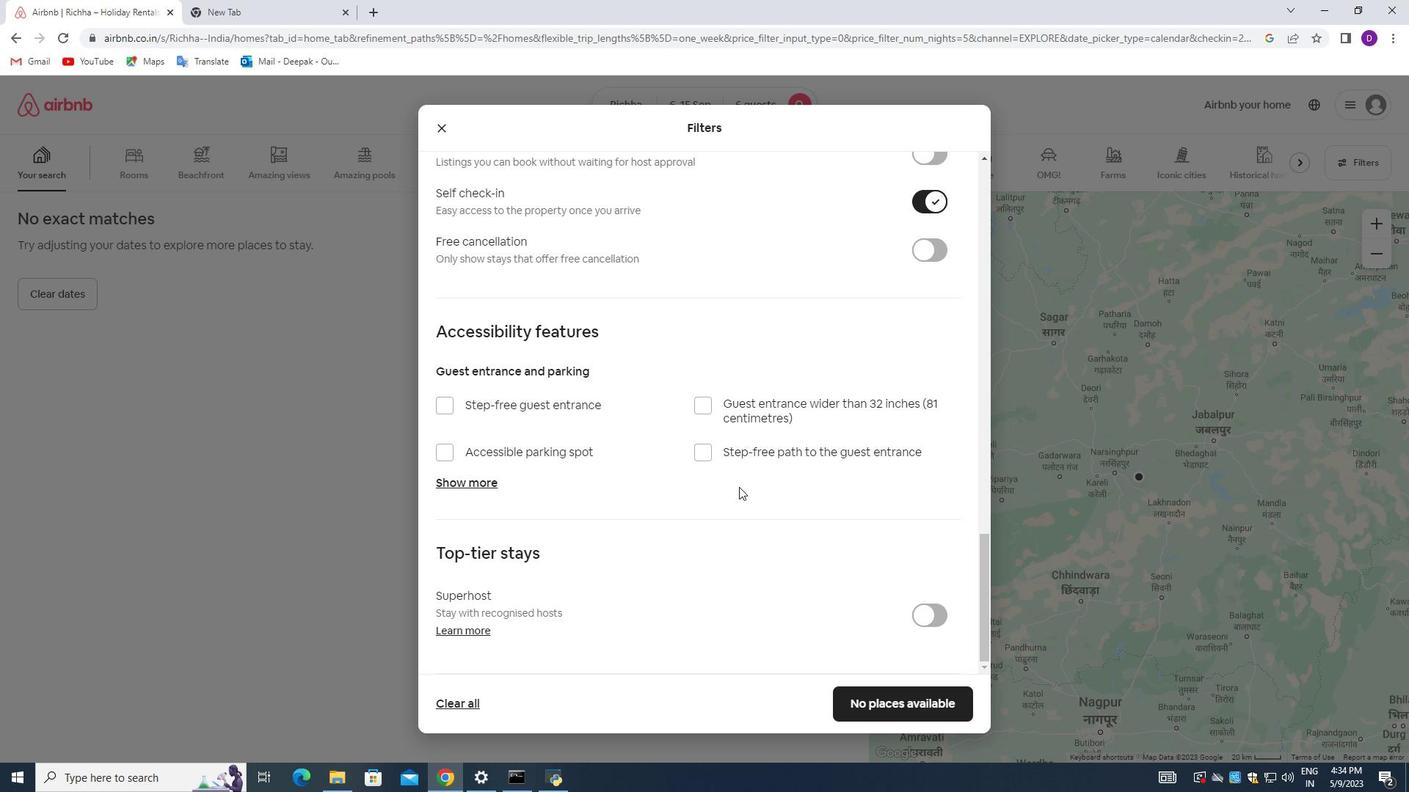 
Action: Mouse moved to (900, 703)
Screenshot: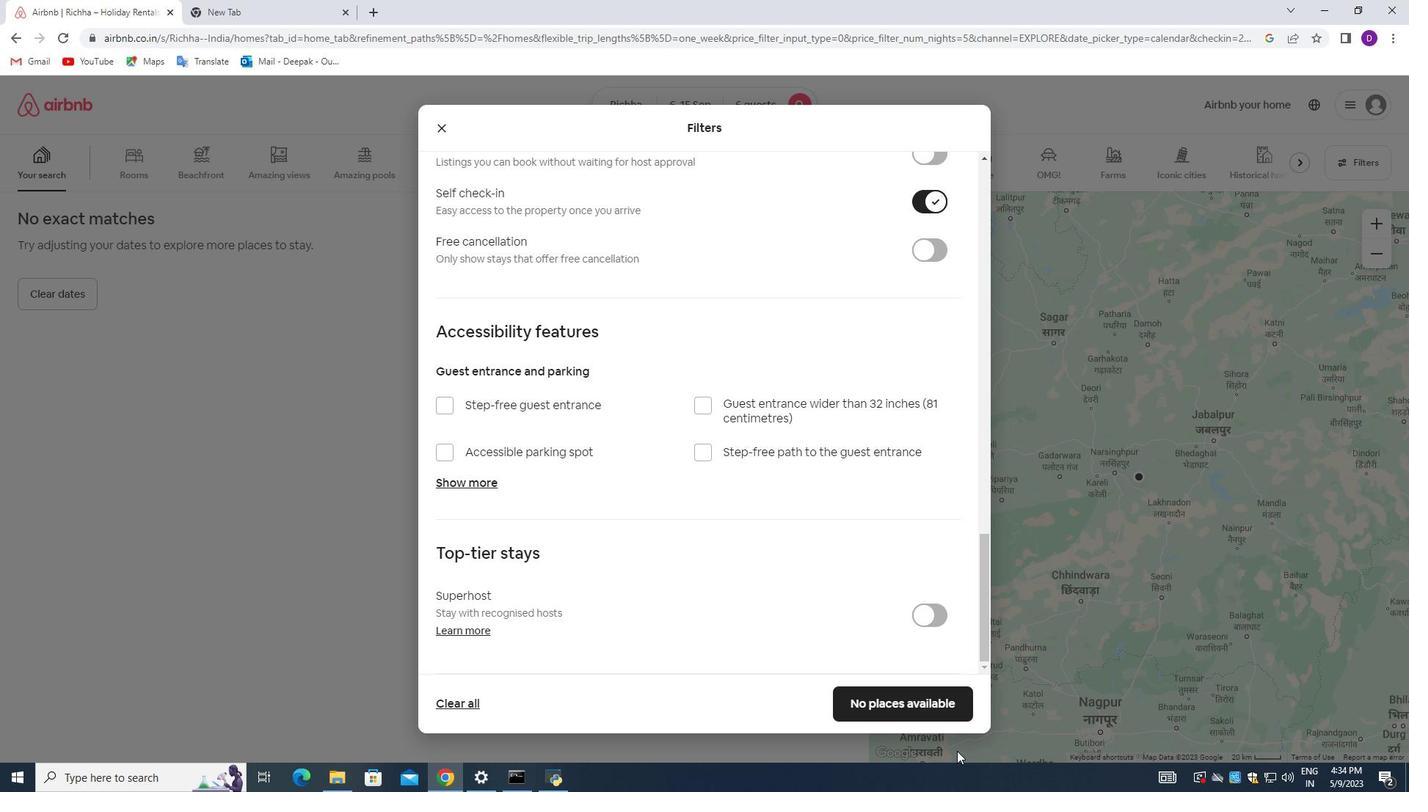 
Action: Mouse pressed left at (900, 703)
Screenshot: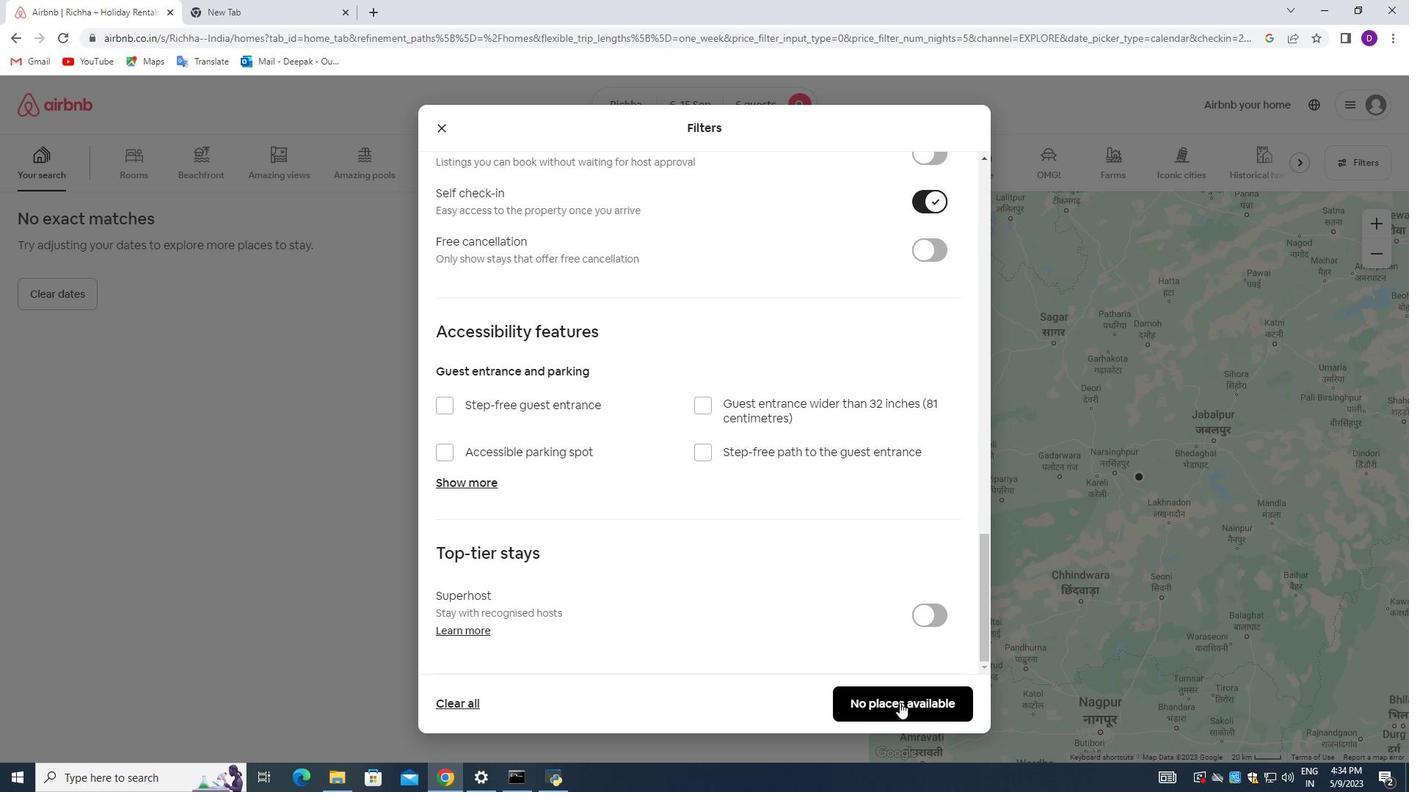 
